 Task: Open a blank sheet, save the file as Childsafetyletter.odt Type the sentence 'The Pyramids of Giza in Egypt are among the Seven Wonders of the Ancient World. Built as tombs for pharaohs, these colossal structures continue to captivate visitors with their mysterious allure and historical significance.'Add formula using equations and charcters after the sentence 'V= s³ _x000D_
 ' Select the formula and highlight with color Pink Change the page Orientation to  Landscape
Action: Mouse moved to (310, 238)
Screenshot: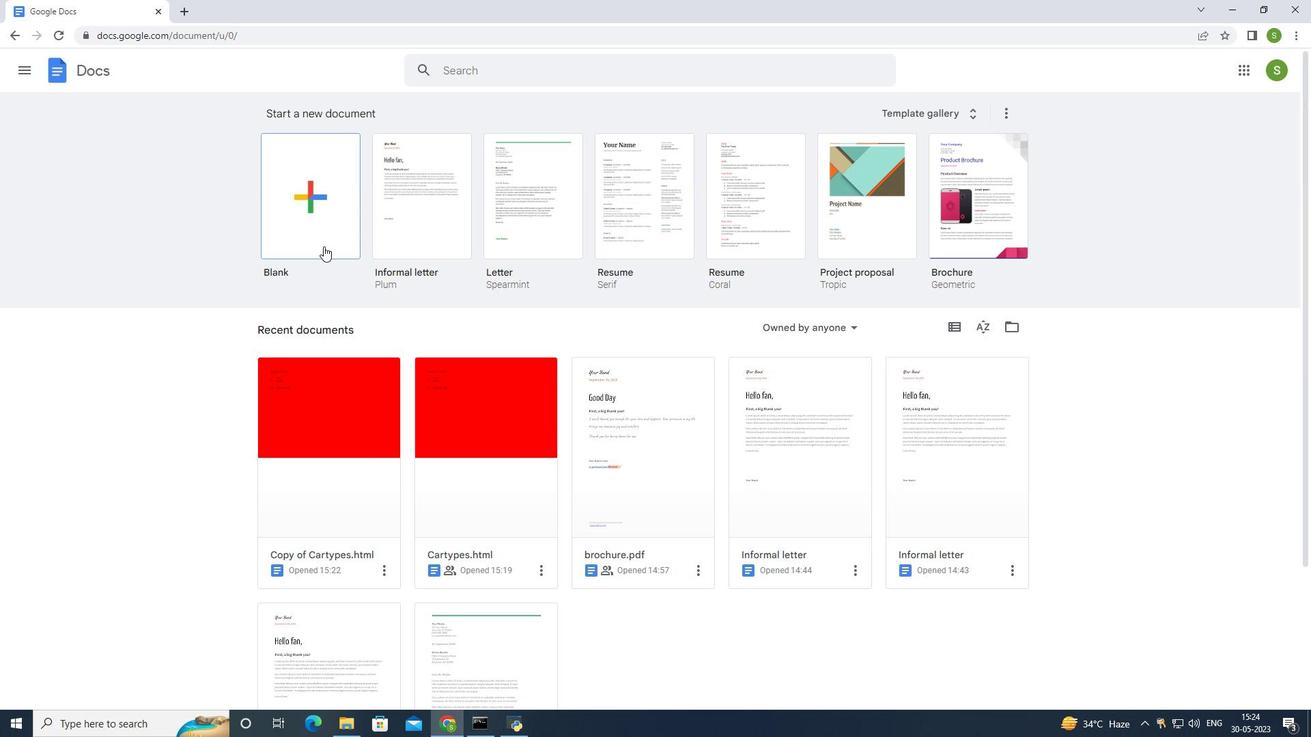 
Action: Mouse pressed left at (310, 238)
Screenshot: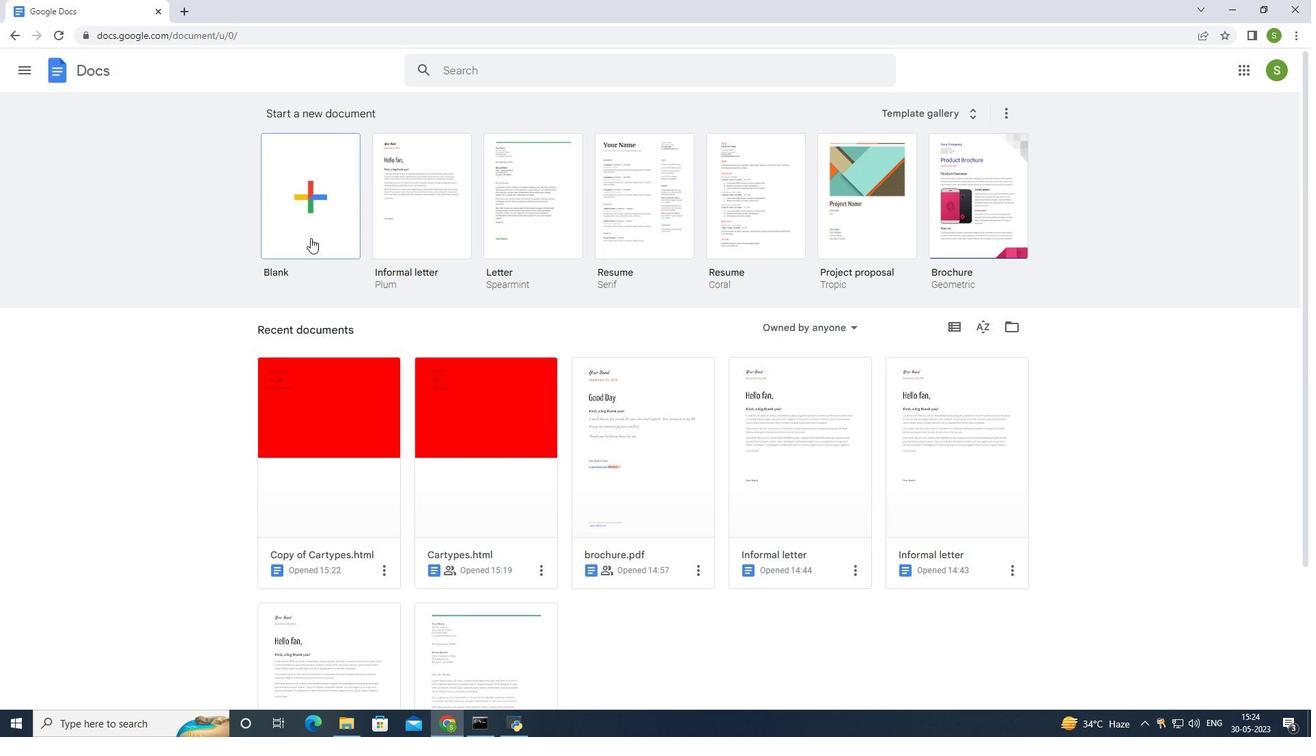
Action: Mouse moved to (127, 60)
Screenshot: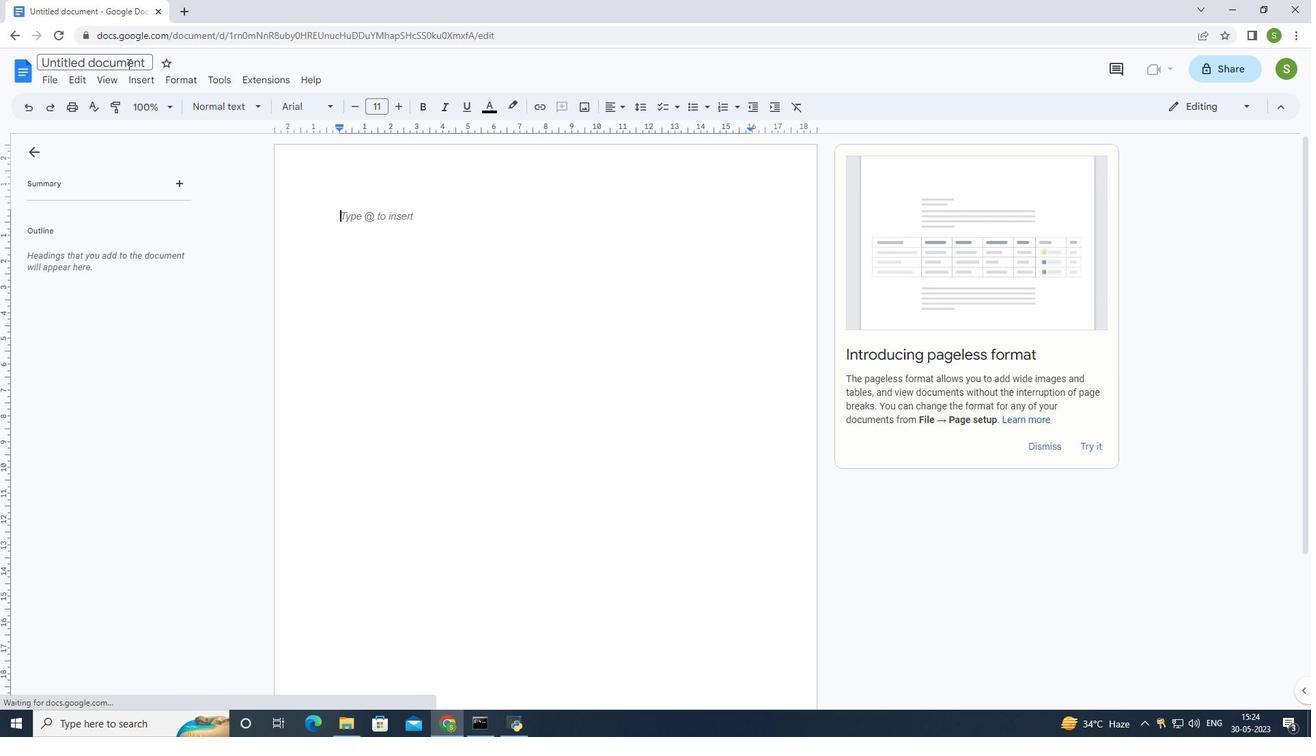 
Action: Mouse pressed left at (127, 60)
Screenshot: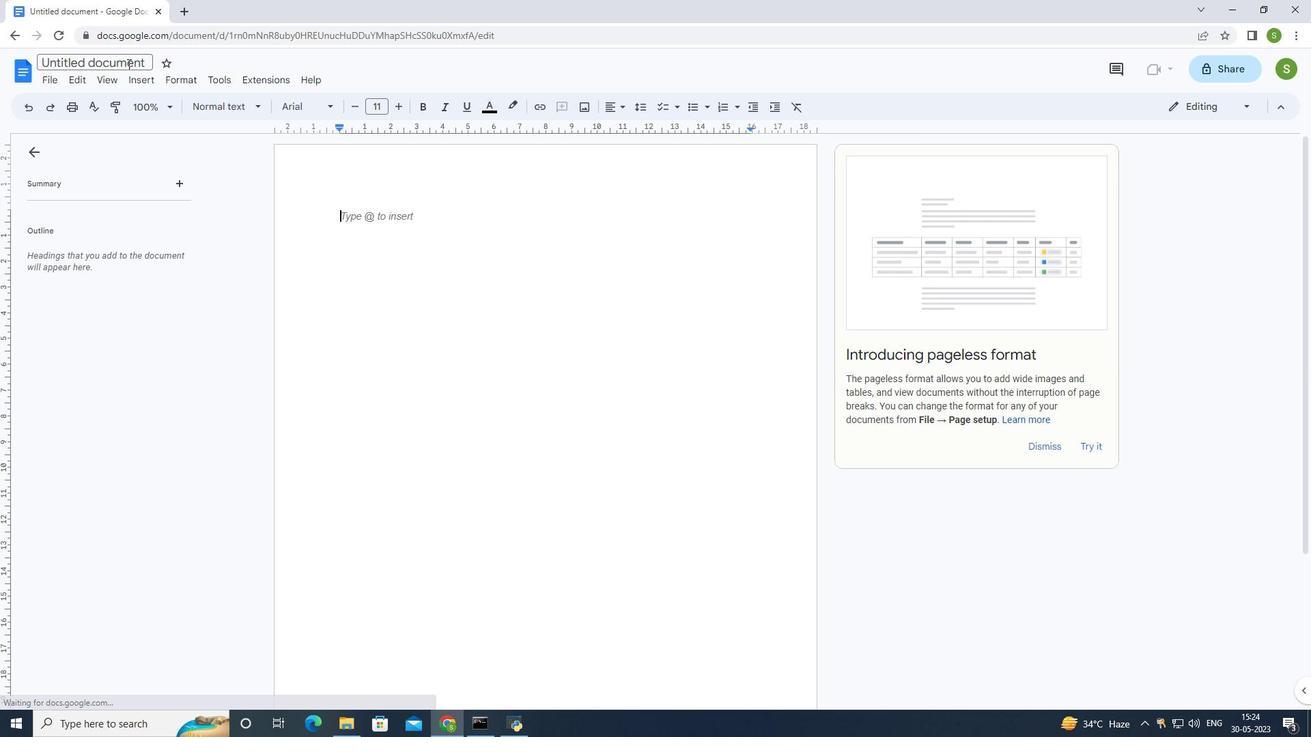 
Action: Mouse moved to (133, 55)
Screenshot: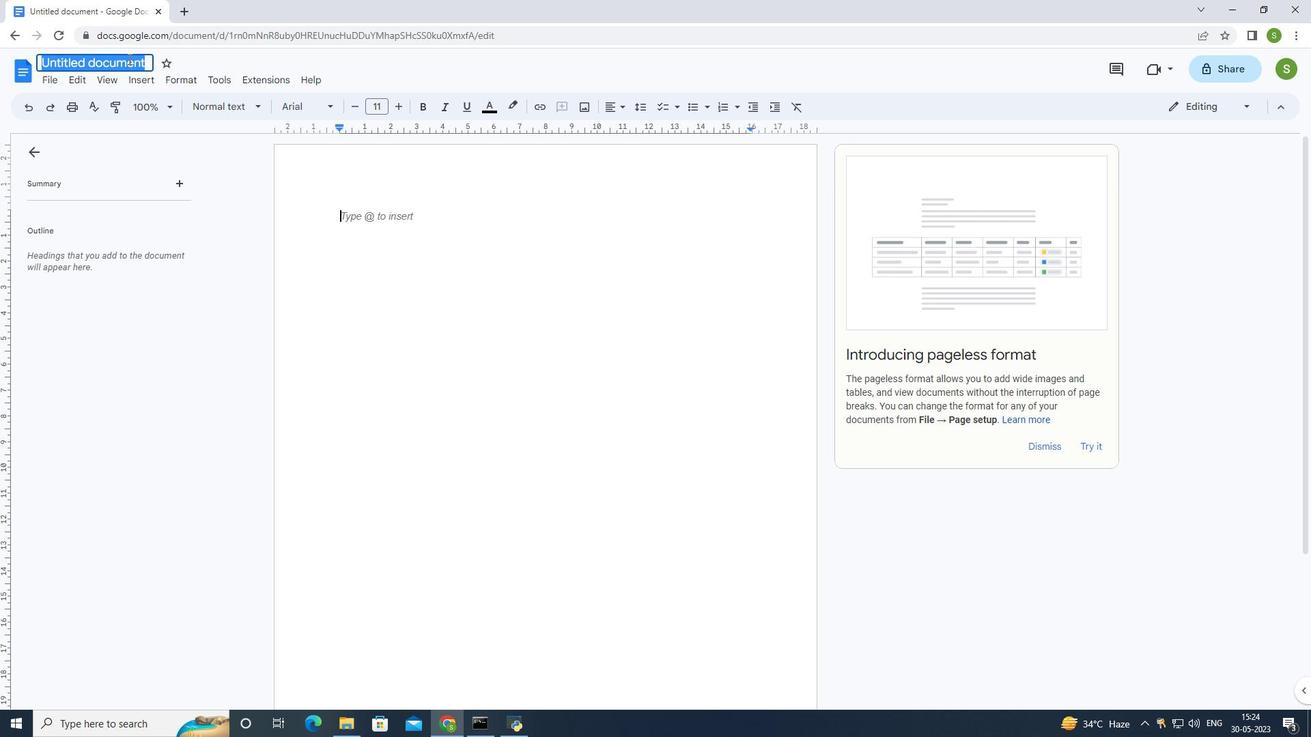 
Action: Key pressed <Key.shift>Childsafetyleyyer.odt<Key.enter>
Screenshot: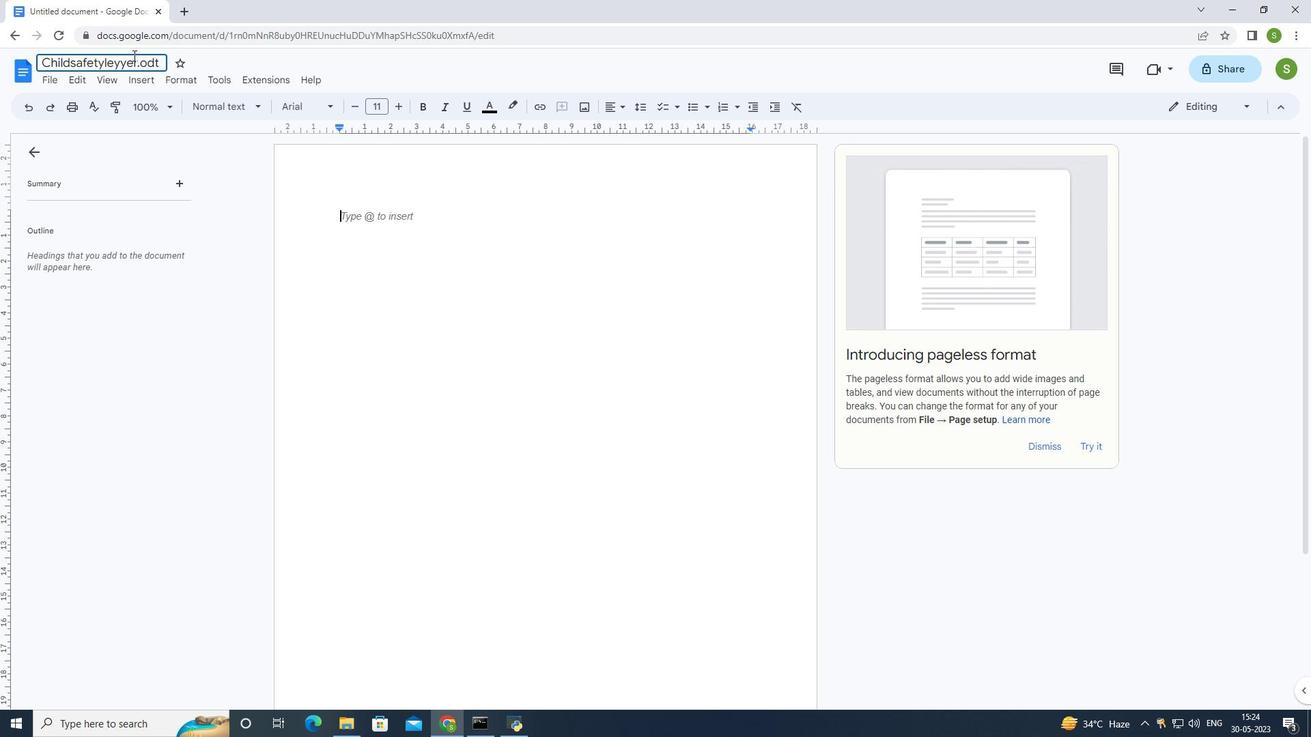 
Action: Mouse moved to (338, 247)
Screenshot: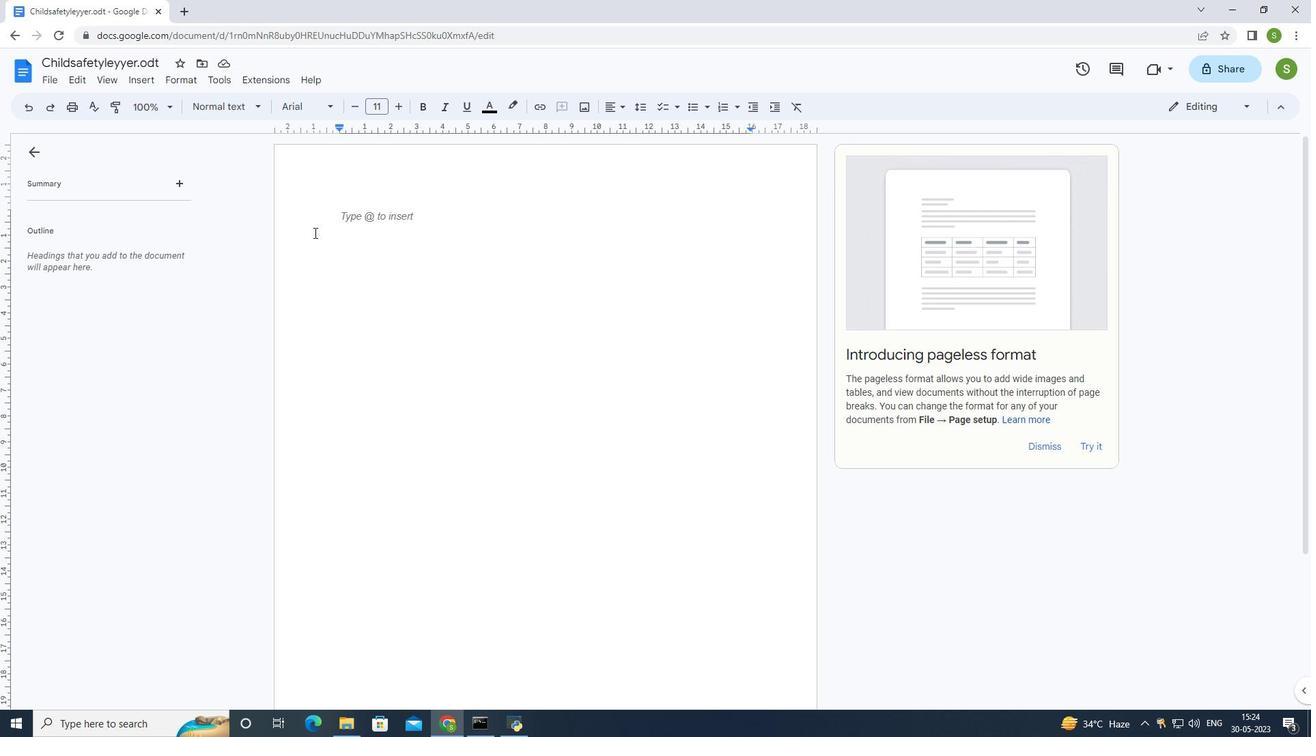 
Action: Mouse pressed left at (338, 247)
Screenshot: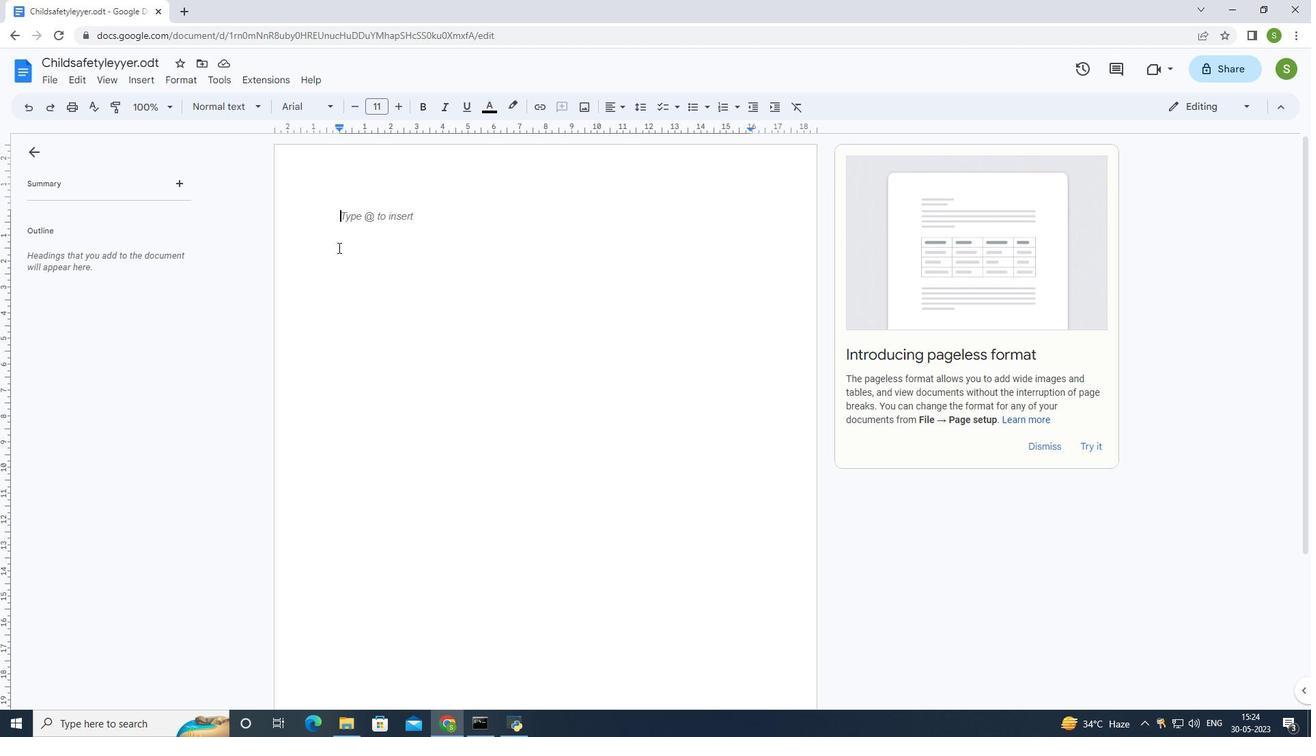 
Action: Mouse moved to (379, 226)
Screenshot: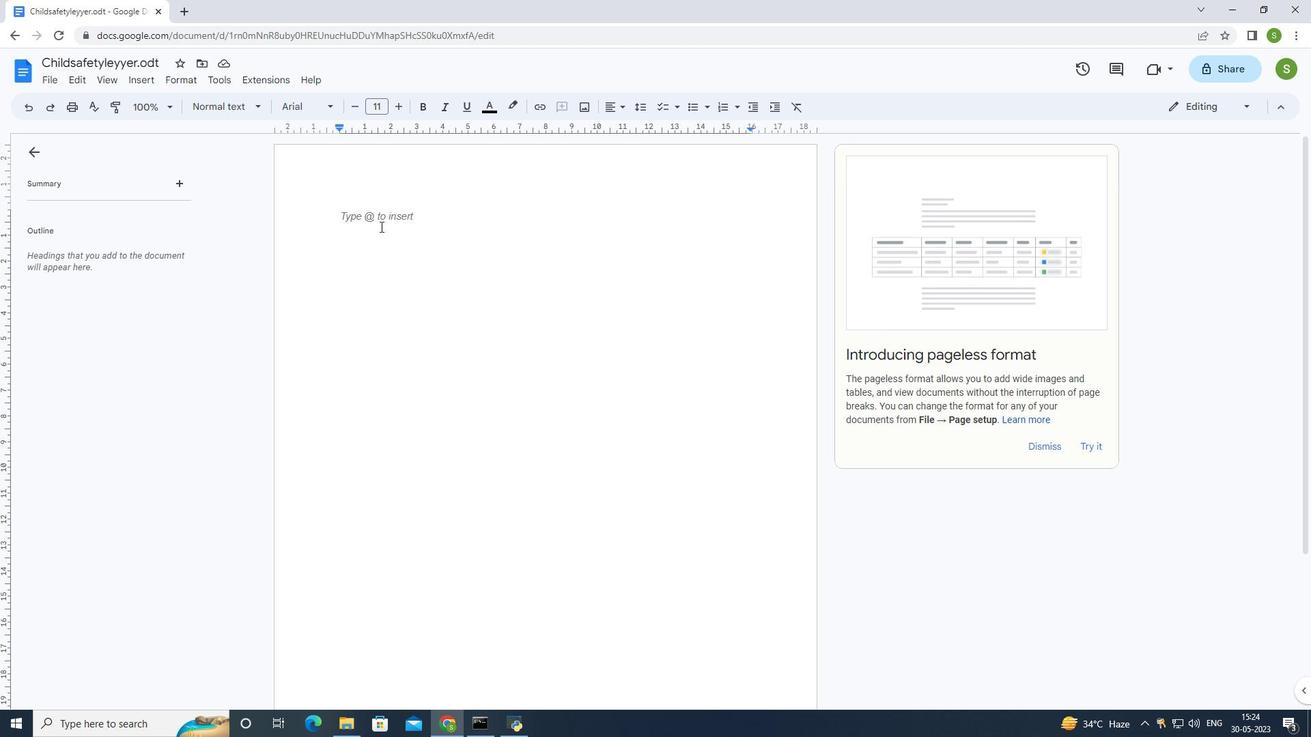 
Action: Key pressed <Key.enter>
Screenshot: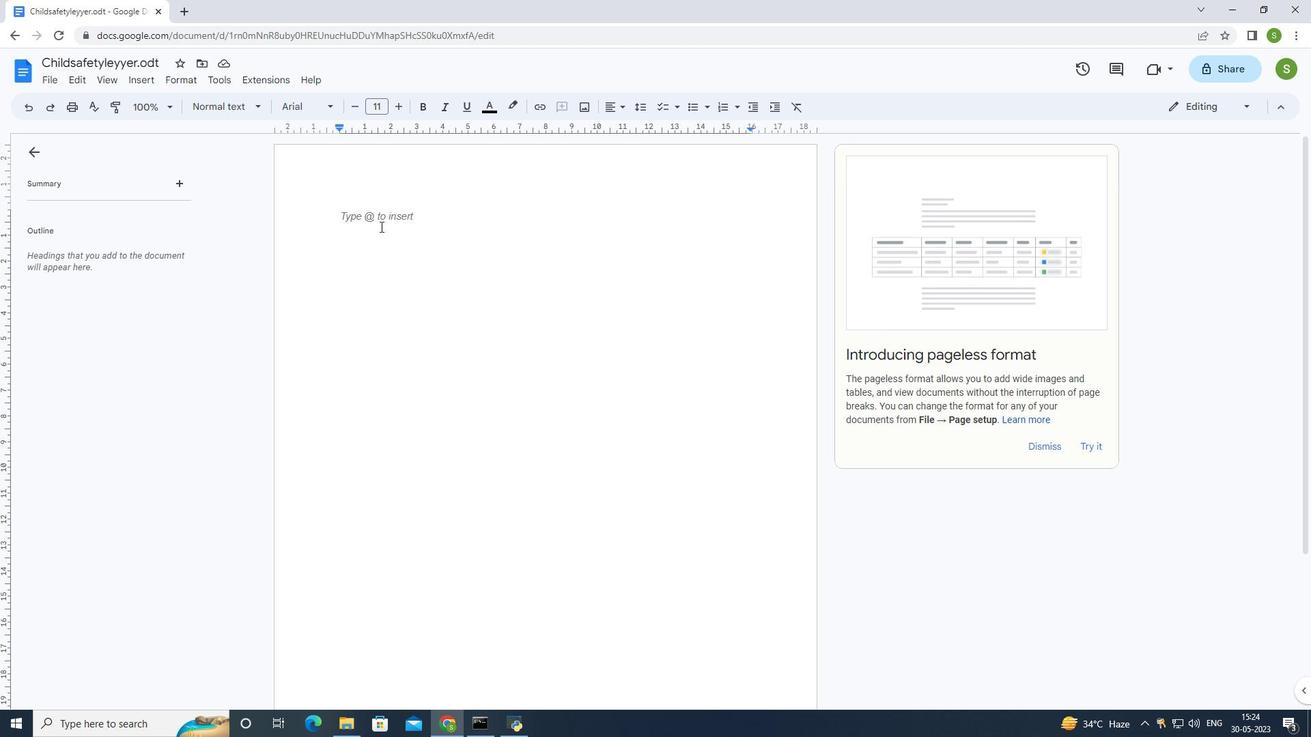 
Action: Mouse moved to (378, 226)
Screenshot: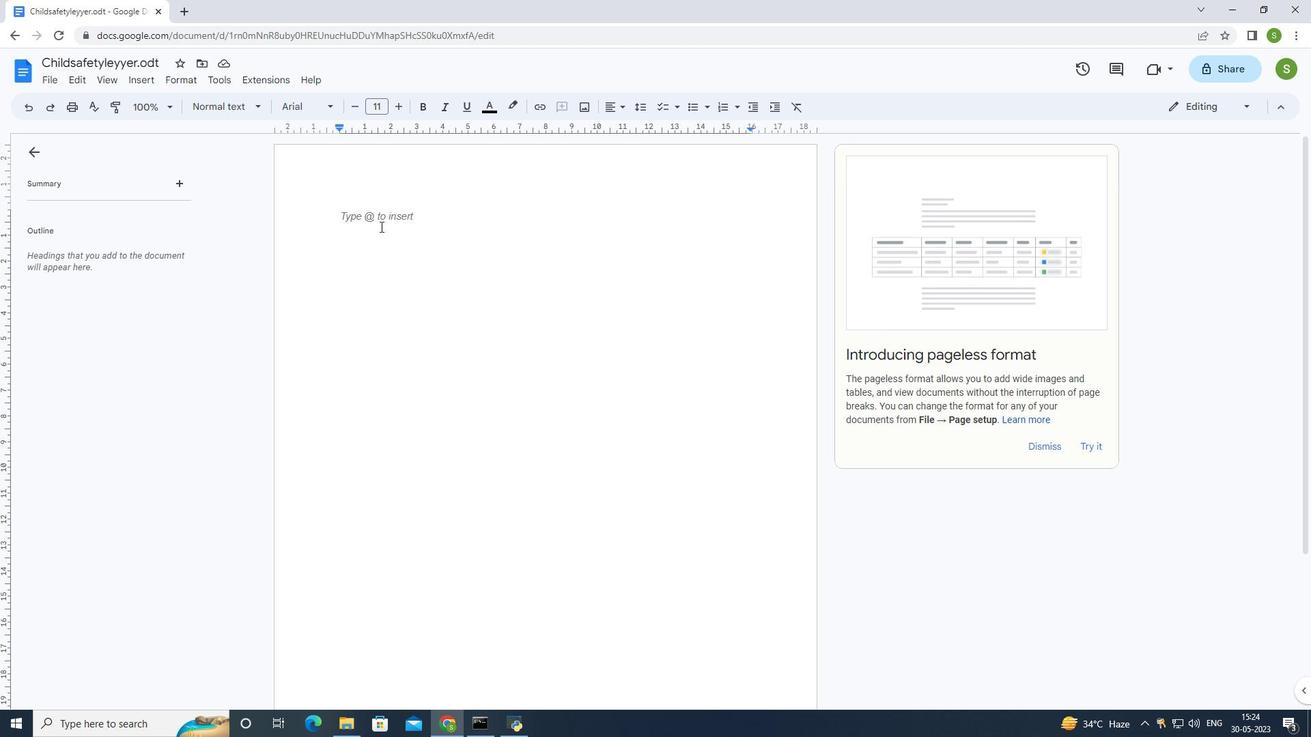 
Action: Key pressed <Key.enter><Key.enter><Key.enter><Key.enter>
Screenshot: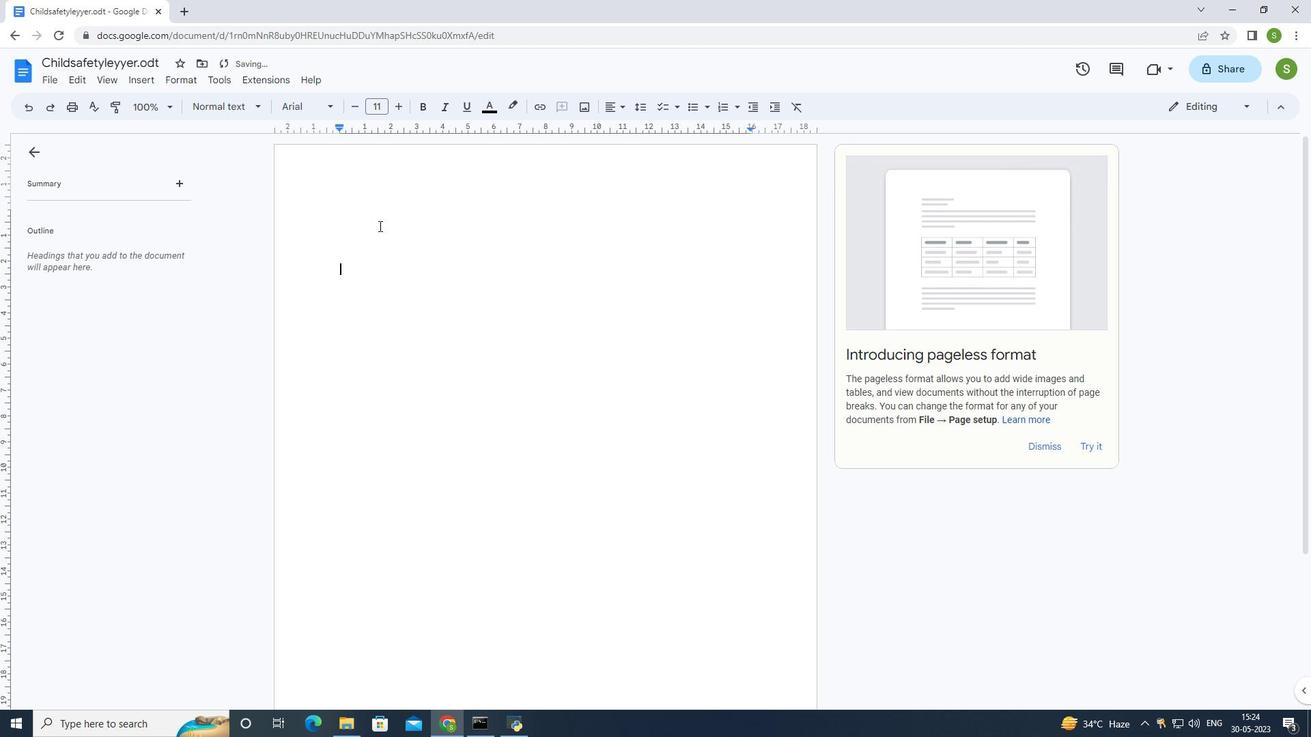 
Action: Mouse moved to (383, 226)
Screenshot: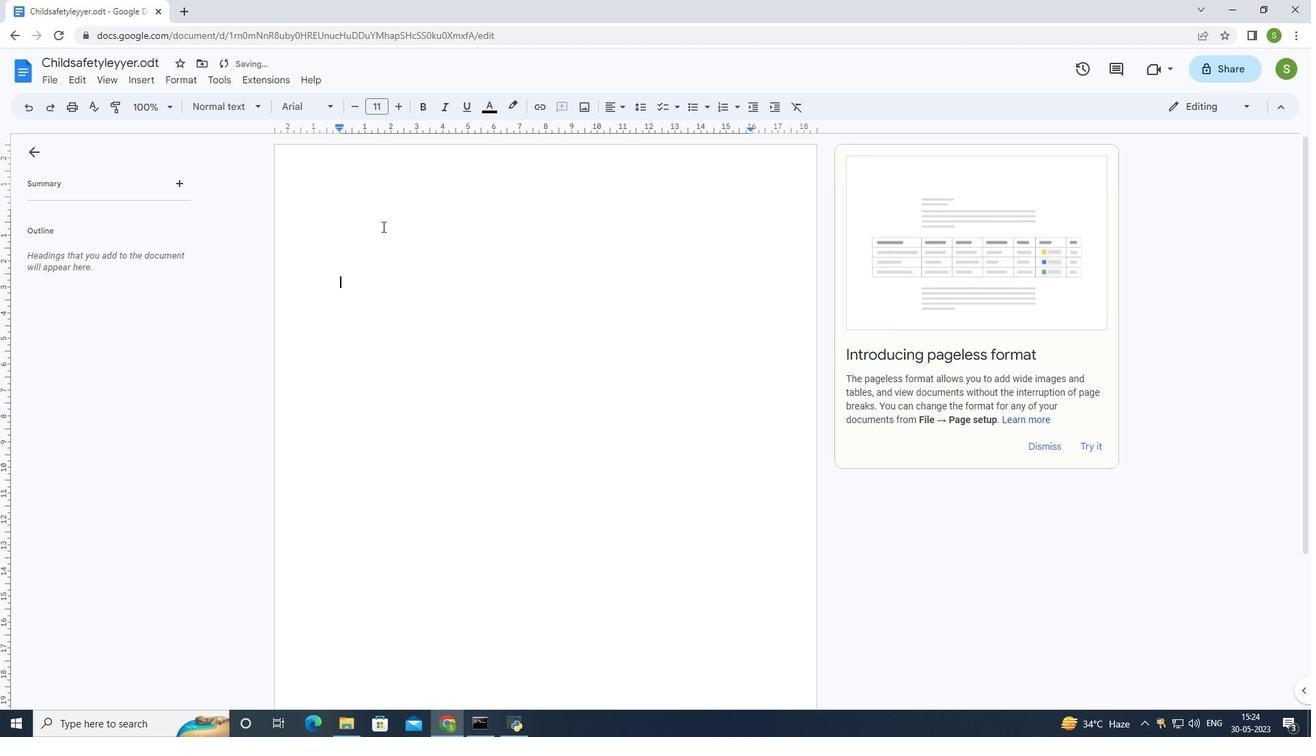 
Action: Key pressed <Key.shift>The<Key.space><Key.shift>Pyramids<Key.space>of<Key.space><Key.shift>Giza<Key.space>in<Key.space><Key.shift>Egypt<Key.space>are<Key.space>among<Key.space>the<Key.space>seven<Key.space><Key.shift>Wonders<Key.space>of<Key.space>the<Key.space><Key.shift>Ancient<Key.space><Key.shift>World.<Key.space><Key.shift>Built<Key.space>as<Key.space>tombs<Key.space>for<Key.space>pharaohs,<Key.space>these<Key.space>colossal<Key.space>structurees<Key.space>continue<Key.space>to<Key.space>captive<Key.backspace>ate<Key.space>visitors<Key.space>with<Key.space>their<Key.space>mysterious<Key.space>allure<Key.space>and<Key.space>historical<Key.space>significance
Screenshot: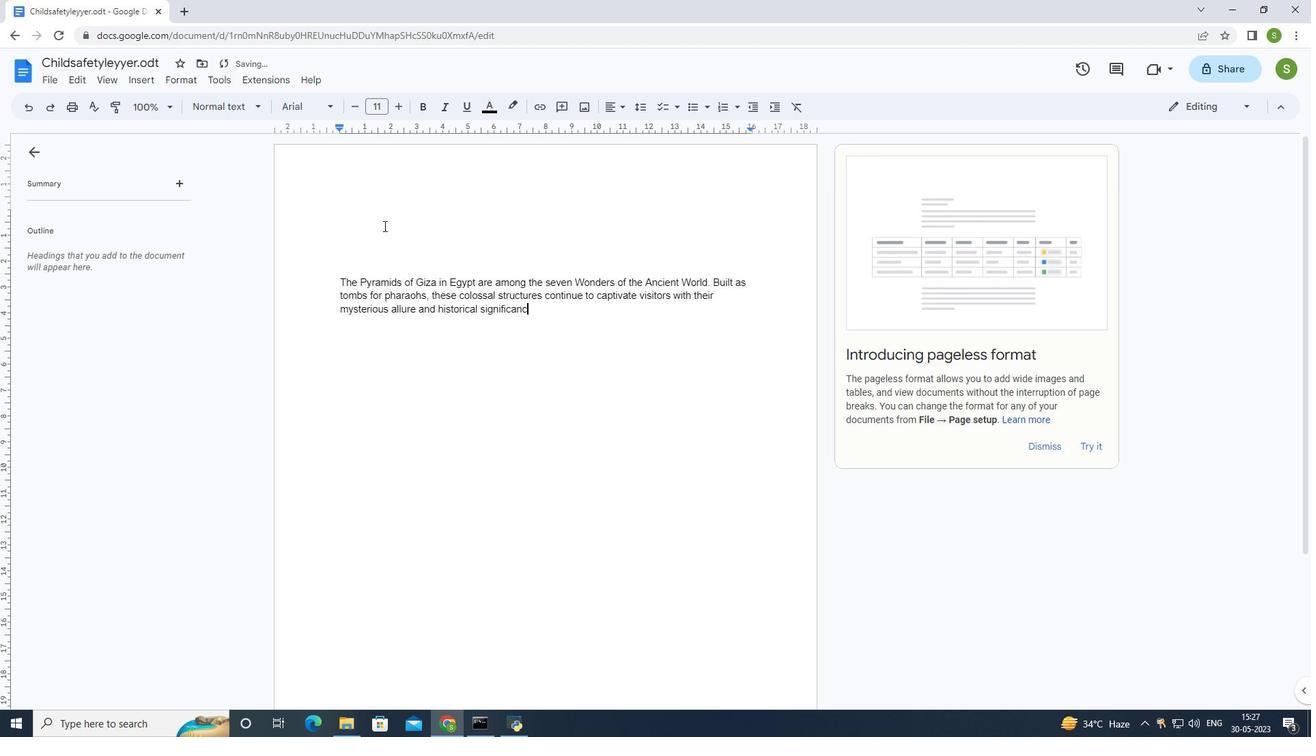 
Action: Mouse moved to (76, 85)
Screenshot: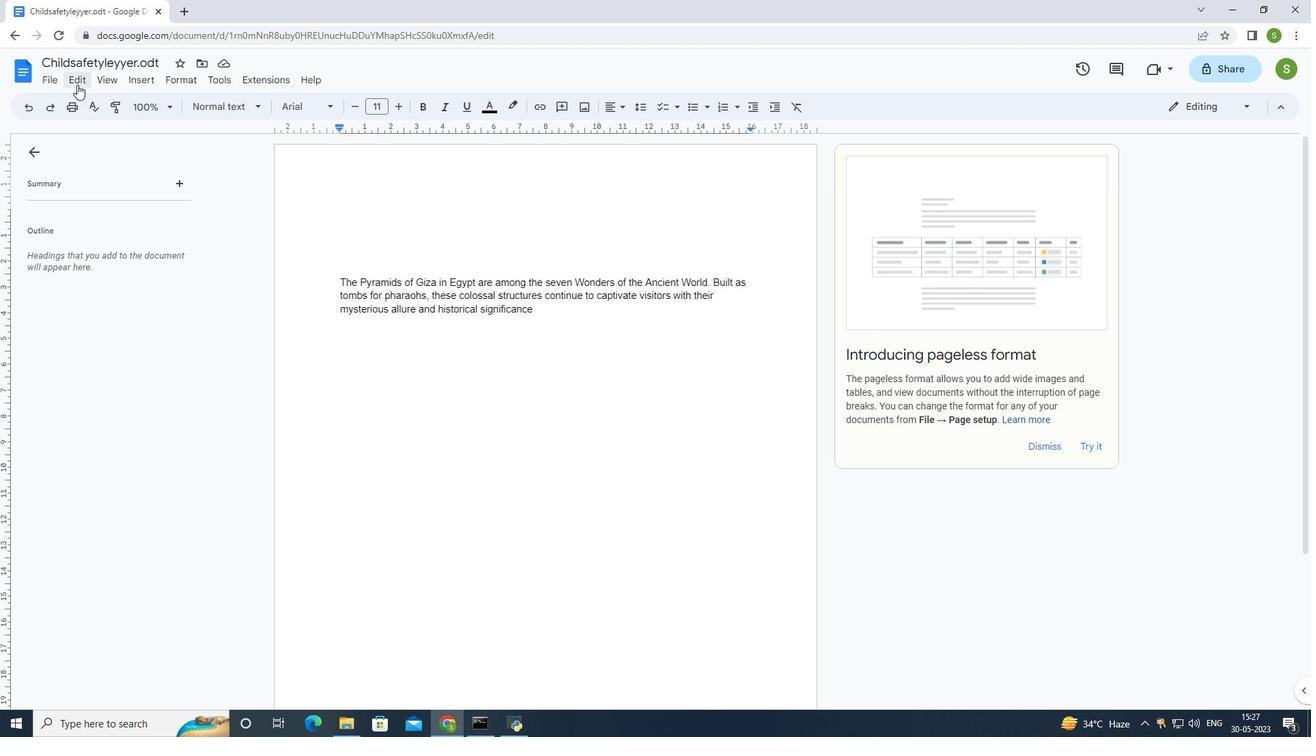 
Action: Mouse pressed left at (76, 85)
Screenshot: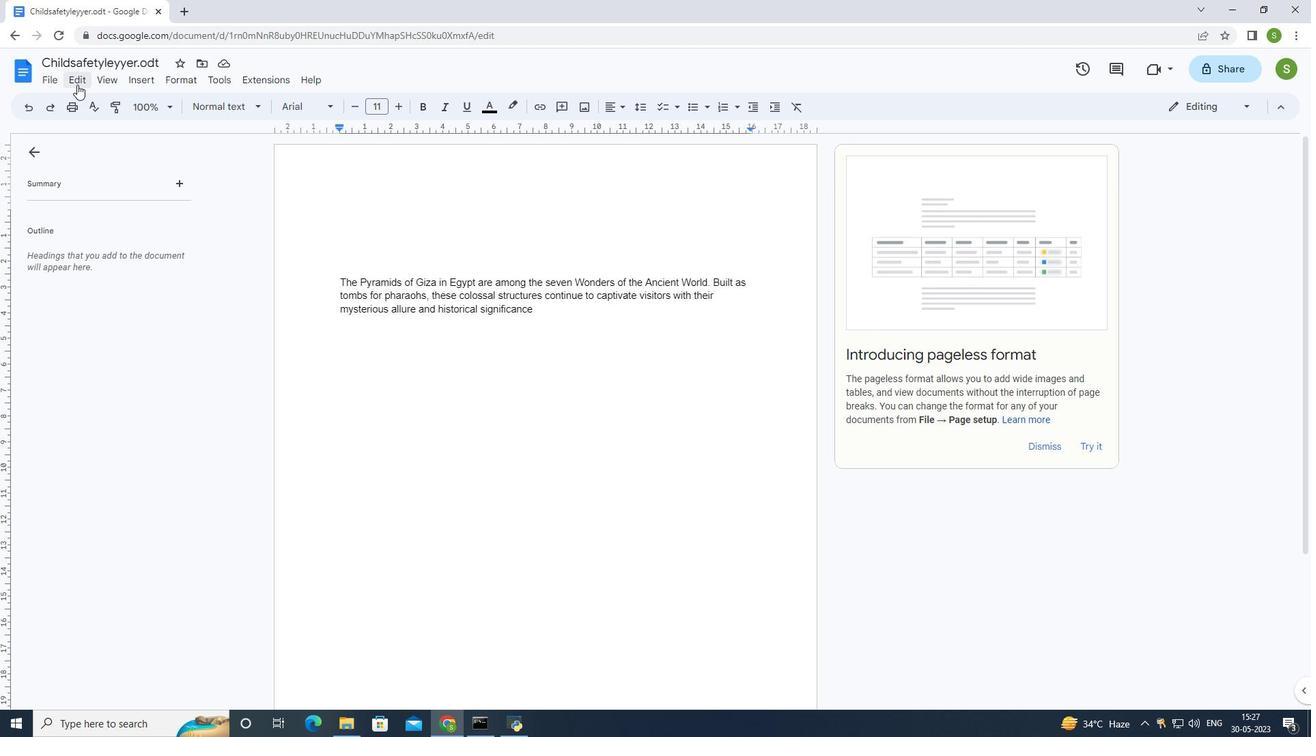 
Action: Mouse moved to (104, 79)
Screenshot: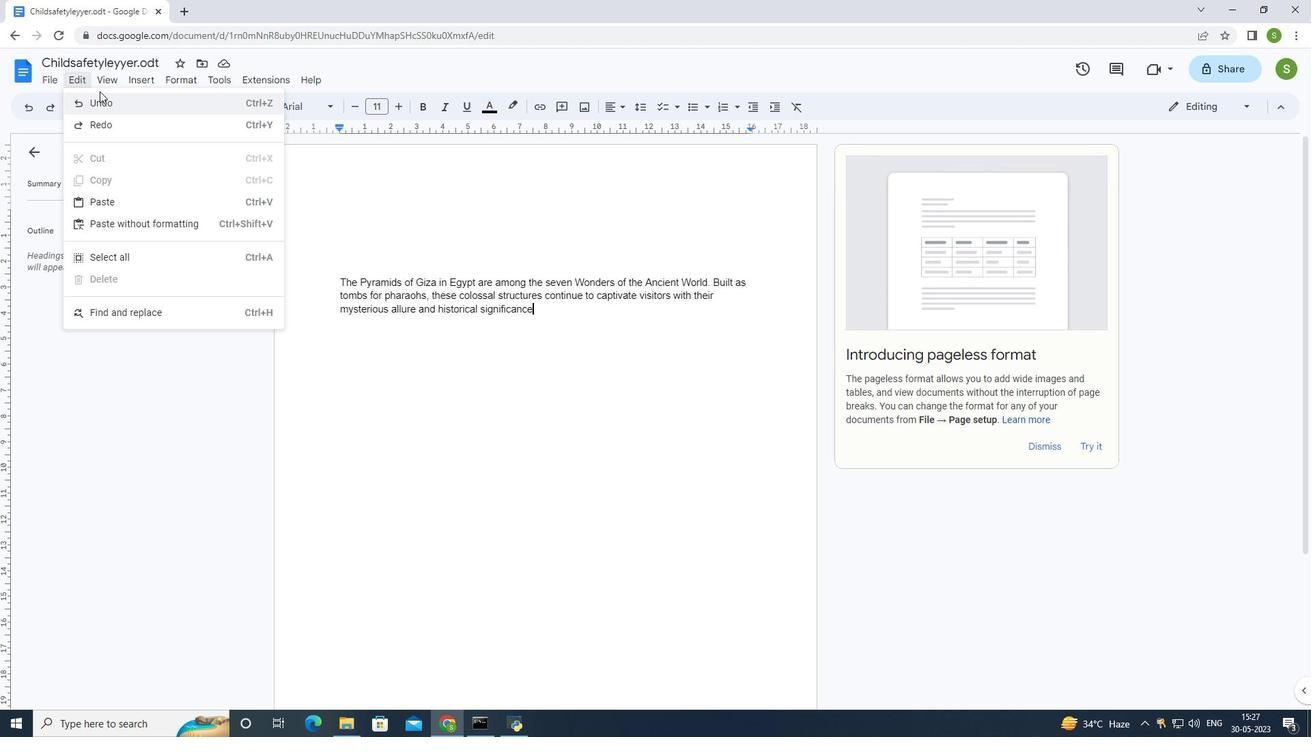 
Action: Mouse pressed left at (104, 79)
Screenshot: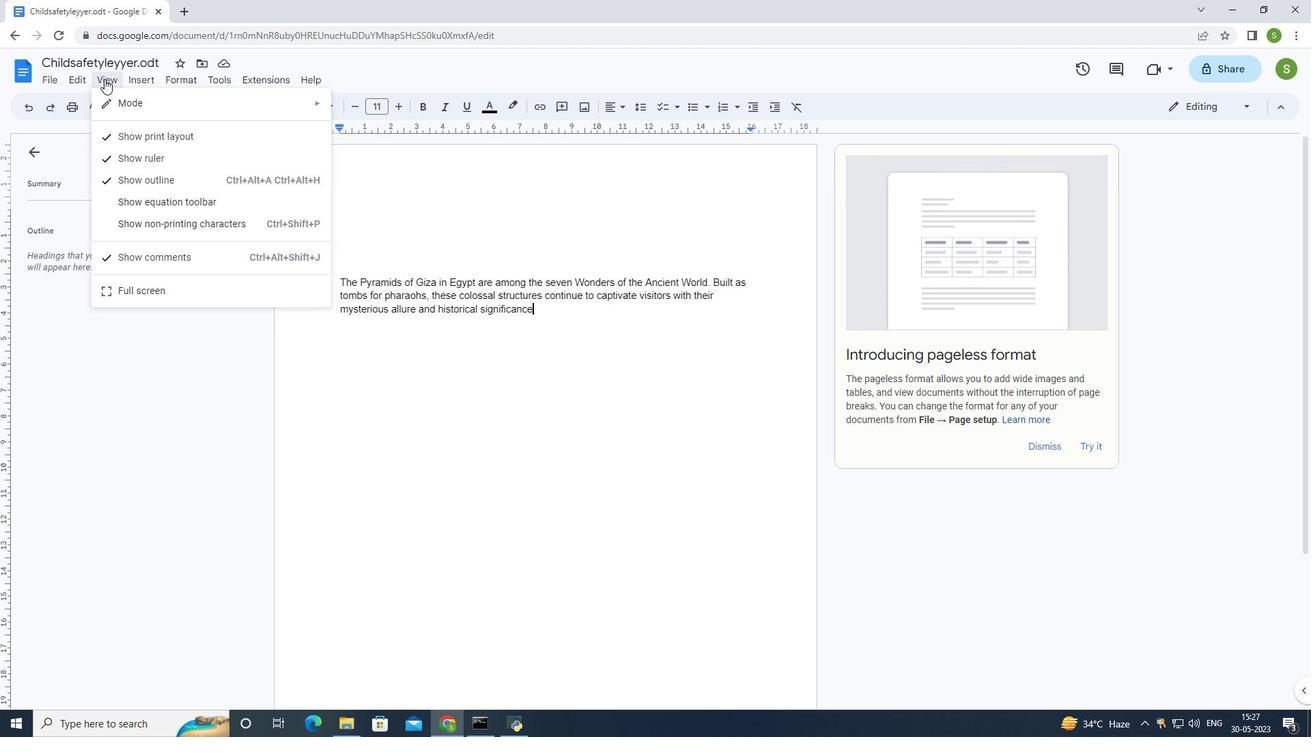 
Action: Mouse moved to (137, 79)
Screenshot: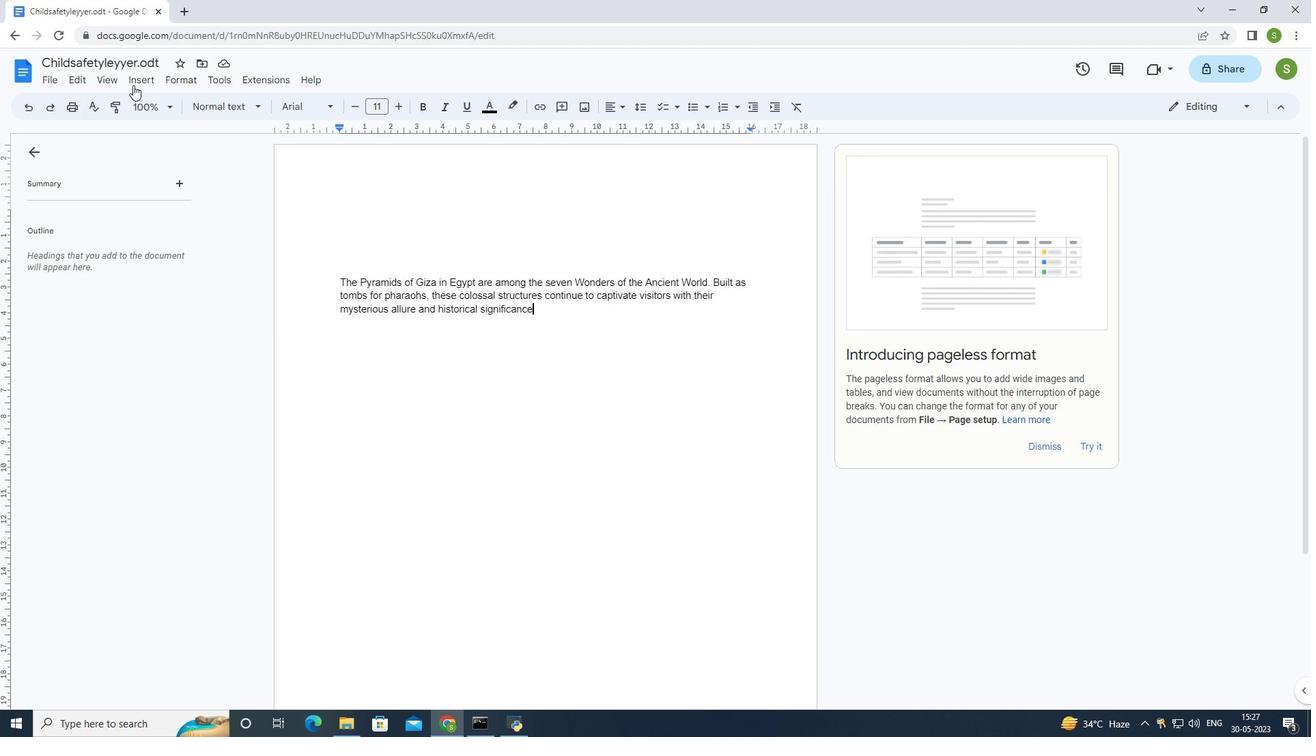 
Action: Mouse pressed left at (137, 79)
Screenshot: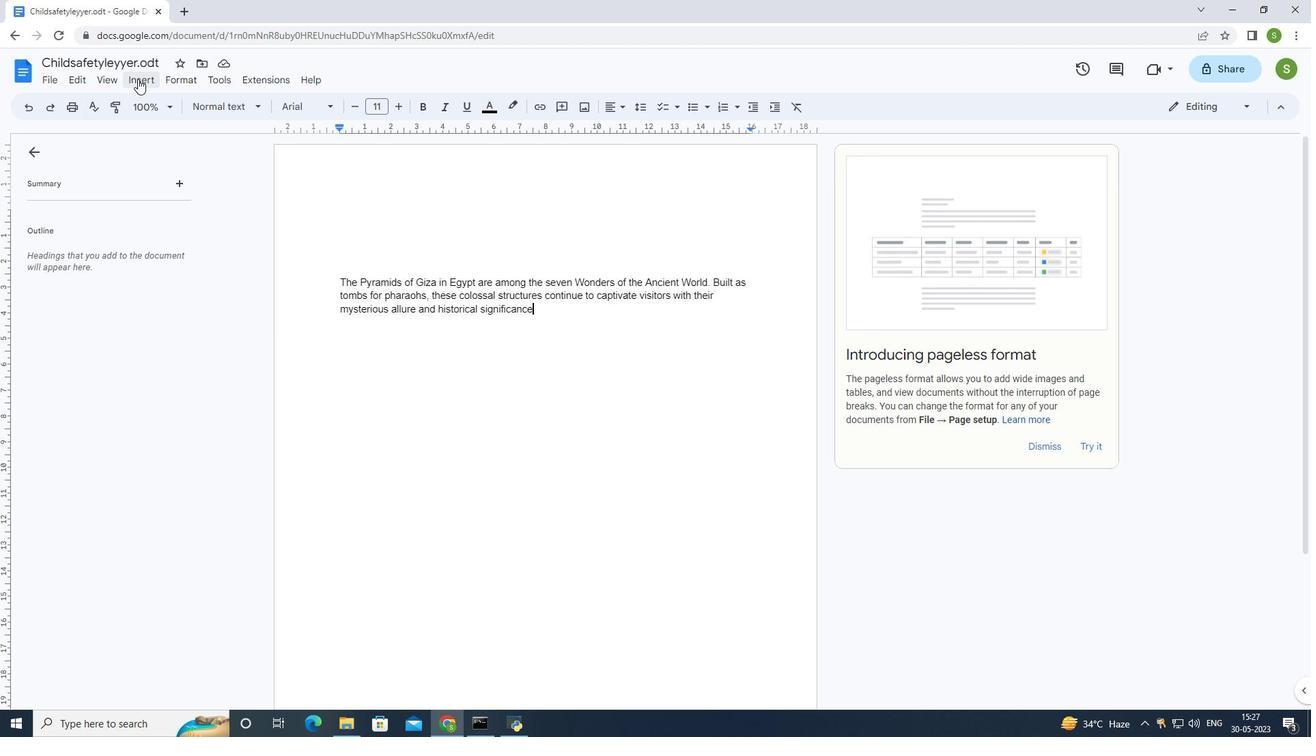 
Action: Mouse moved to (179, 70)
Screenshot: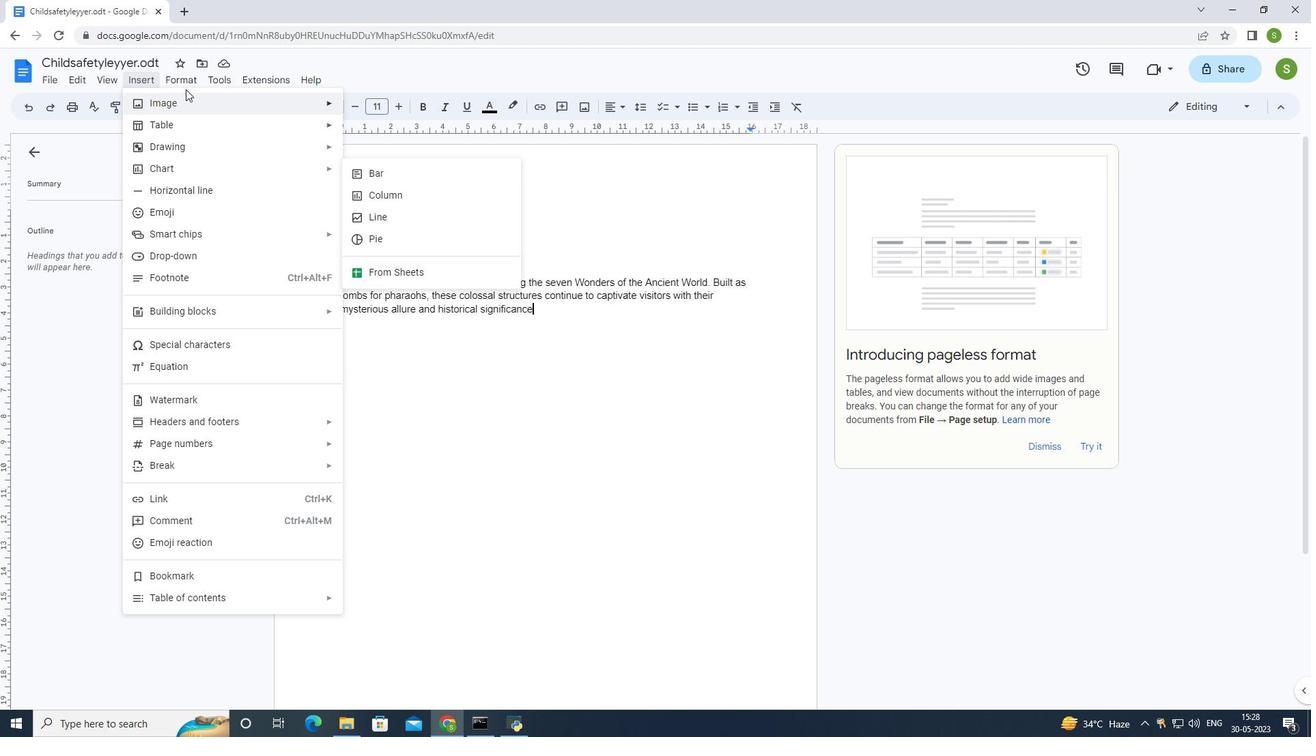 
Action: Mouse pressed left at (179, 70)
Screenshot: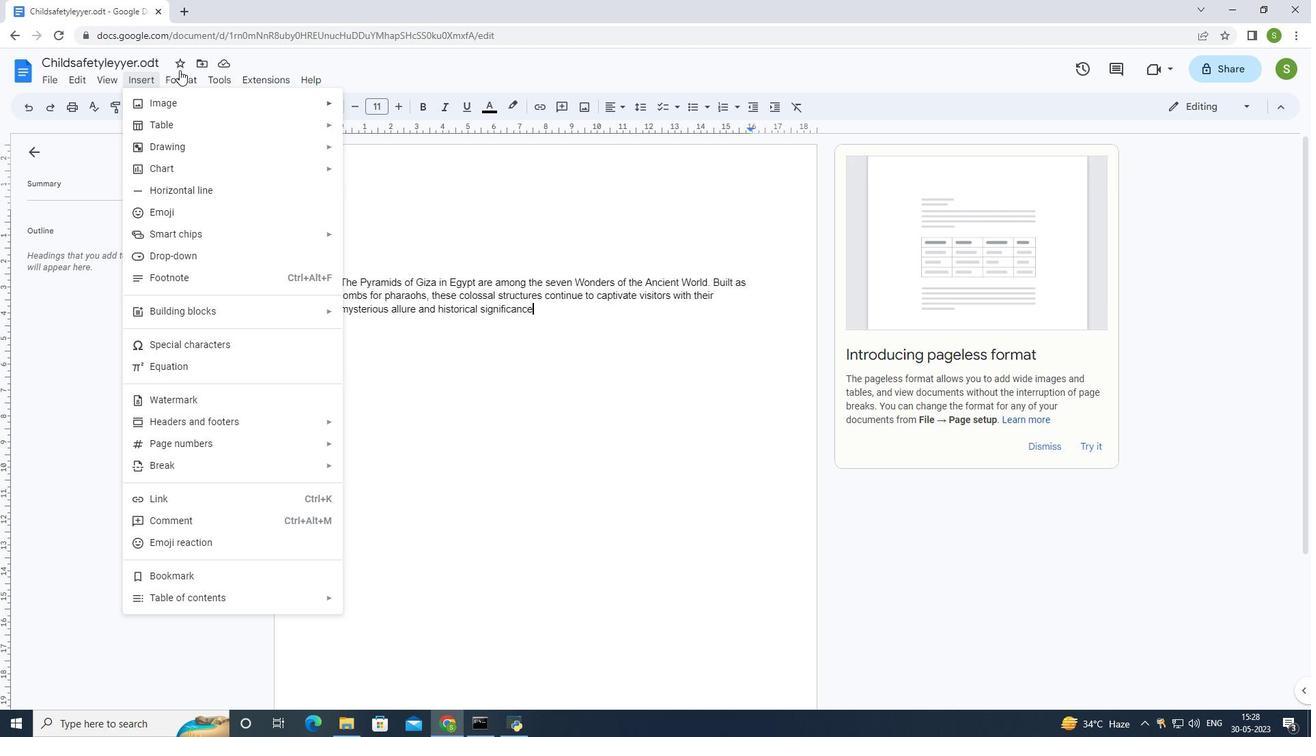 
Action: Mouse moved to (183, 79)
Screenshot: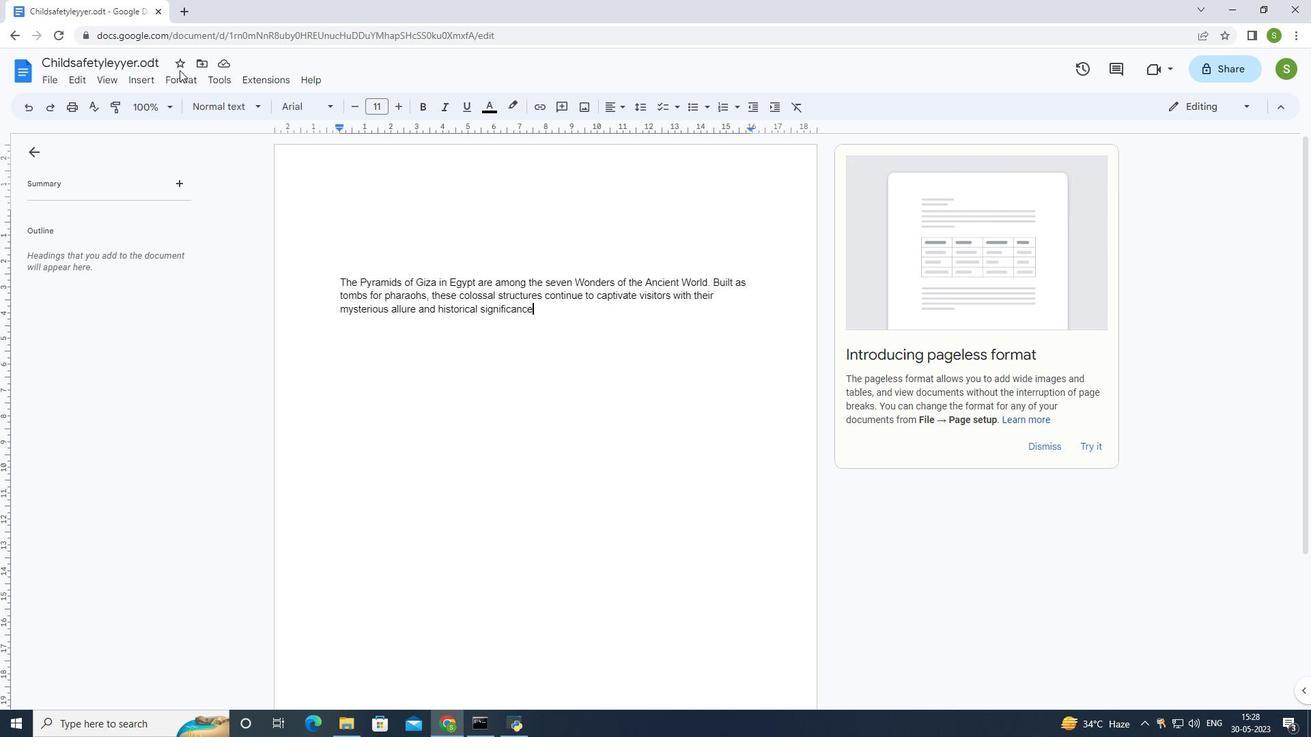 
Action: Mouse pressed left at (183, 79)
Screenshot: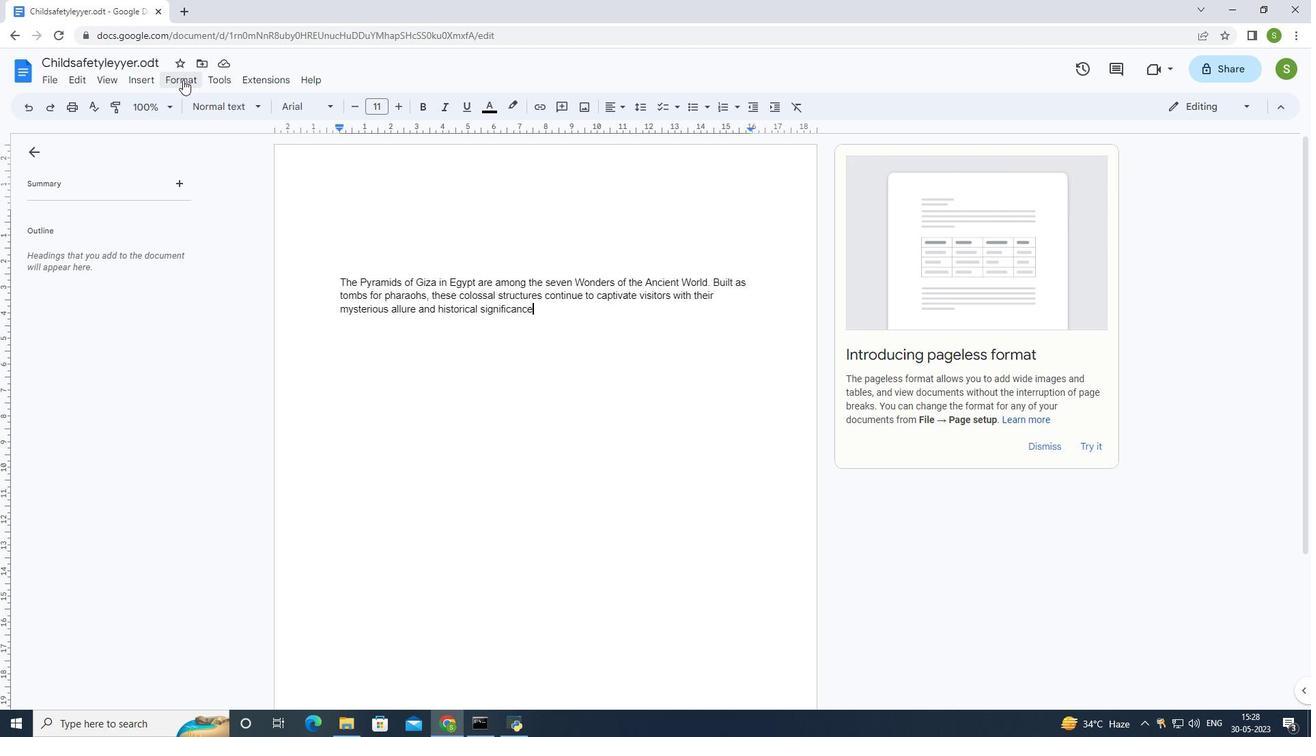 
Action: Mouse moved to (214, 79)
Screenshot: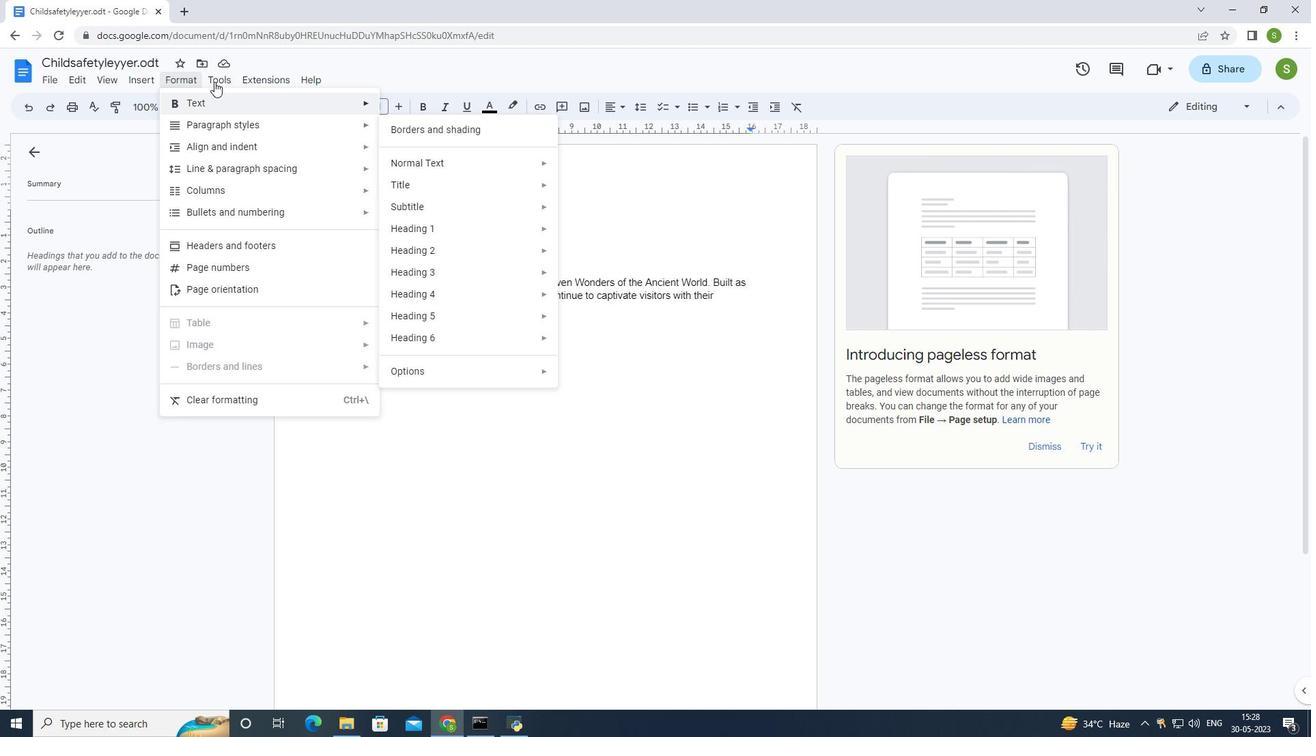 
Action: Mouse pressed left at (214, 79)
Screenshot: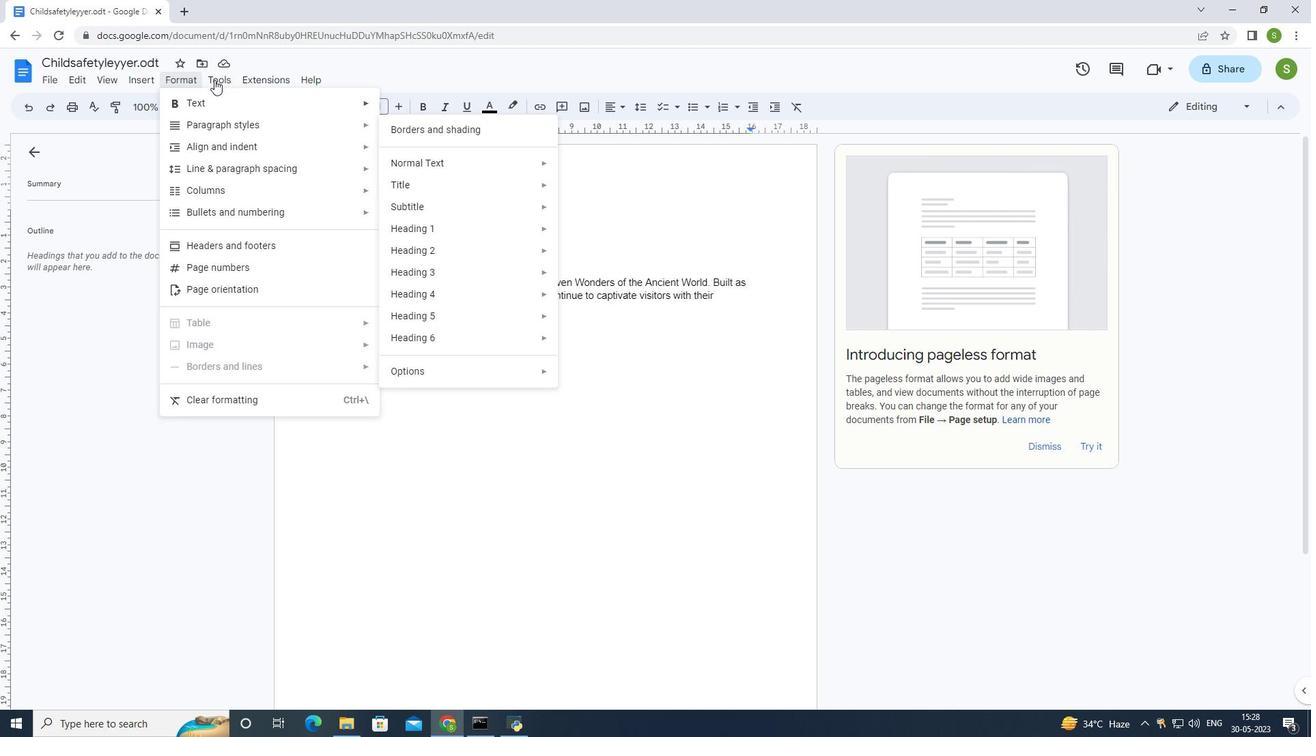 
Action: Mouse moved to (211, 79)
Screenshot: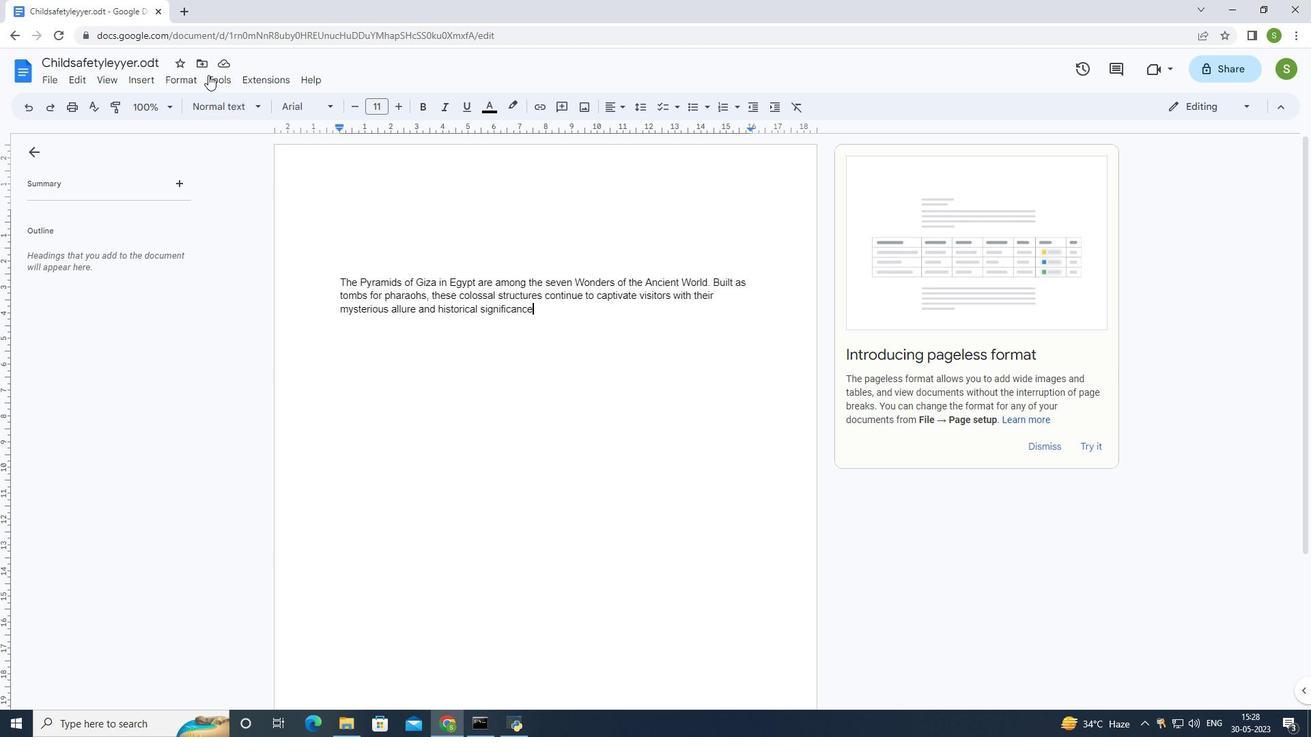 
Action: Mouse pressed left at (211, 79)
Screenshot: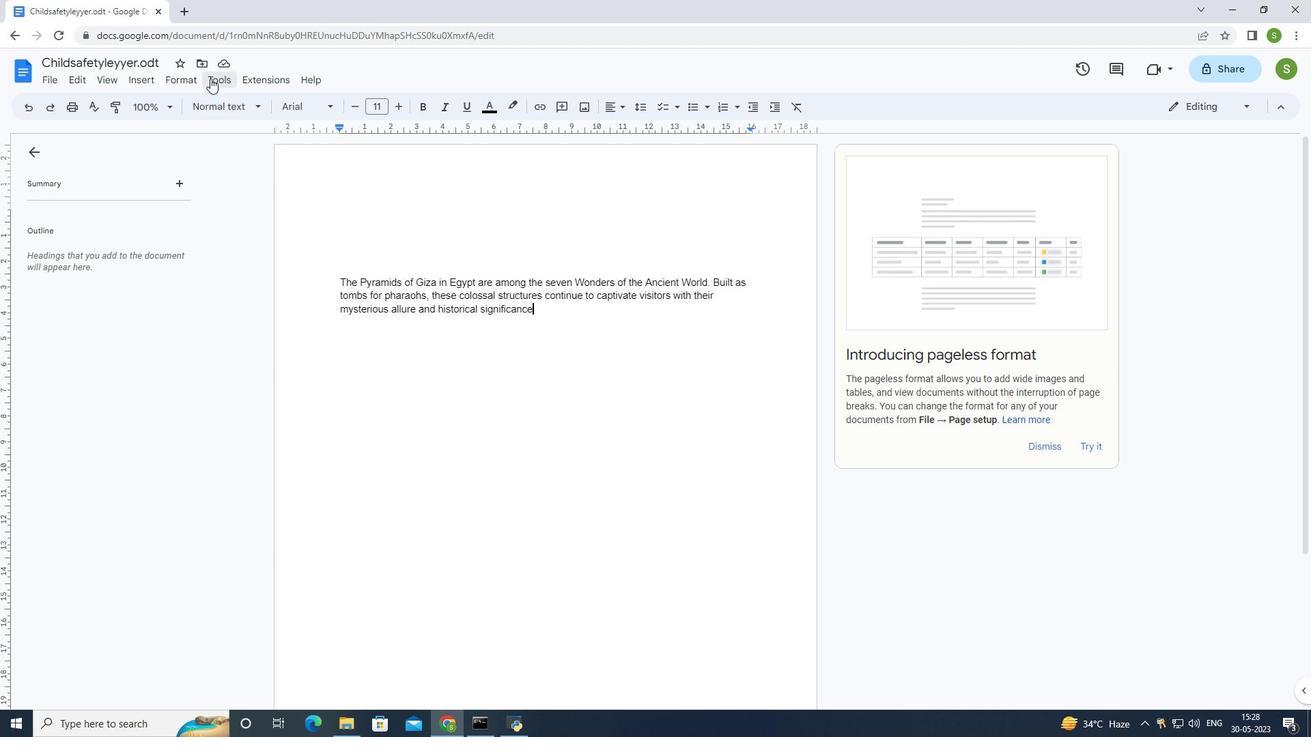 
Action: Mouse moved to (44, 78)
Screenshot: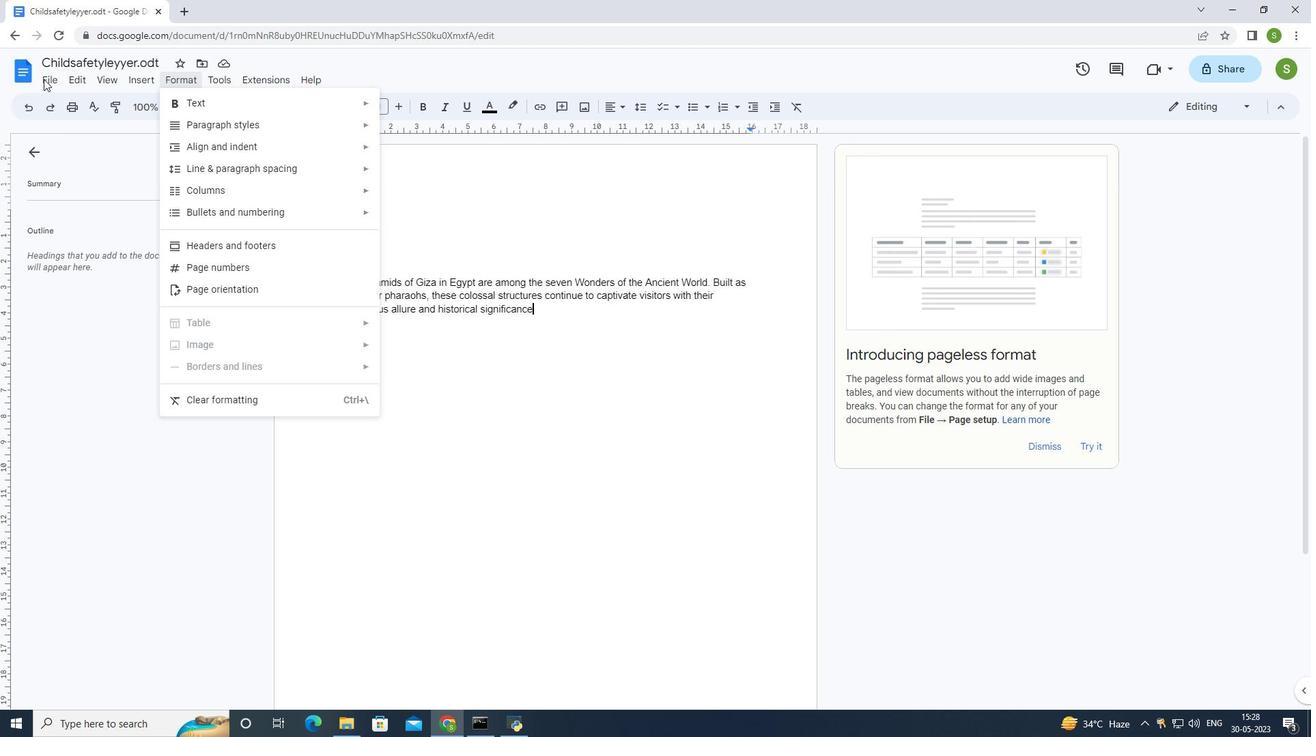 
Action: Mouse pressed left at (44, 78)
Screenshot: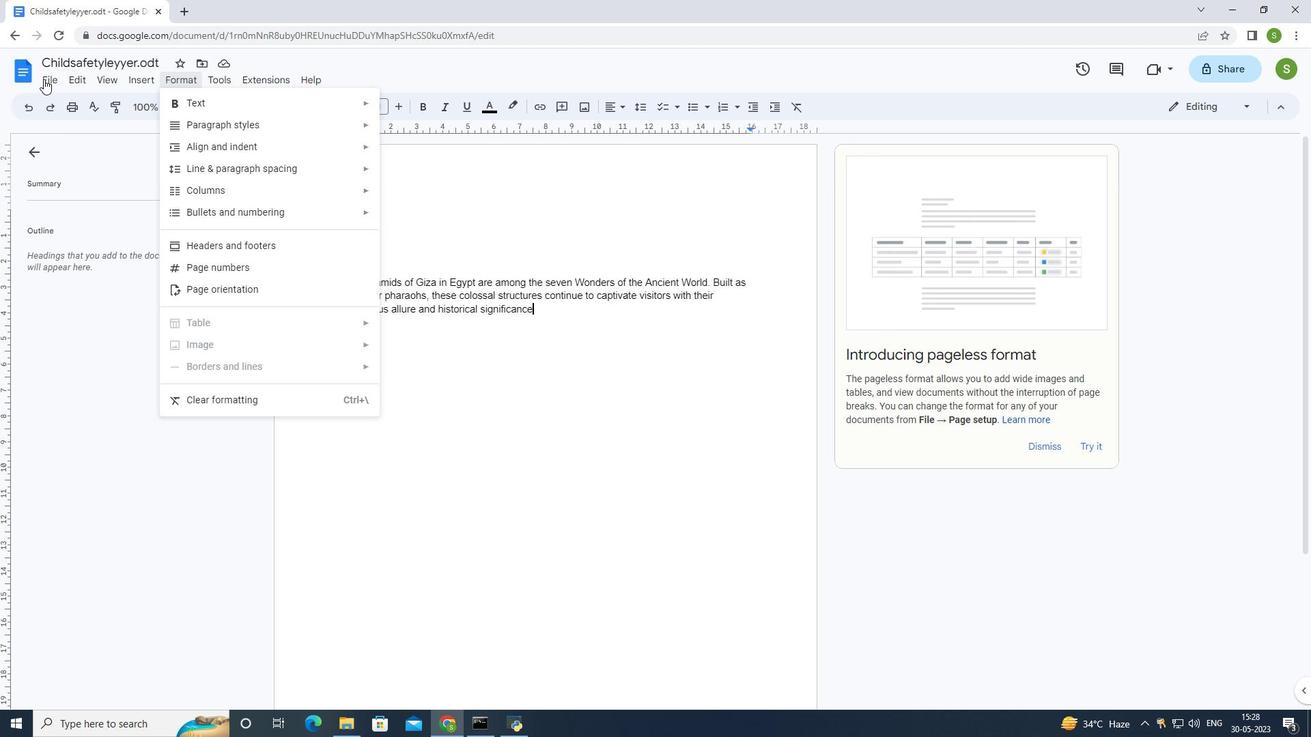 
Action: Mouse pressed left at (44, 78)
Screenshot: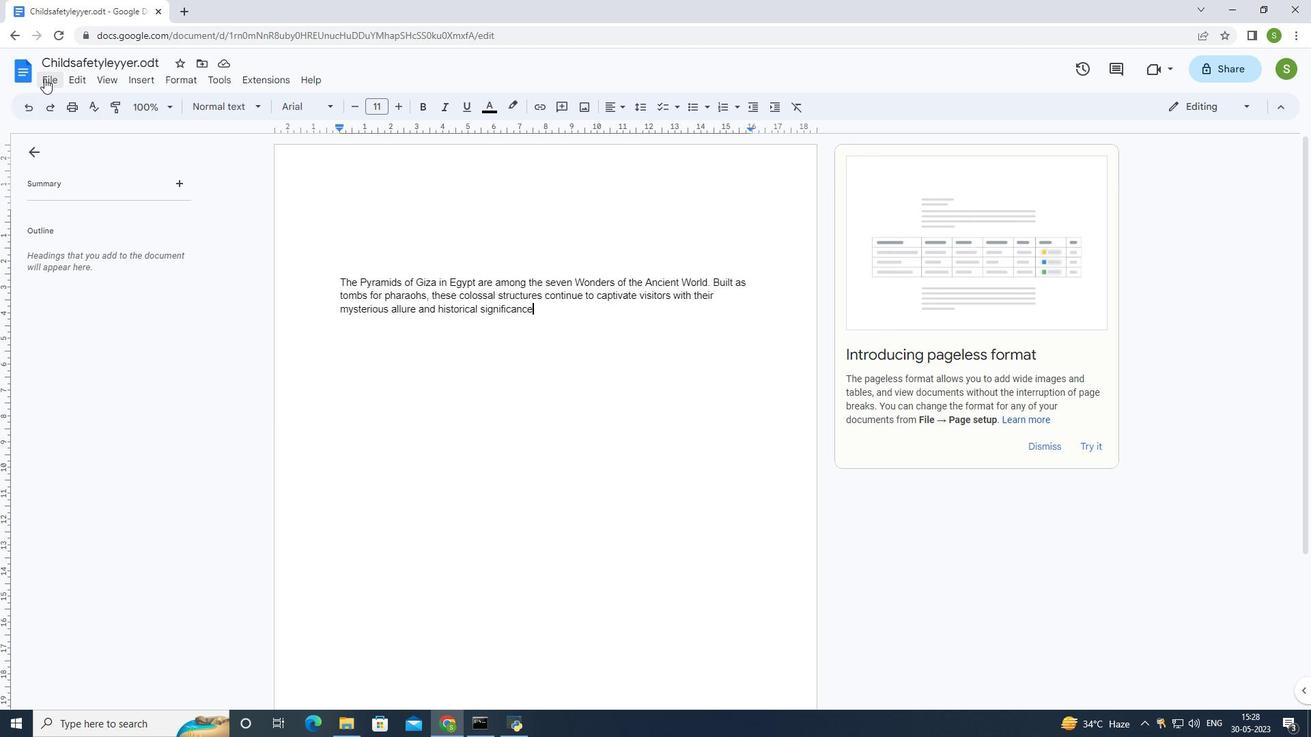 
Action: Mouse moved to (1244, 109)
Screenshot: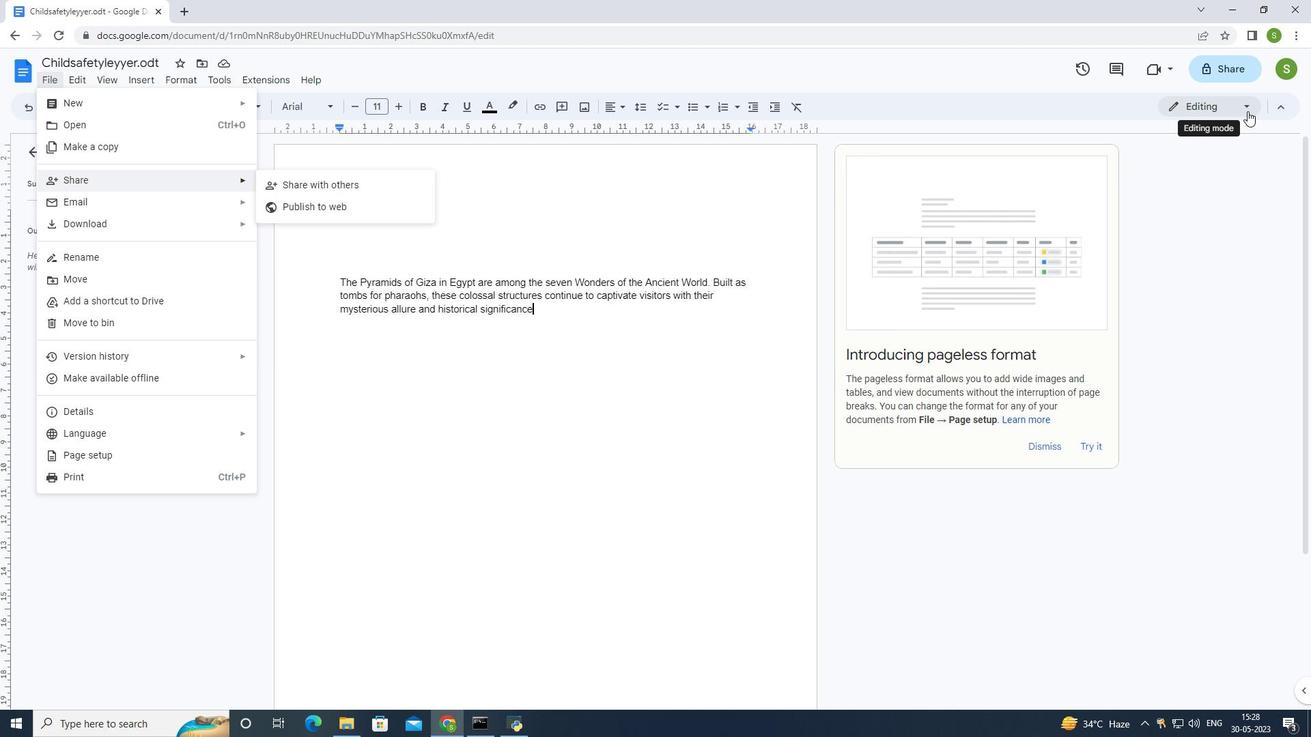 
Action: Mouse pressed left at (1244, 109)
Screenshot: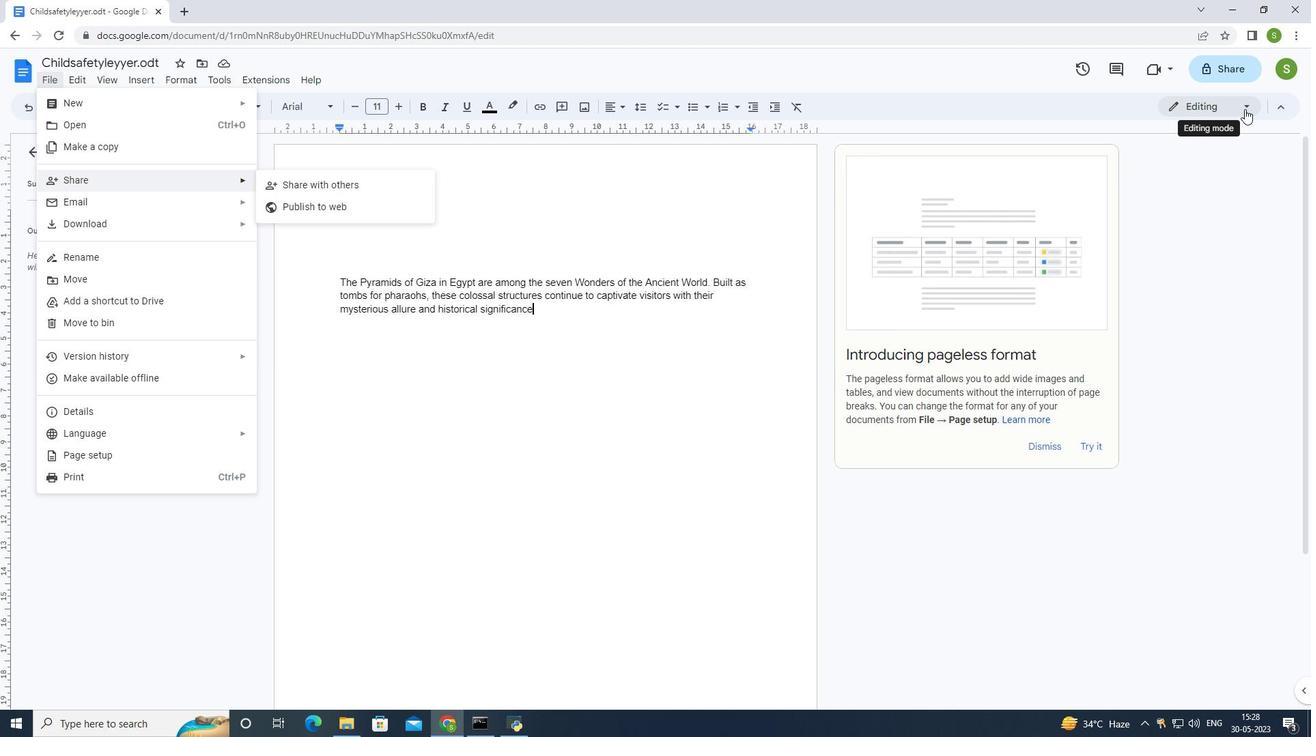 
Action: Mouse moved to (219, 81)
Screenshot: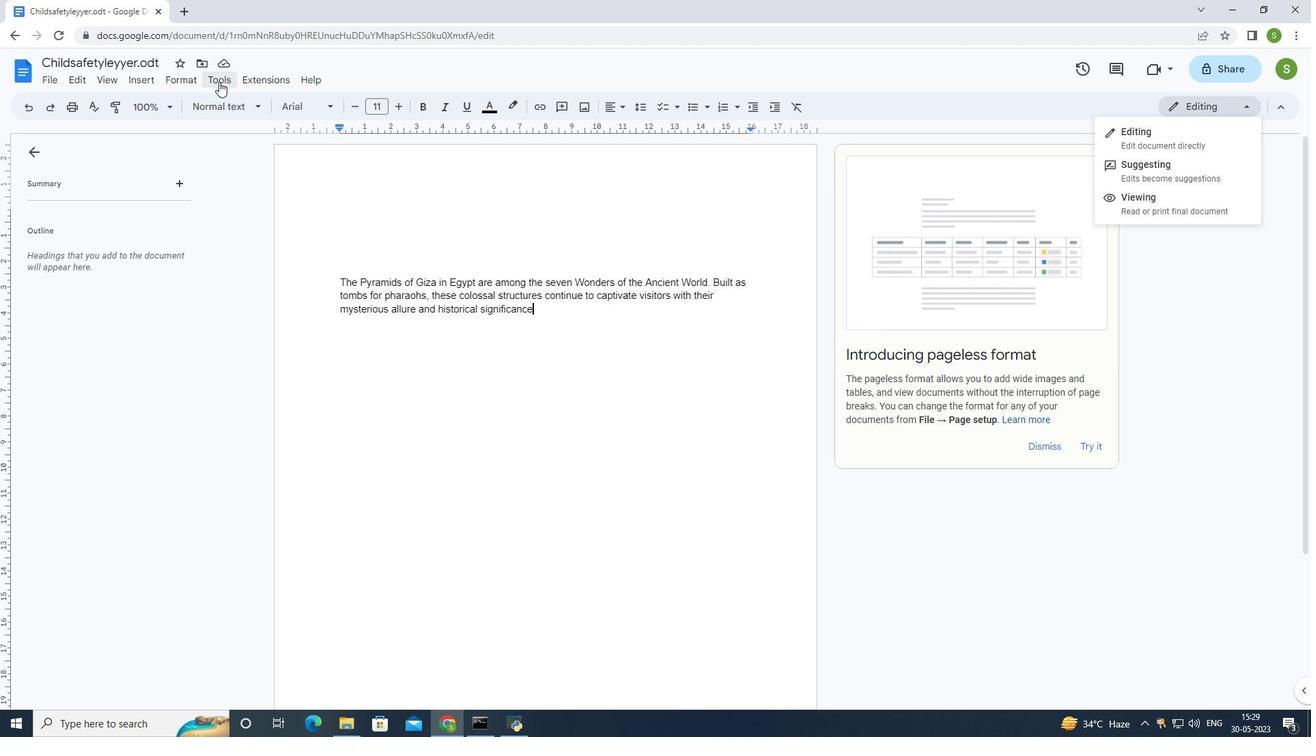 
Action: Mouse pressed left at (219, 81)
Screenshot: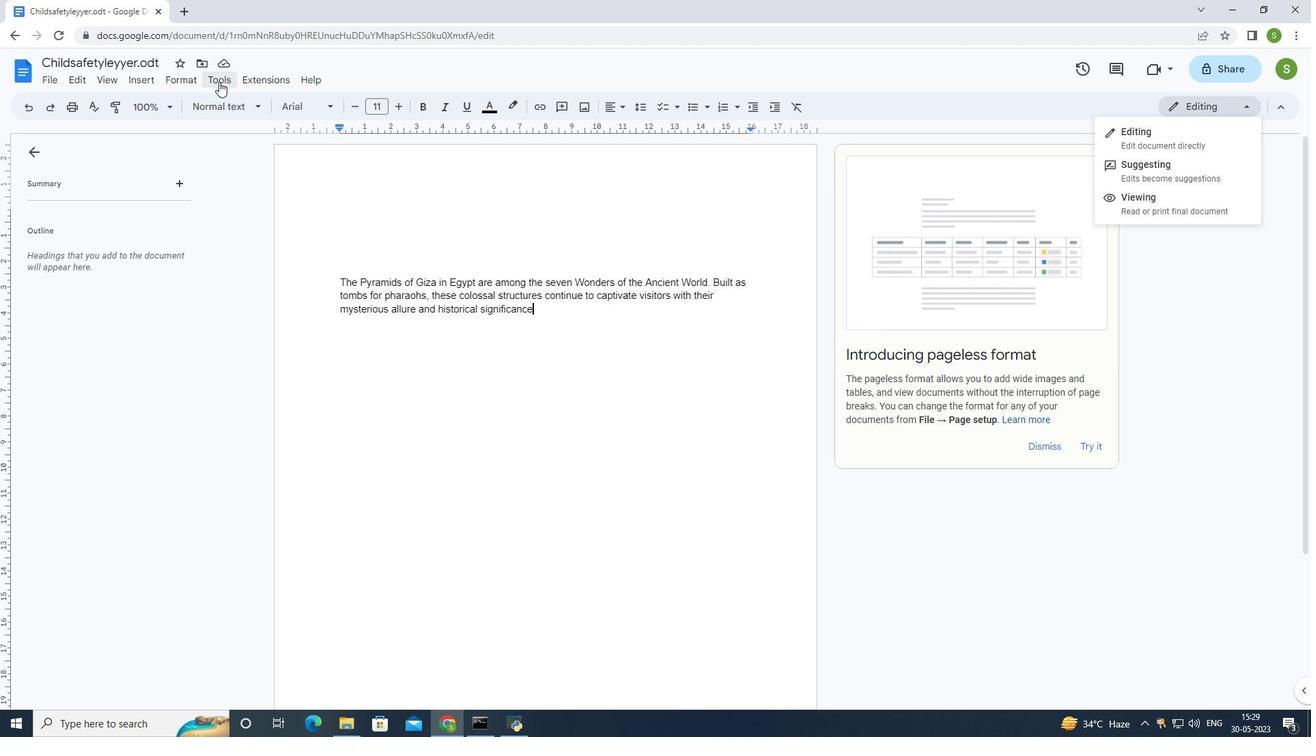 
Action: Mouse moved to (574, 323)
Screenshot: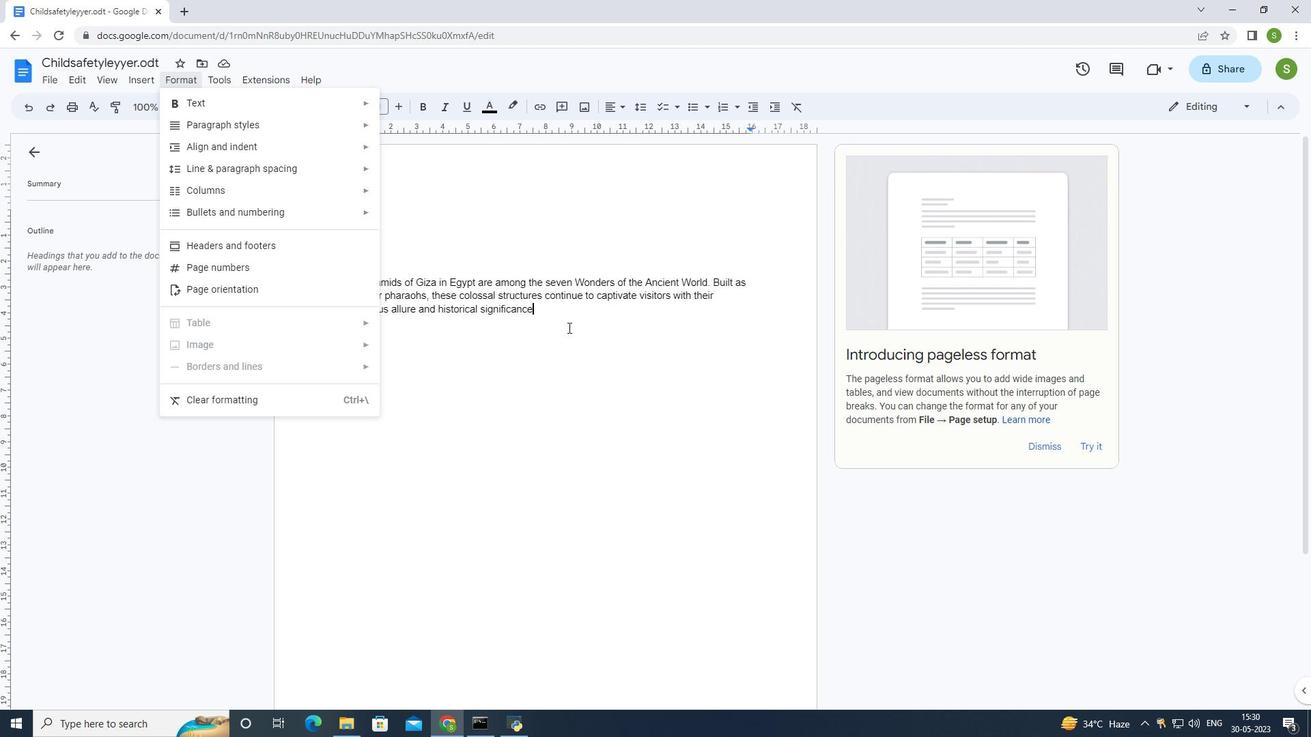 
Action: Key pressed <Key.space>
Screenshot: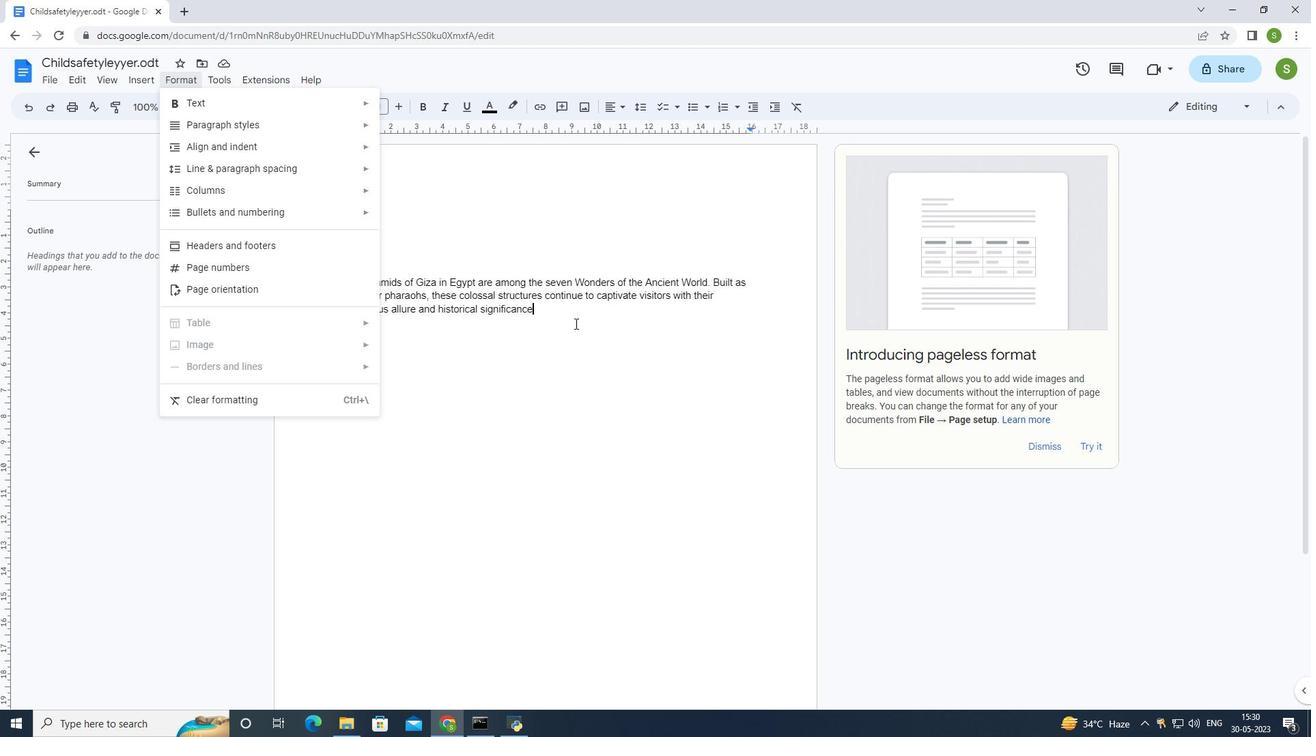 
Action: Mouse moved to (576, 323)
Screenshot: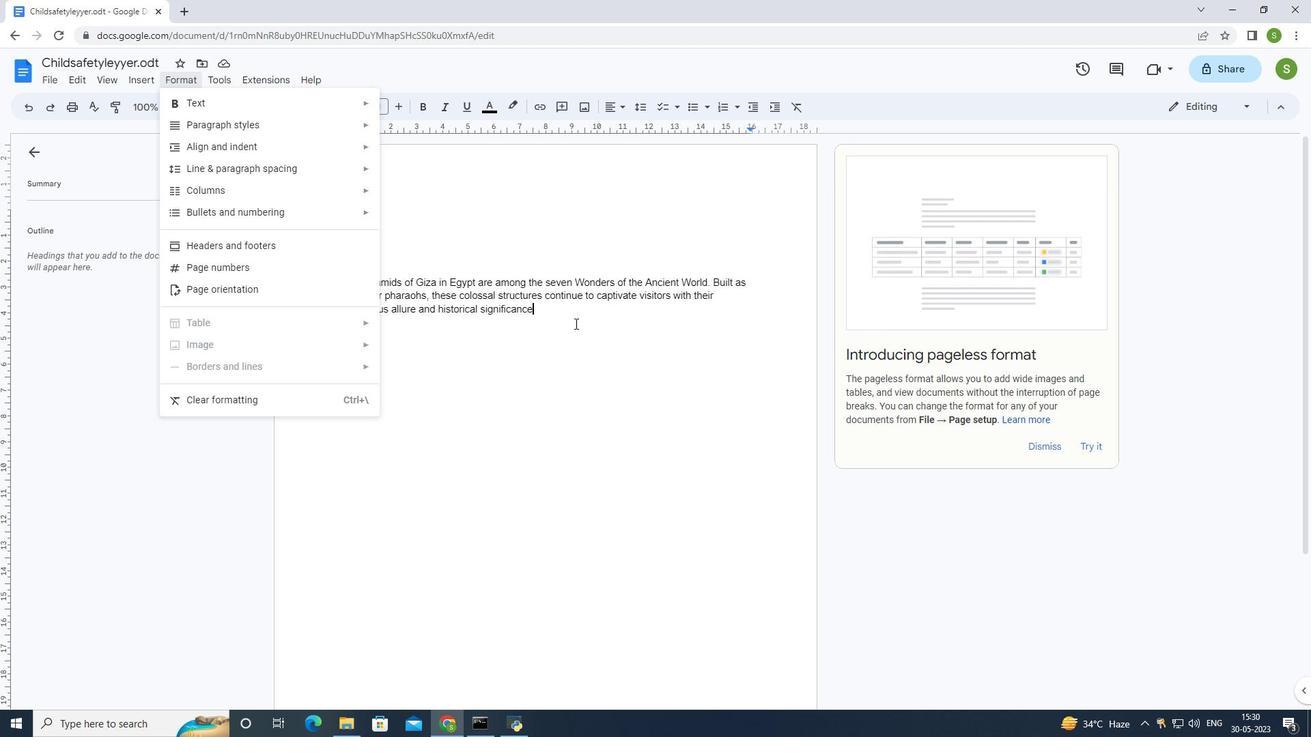 
Action: Mouse pressed left at (576, 323)
Screenshot: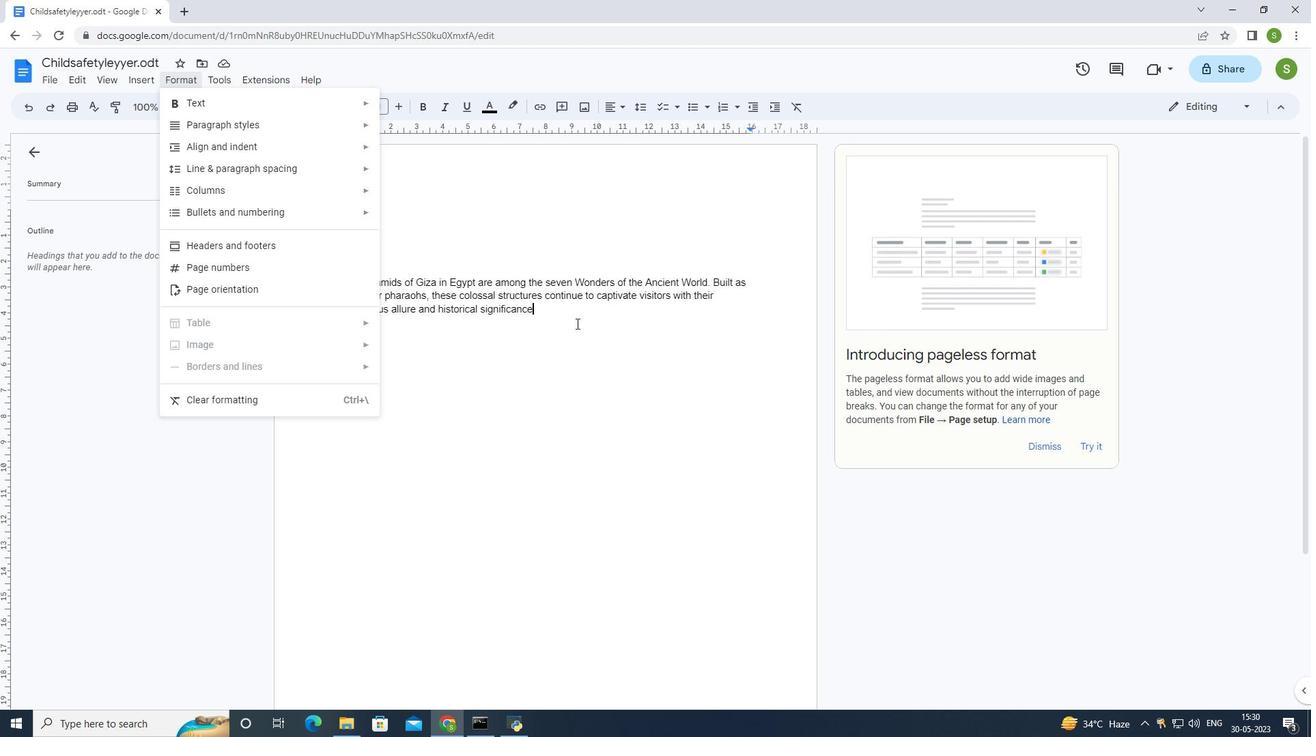 
Action: Mouse pressed left at (576, 323)
Screenshot: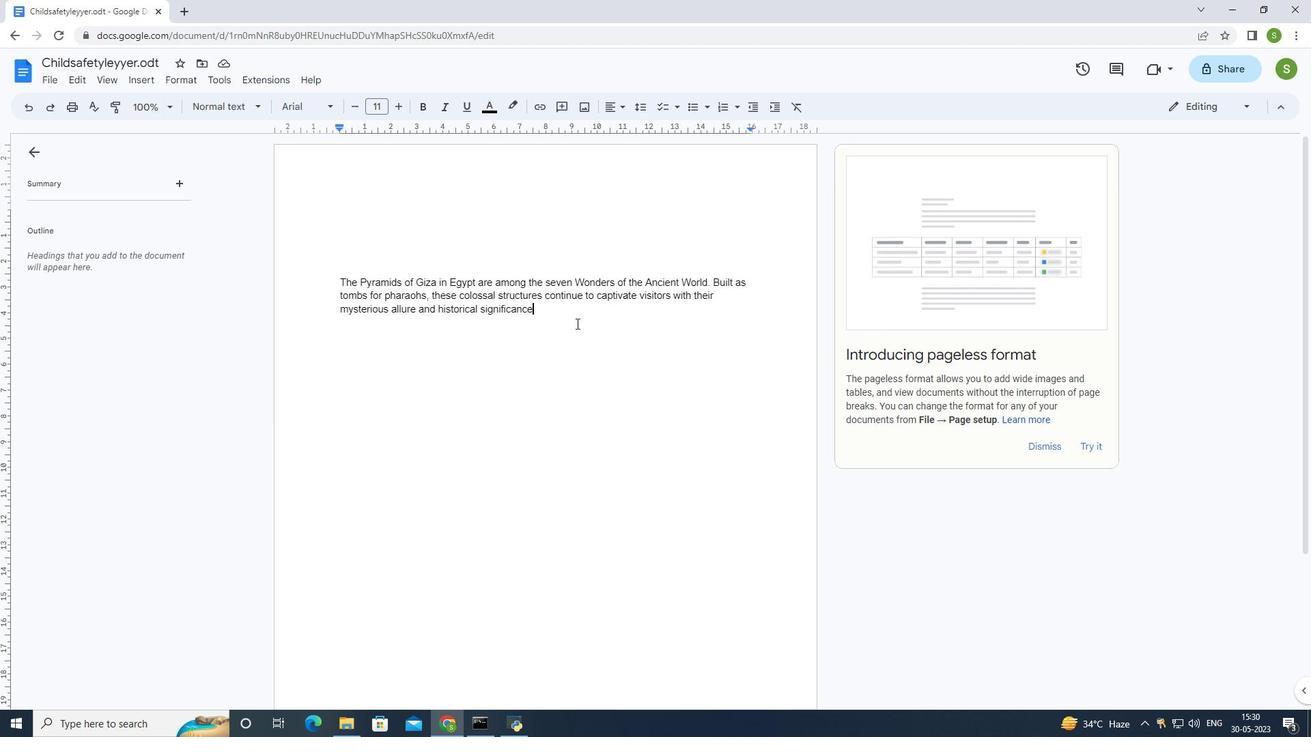 
Action: Key pressed <Key.space><Key.shift><Key.shift><Key.shift><Key.shift><Key.shift><Key.shift>V=s
Screenshot: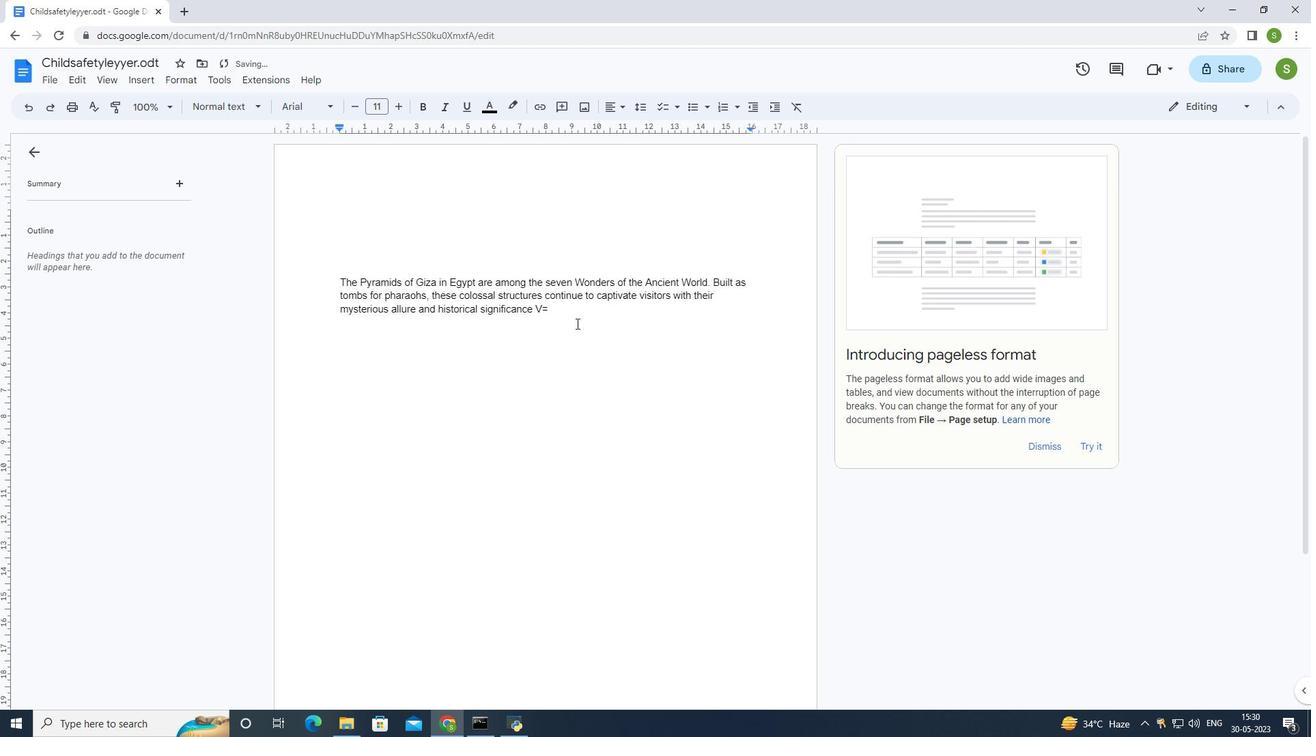 
Action: Mouse moved to (753, 111)
Screenshot: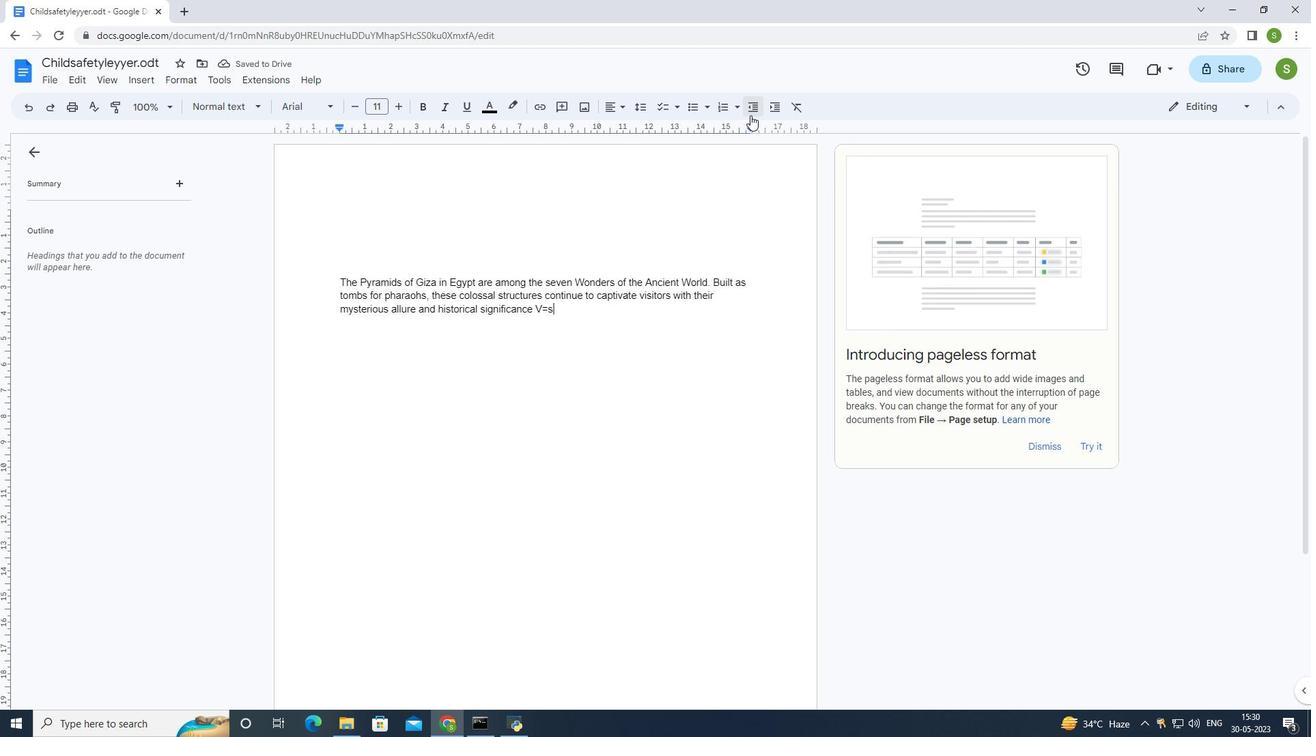 
Action: Mouse pressed left at (753, 111)
Screenshot: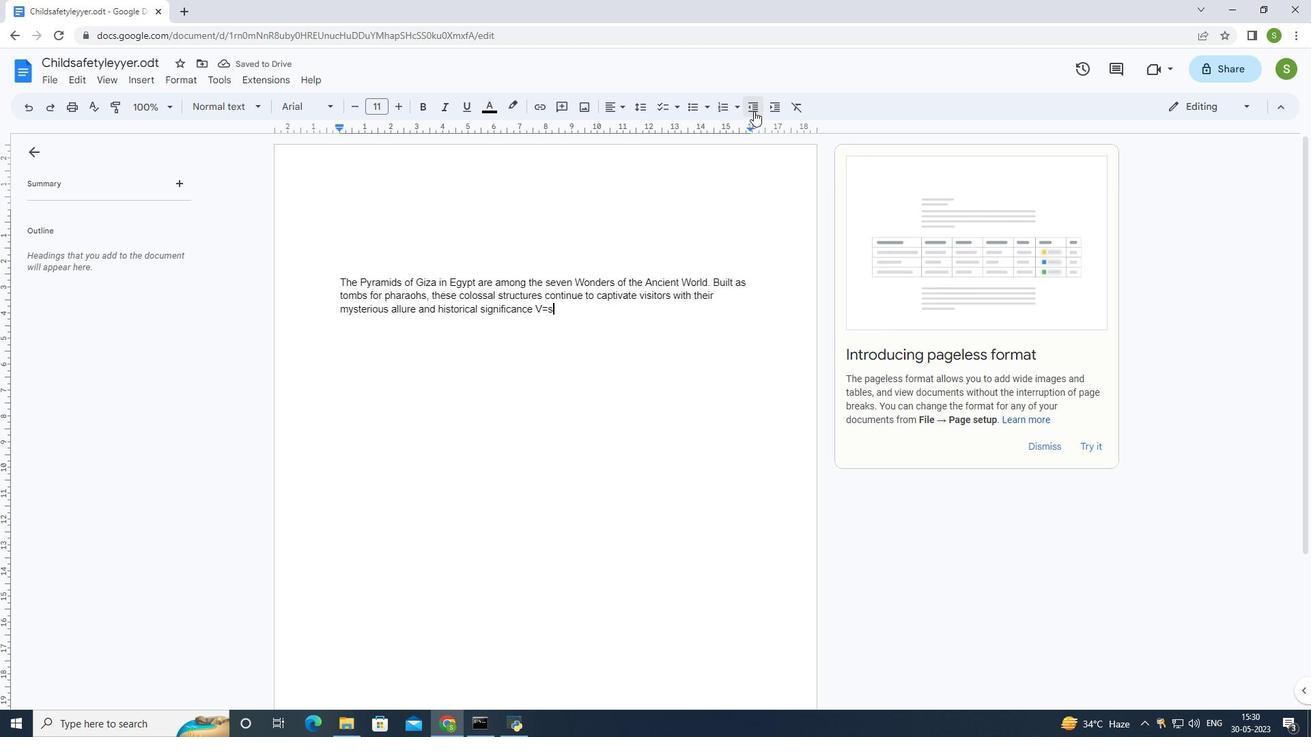 
Action: Mouse moved to (771, 109)
Screenshot: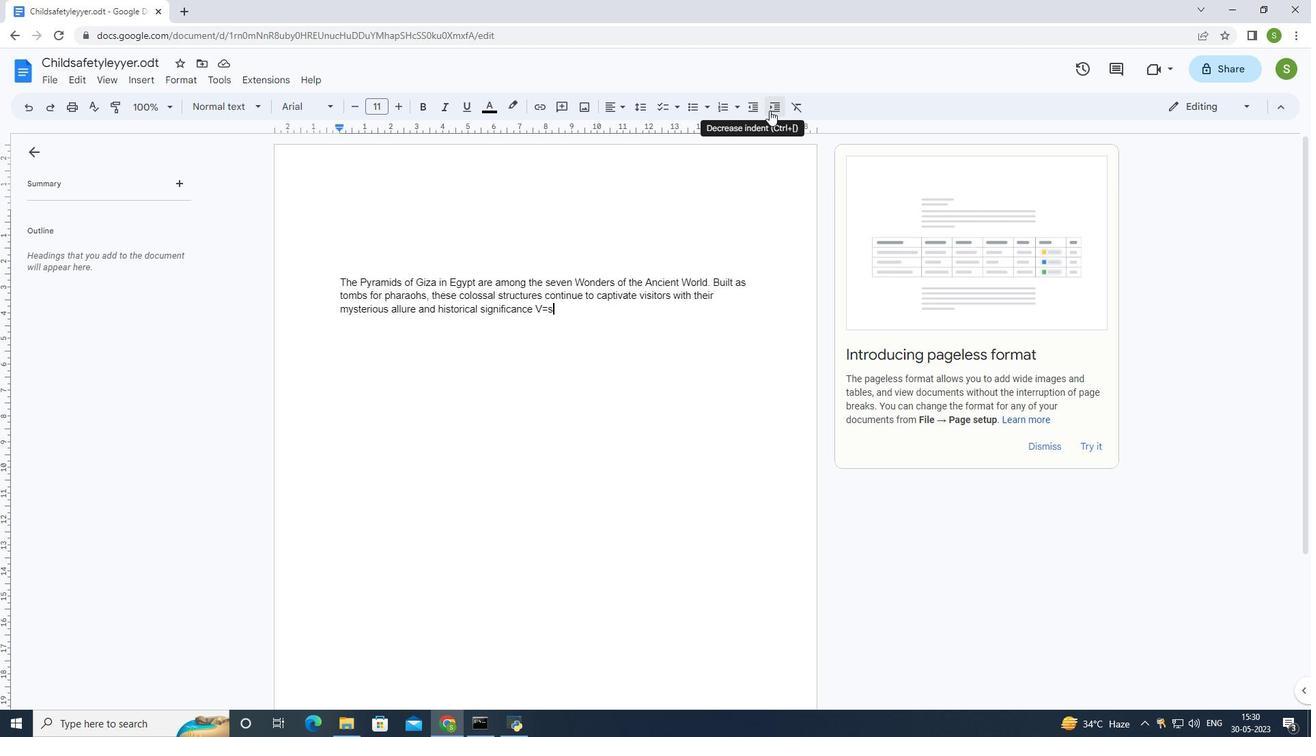 
Action: Mouse pressed left at (771, 109)
Screenshot: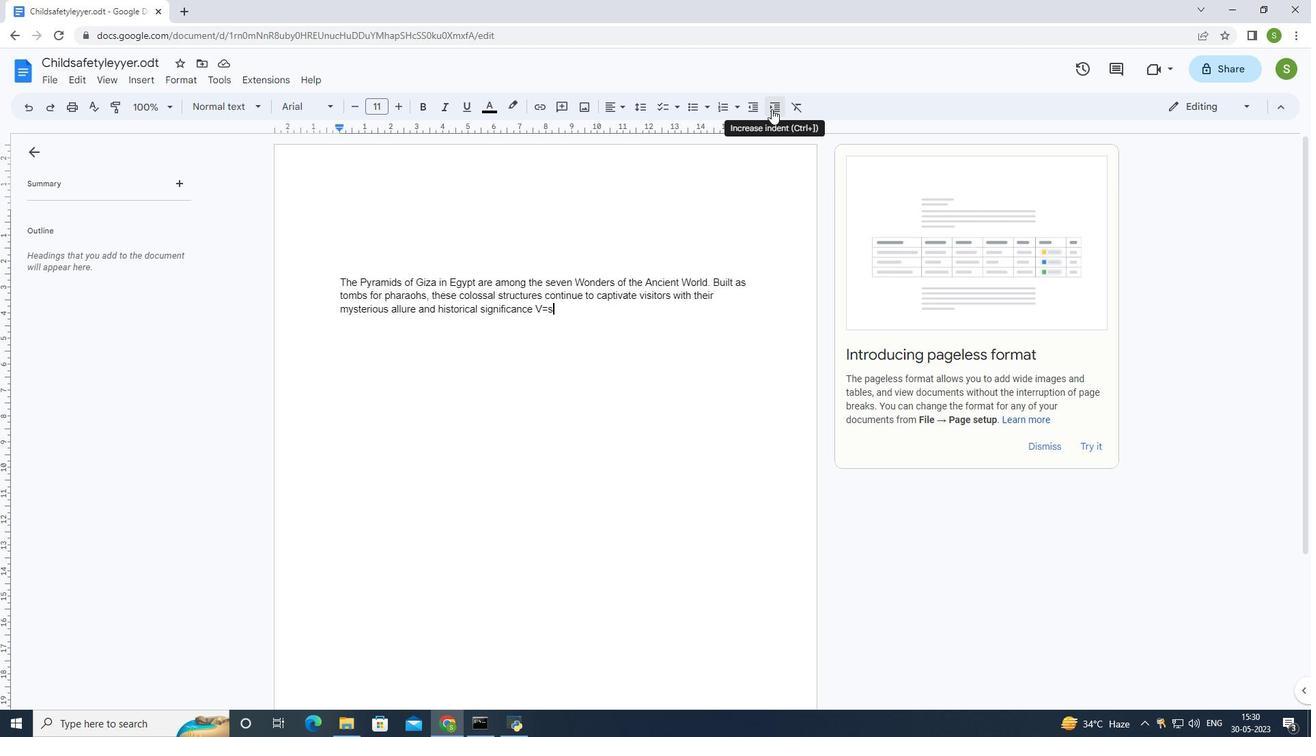 
Action: Mouse moved to (746, 106)
Screenshot: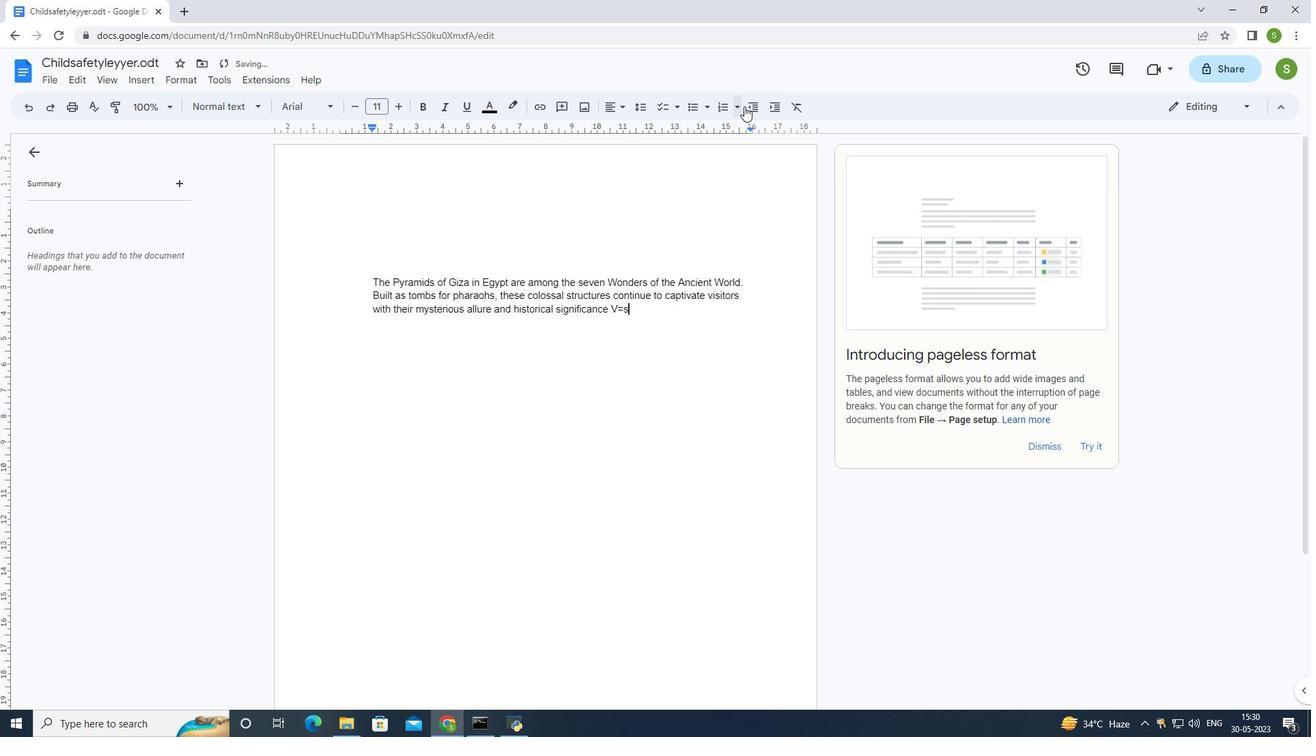 
Action: Mouse pressed left at (746, 106)
Screenshot: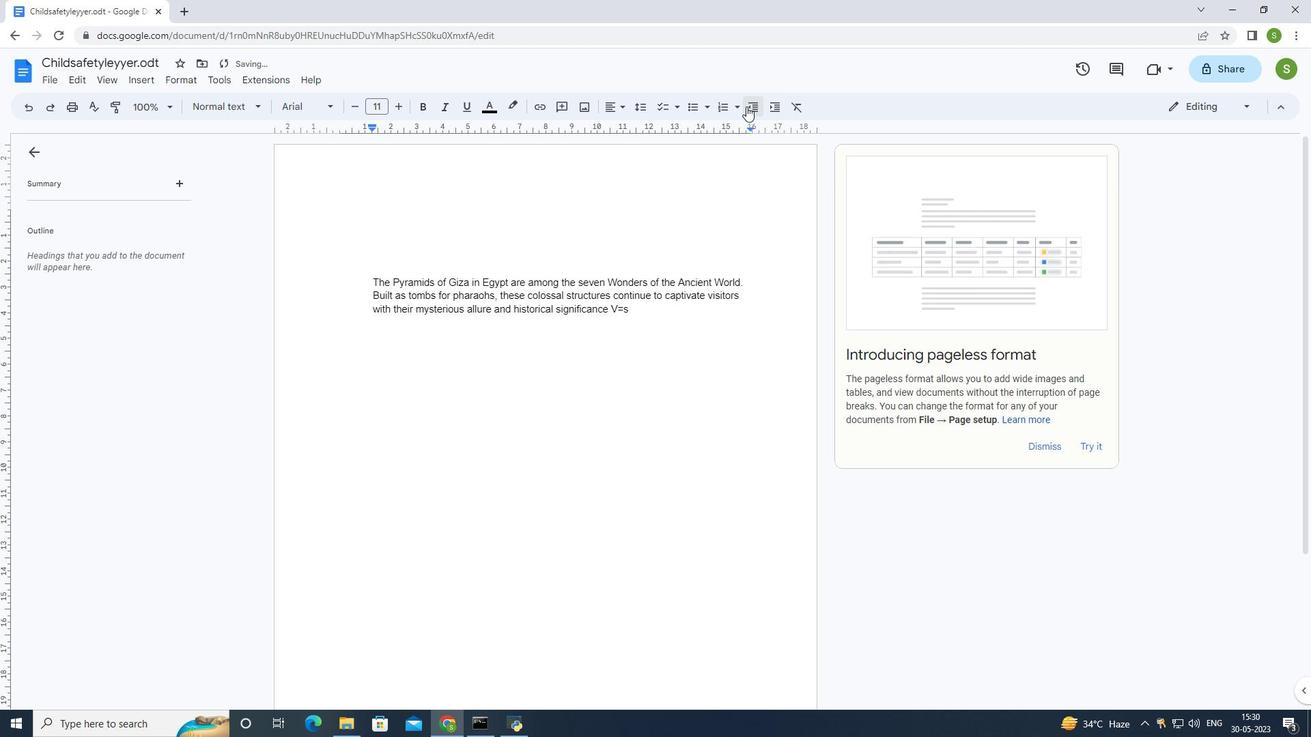 
Action: Mouse moved to (133, 82)
Screenshot: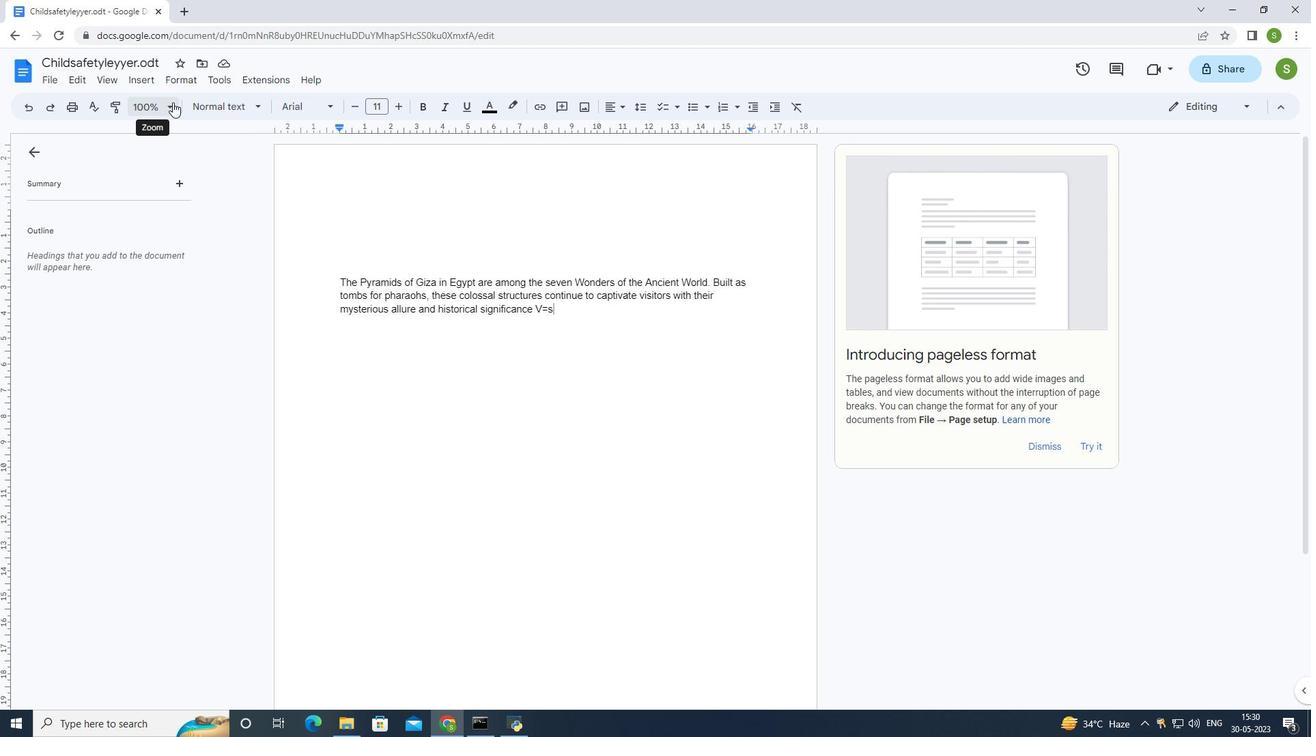 
Action: Mouse pressed left at (133, 82)
Screenshot: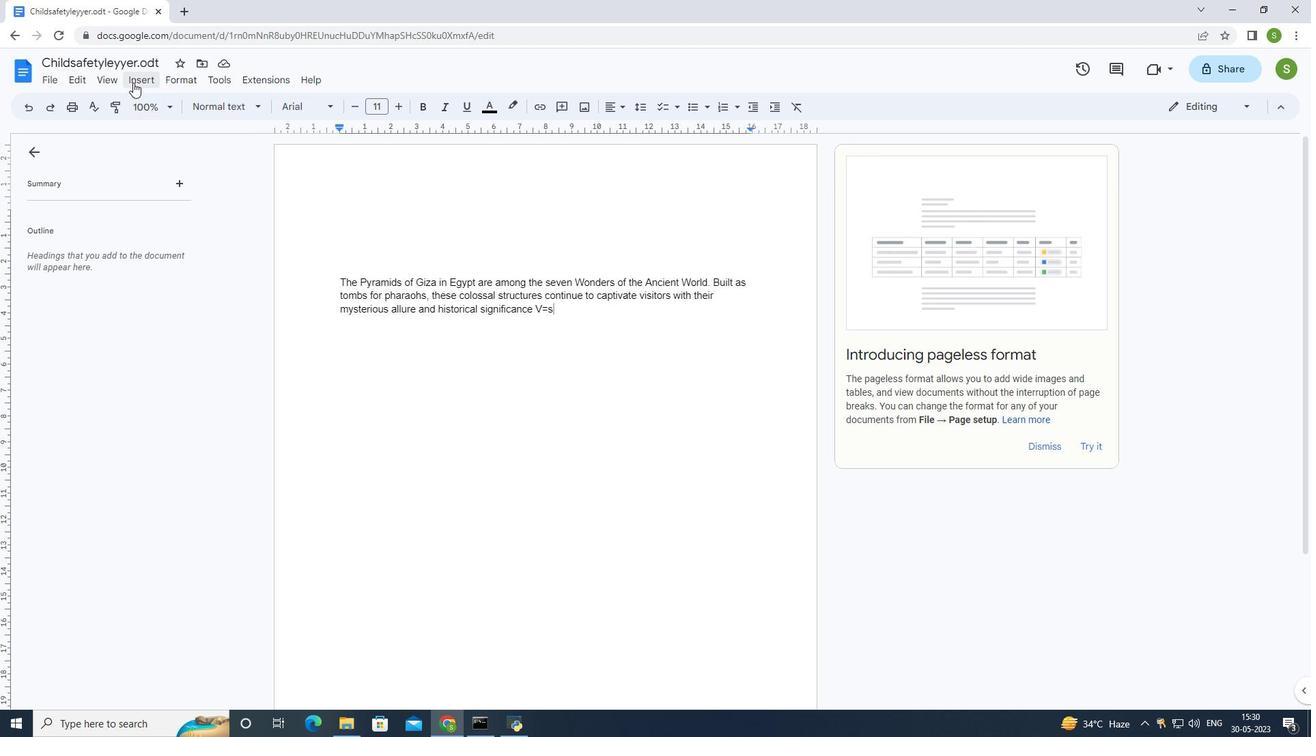 
Action: Mouse moved to (269, 345)
Screenshot: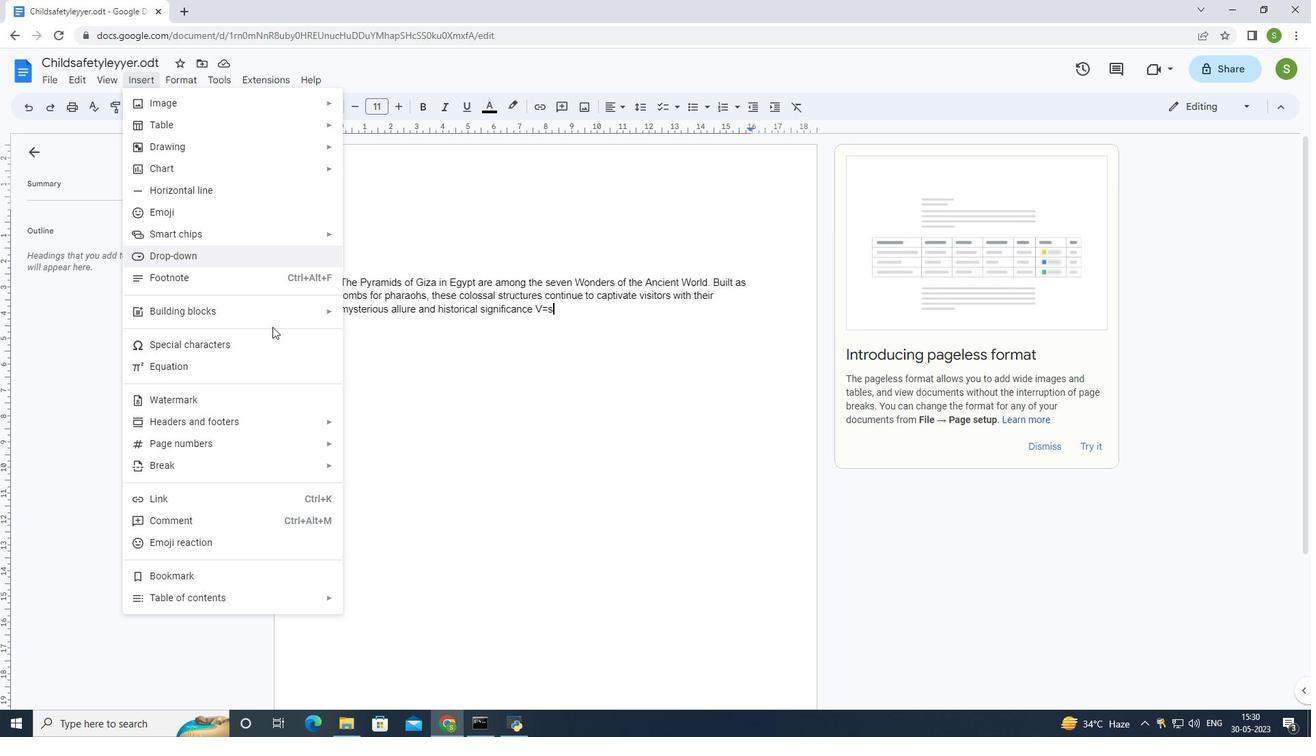 
Action: Mouse pressed left at (269, 345)
Screenshot: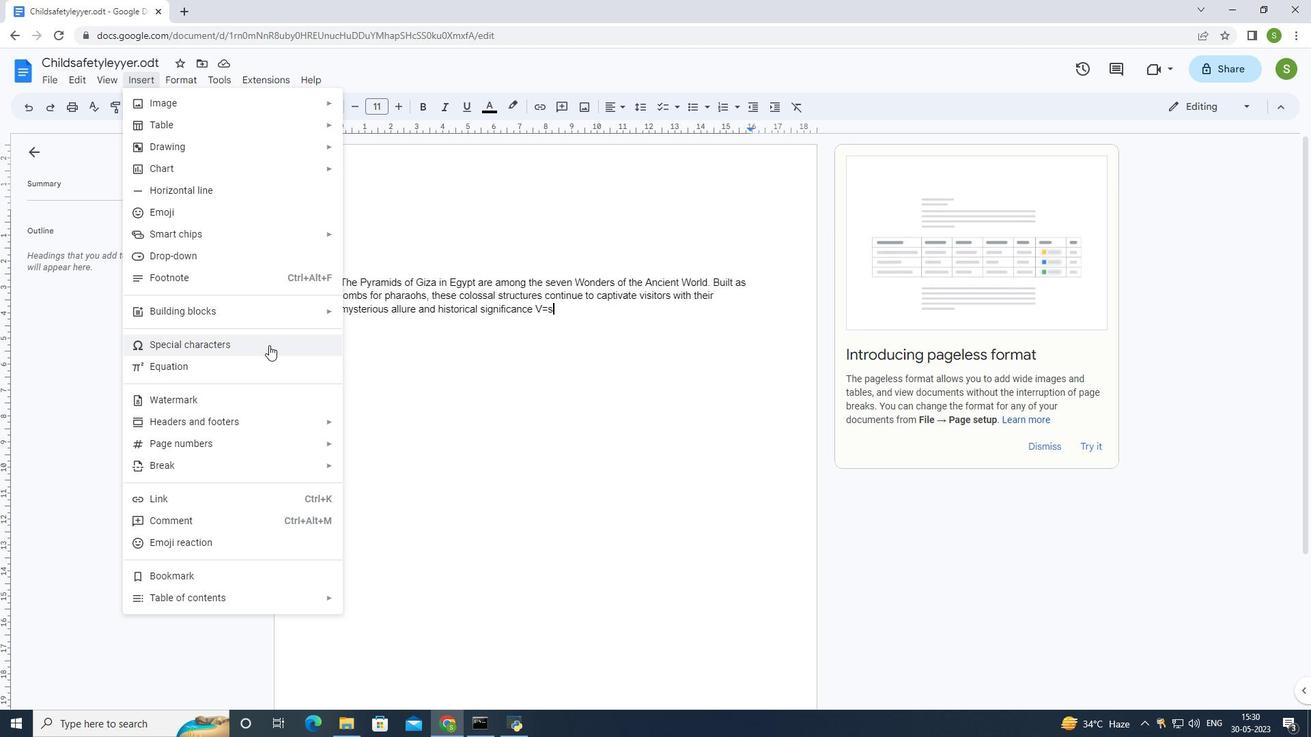 
Action: Mouse moved to (549, 574)
Screenshot: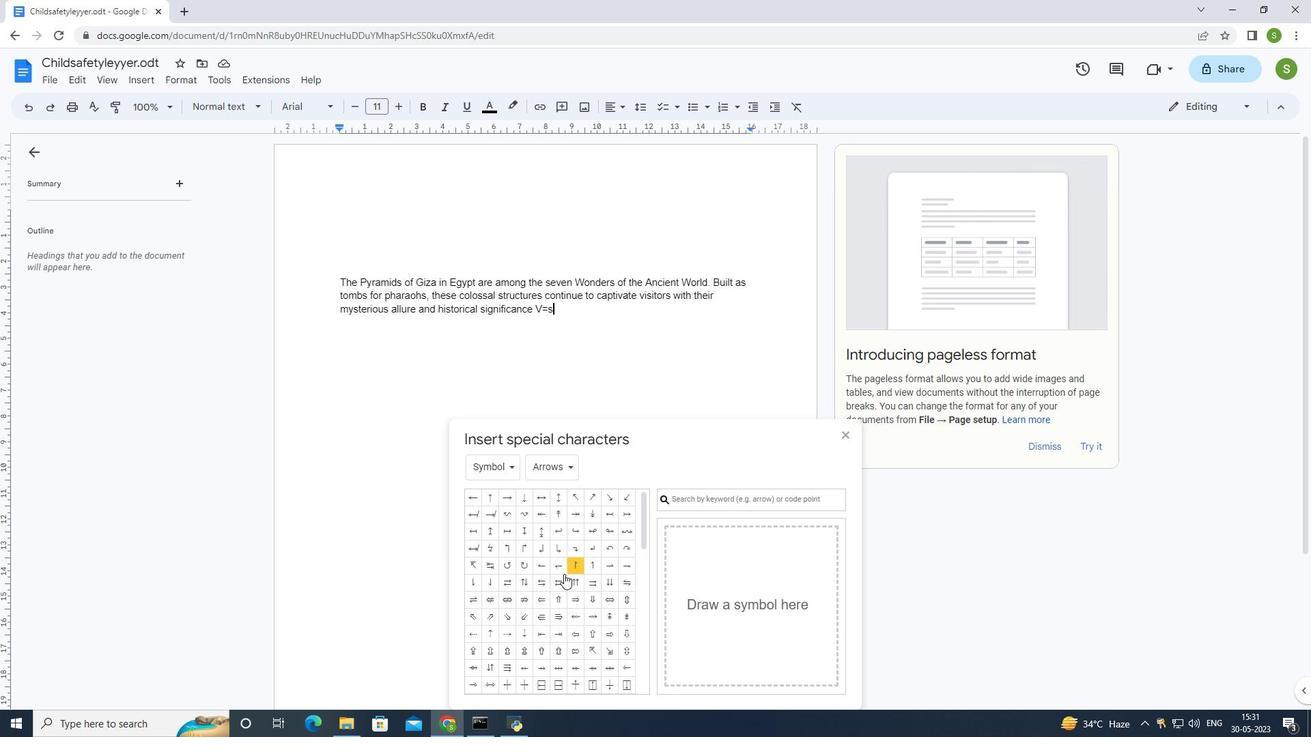 
Action: Mouse scrolled (549, 574) with delta (0, 0)
Screenshot: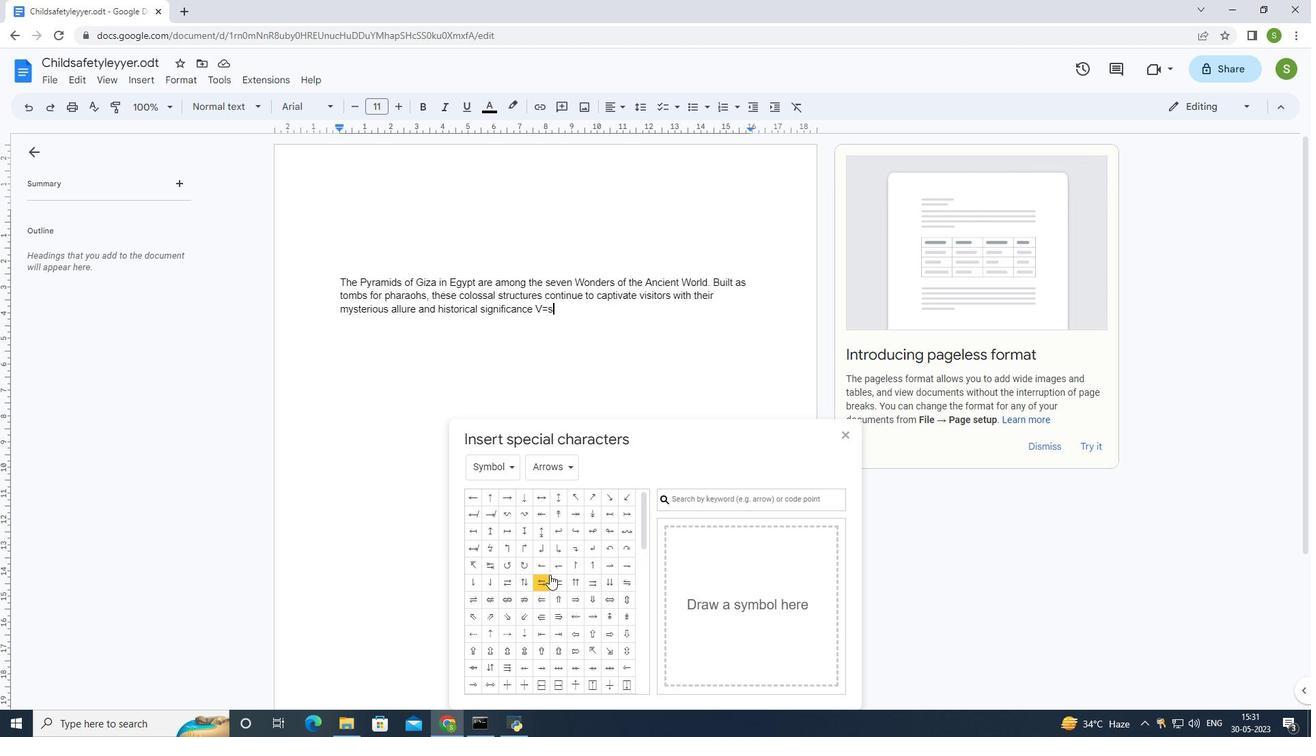
Action: Mouse scrolled (549, 574) with delta (0, 0)
Screenshot: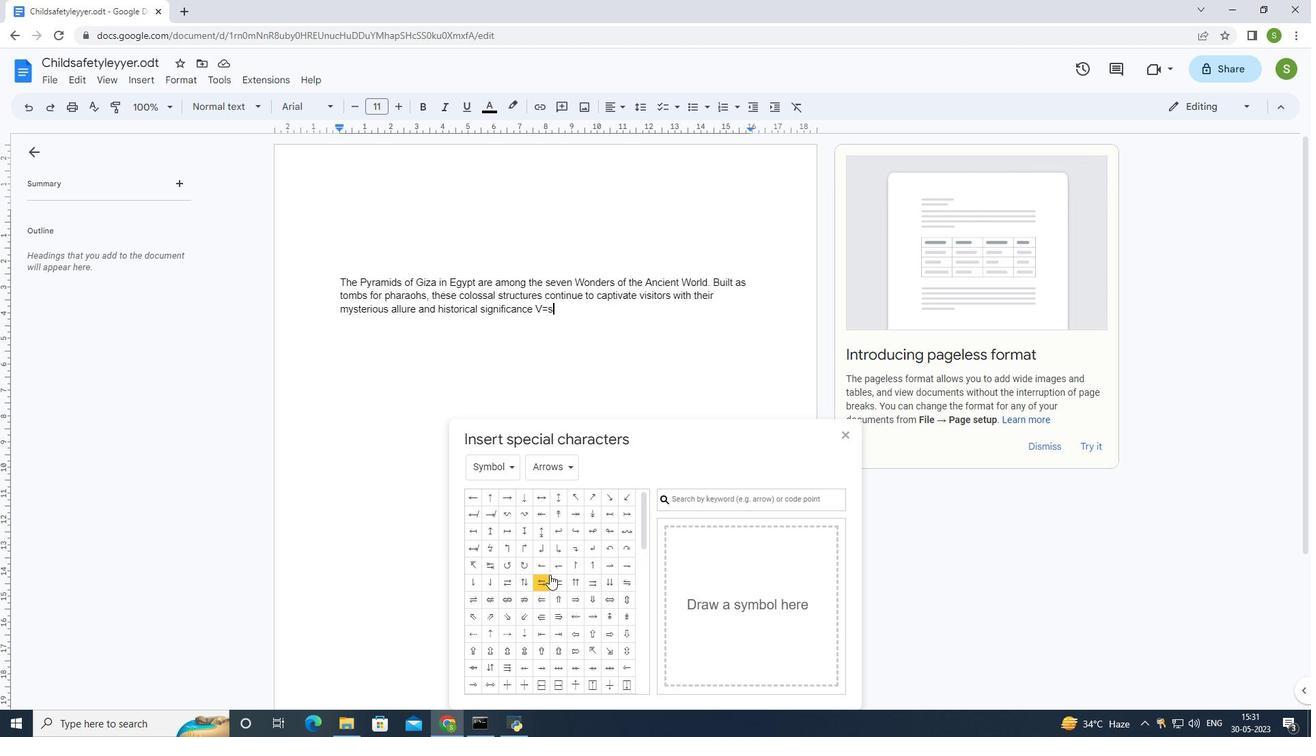 
Action: Mouse scrolled (549, 574) with delta (0, 0)
Screenshot: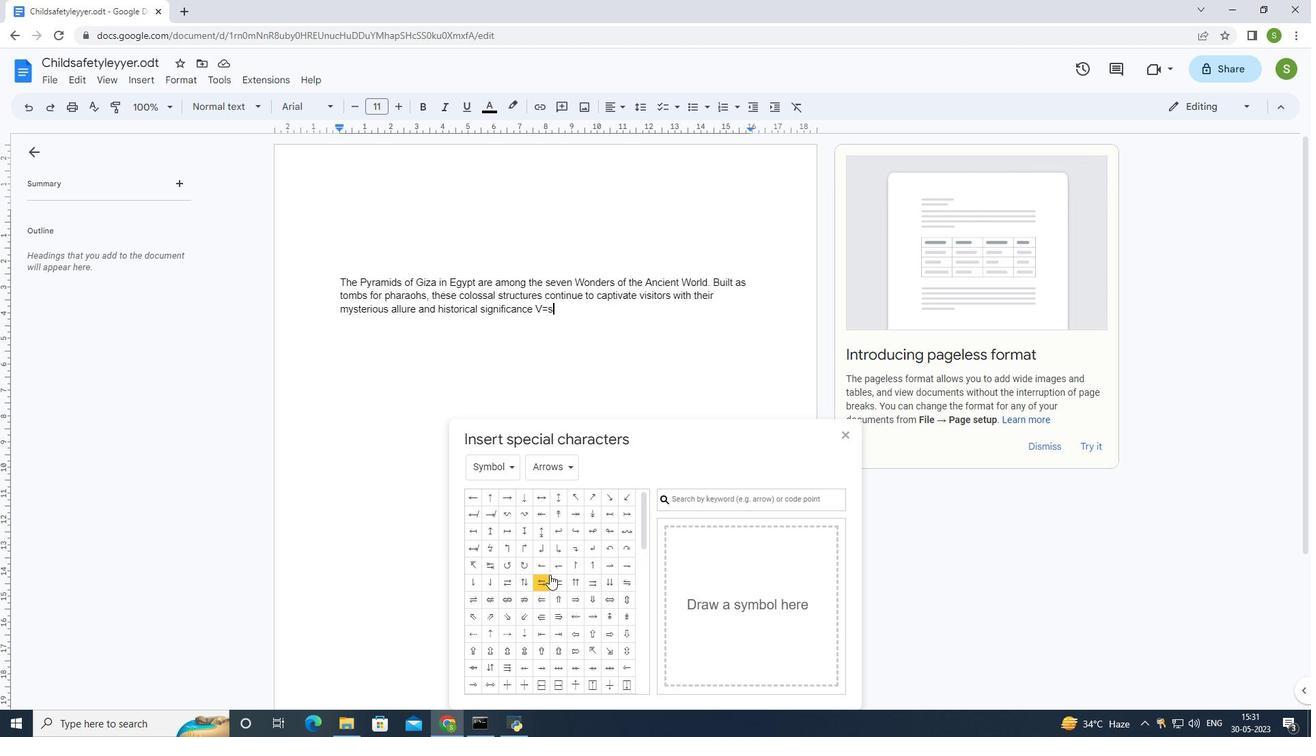 
Action: Mouse moved to (549, 574)
Screenshot: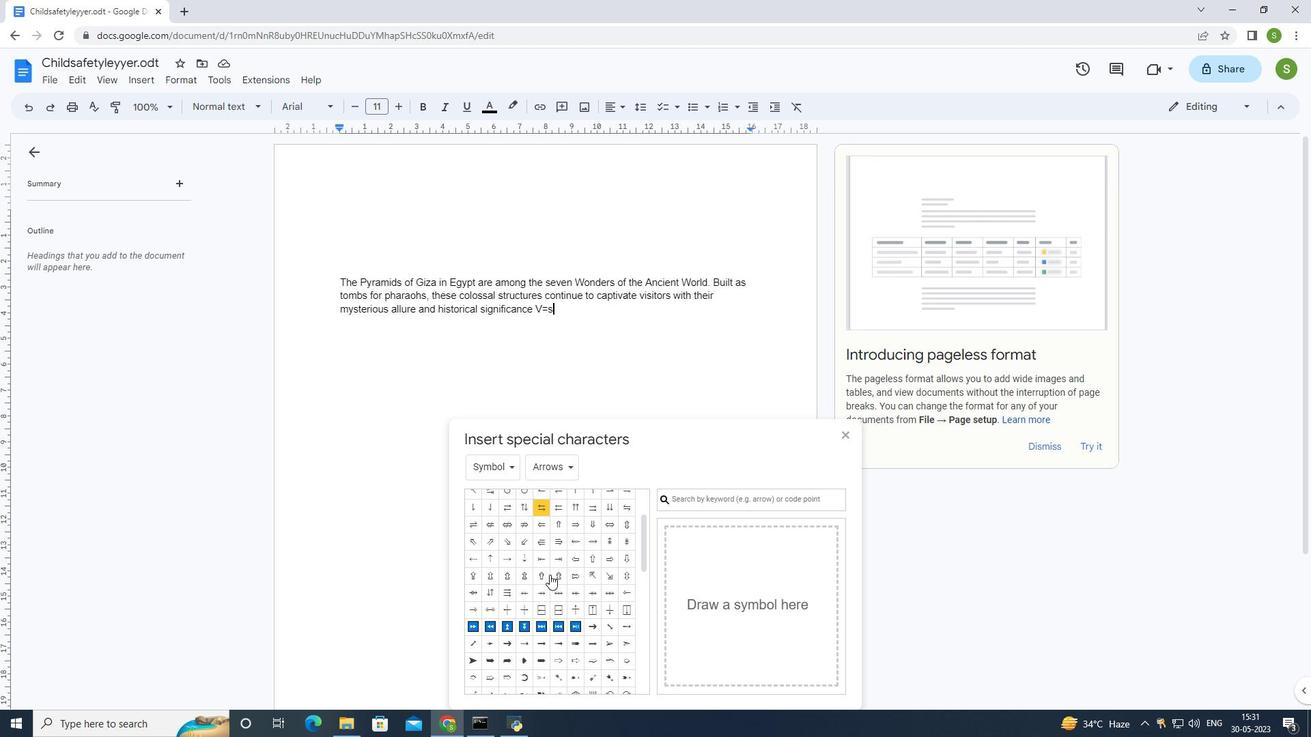 
Action: Mouse scrolled (549, 574) with delta (0, 0)
Screenshot: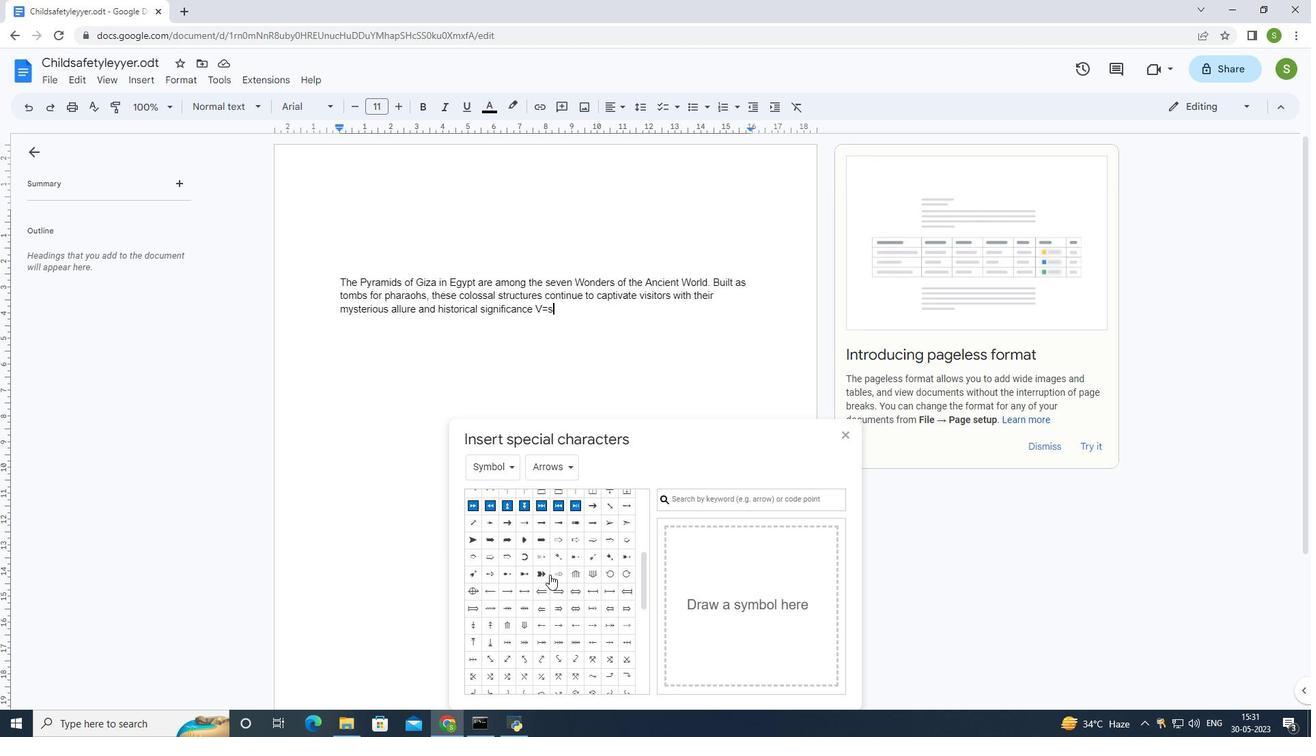 
Action: Mouse scrolled (549, 574) with delta (0, 0)
Screenshot: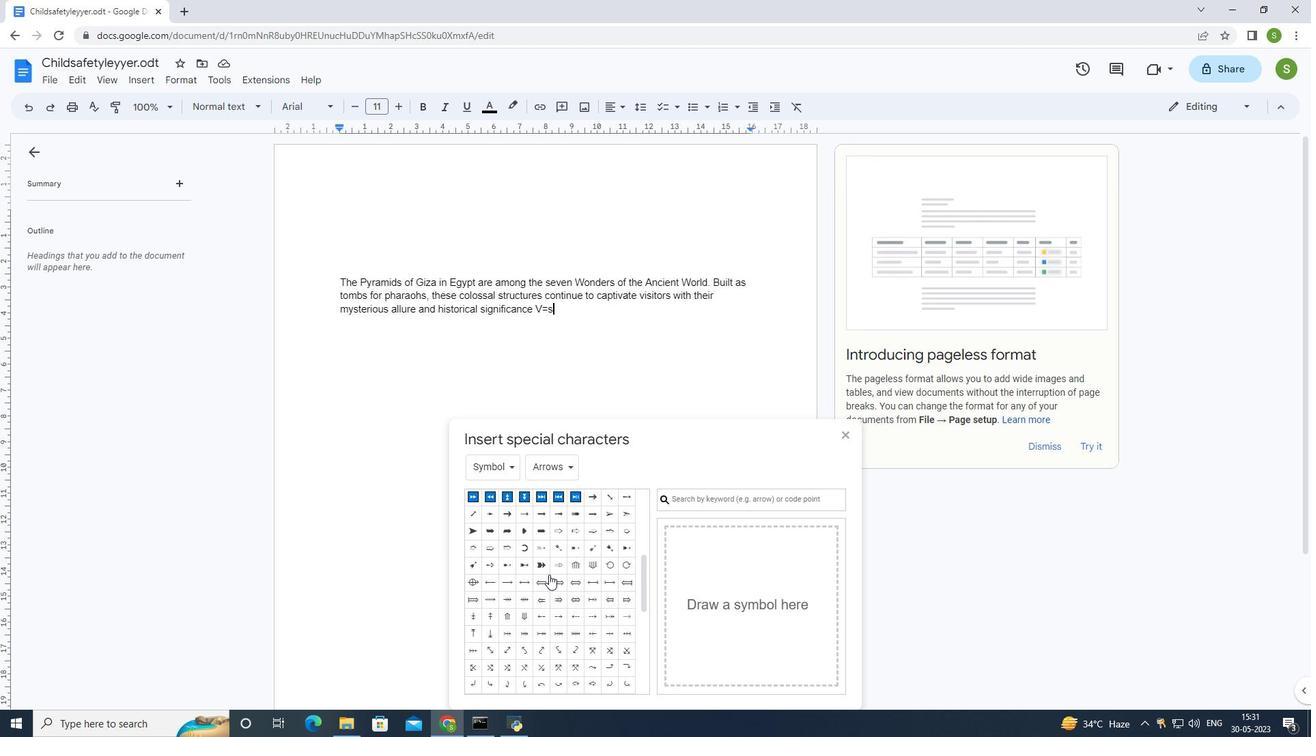 
Action: Mouse scrolled (549, 574) with delta (0, 0)
Screenshot: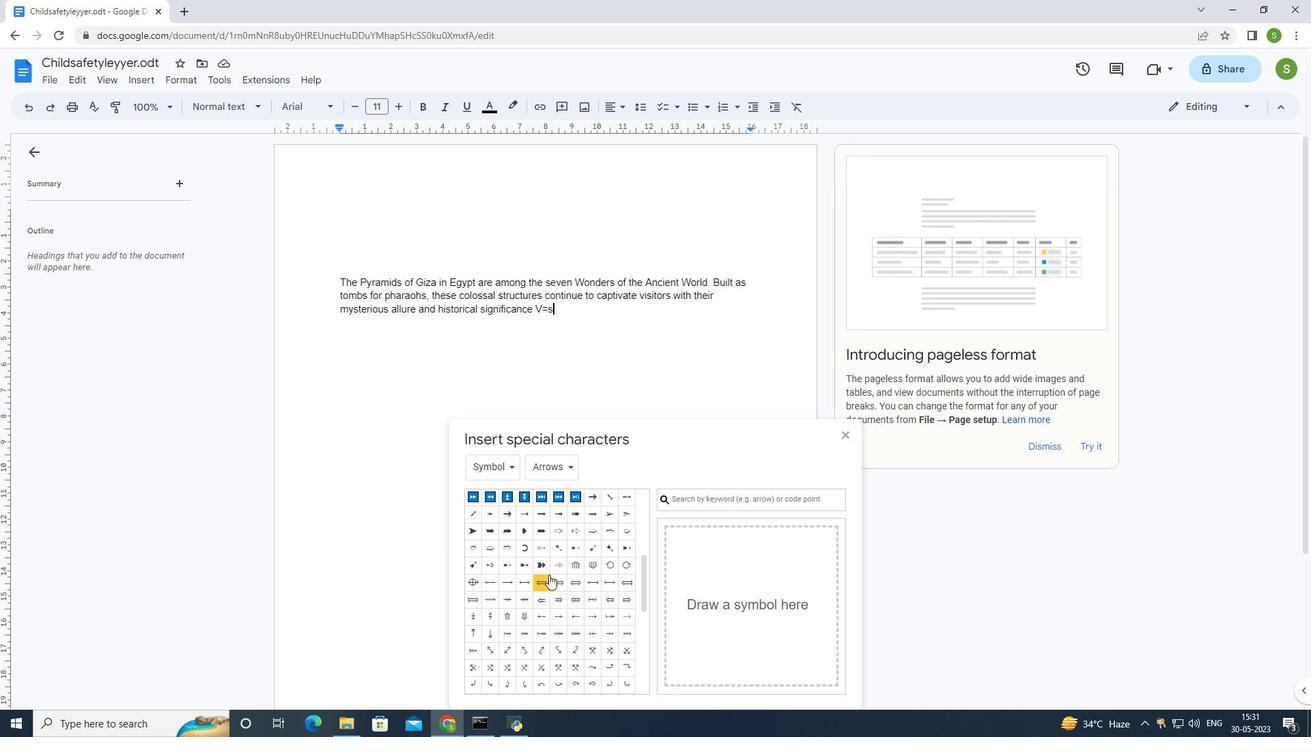 
Action: Mouse scrolled (549, 574) with delta (0, 0)
Screenshot: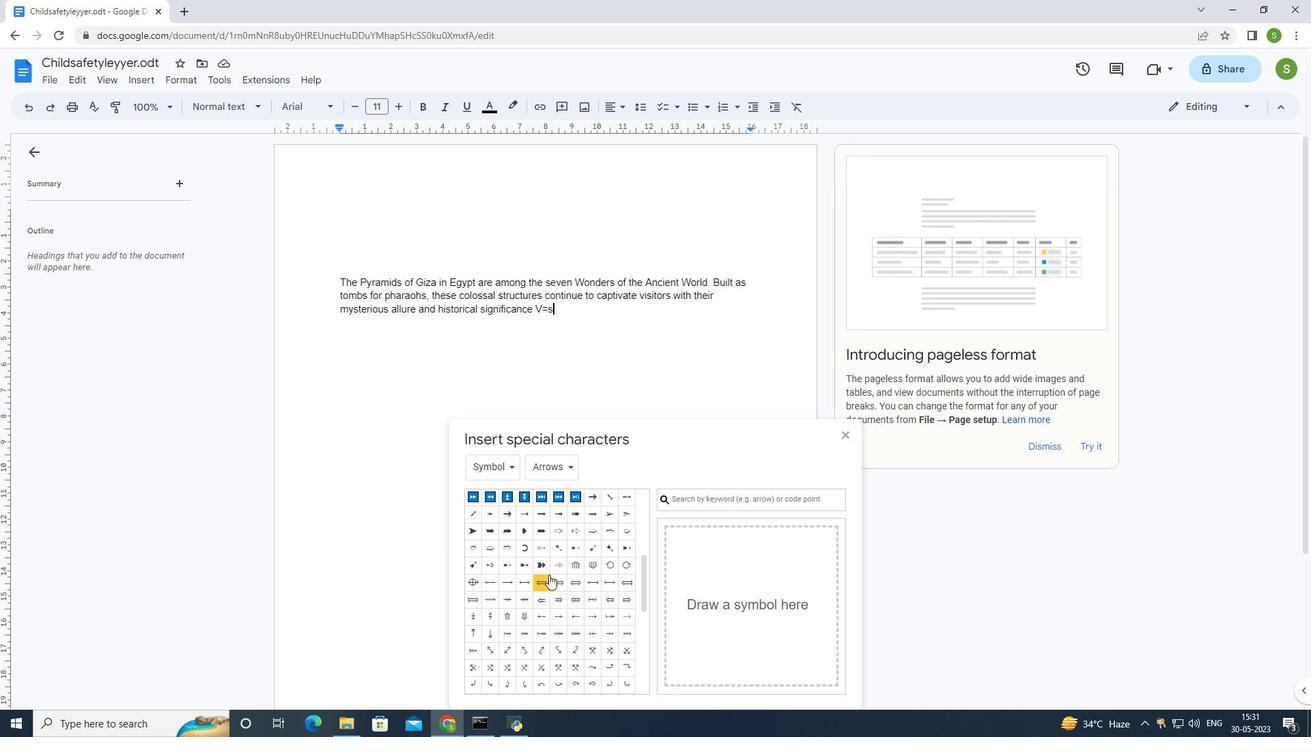 
Action: Mouse moved to (548, 572)
Screenshot: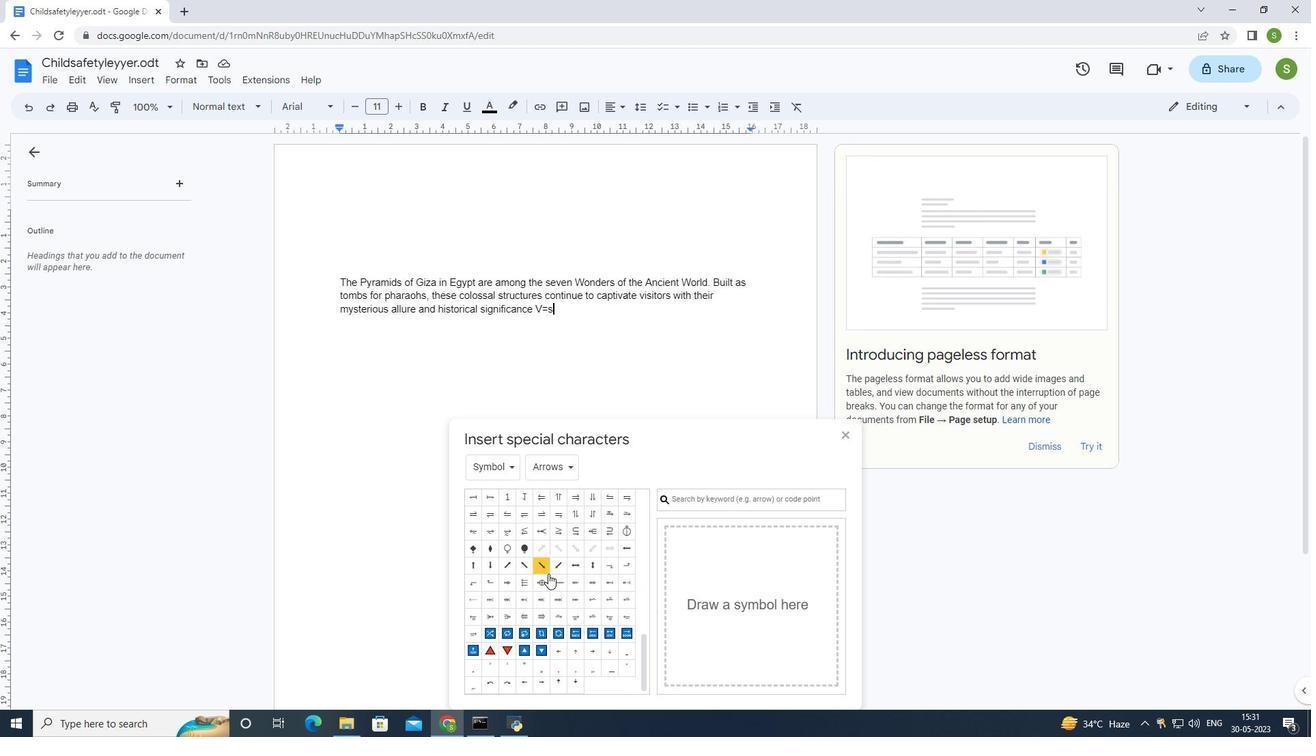 
Action: Mouse scrolled (548, 572) with delta (0, 0)
Screenshot: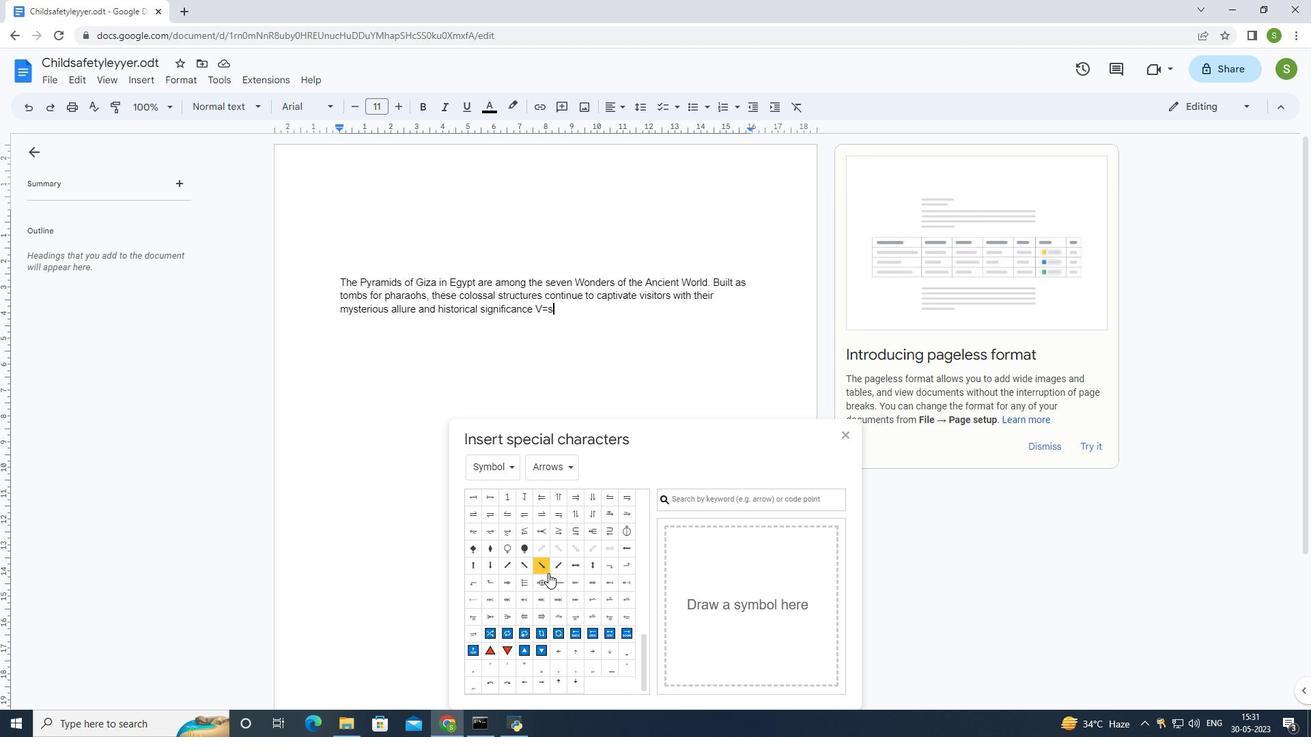 
Action: Mouse scrolled (548, 572) with delta (0, 0)
Screenshot: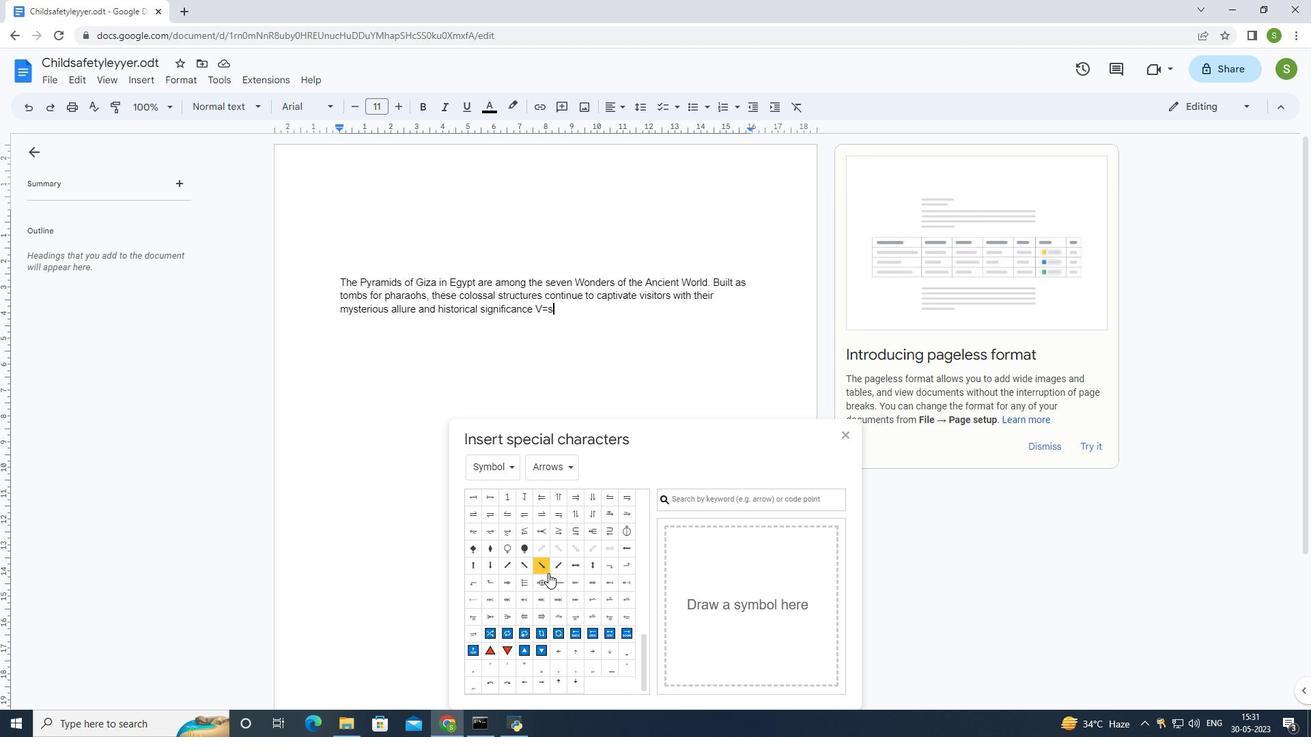 
Action: Mouse scrolled (548, 572) with delta (0, 0)
Screenshot: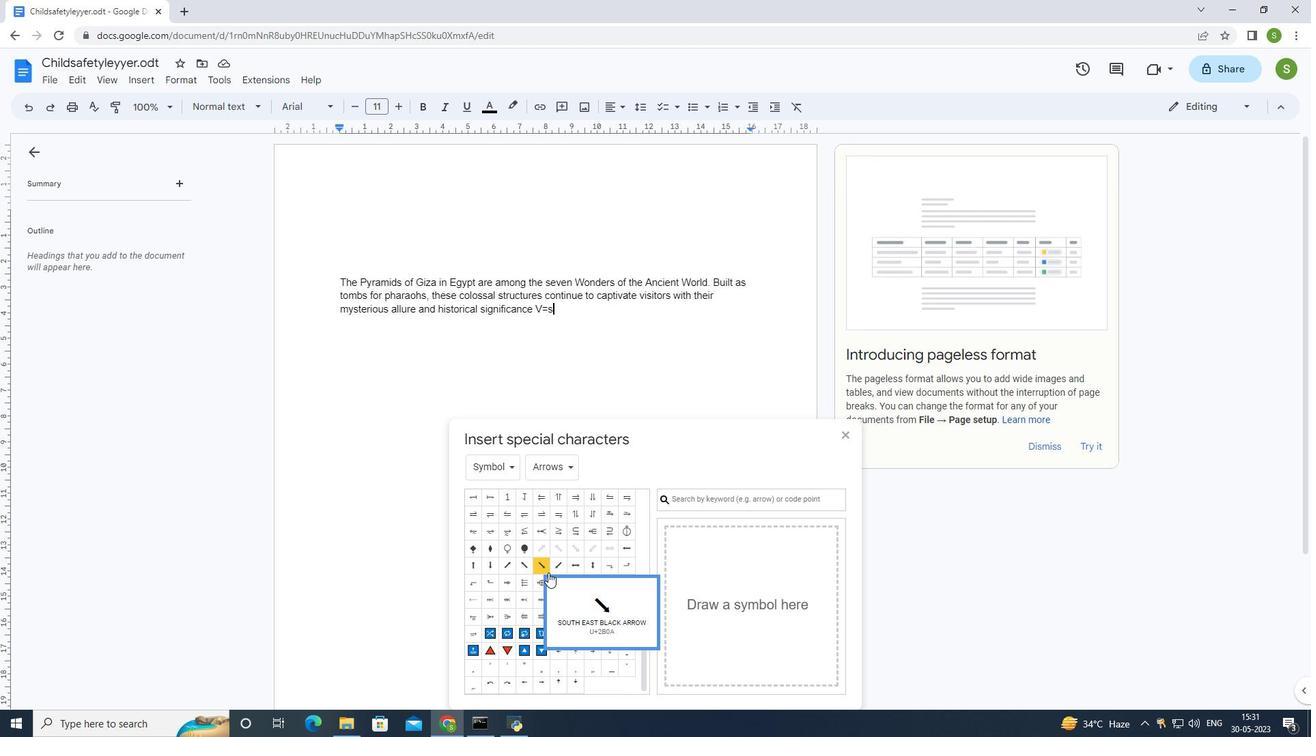 
Action: Mouse moved to (548, 571)
Screenshot: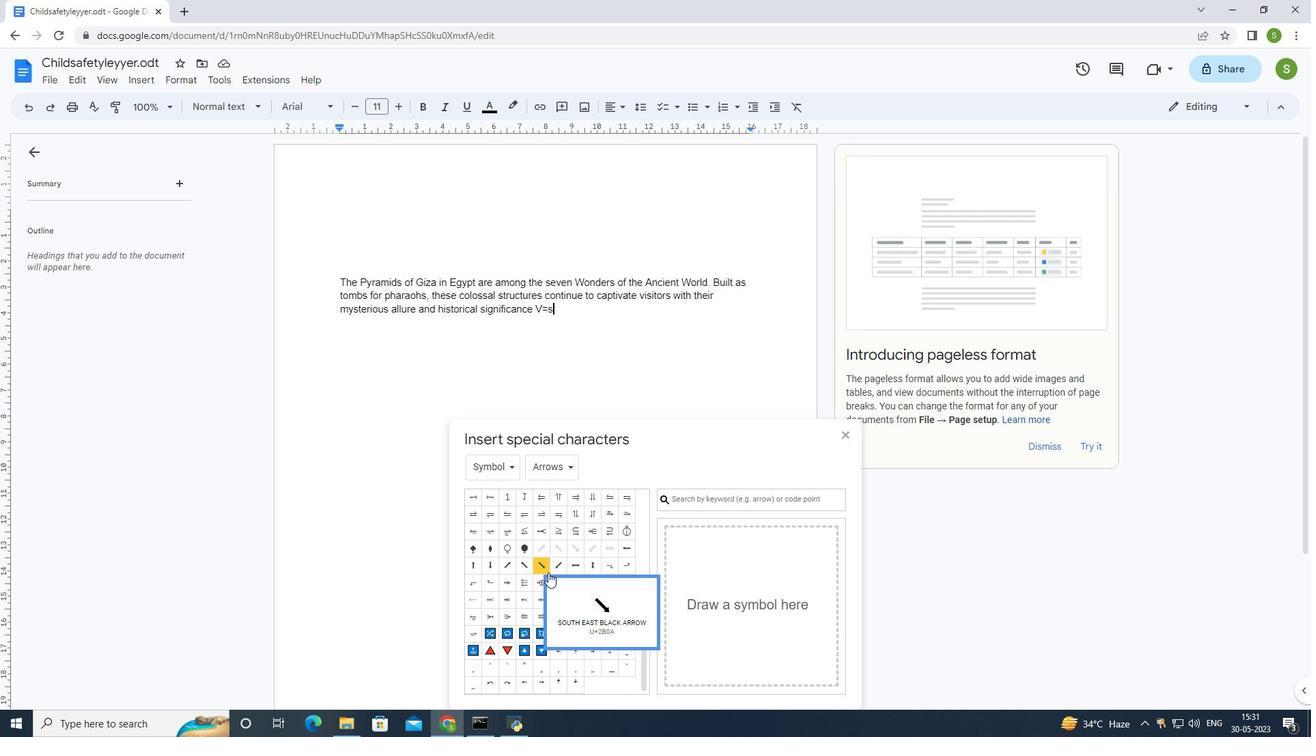 
Action: Mouse scrolled (548, 570) with delta (0, 0)
Screenshot: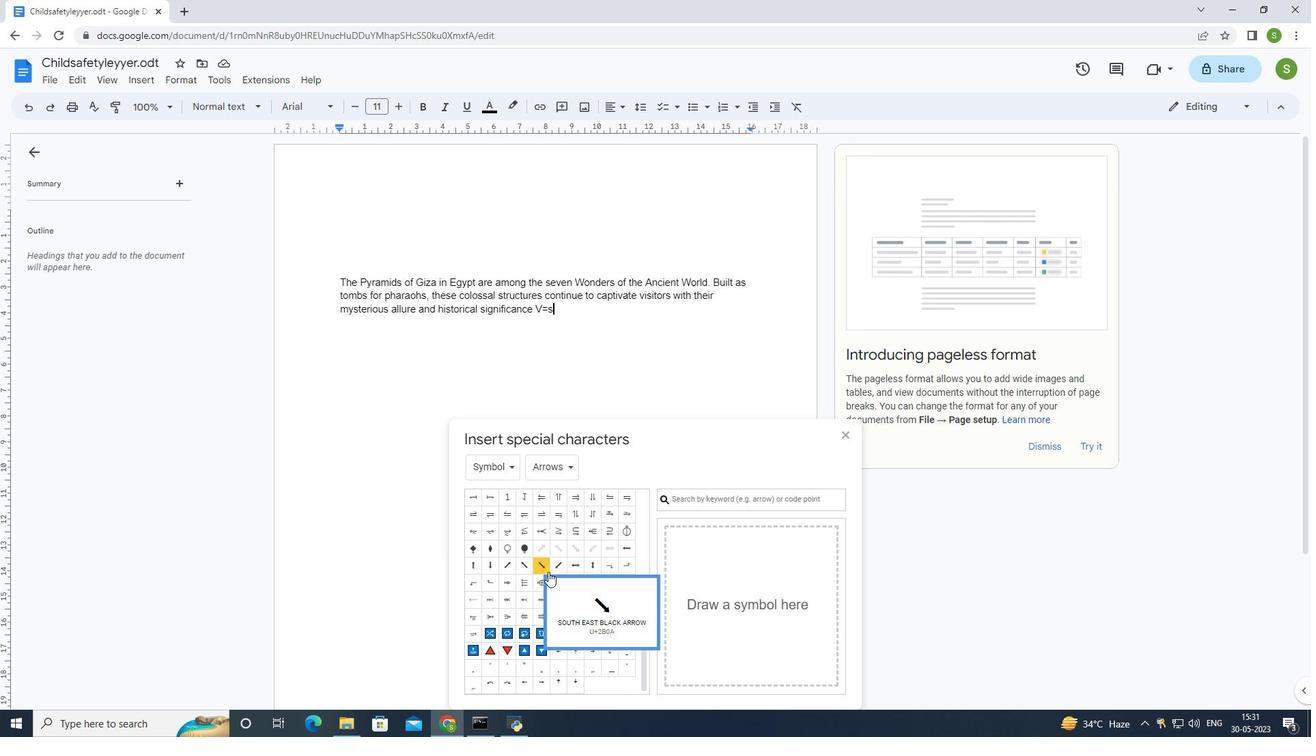 
Action: Mouse scrolled (548, 570) with delta (0, 0)
Screenshot: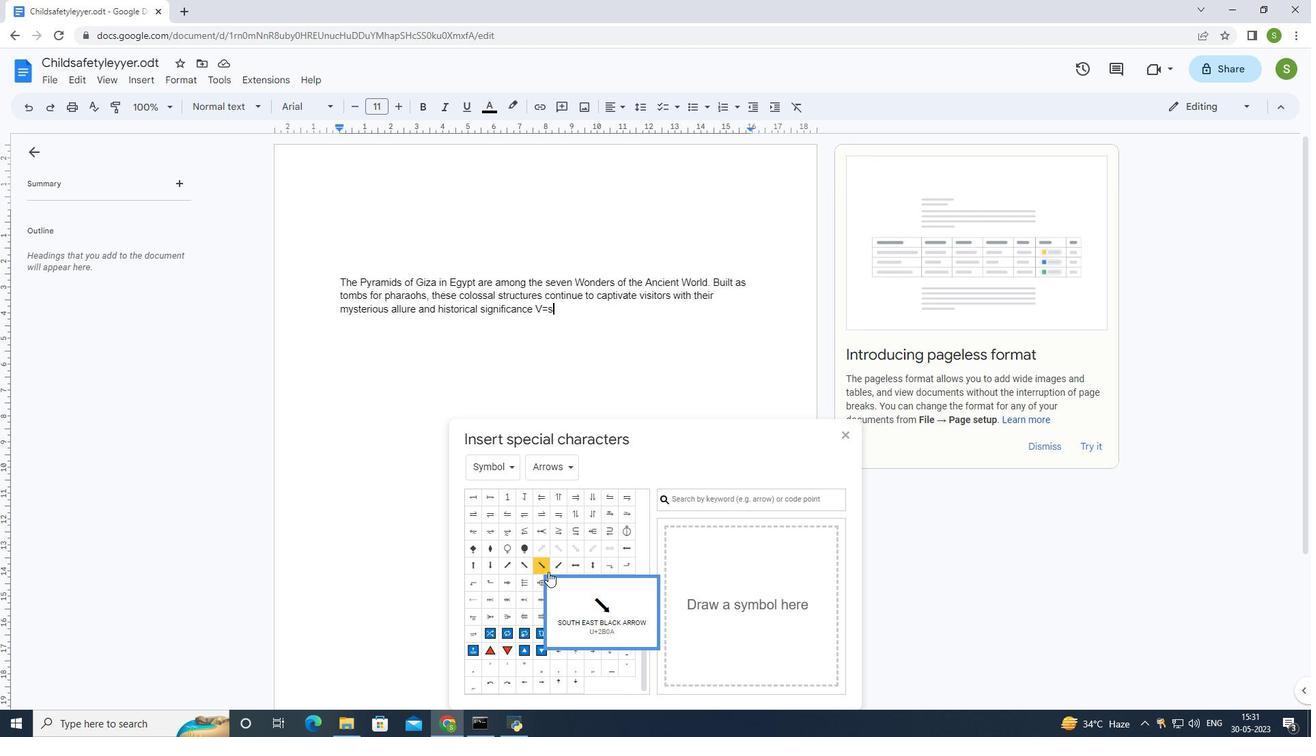 
Action: Mouse scrolled (548, 570) with delta (0, 0)
Screenshot: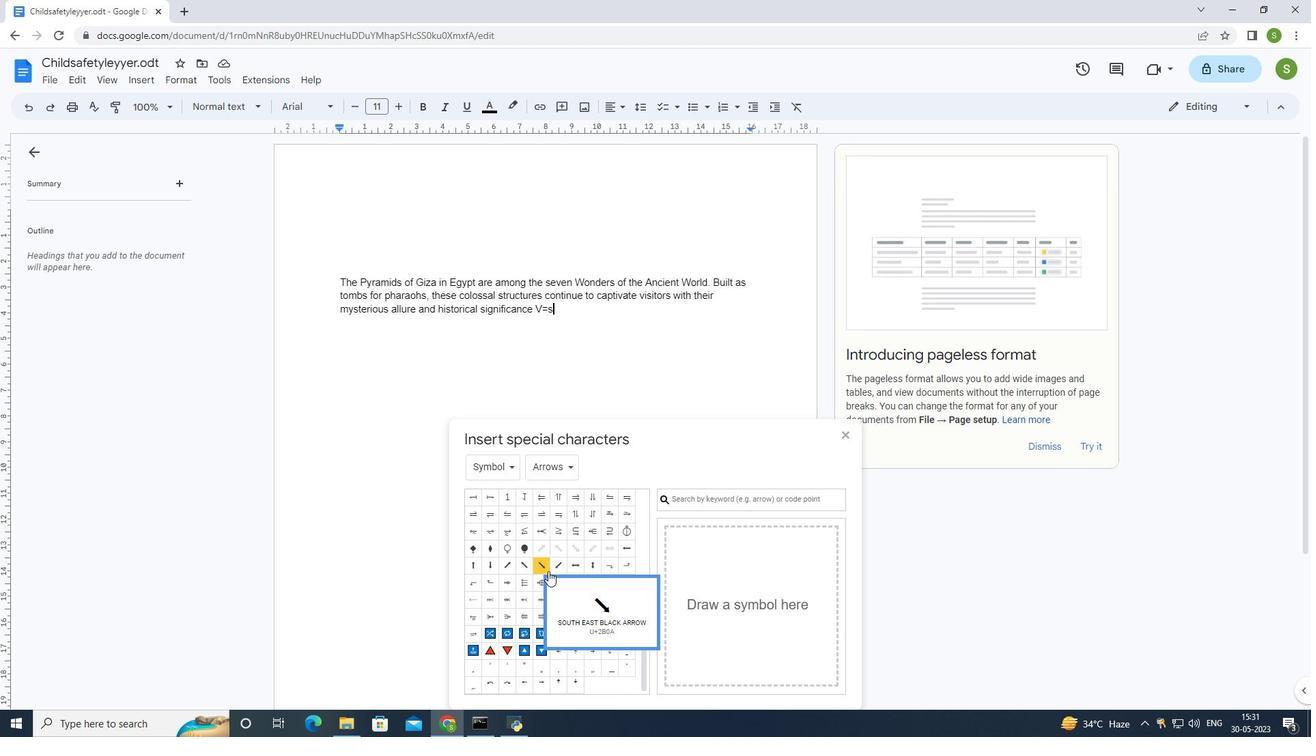 
Action: Mouse moved to (549, 568)
Screenshot: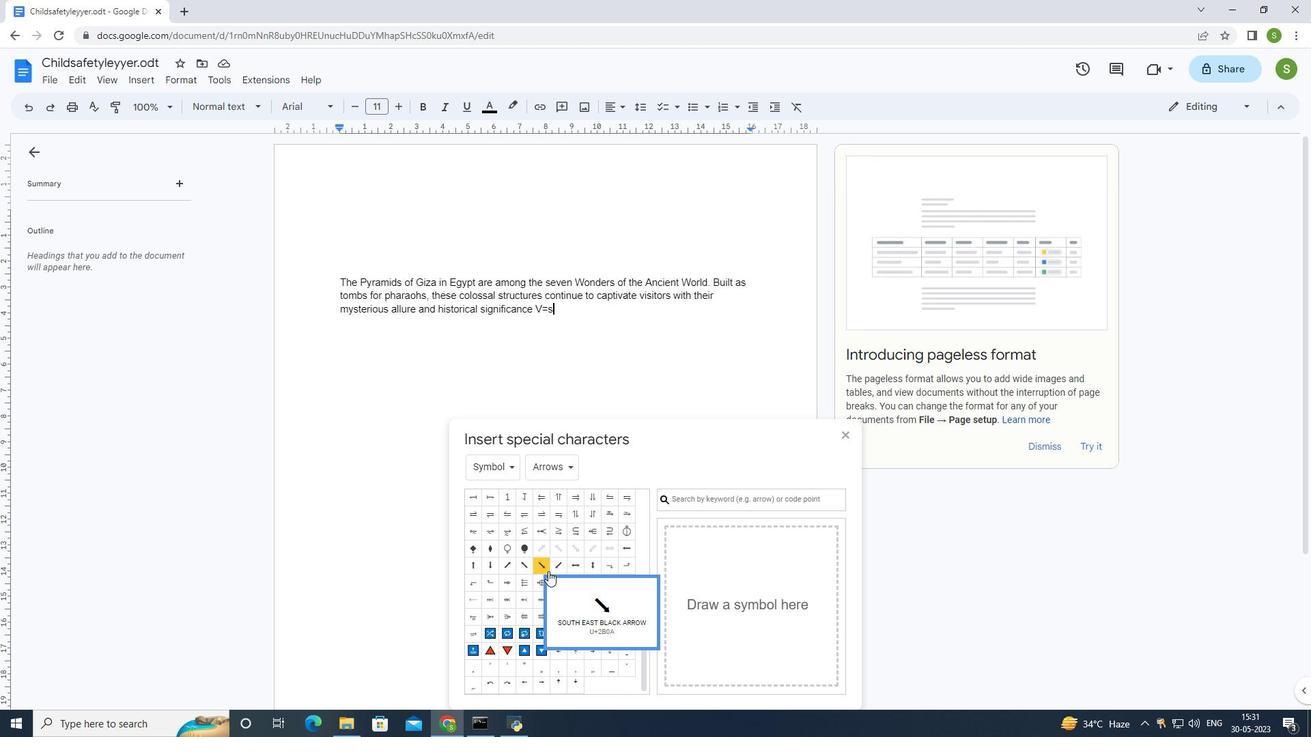 
Action: Mouse scrolled (549, 569) with delta (0, 0)
Screenshot: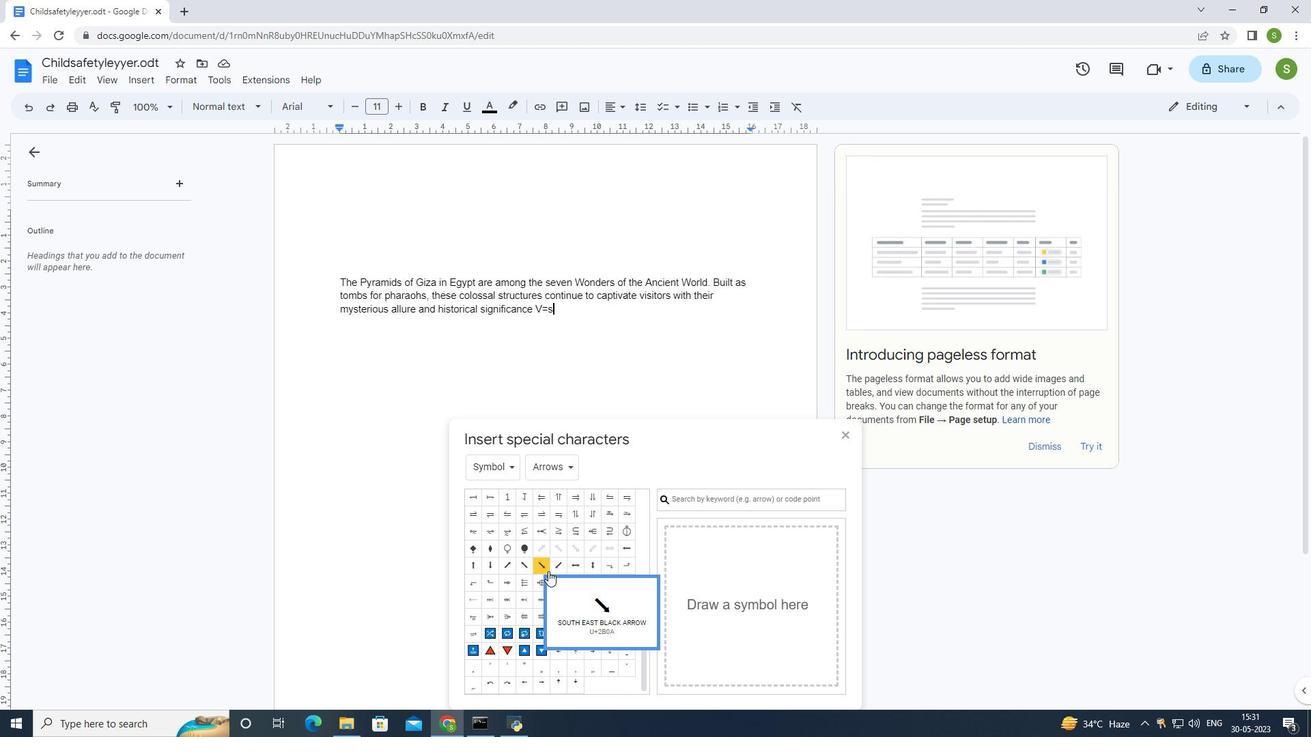 
Action: Mouse moved to (549, 568)
Screenshot: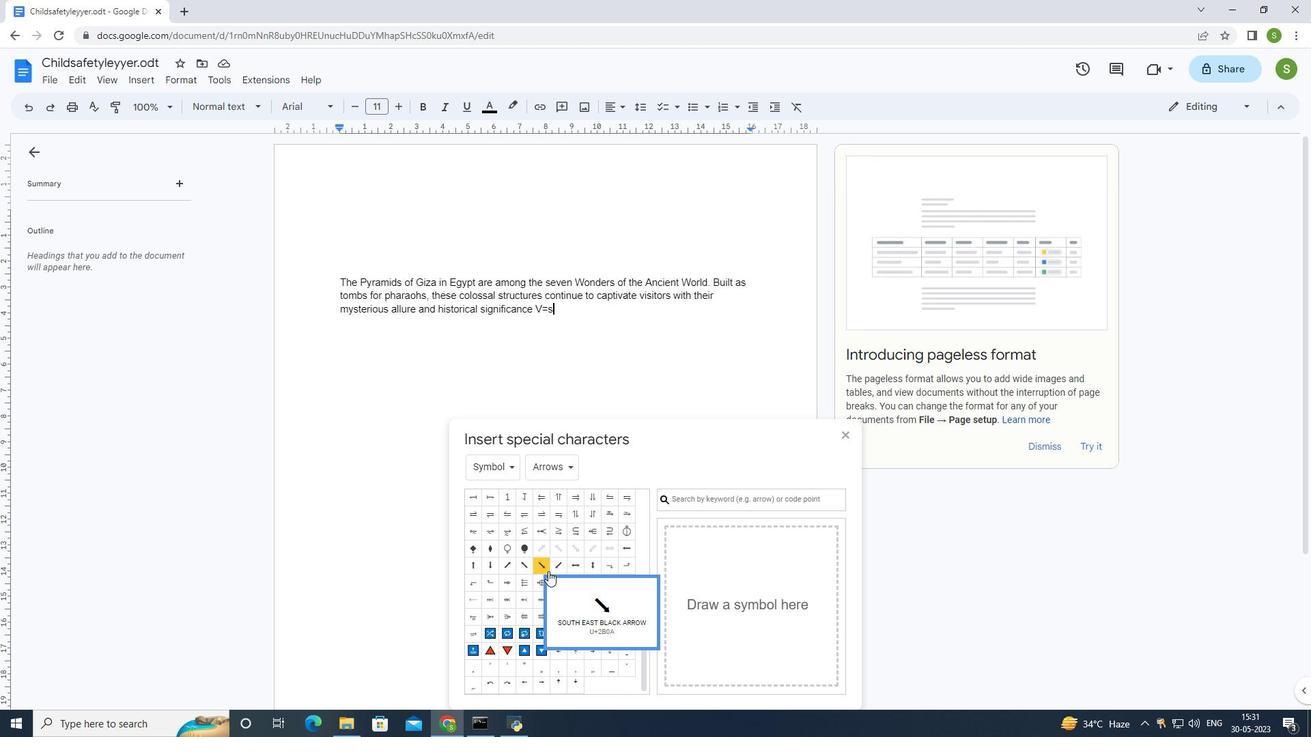 
Action: Mouse scrolled (549, 568) with delta (0, 0)
Screenshot: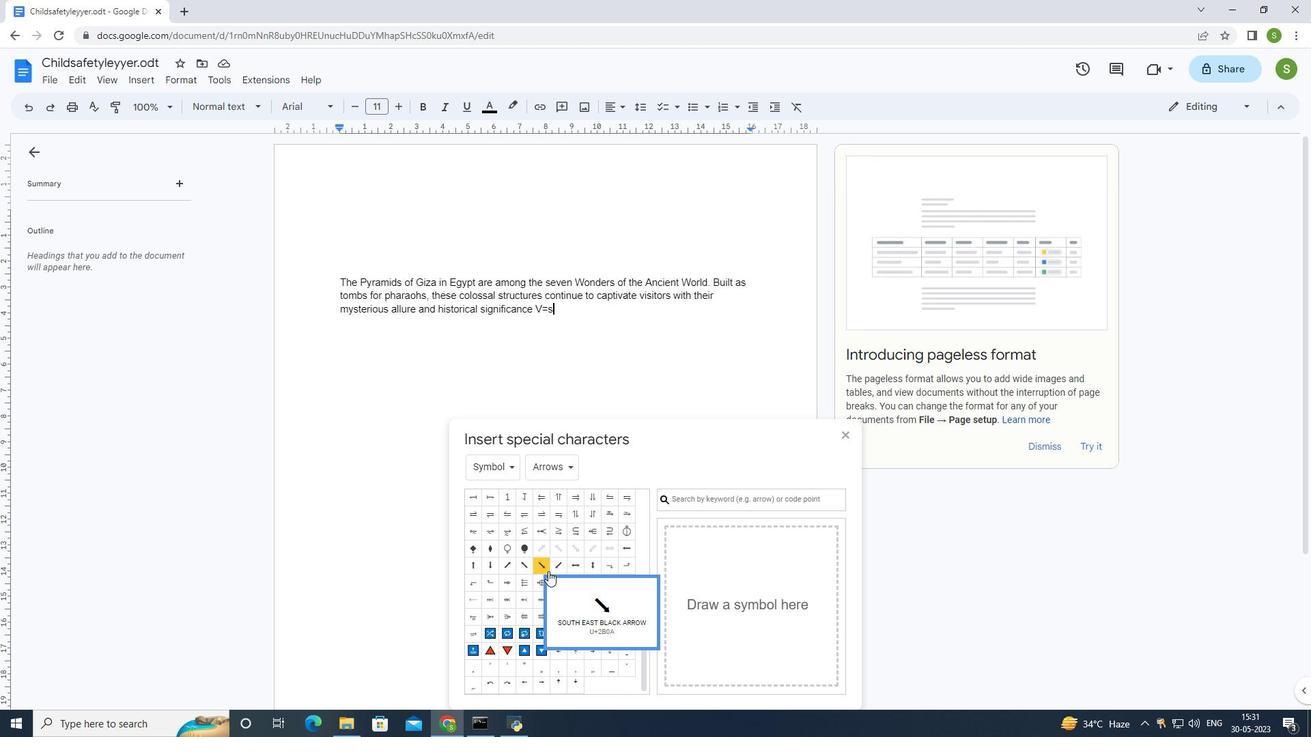 
Action: Mouse moved to (549, 567)
Screenshot: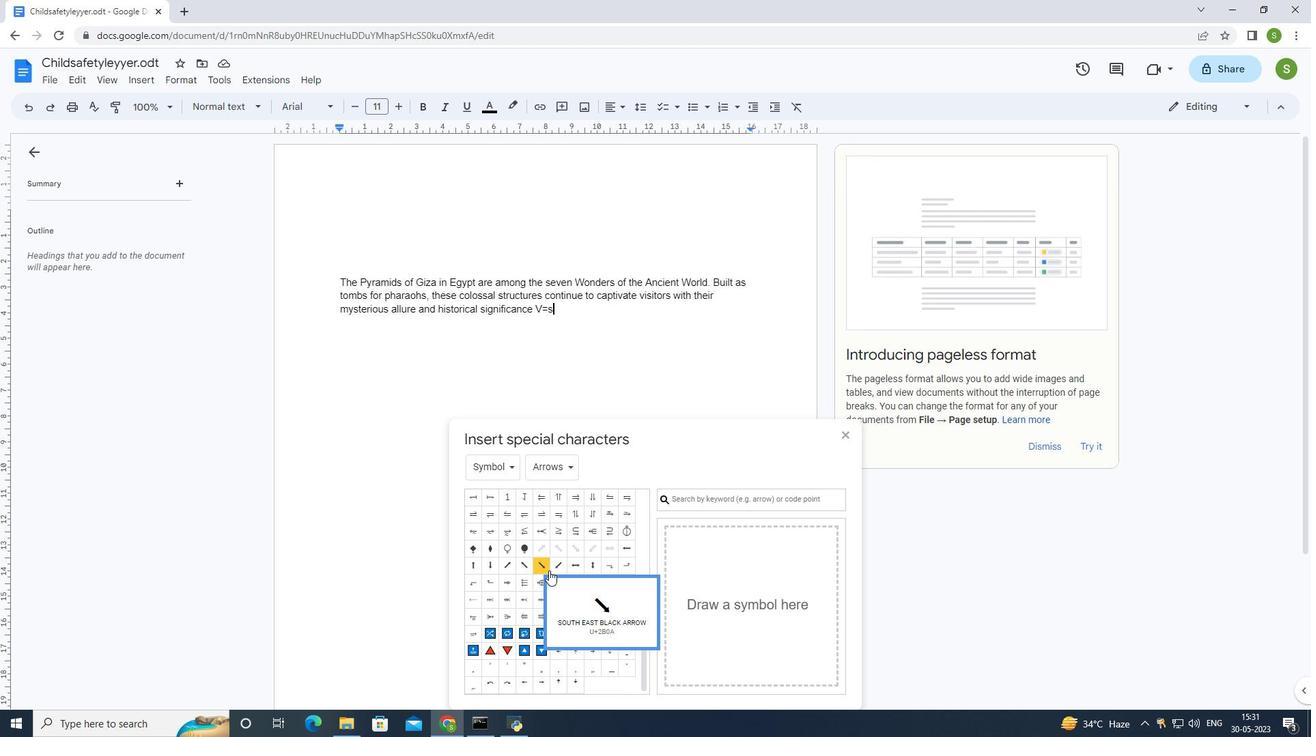 
Action: Mouse scrolled (549, 568) with delta (0, 0)
Screenshot: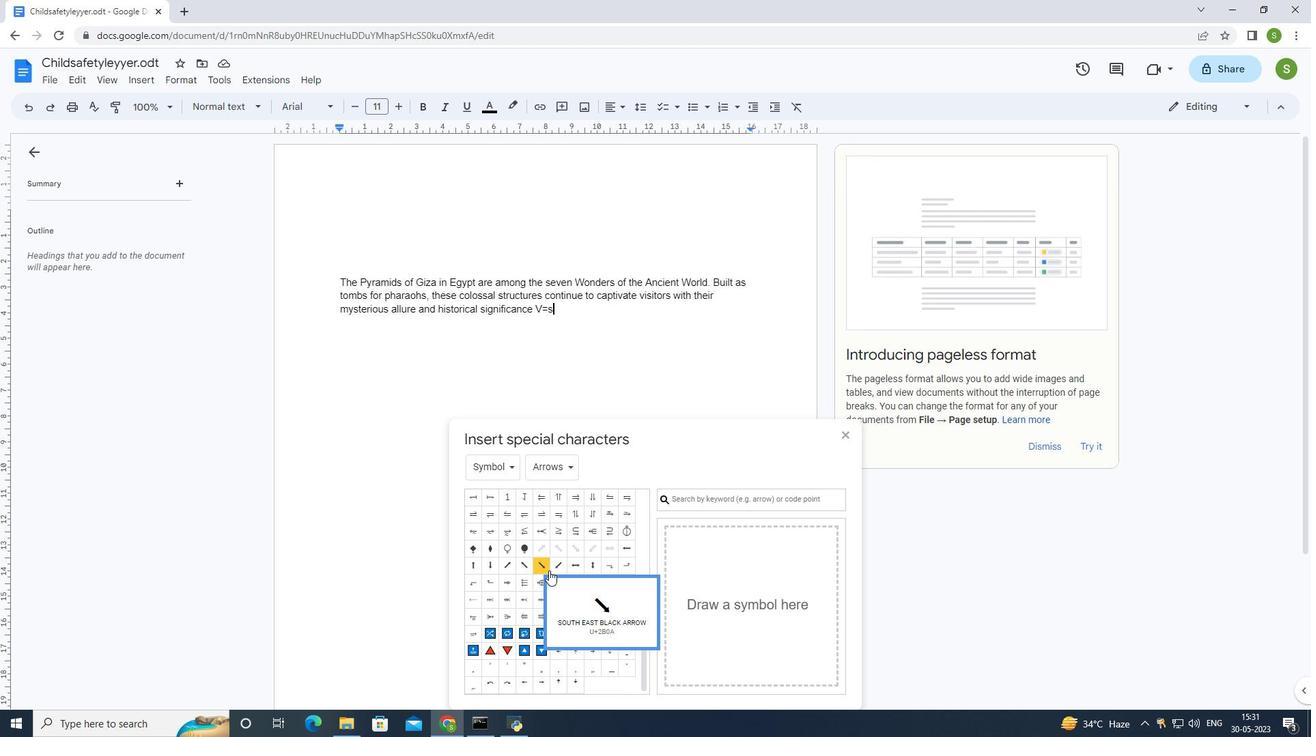 
Action: Mouse moved to (551, 565)
Screenshot: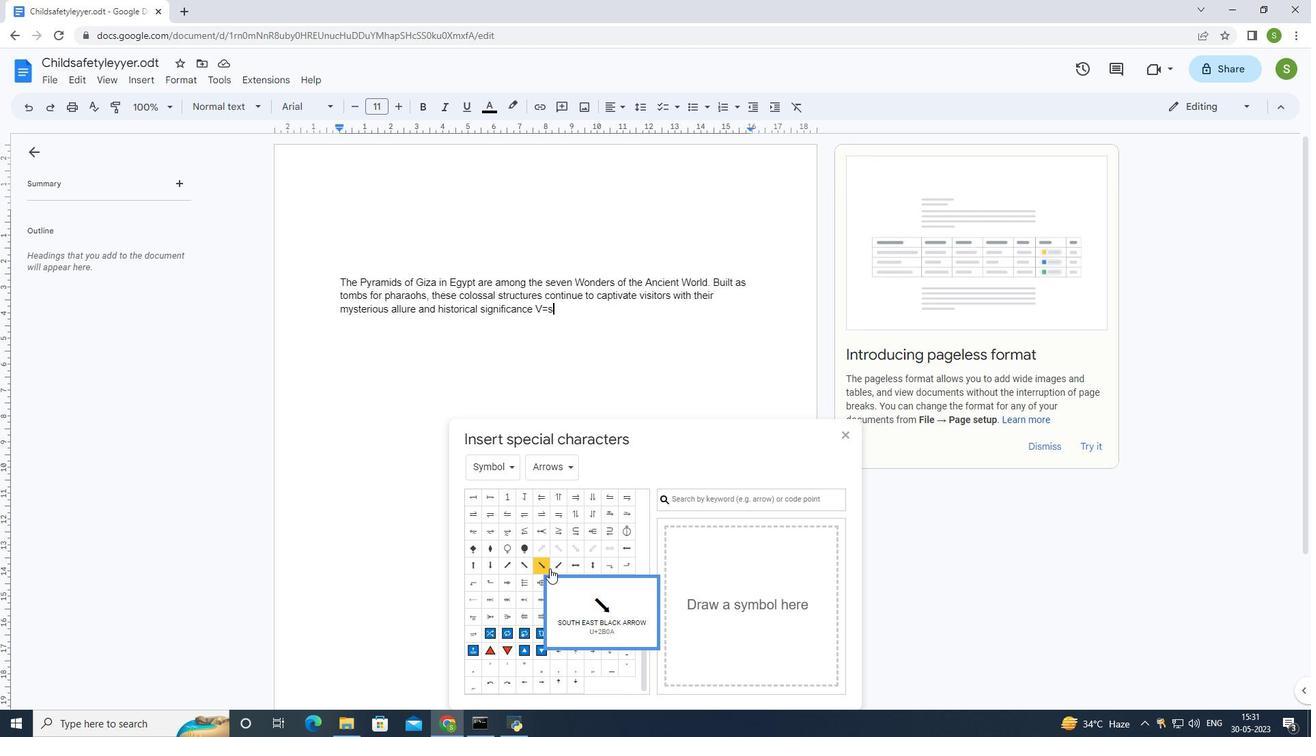 
Action: Mouse scrolled (551, 566) with delta (0, 0)
Screenshot: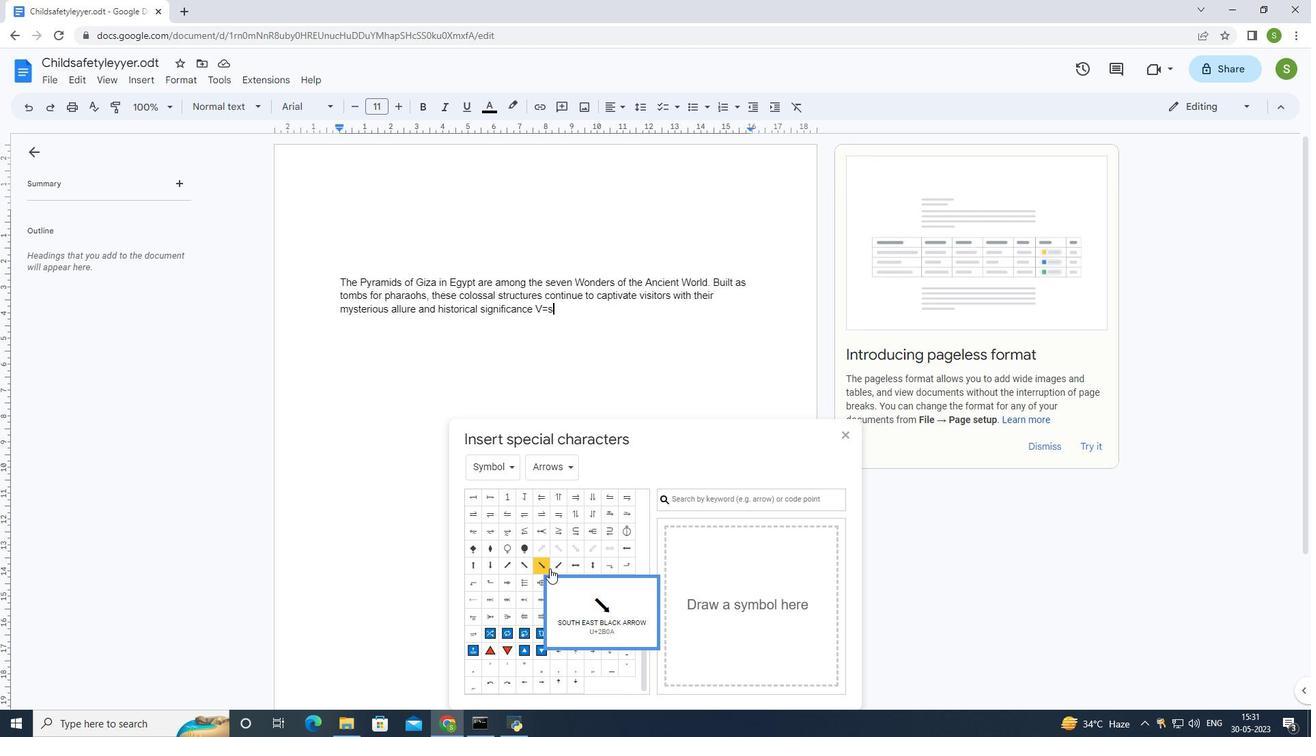 
Action: Mouse moved to (551, 561)
Screenshot: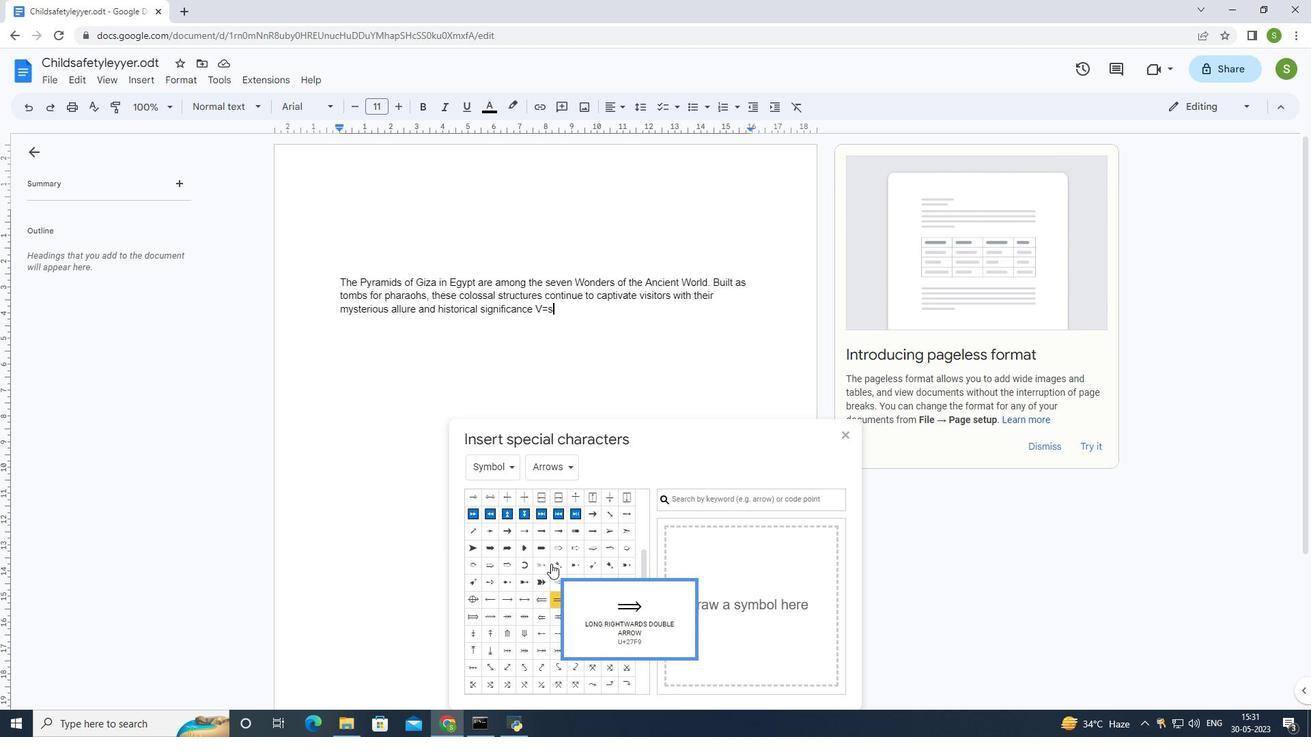 
Action: Mouse scrolled (551, 561) with delta (0, 0)
Screenshot: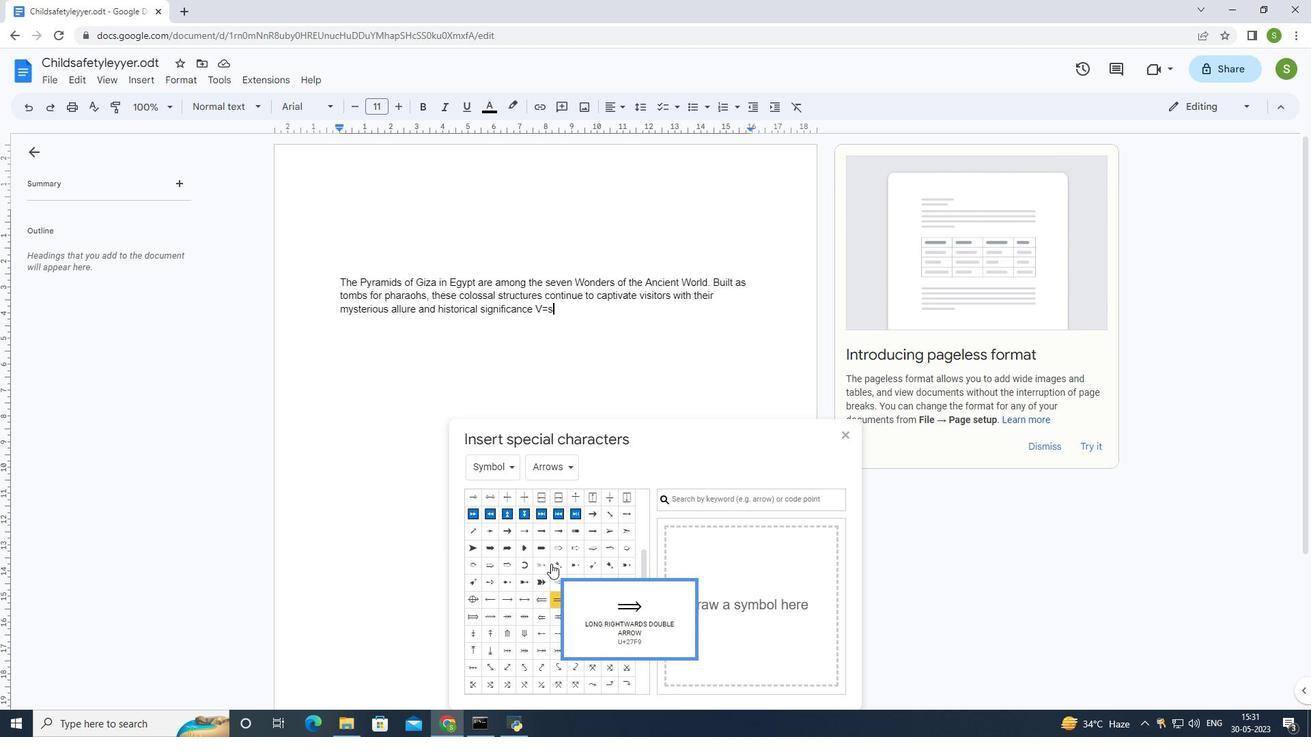 
Action: Mouse moved to (551, 559)
Screenshot: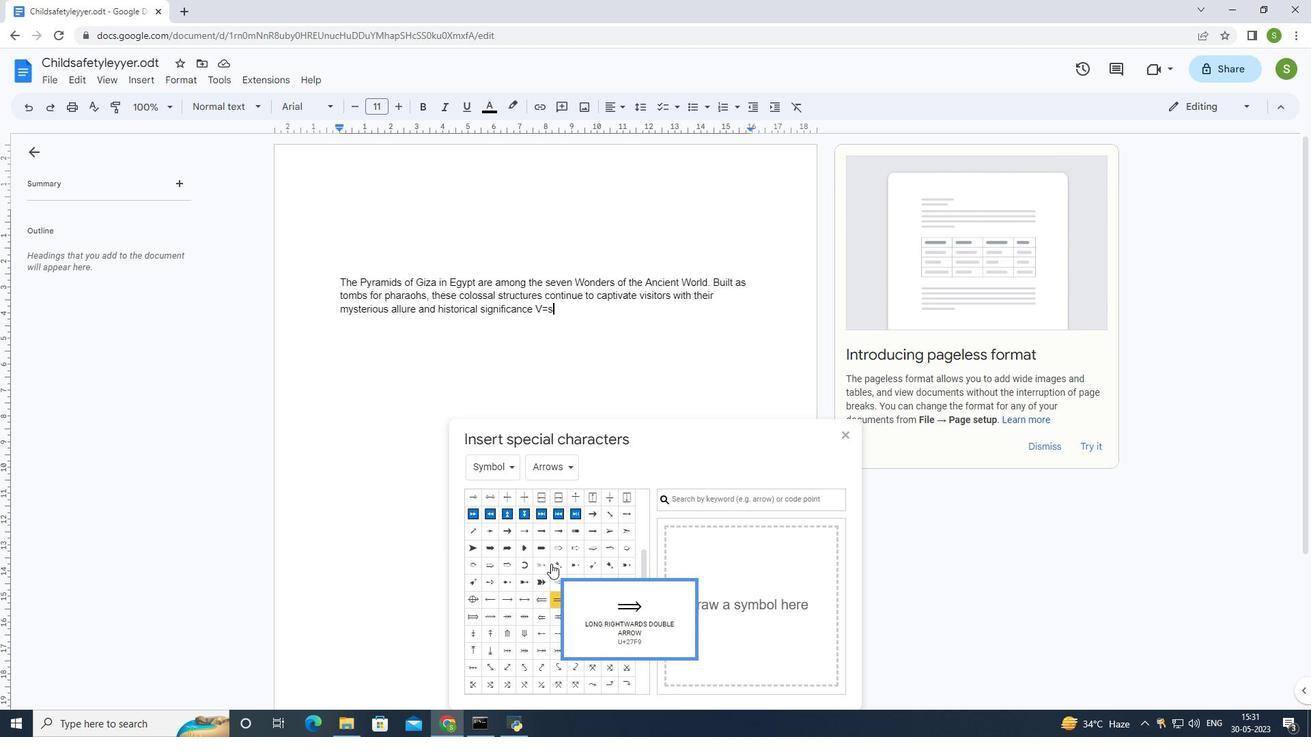 
Action: Mouse scrolled (551, 560) with delta (0, 0)
Screenshot: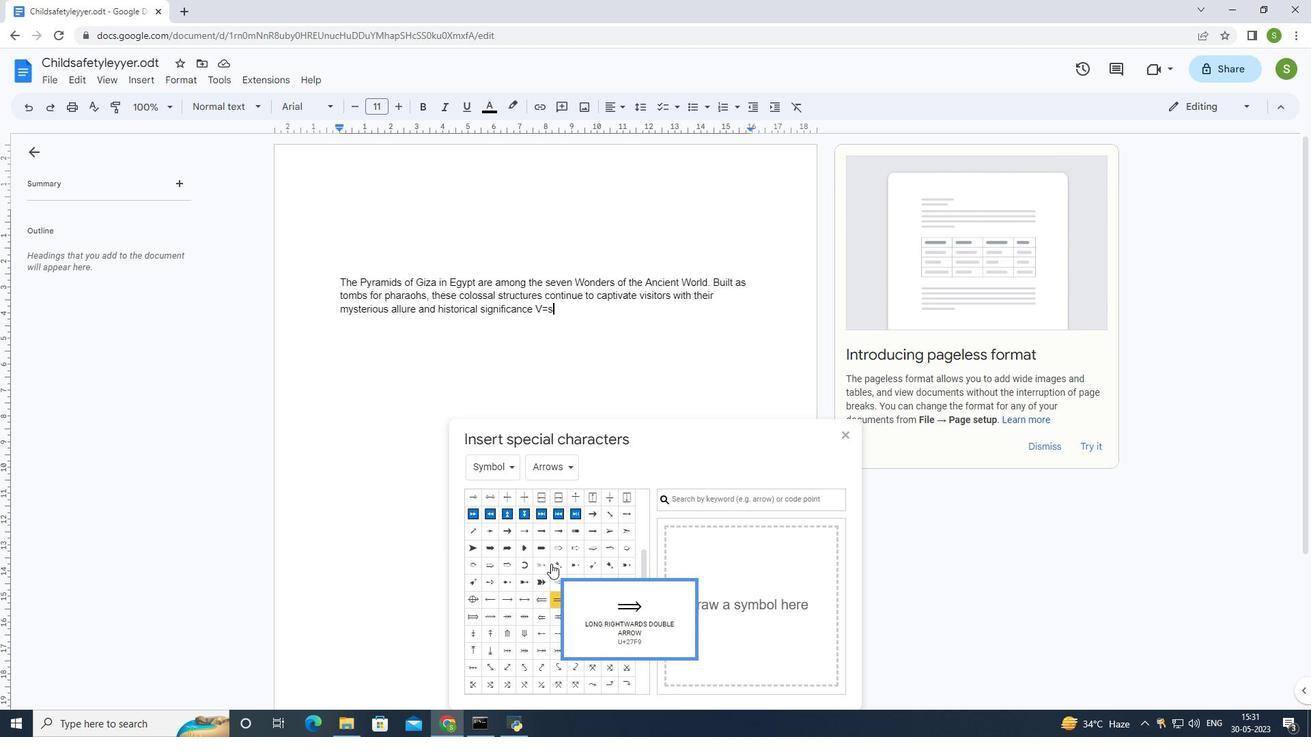 
Action: Mouse moved to (552, 557)
Screenshot: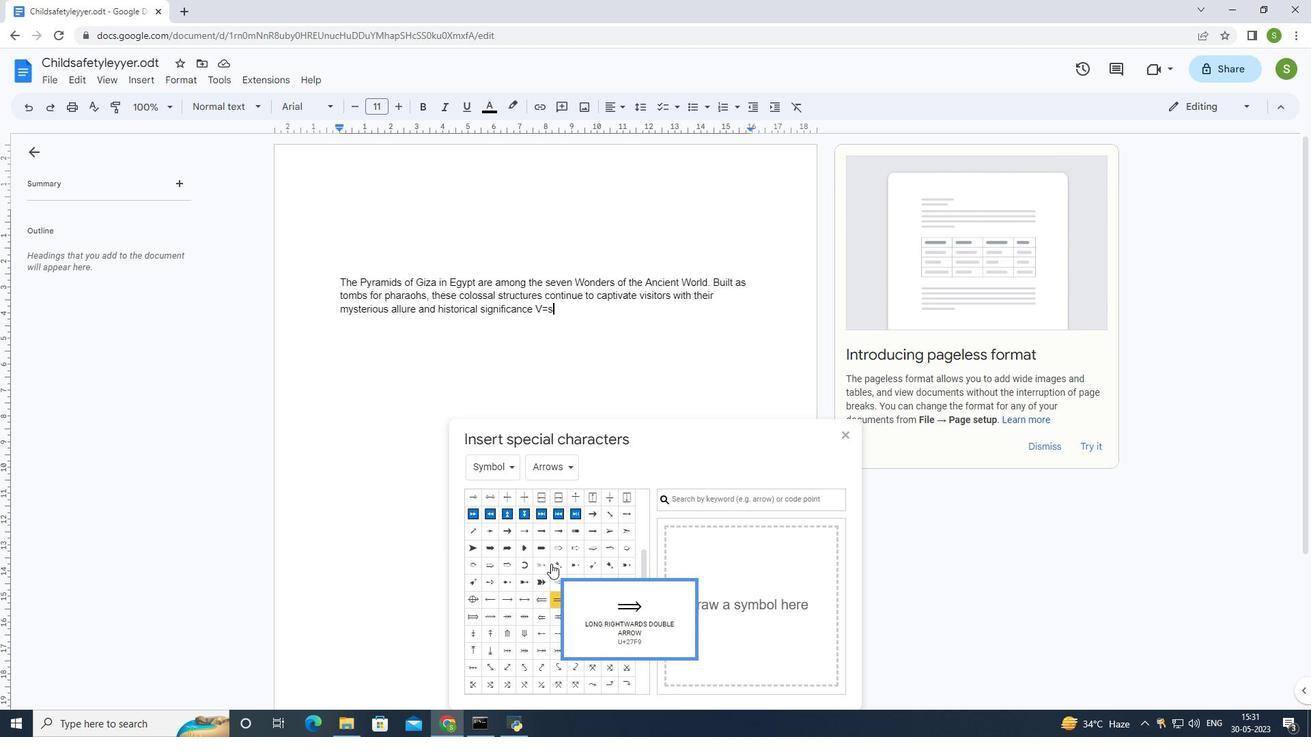 
Action: Mouse scrolled (552, 557) with delta (0, 0)
Screenshot: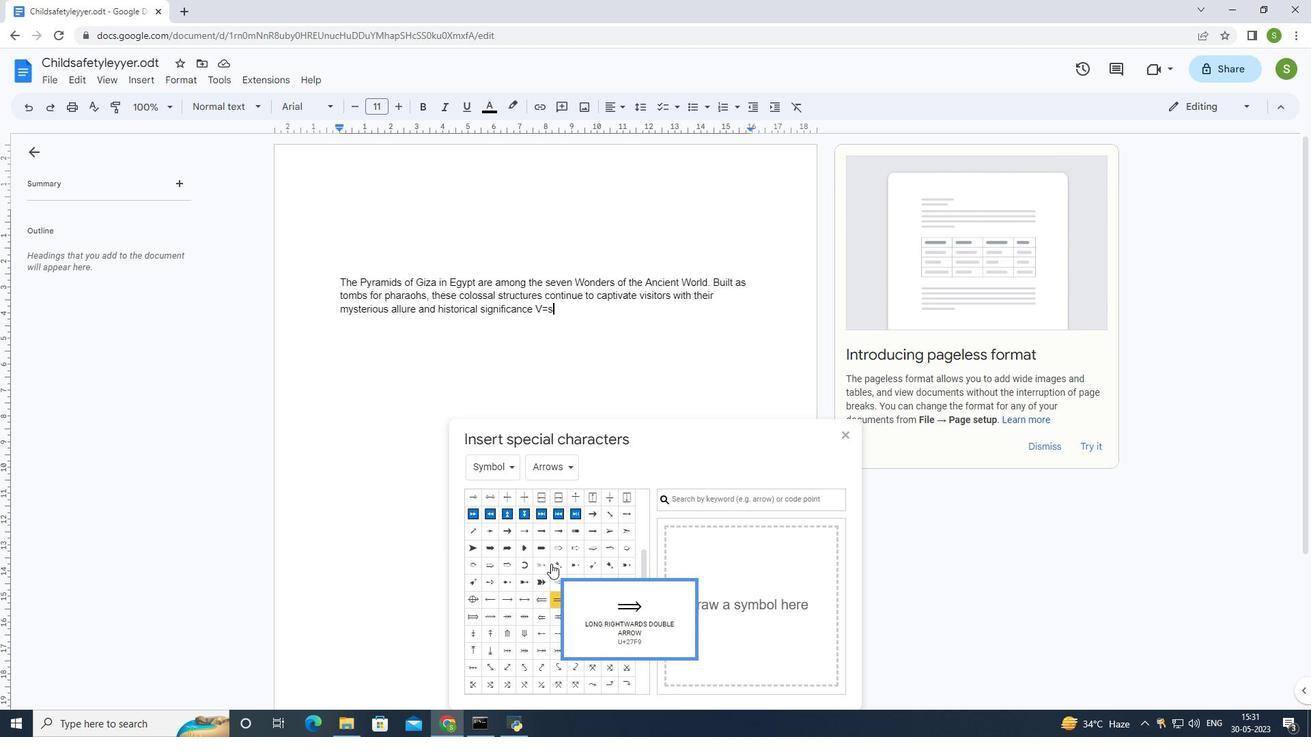 
Action: Mouse moved to (553, 555)
Screenshot: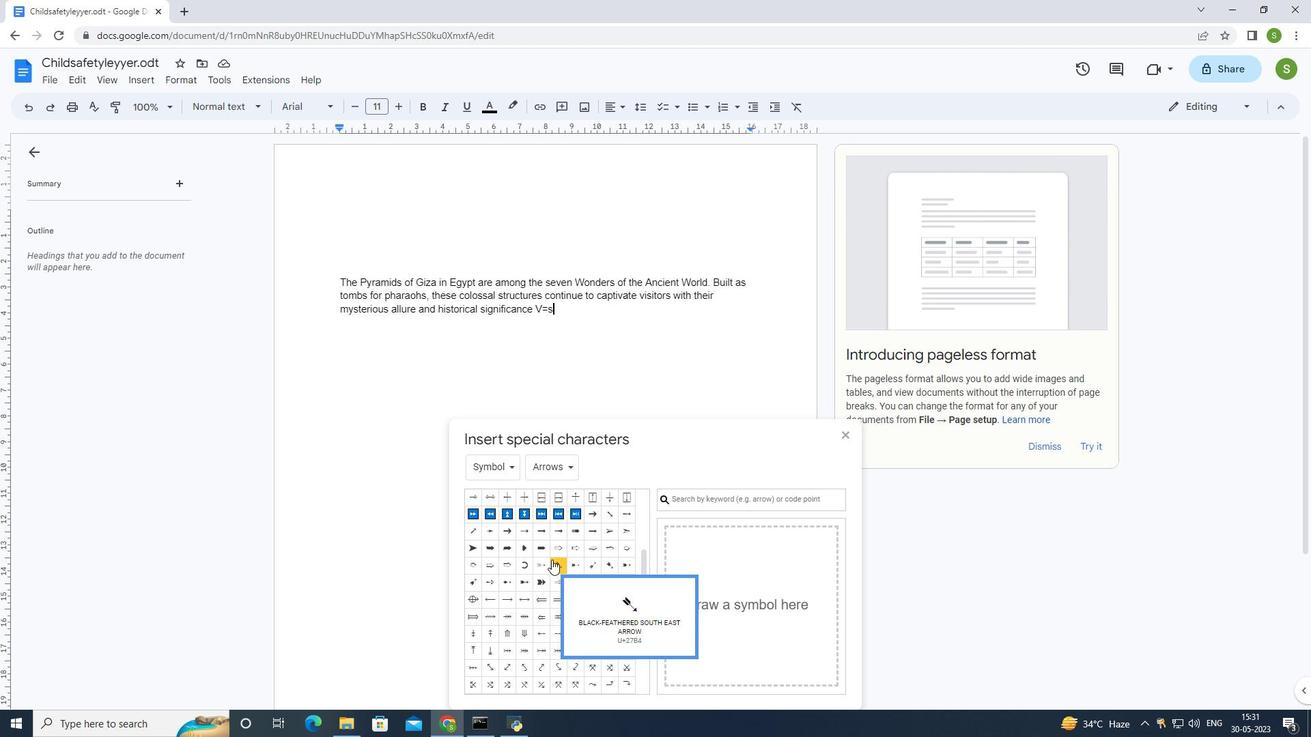 
Action: Mouse scrolled (553, 555) with delta (0, 0)
Screenshot: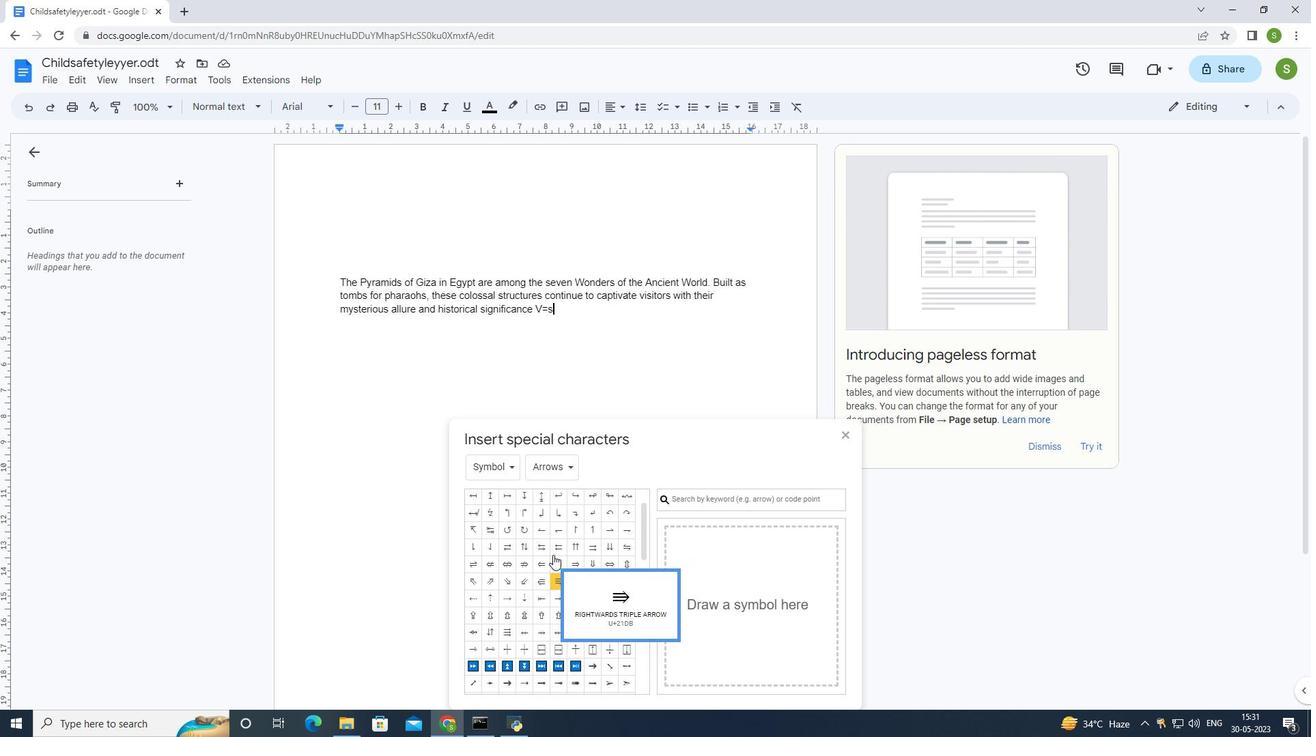 
Action: Mouse moved to (553, 554)
Screenshot: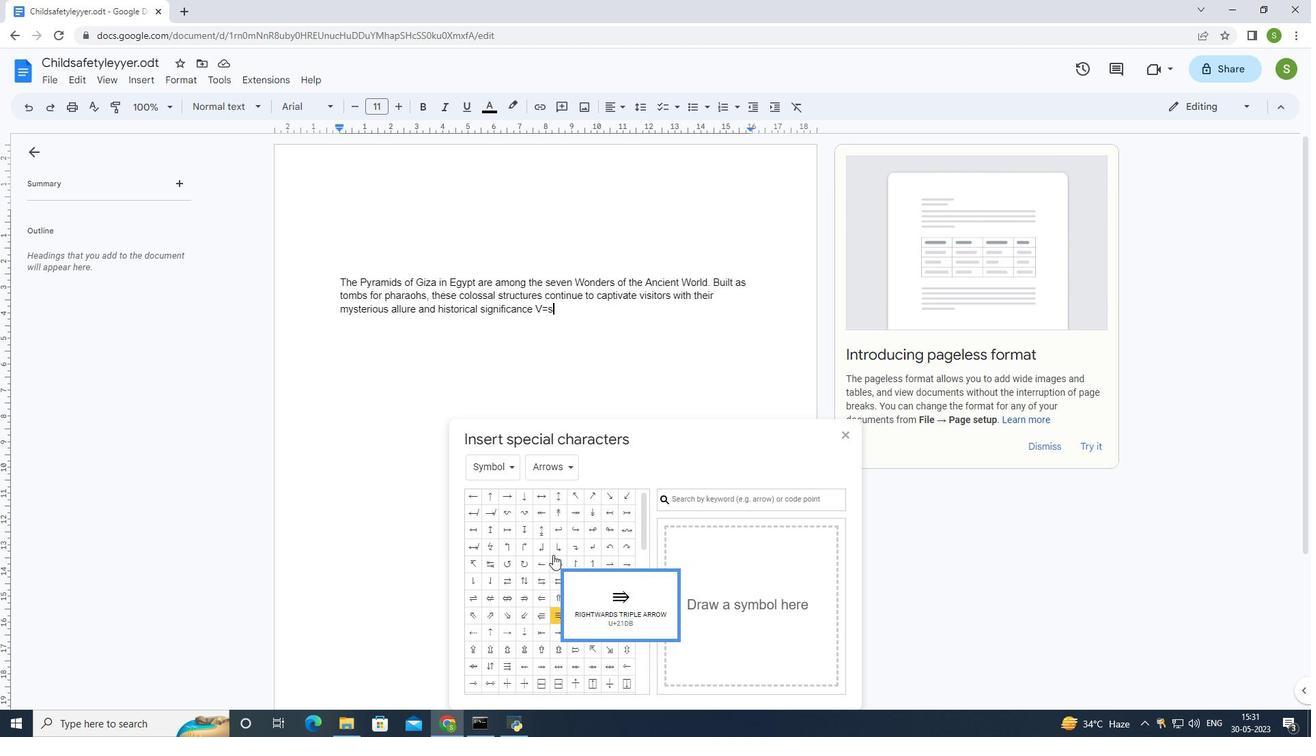 
Action: Mouse scrolled (553, 555) with delta (0, 0)
Screenshot: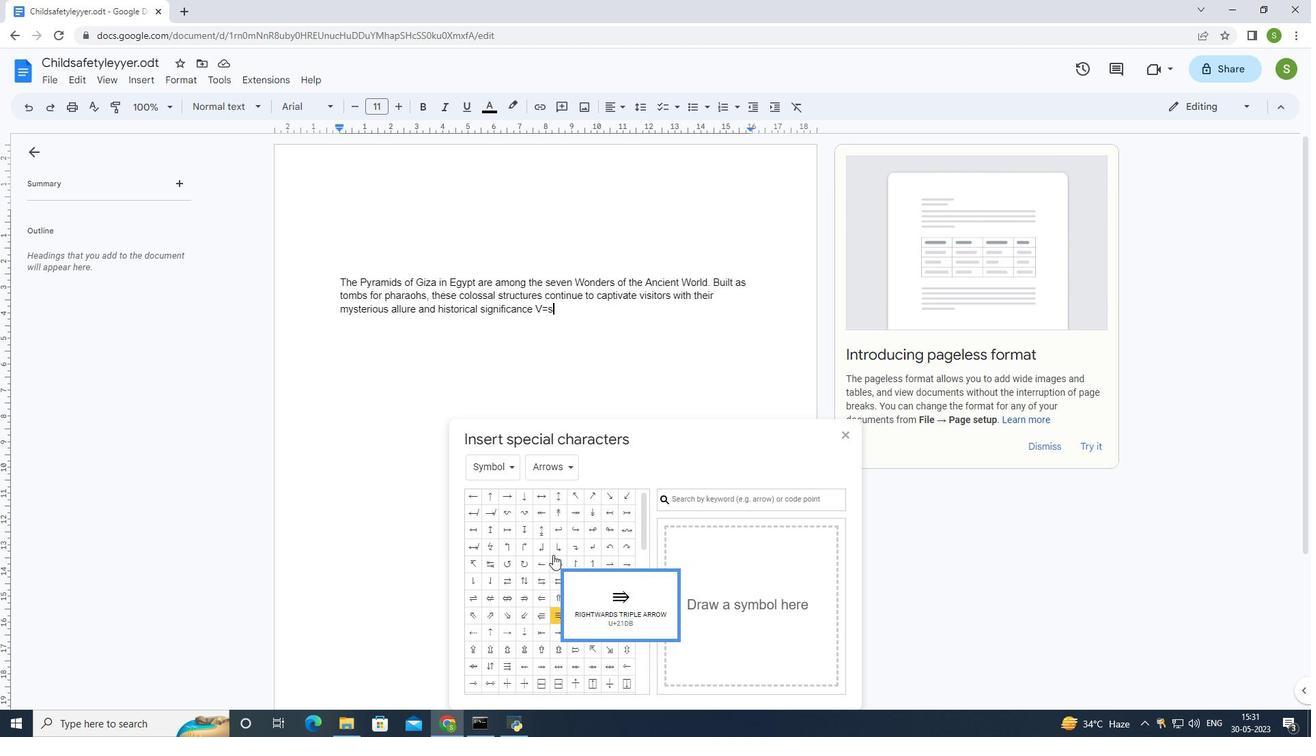 
Action: Mouse moved to (553, 553)
Screenshot: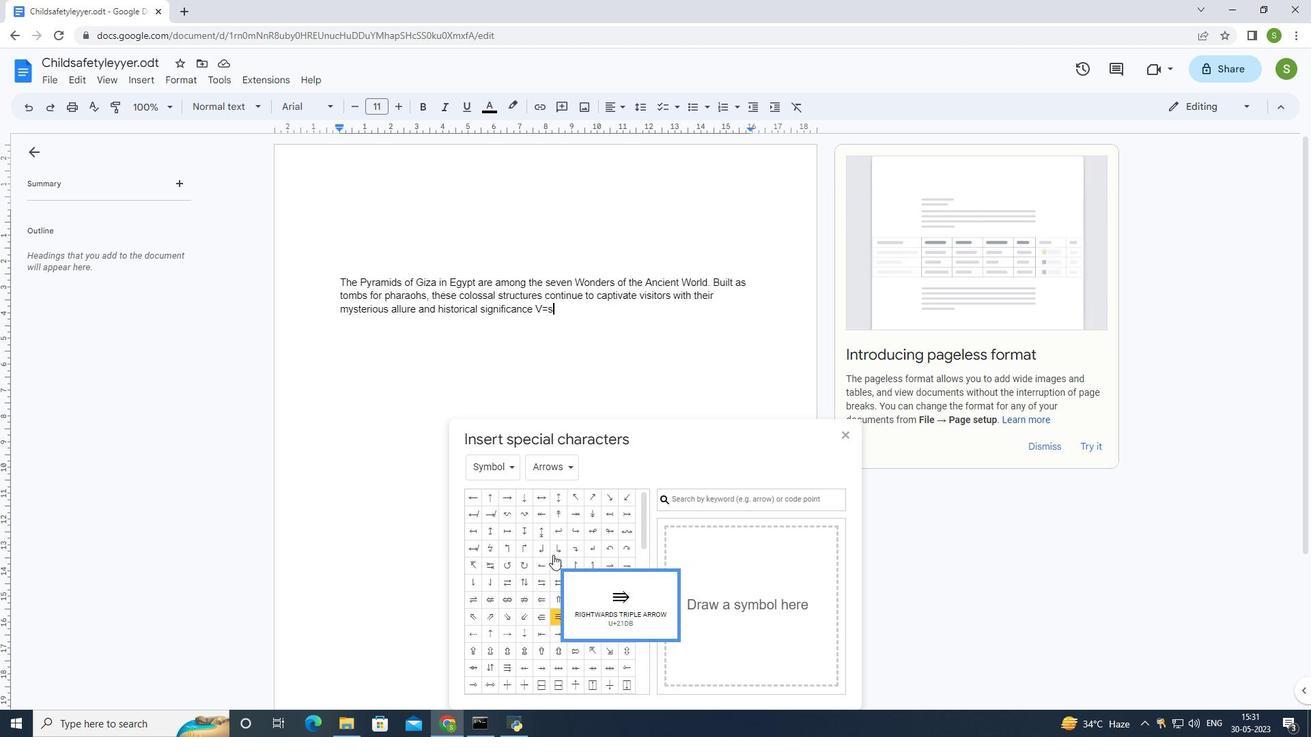 
Action: Mouse scrolled (553, 553) with delta (0, 0)
Screenshot: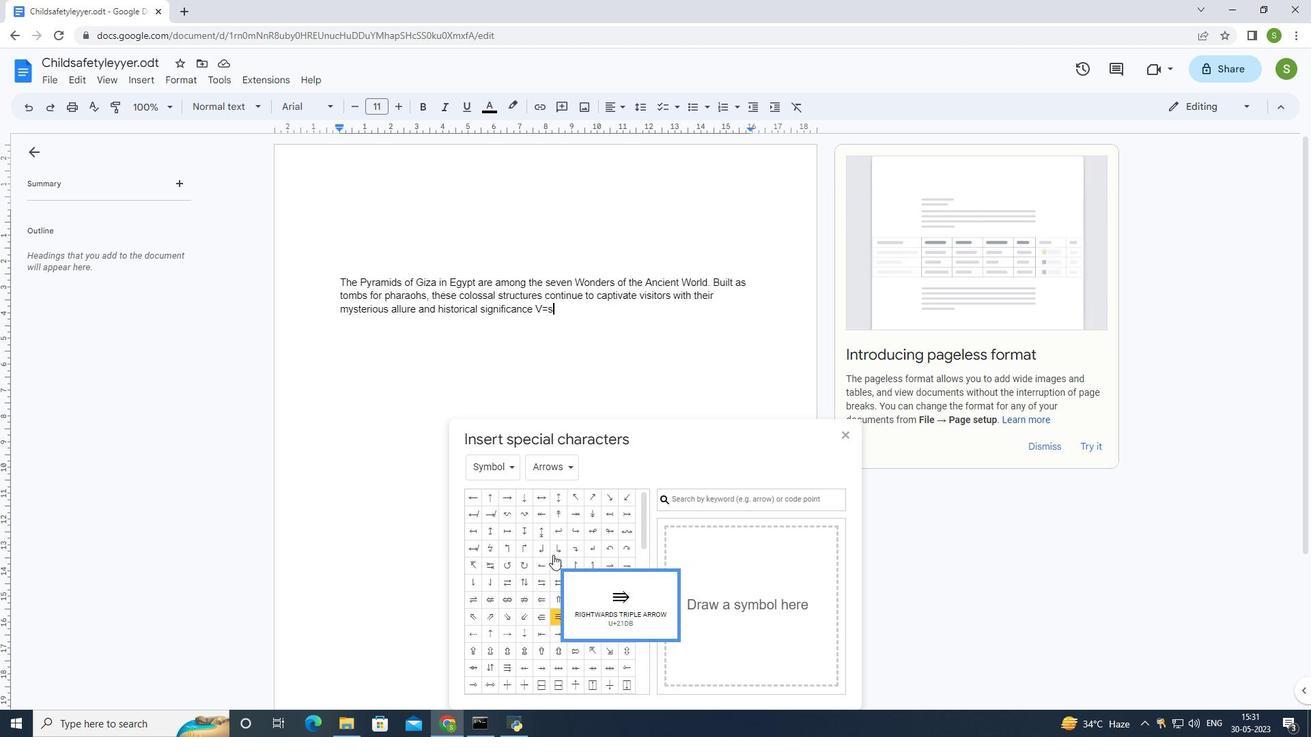 
Action: Mouse moved to (553, 551)
Screenshot: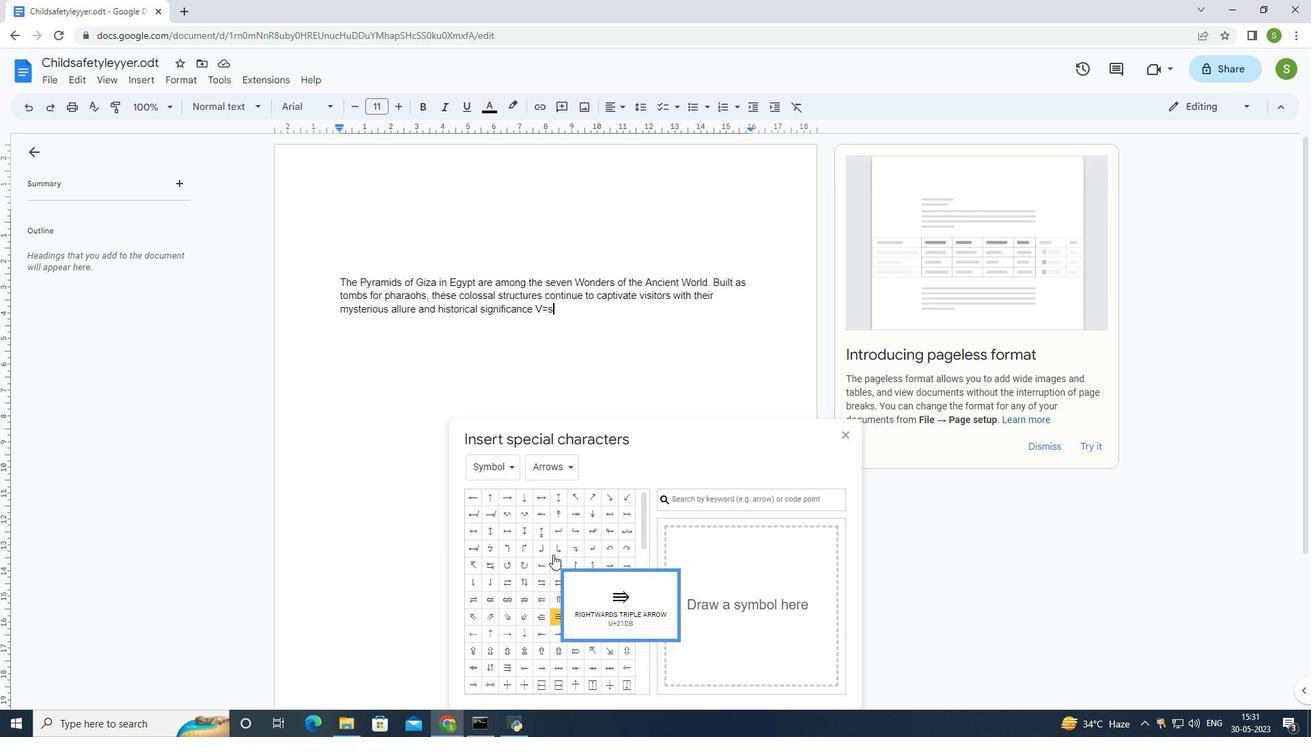 
Action: Mouse scrolled (553, 551) with delta (0, 0)
Screenshot: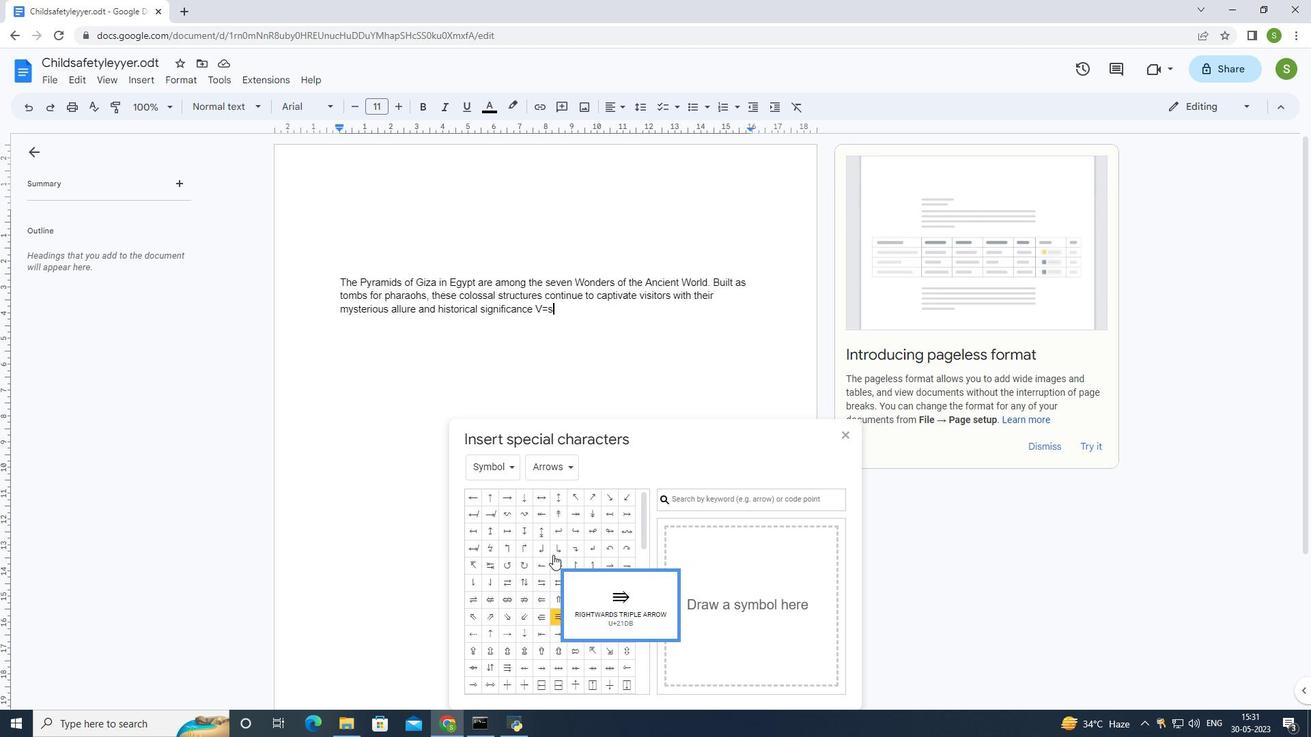 
Action: Mouse moved to (566, 461)
Screenshot: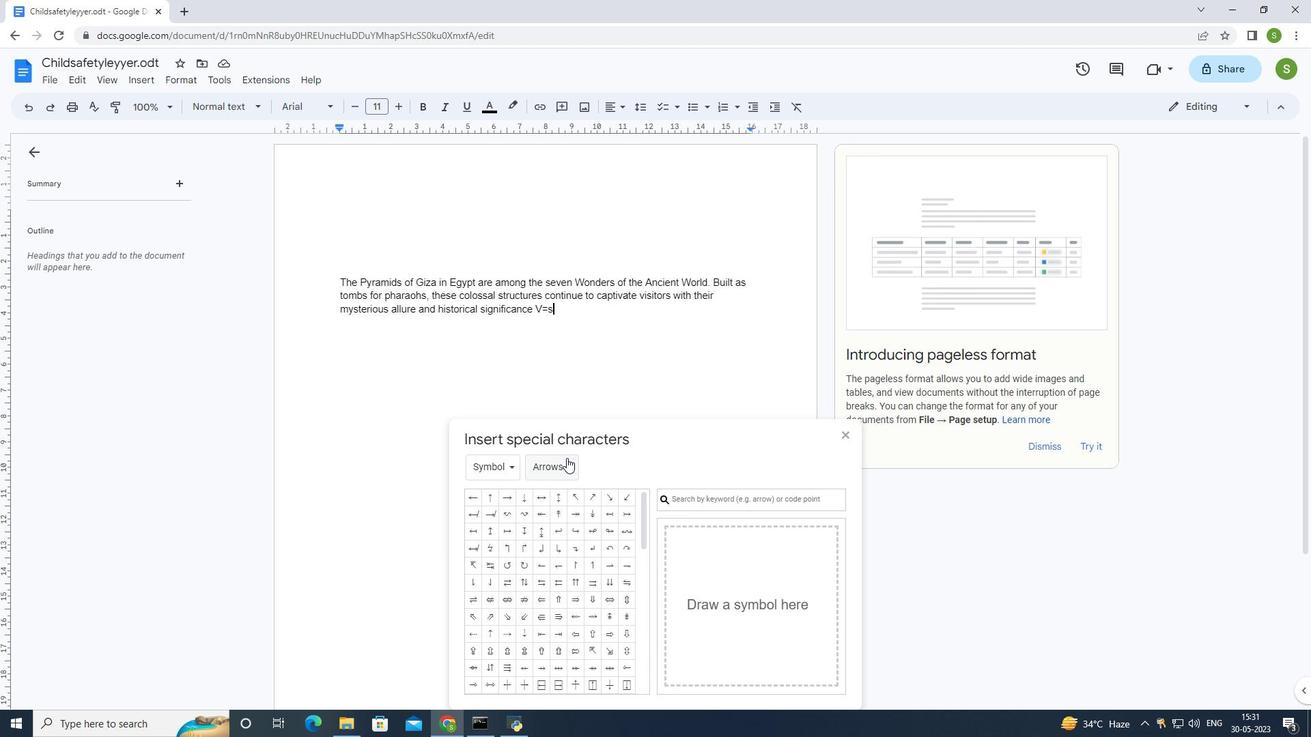 
Action: Mouse pressed left at (566, 461)
Screenshot: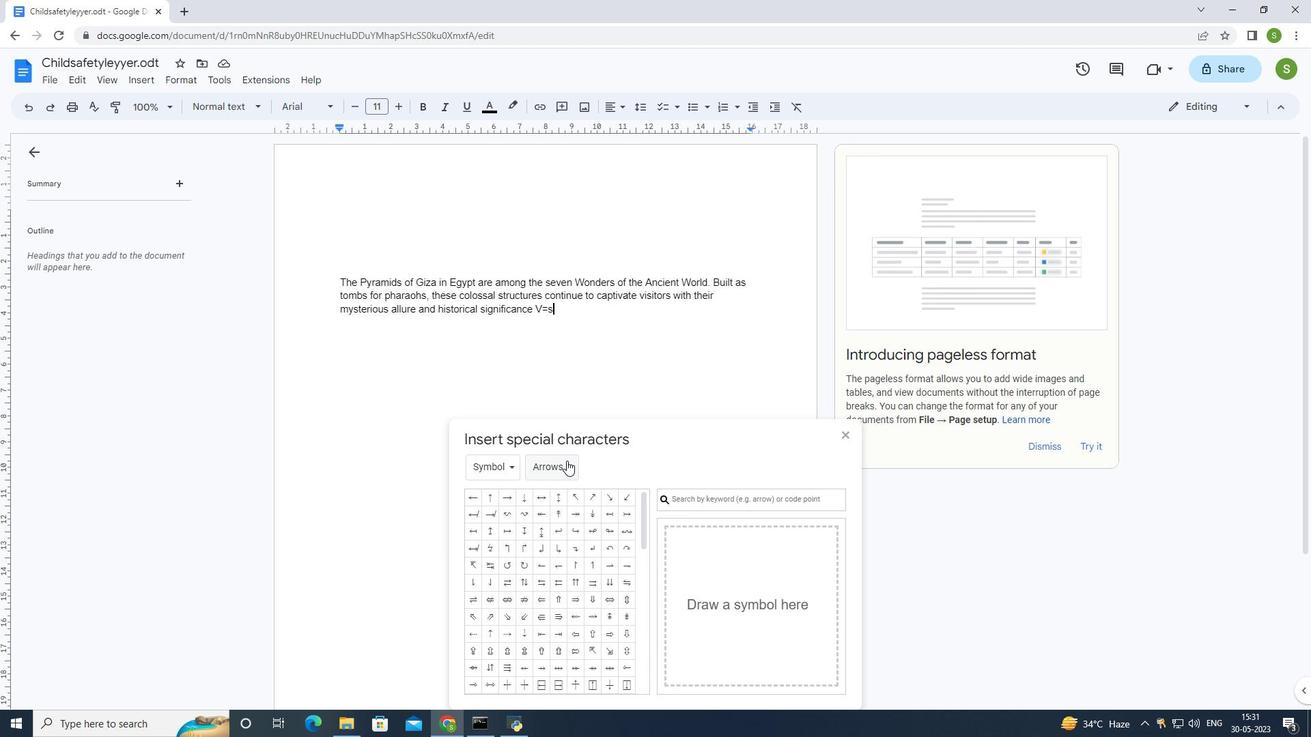 
Action: Mouse moved to (599, 566)
Screenshot: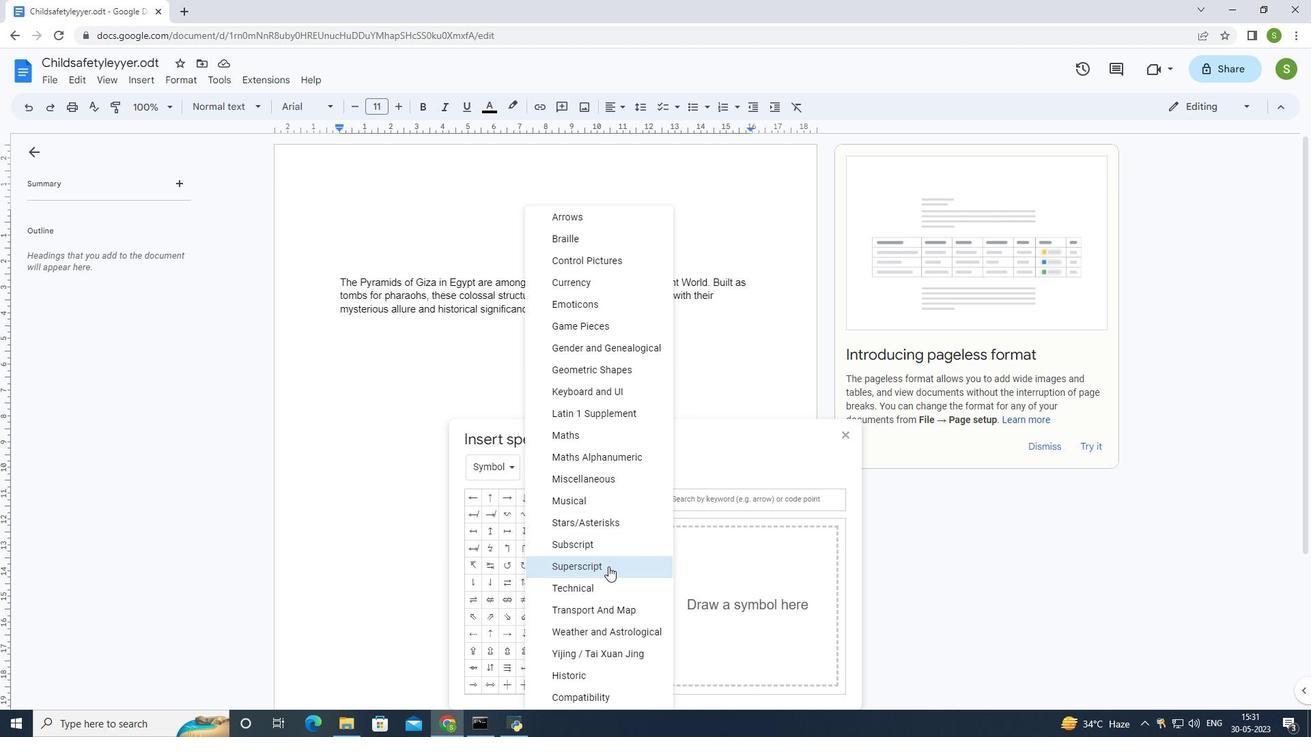 
Action: Mouse scrolled (599, 566) with delta (0, 0)
Screenshot: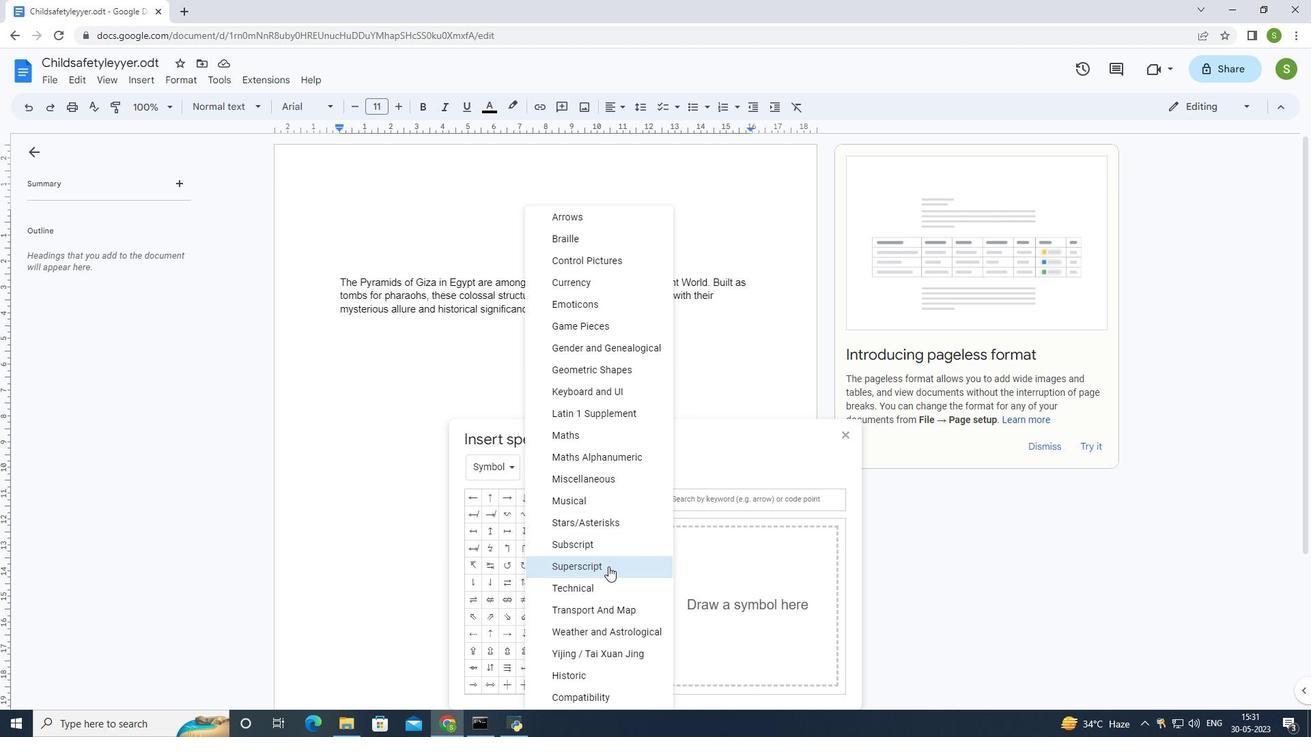 
Action: Mouse scrolled (599, 566) with delta (0, 0)
Screenshot: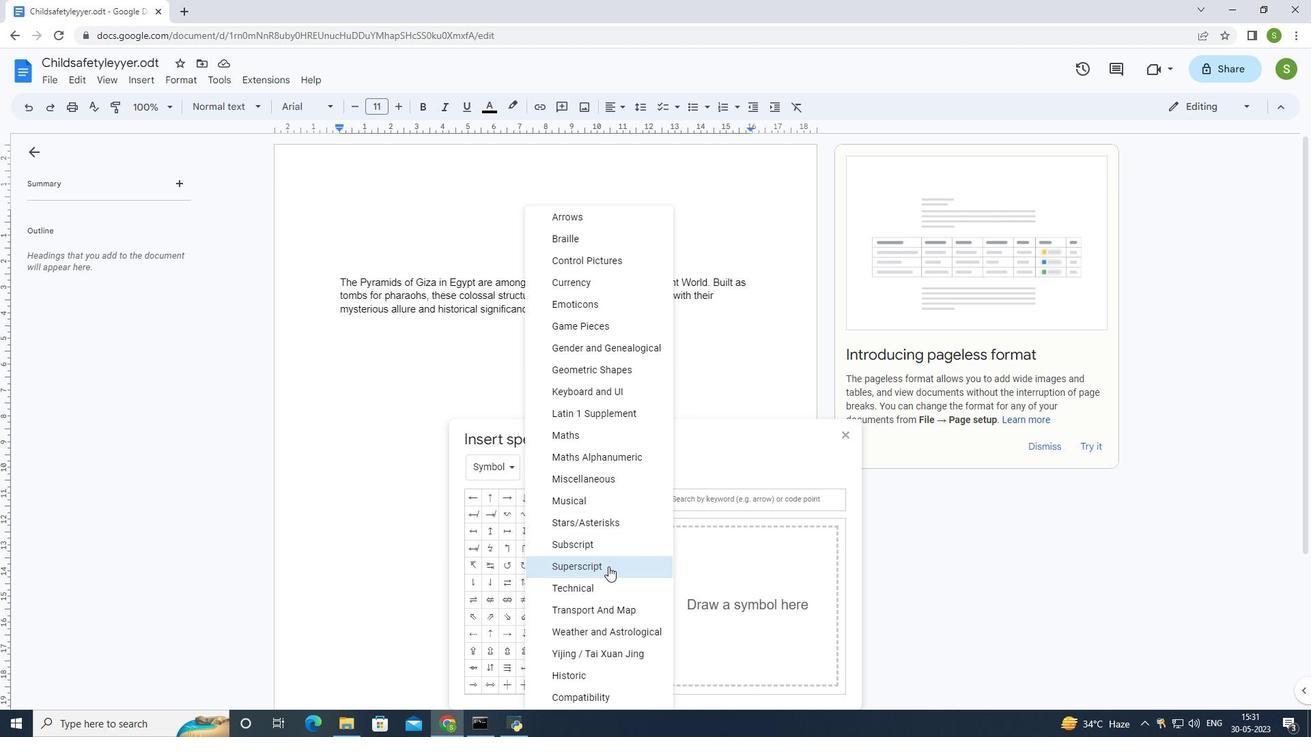 
Action: Mouse scrolled (599, 566) with delta (0, 0)
Screenshot: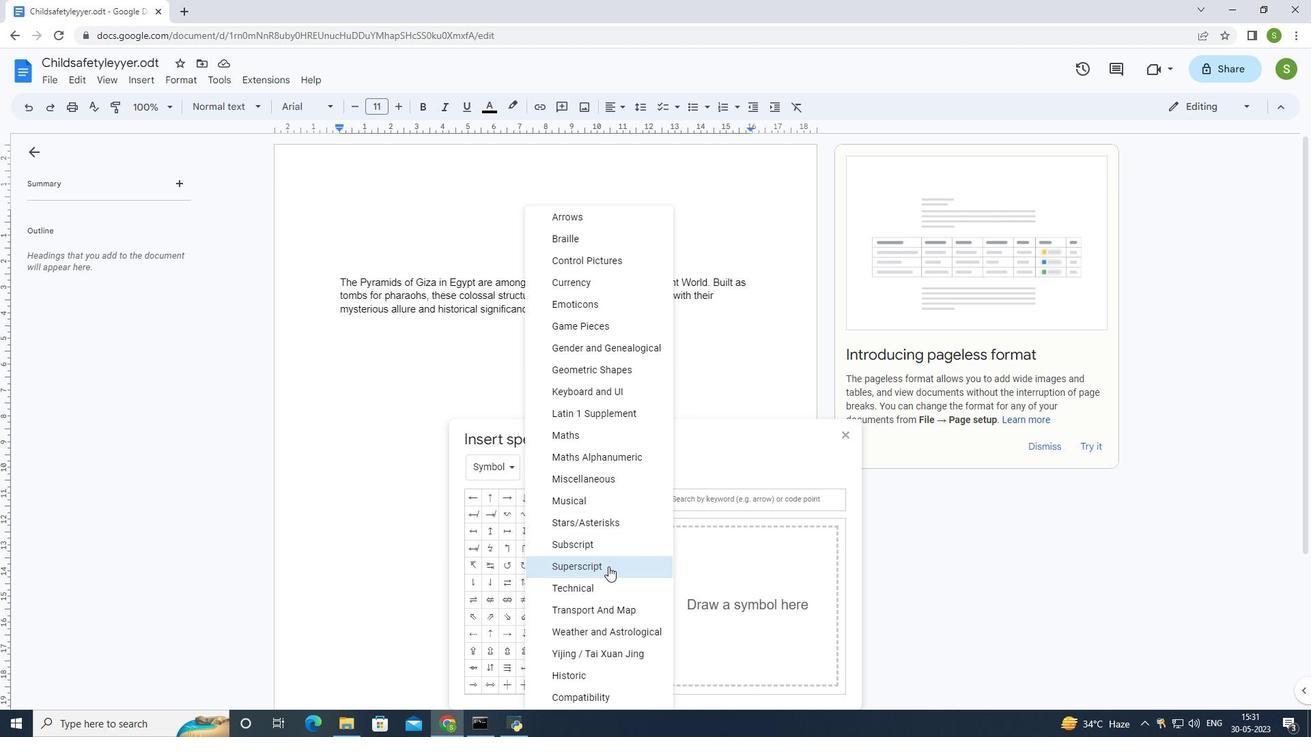 
Action: Mouse scrolled (599, 566) with delta (0, 0)
Screenshot: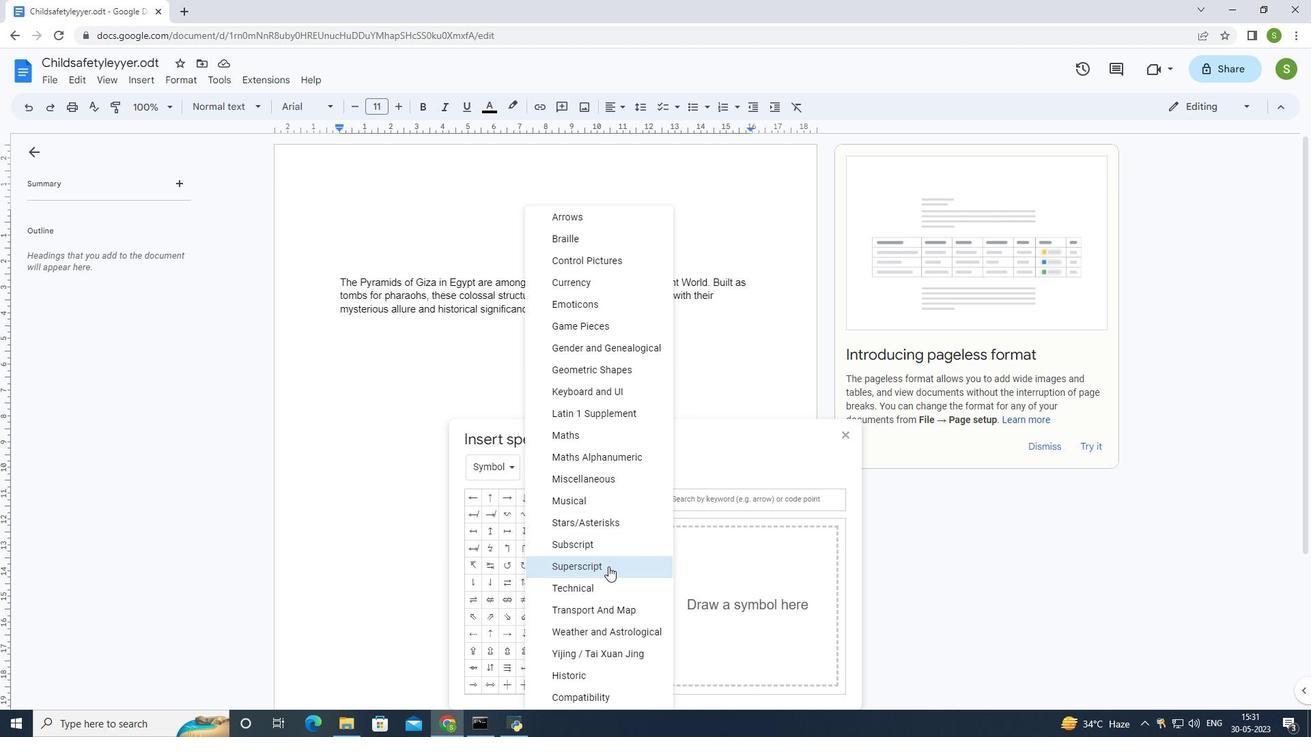 
Action: Mouse moved to (598, 565)
Screenshot: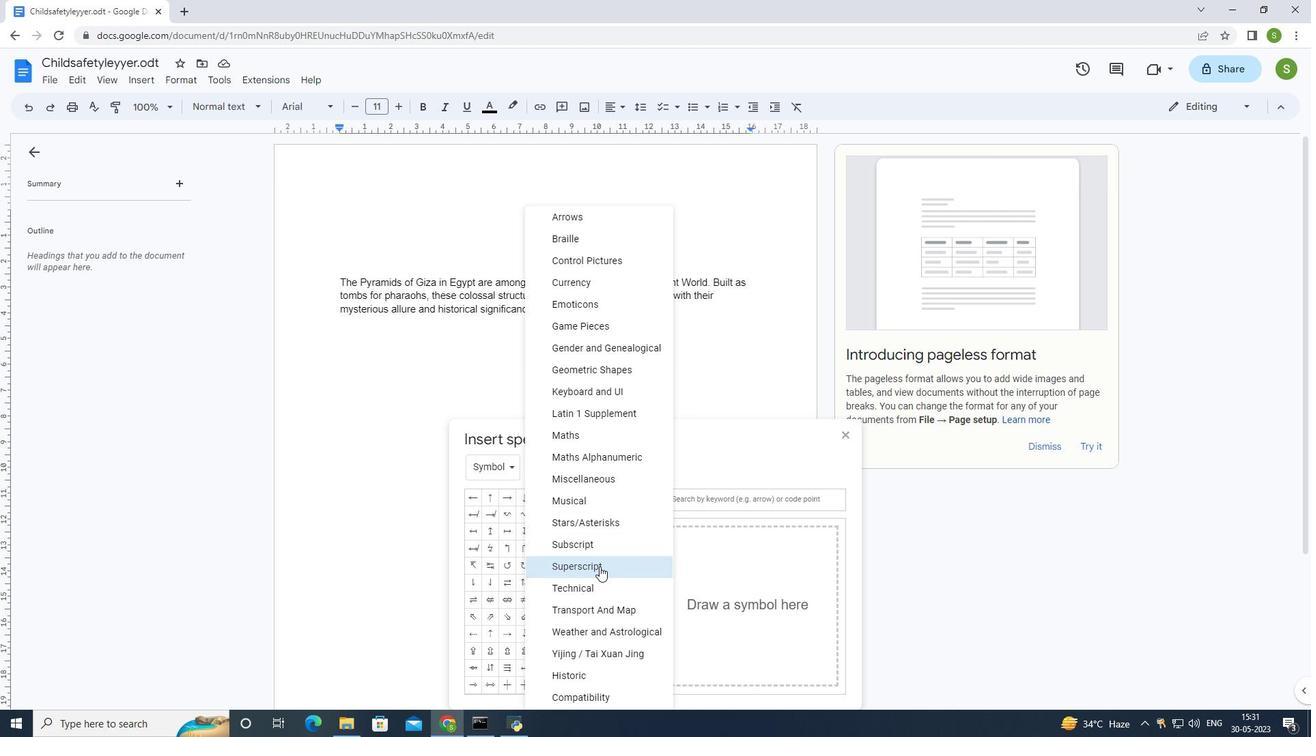 
Action: Mouse scrolled (598, 564) with delta (0, 0)
Screenshot: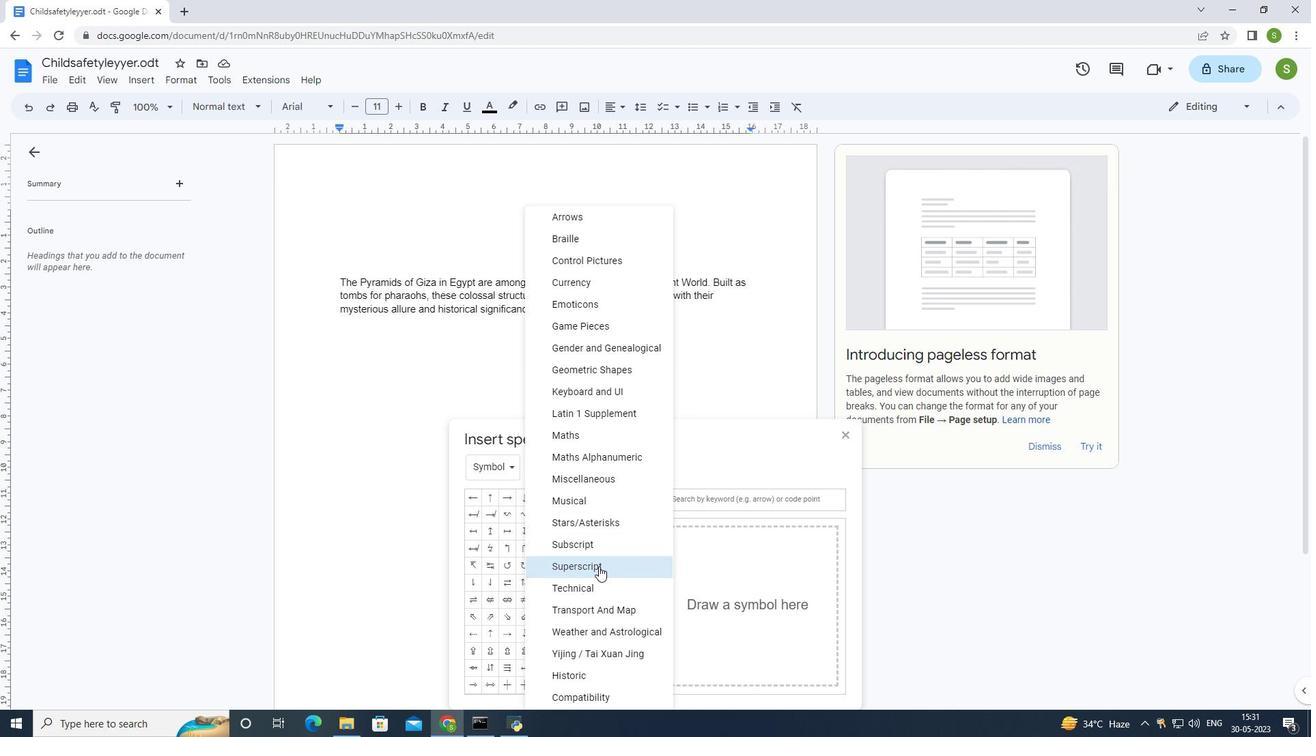 
Action: Mouse scrolled (598, 564) with delta (0, 0)
Screenshot: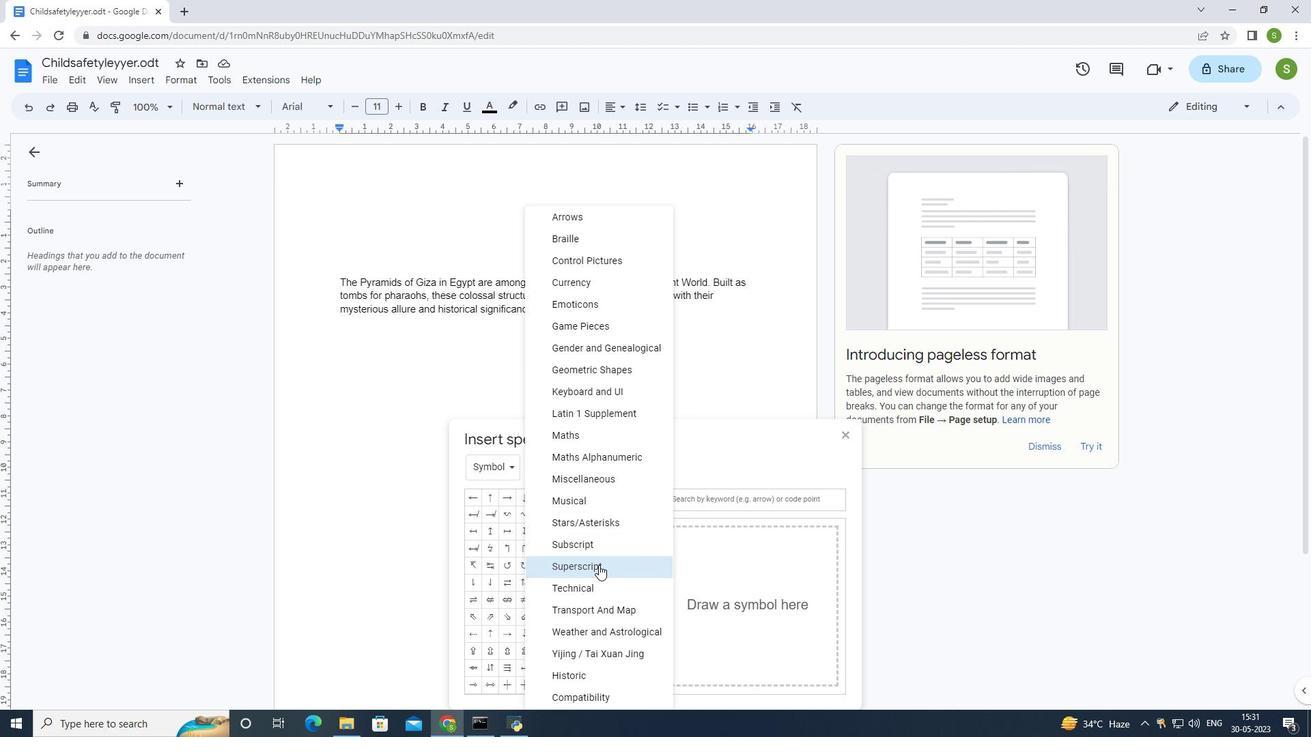 
Action: Mouse scrolled (598, 564) with delta (0, 0)
Screenshot: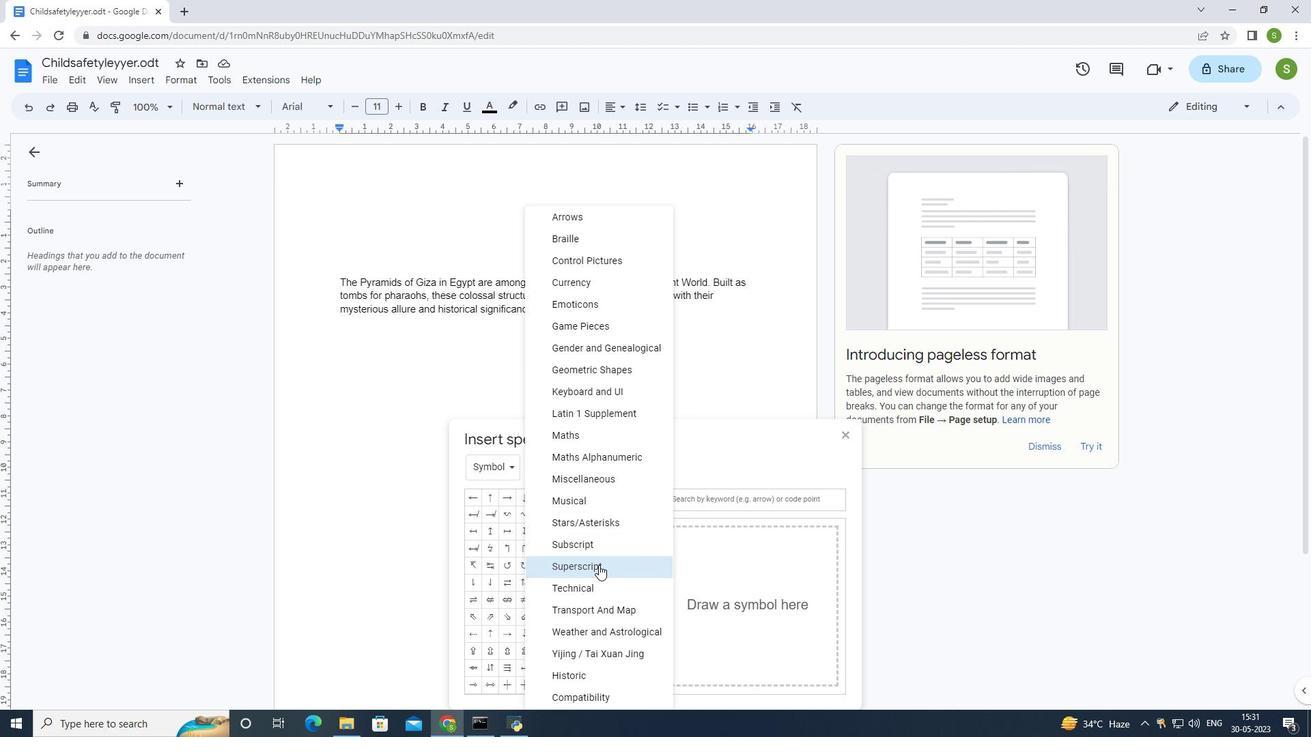 
Action: Mouse scrolled (598, 564) with delta (0, 0)
Screenshot: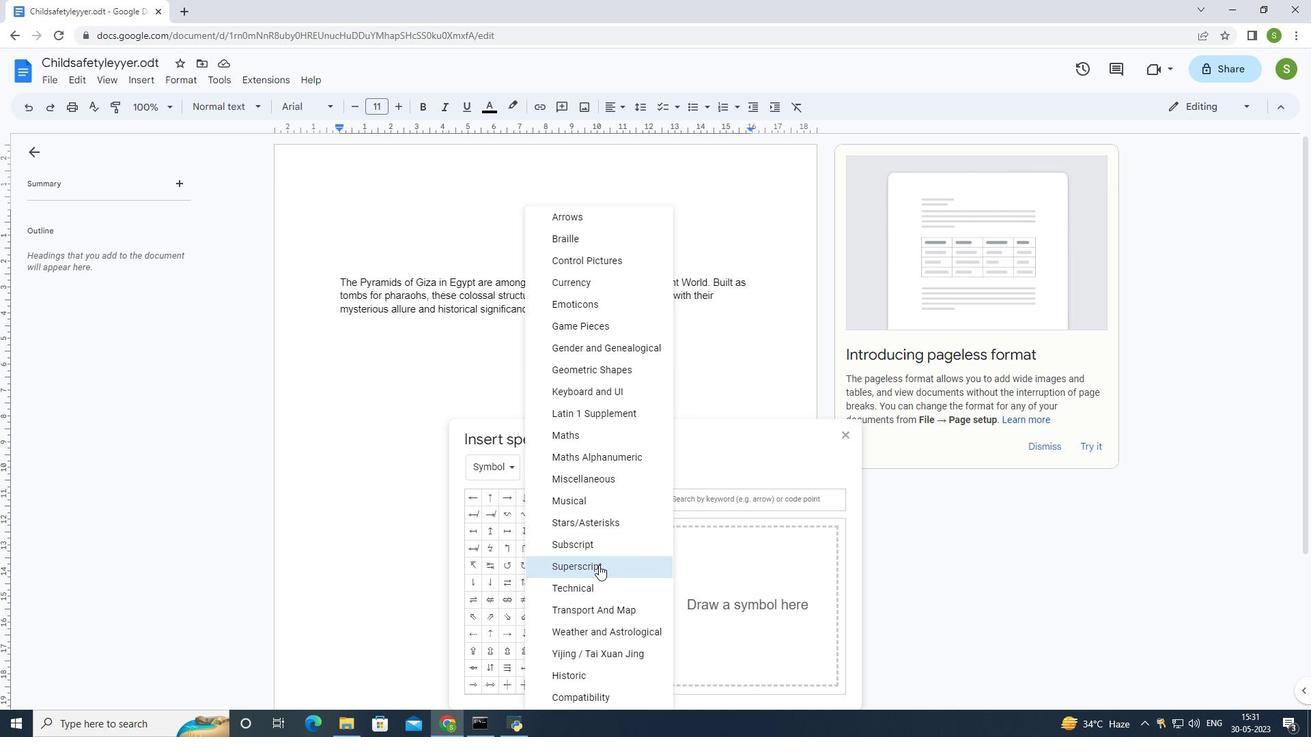 
Action: Mouse scrolled (598, 564) with delta (0, 0)
Screenshot: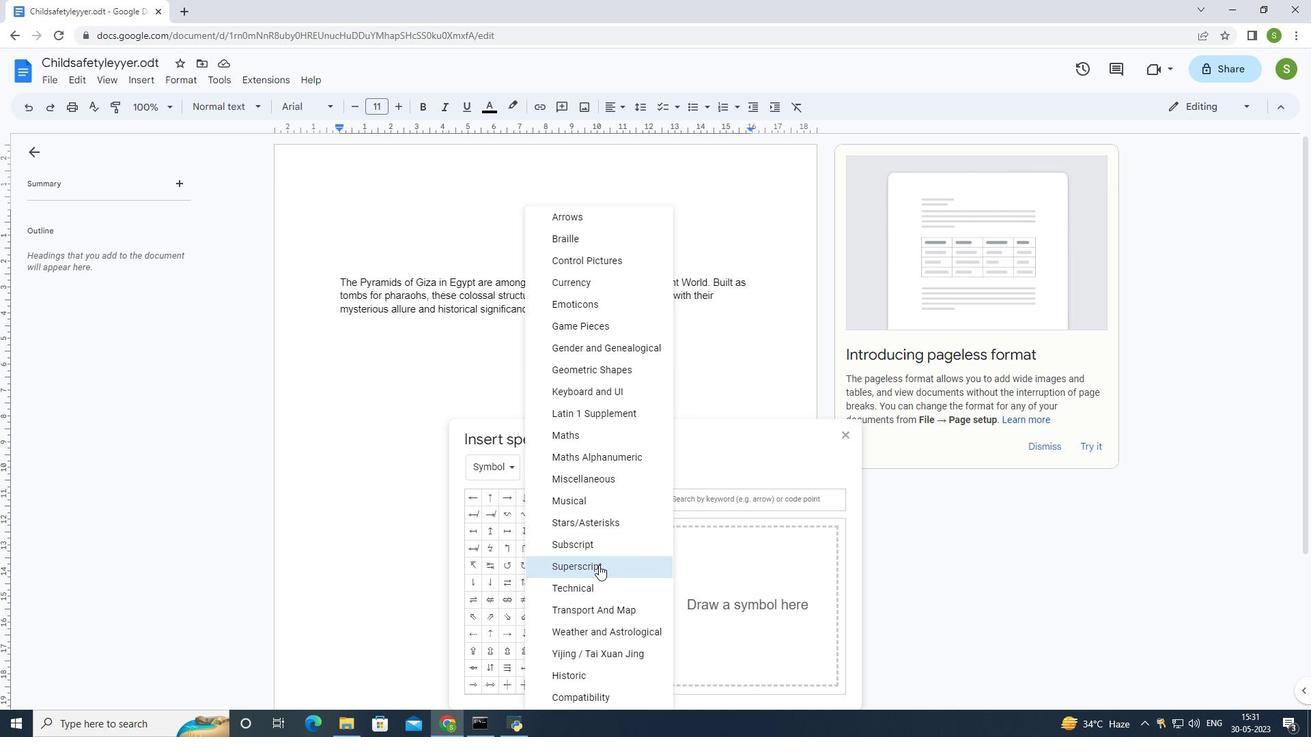 
Action: Mouse scrolled (598, 564) with delta (0, 0)
Screenshot: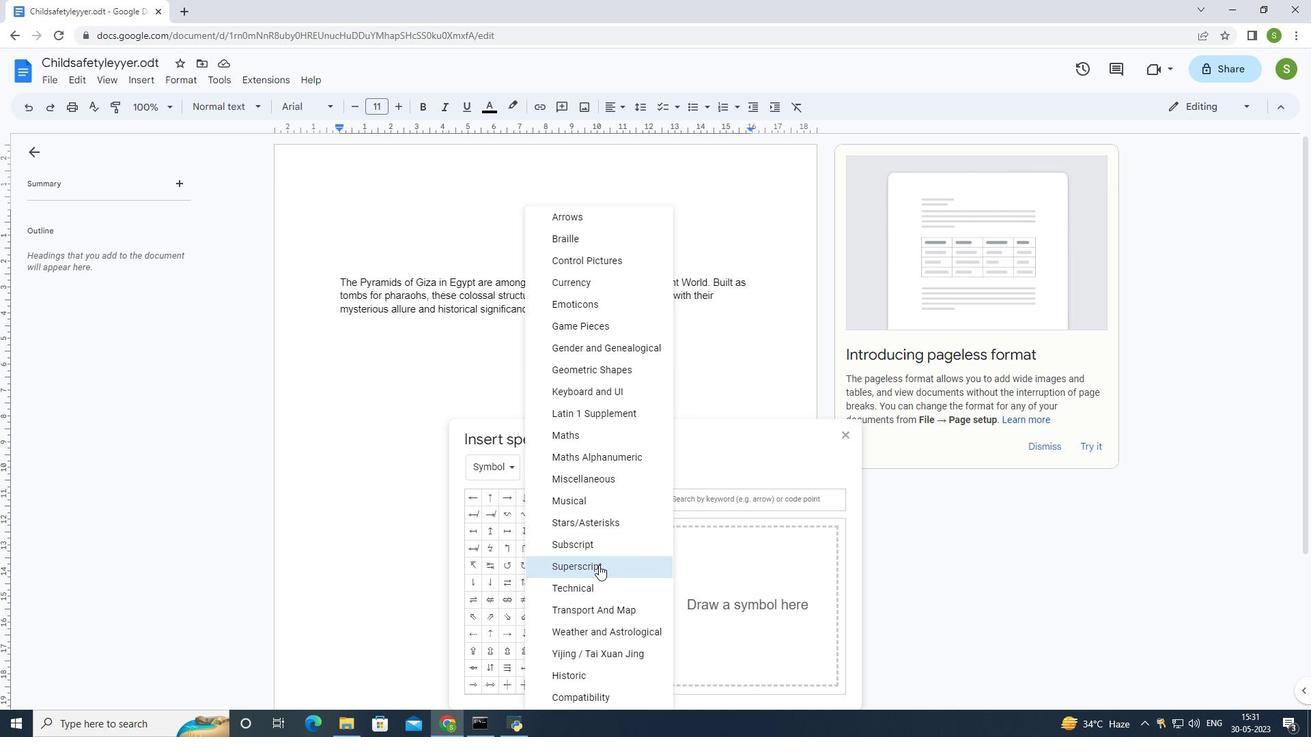 
Action: Mouse scrolled (598, 564) with delta (0, 0)
Screenshot: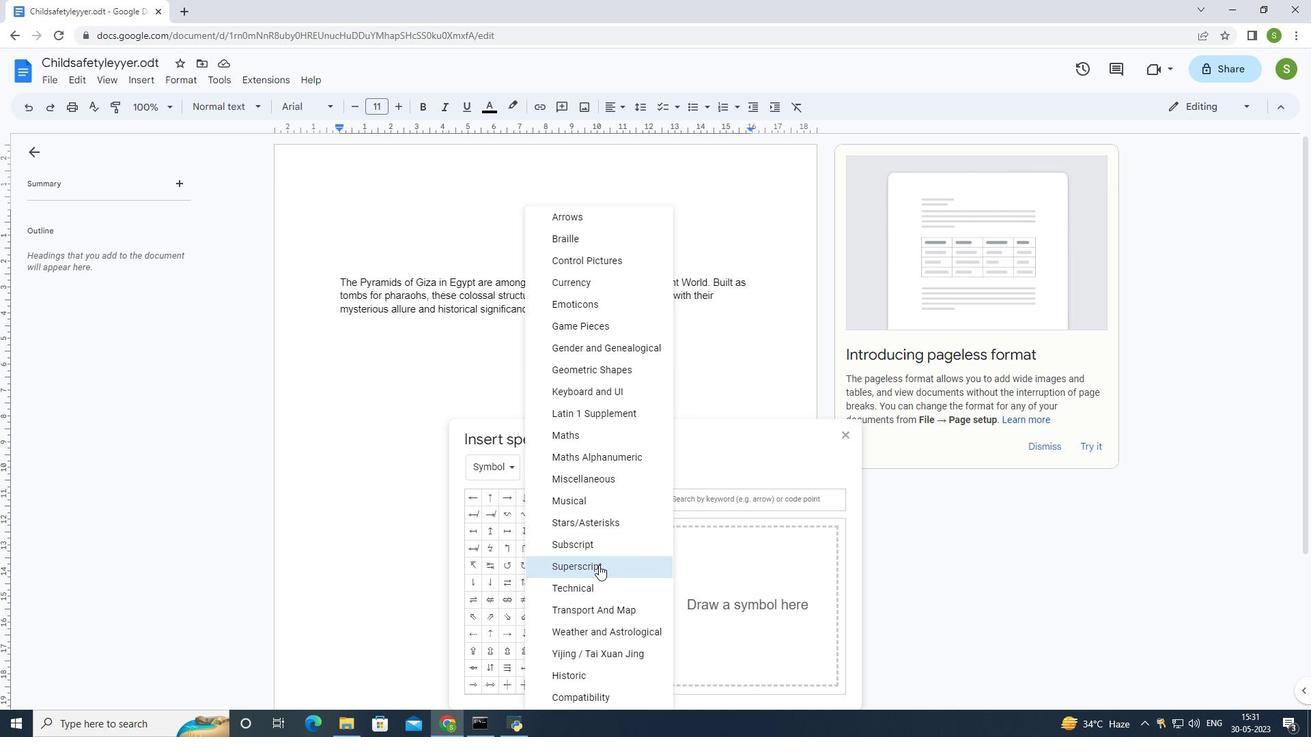 
Action: Mouse moved to (598, 564)
Screenshot: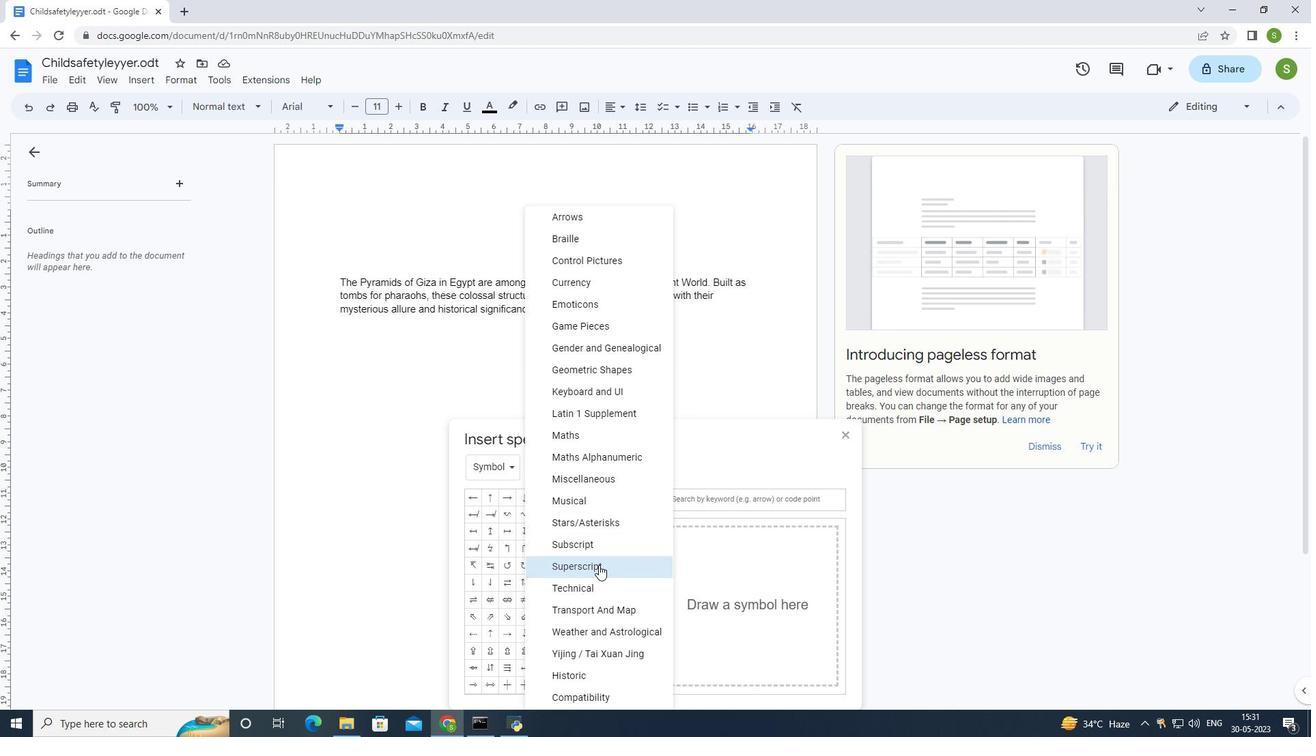
Action: Mouse scrolled (598, 565) with delta (0, 0)
Screenshot: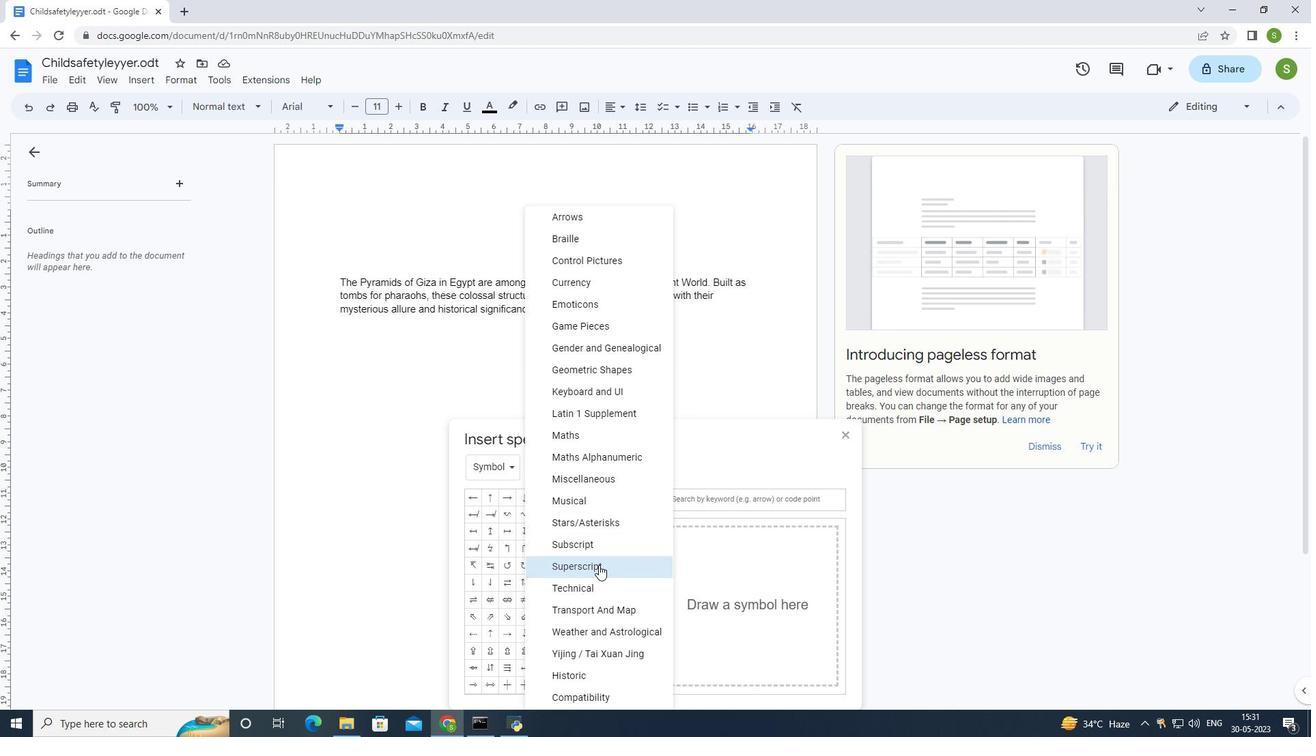 
Action: Mouse moved to (599, 560)
Screenshot: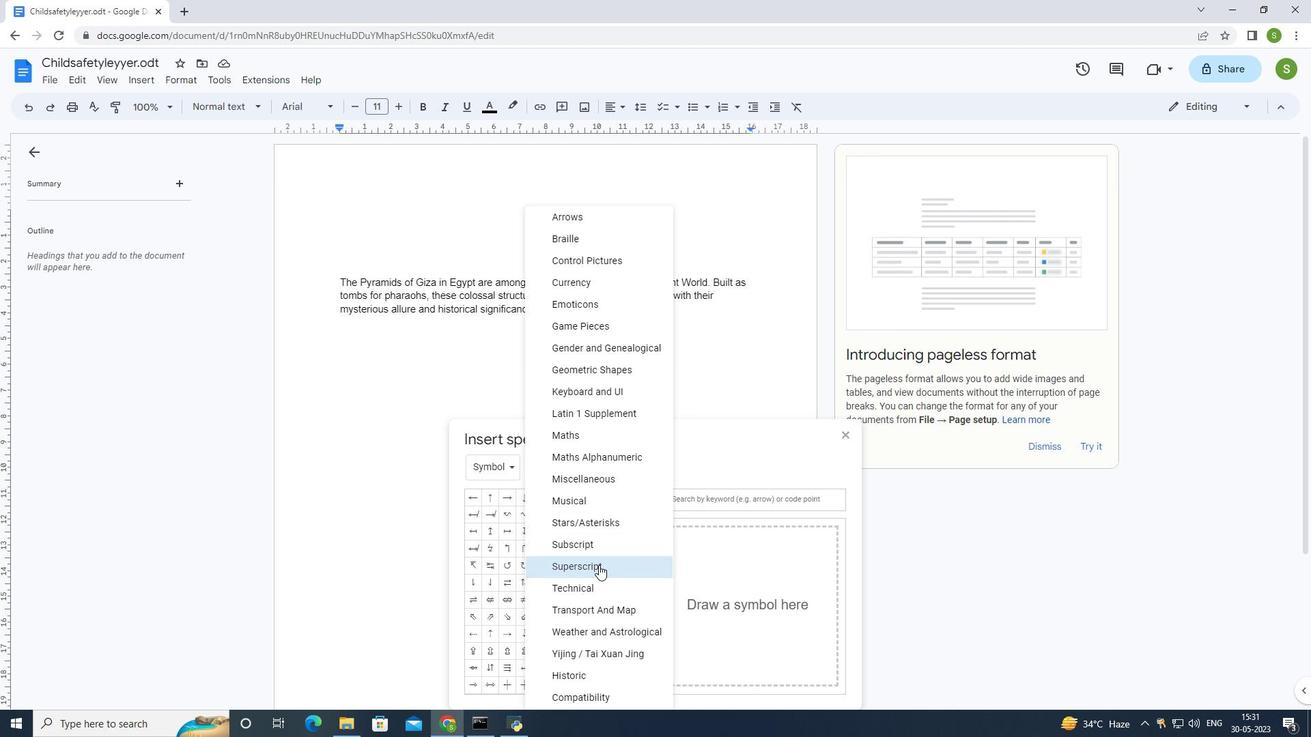 
Action: Mouse scrolled (599, 561) with delta (0, 0)
Screenshot: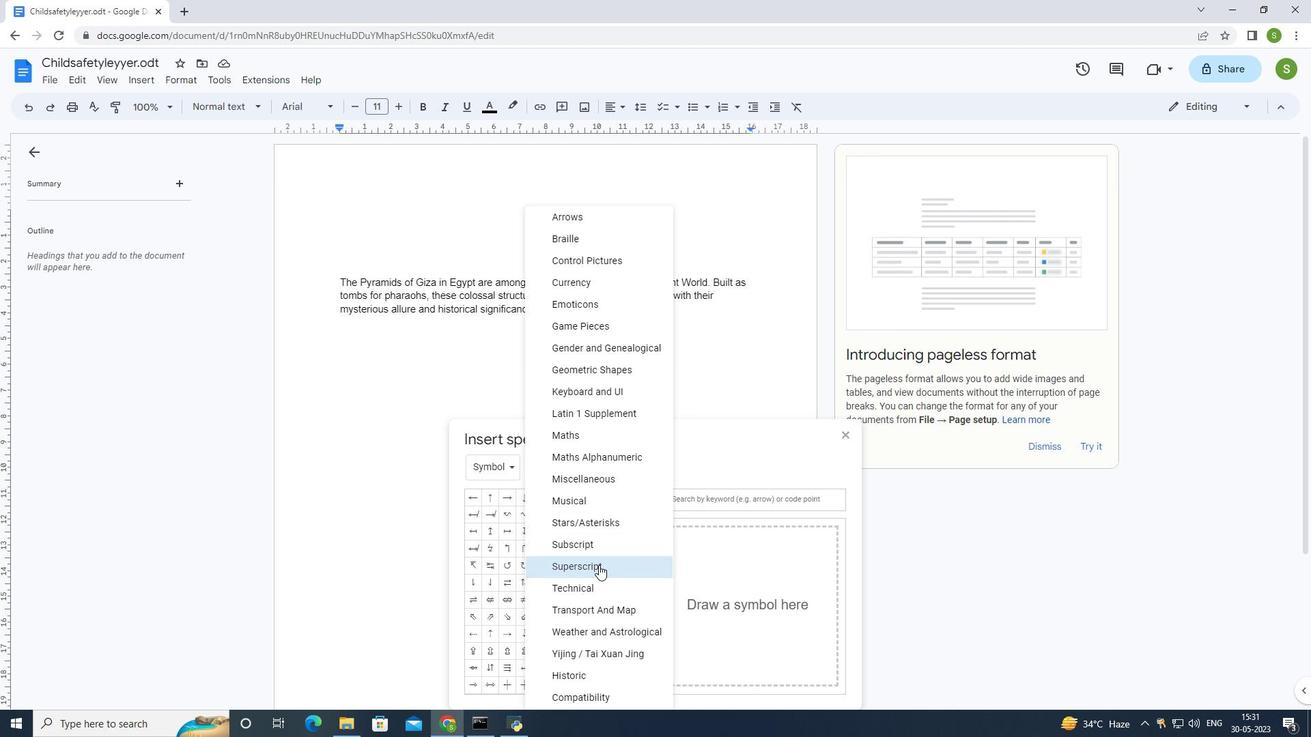 
Action: Mouse moved to (599, 557)
Screenshot: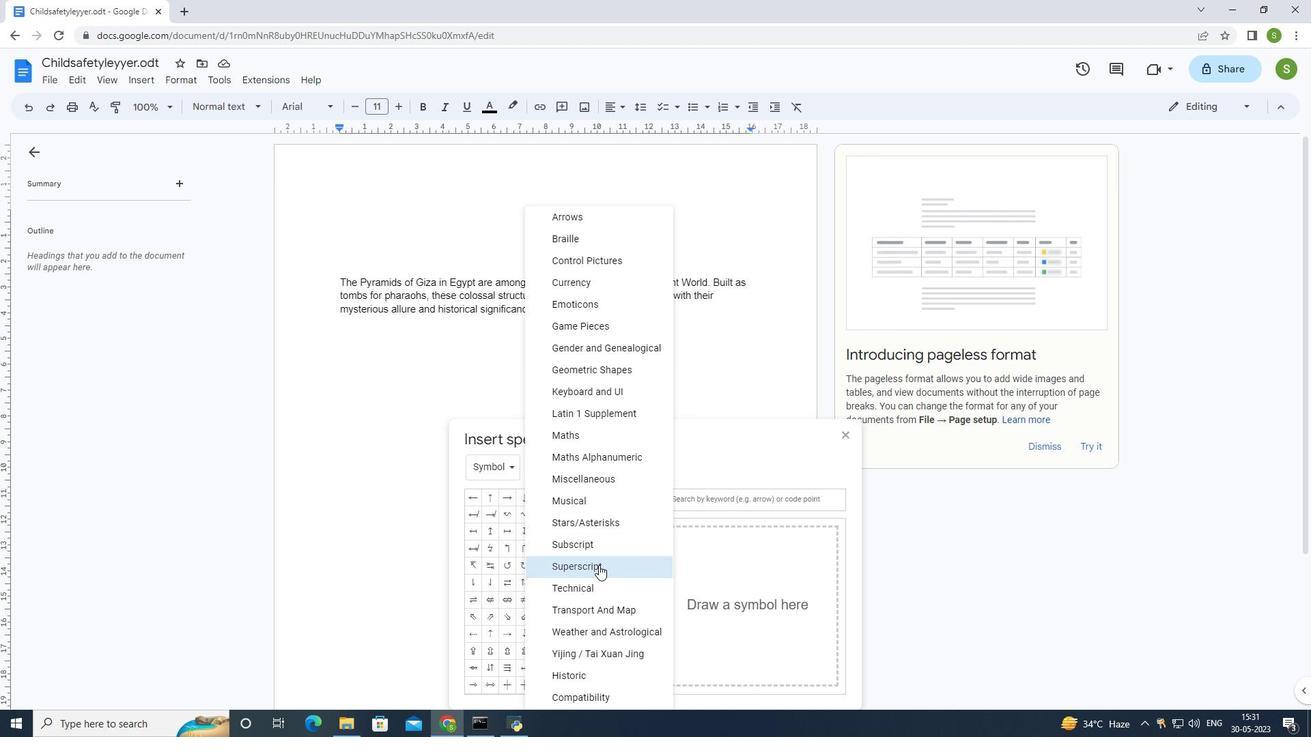 
Action: Mouse scrolled (599, 558) with delta (0, 0)
Screenshot: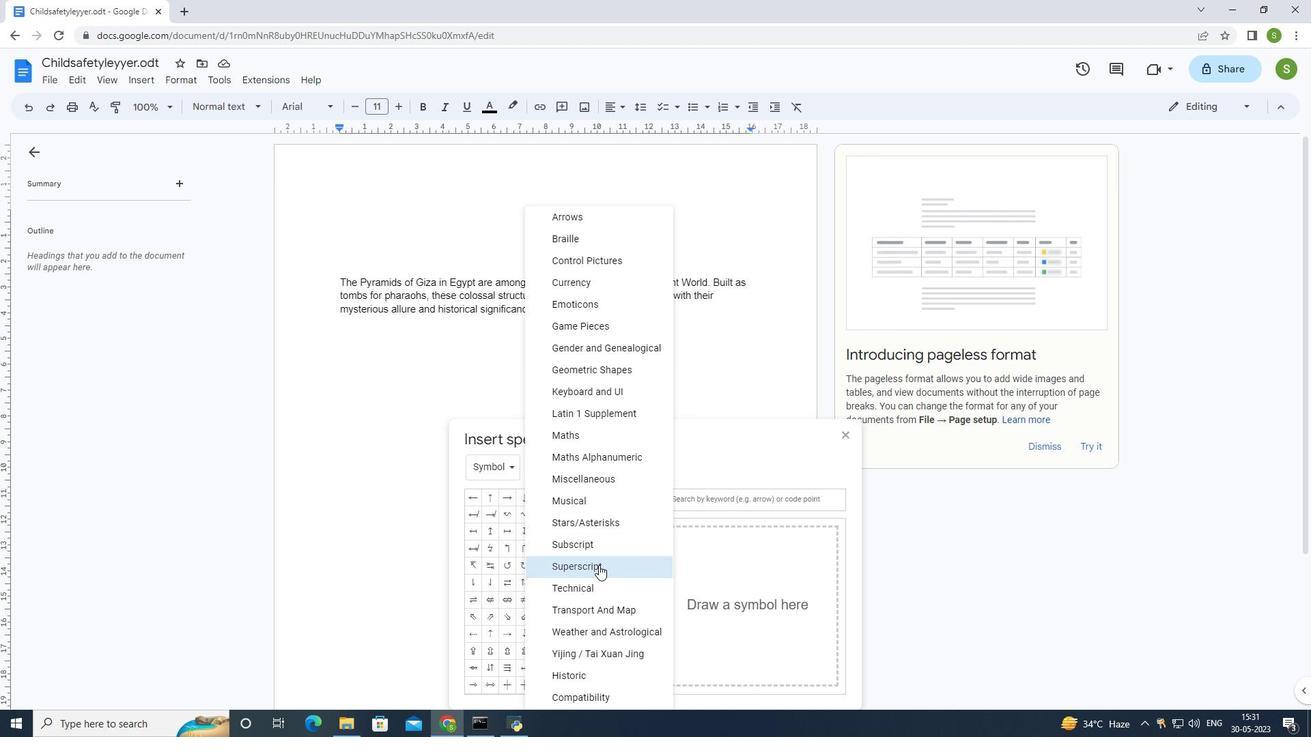 
Action: Mouse moved to (600, 553)
Screenshot: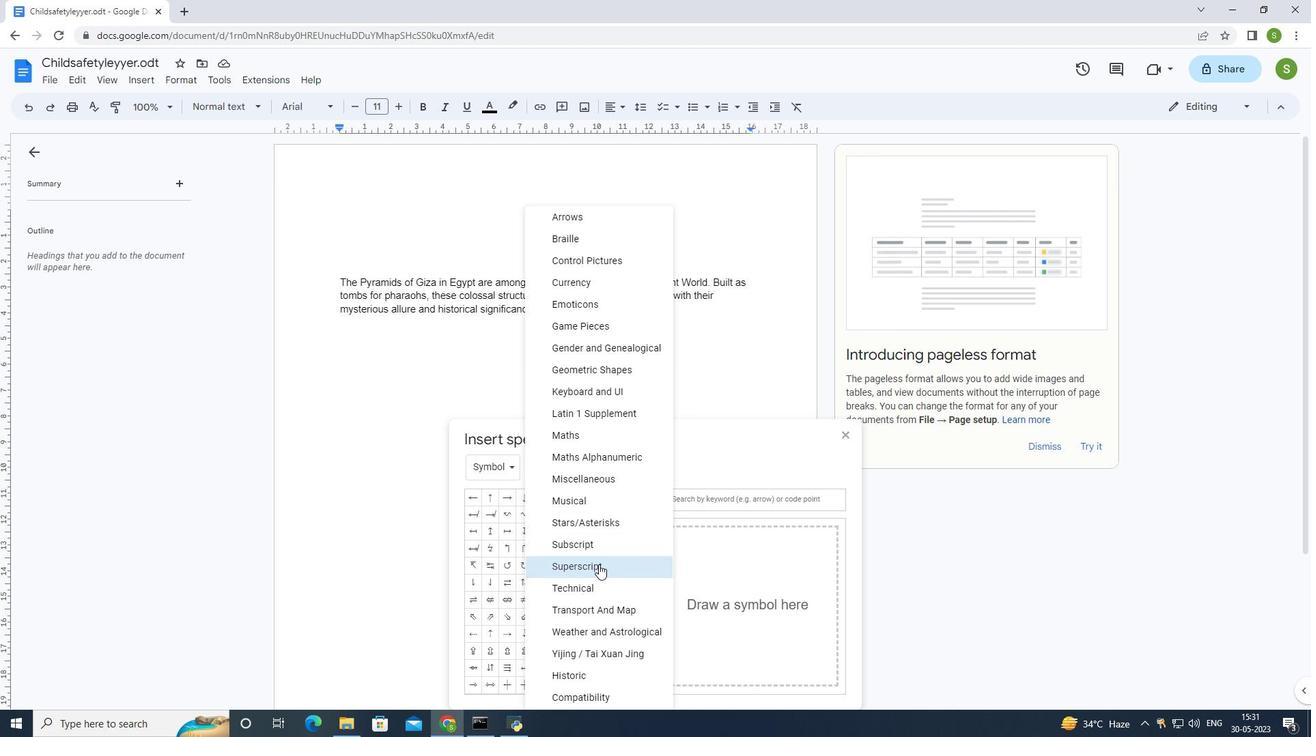 
Action: Mouse scrolled (600, 554) with delta (0, 0)
Screenshot: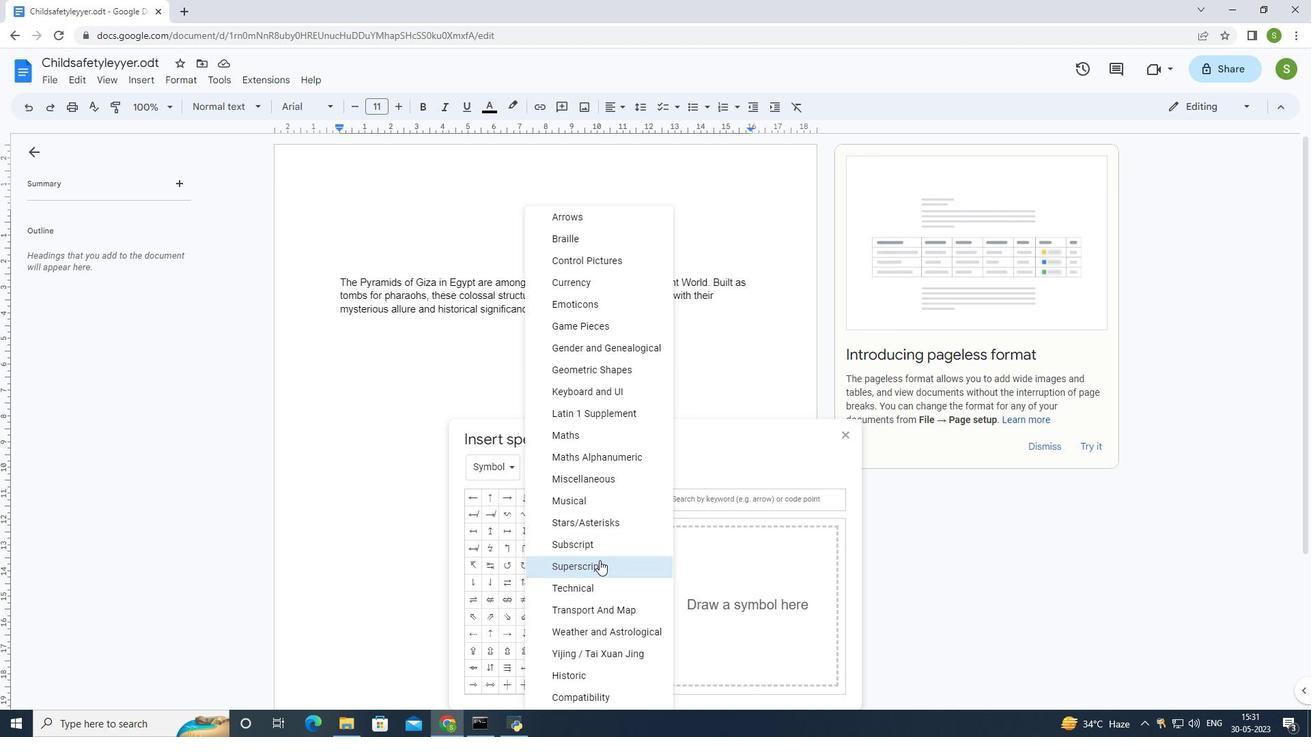 
Action: Mouse moved to (600, 551)
Screenshot: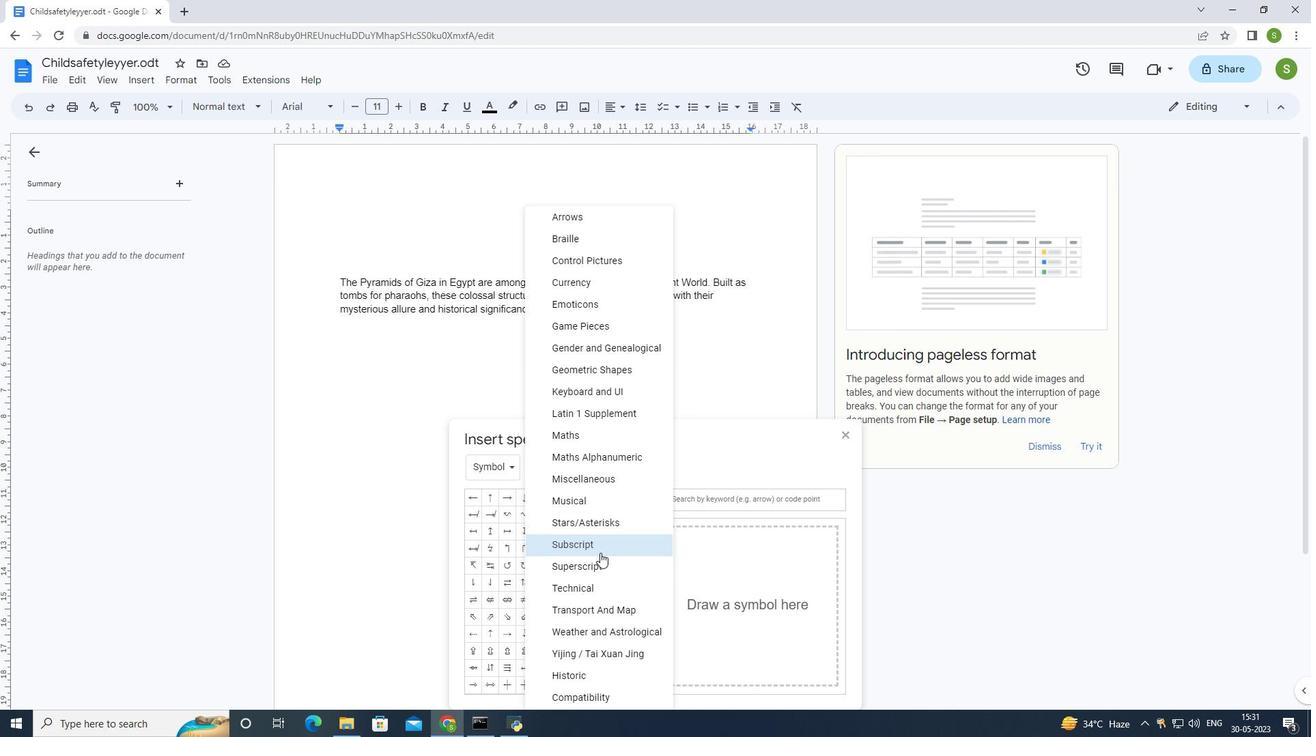 
Action: Mouse scrolled (600, 551) with delta (0, 0)
Screenshot: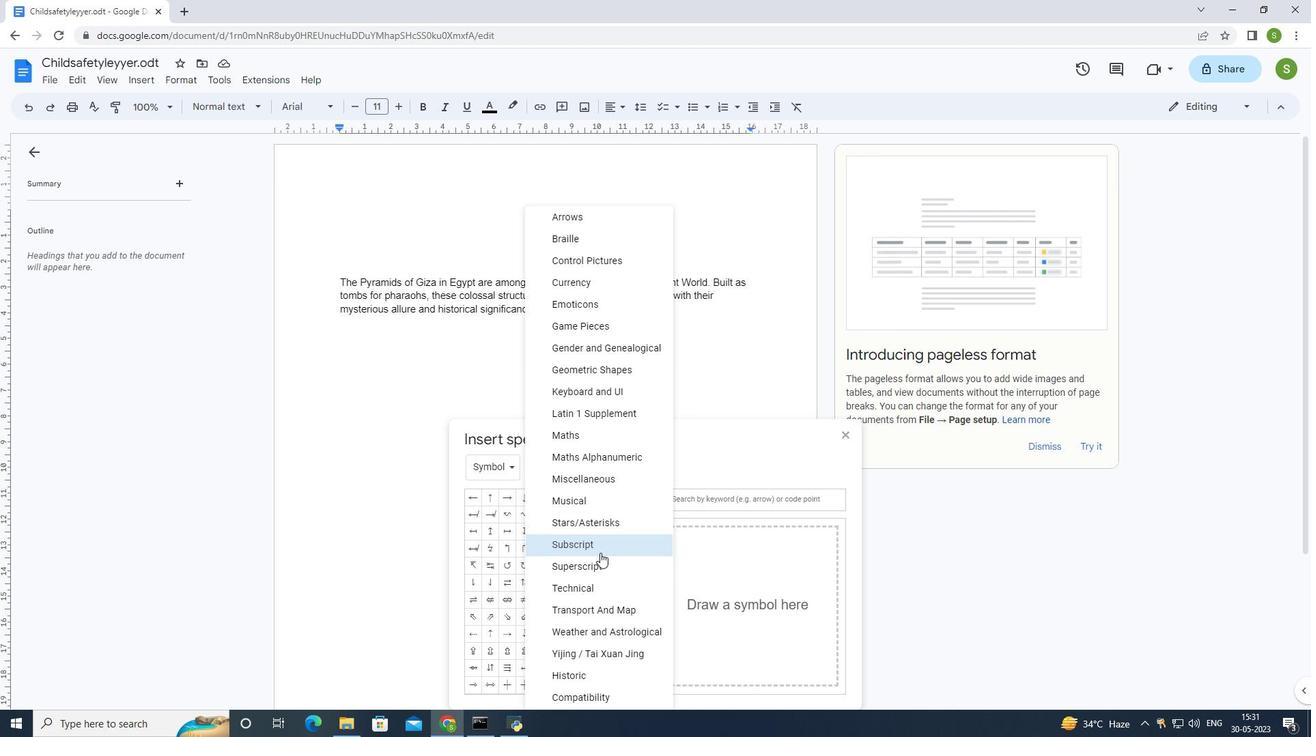 
Action: Mouse moved to (569, 566)
Screenshot: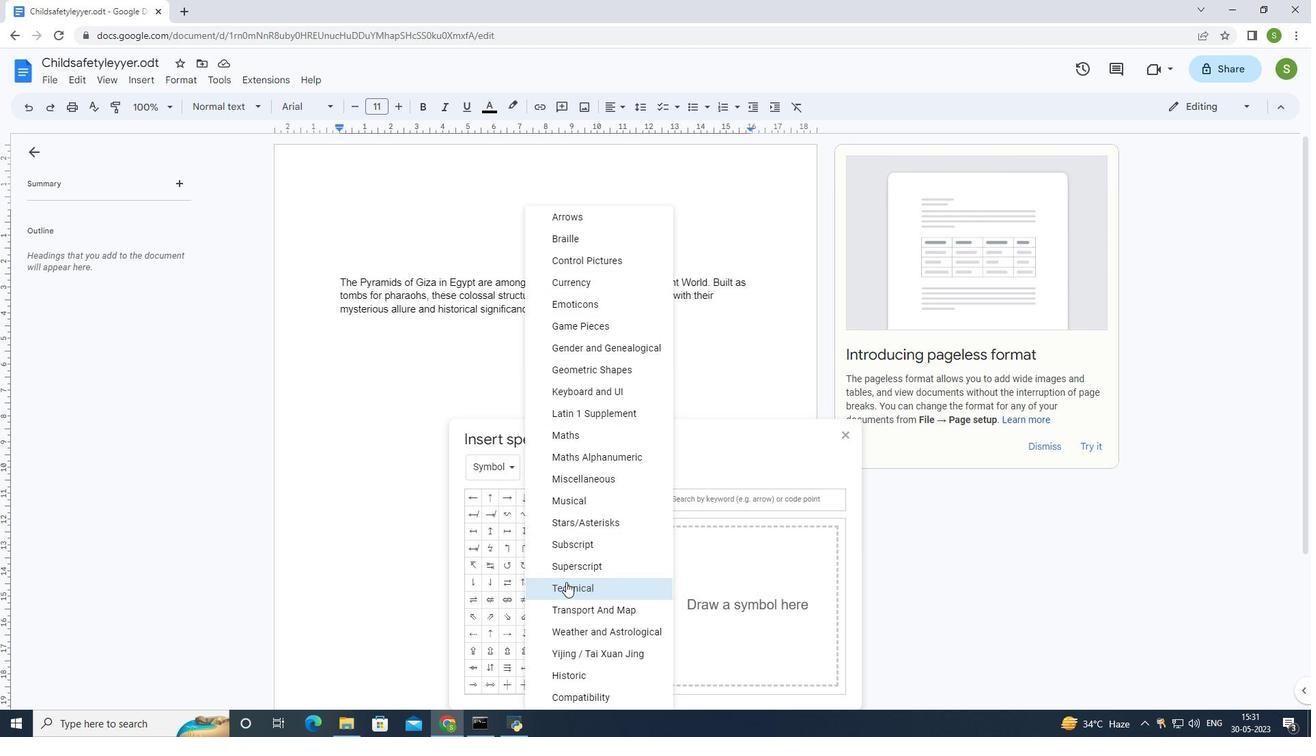 
Action: Mouse scrolled (568, 572) with delta (0, 0)
Screenshot: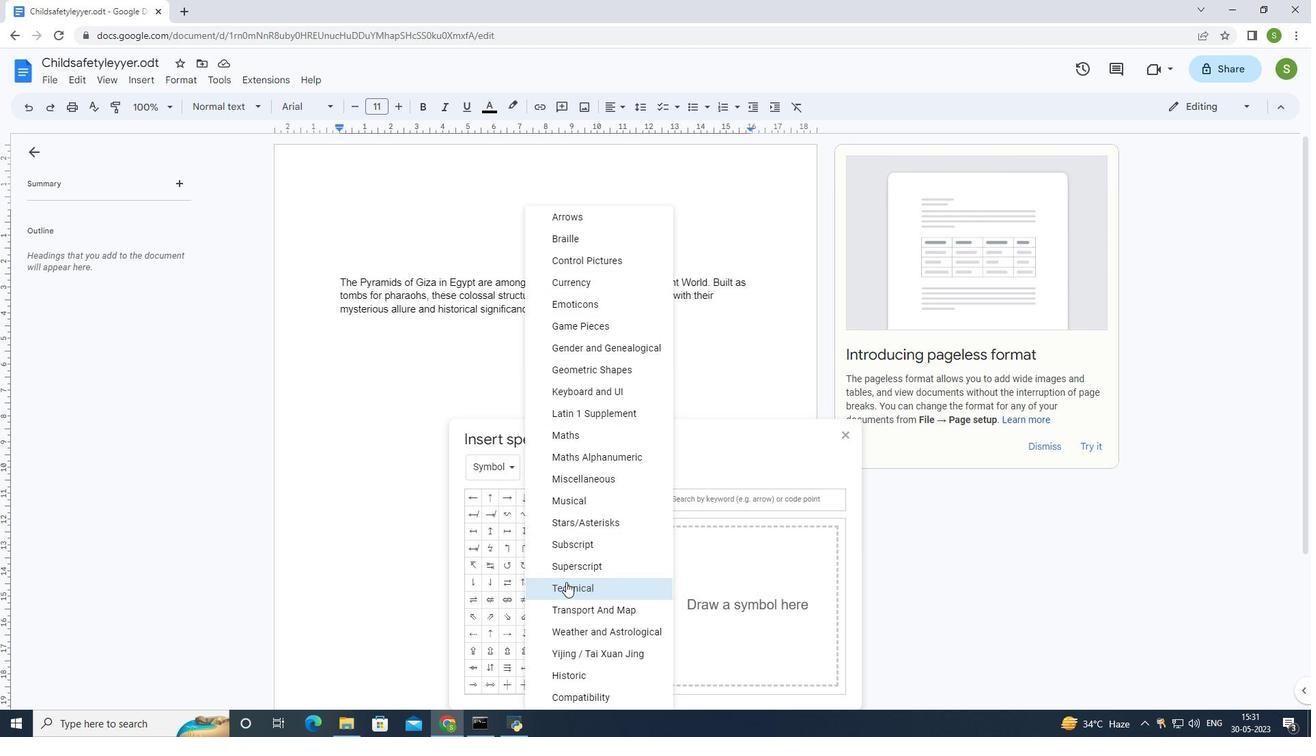 
Action: Mouse moved to (570, 565)
Screenshot: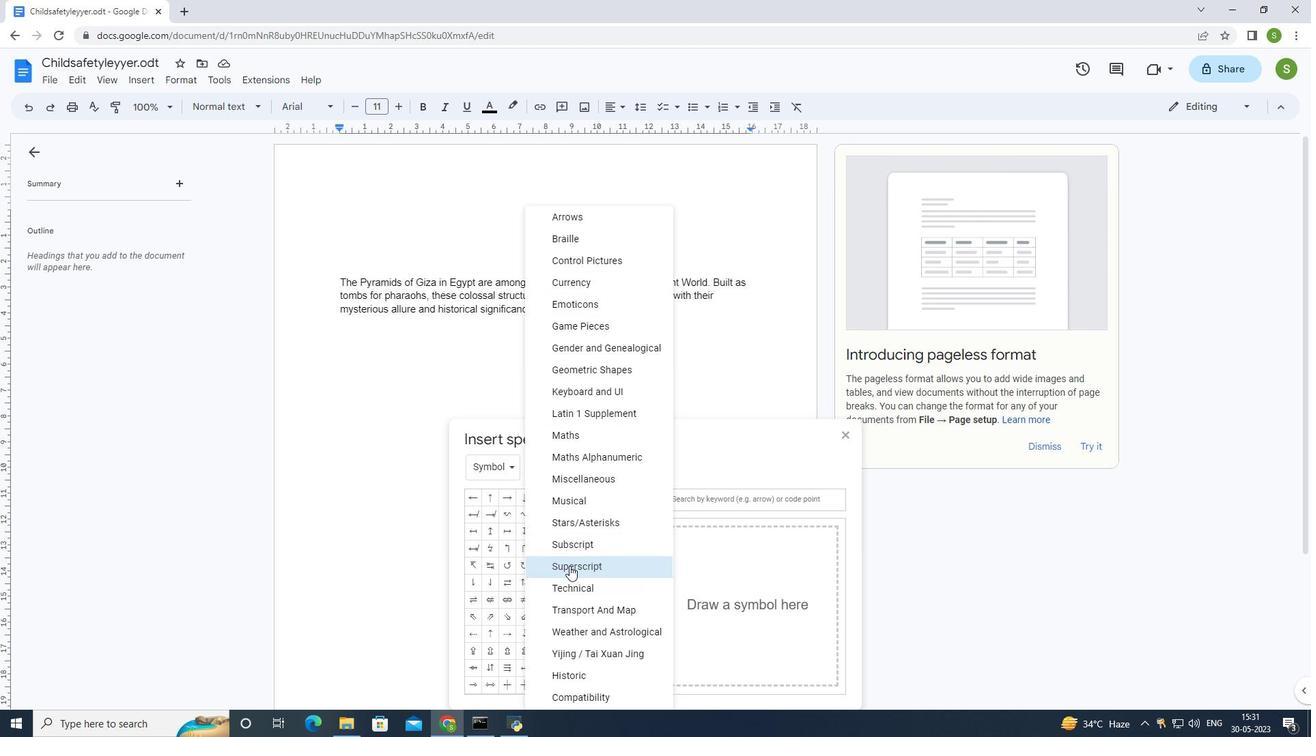 
Action: Mouse scrolled (570, 564) with delta (0, 0)
Screenshot: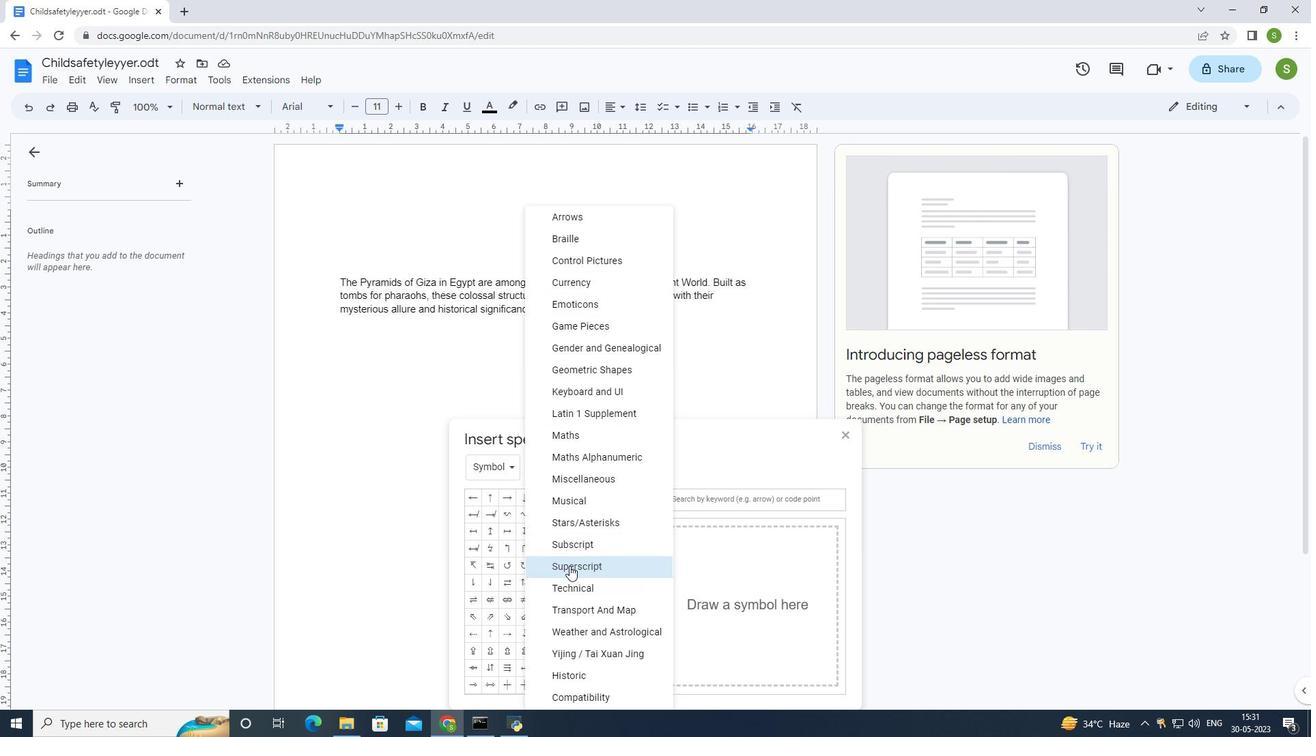 
Action: Mouse scrolled (570, 564) with delta (0, 0)
Screenshot: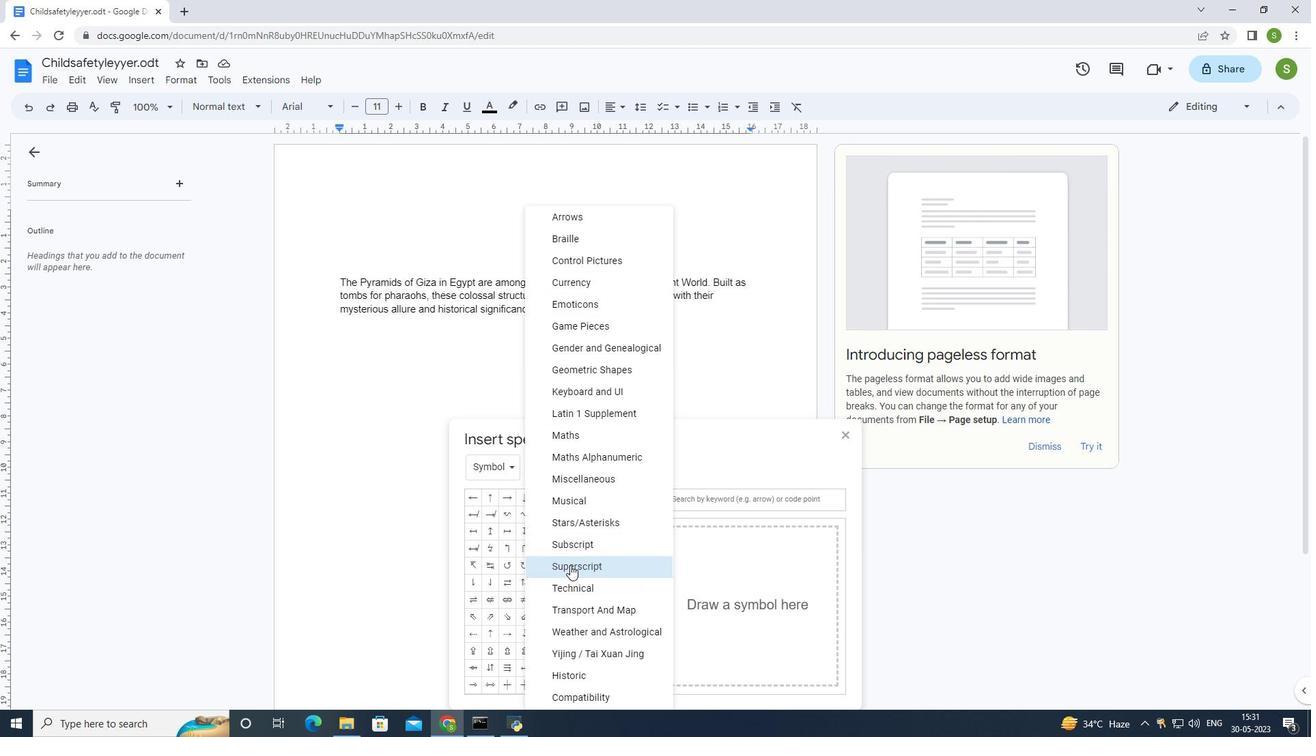 
Action: Mouse scrolled (570, 564) with delta (0, 0)
Screenshot: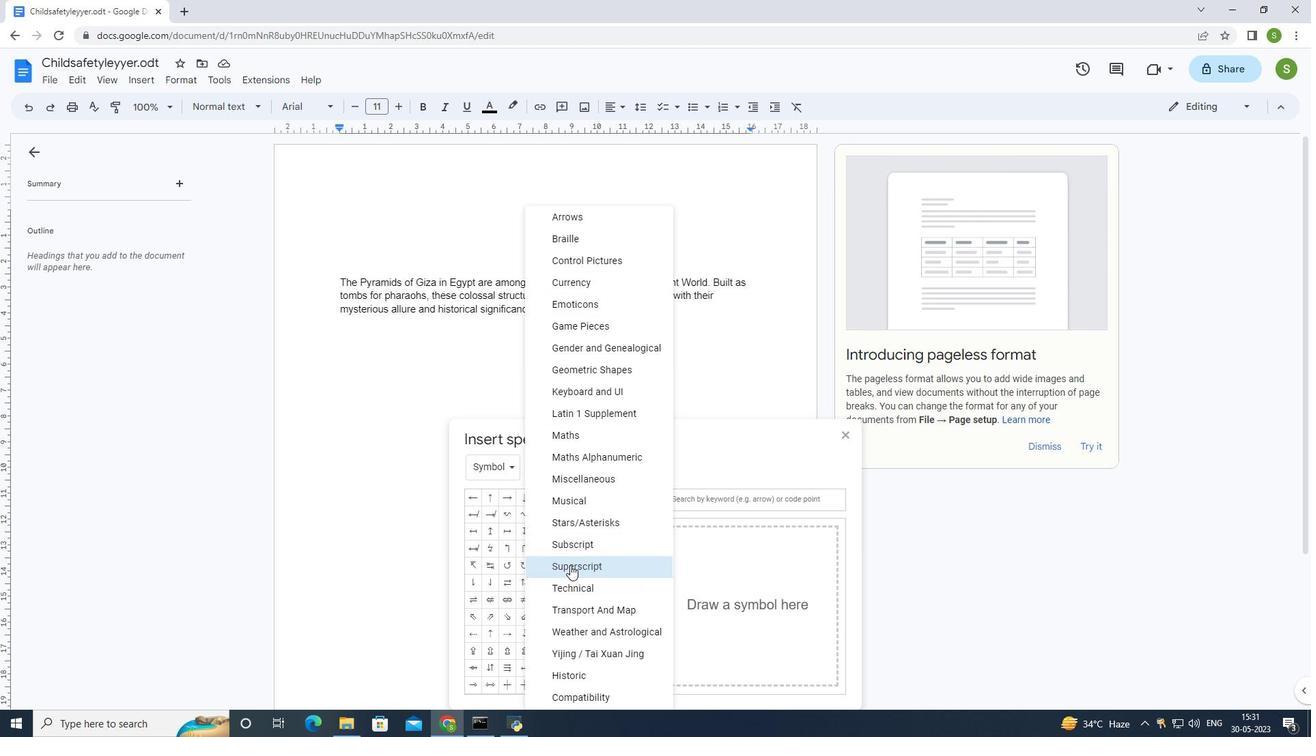 
Action: Mouse moved to (574, 564)
Screenshot: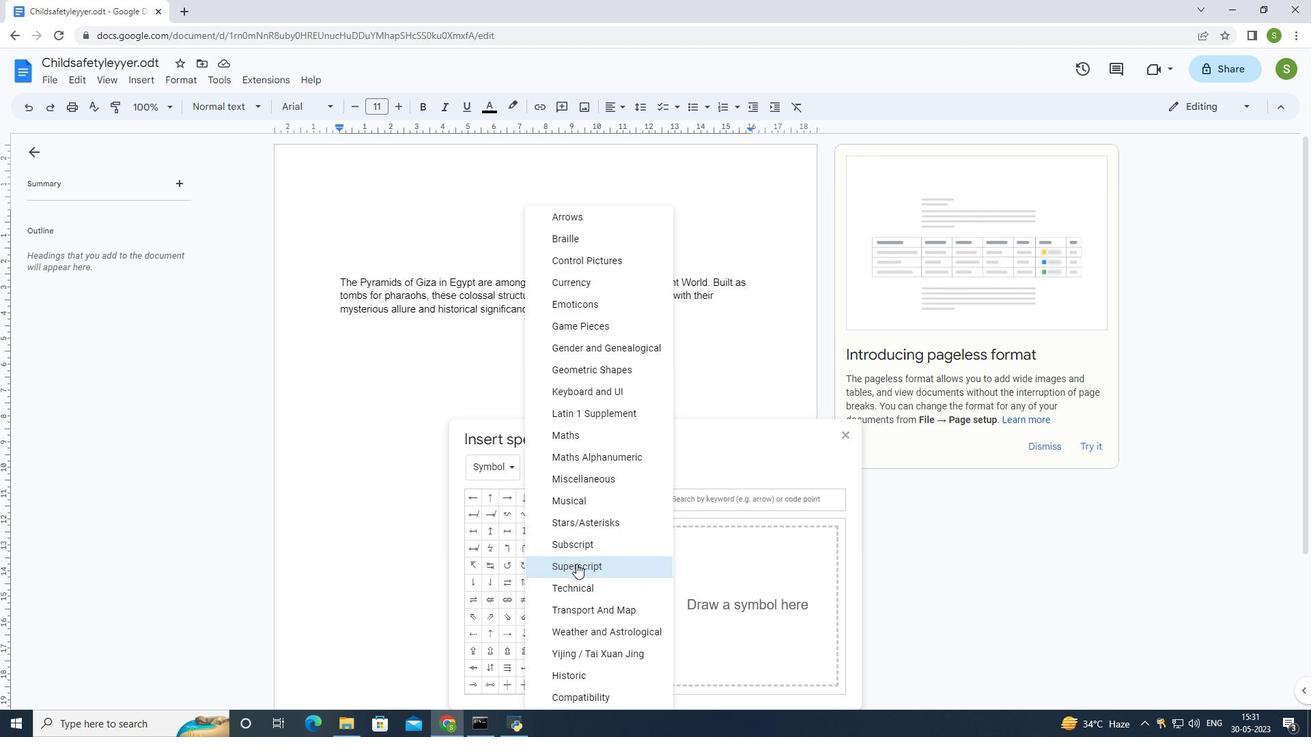 
Action: Mouse scrolled (574, 563) with delta (0, 0)
Screenshot: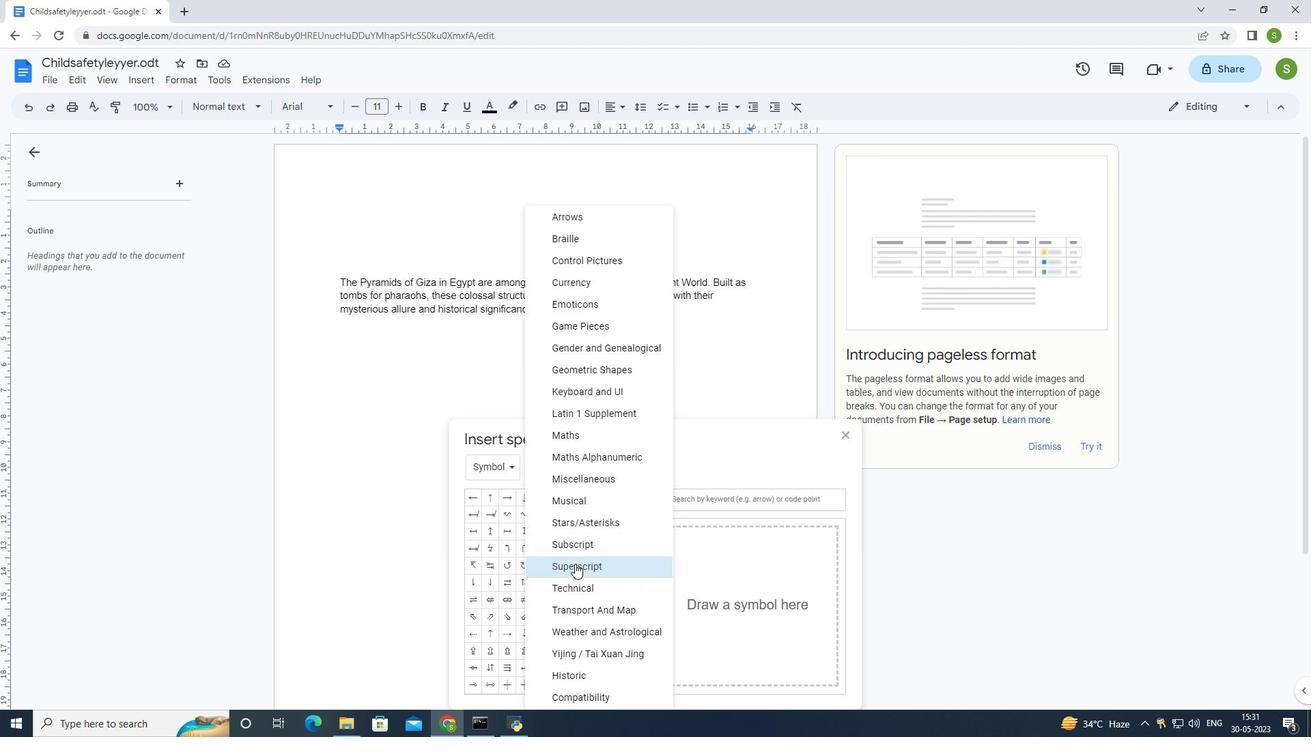 
Action: Mouse scrolled (574, 563) with delta (0, 0)
Screenshot: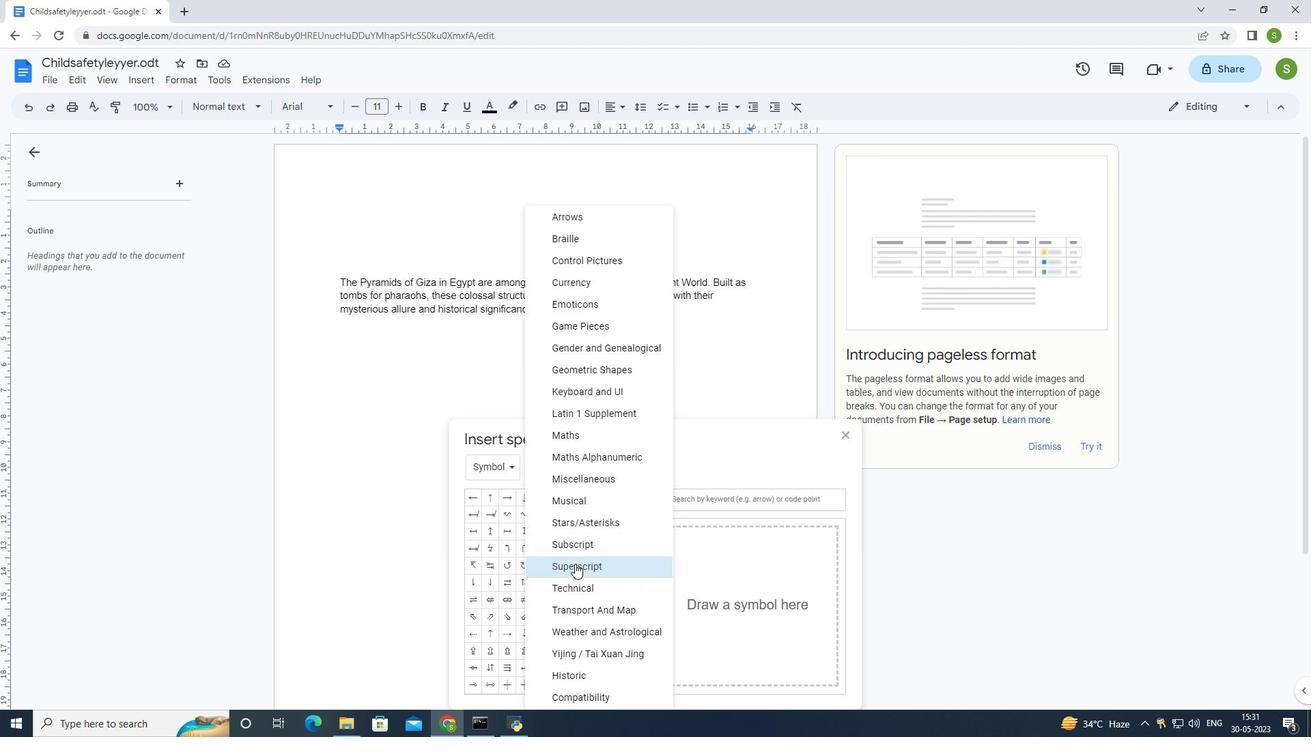 
Action: Mouse scrolled (574, 563) with delta (0, 0)
Screenshot: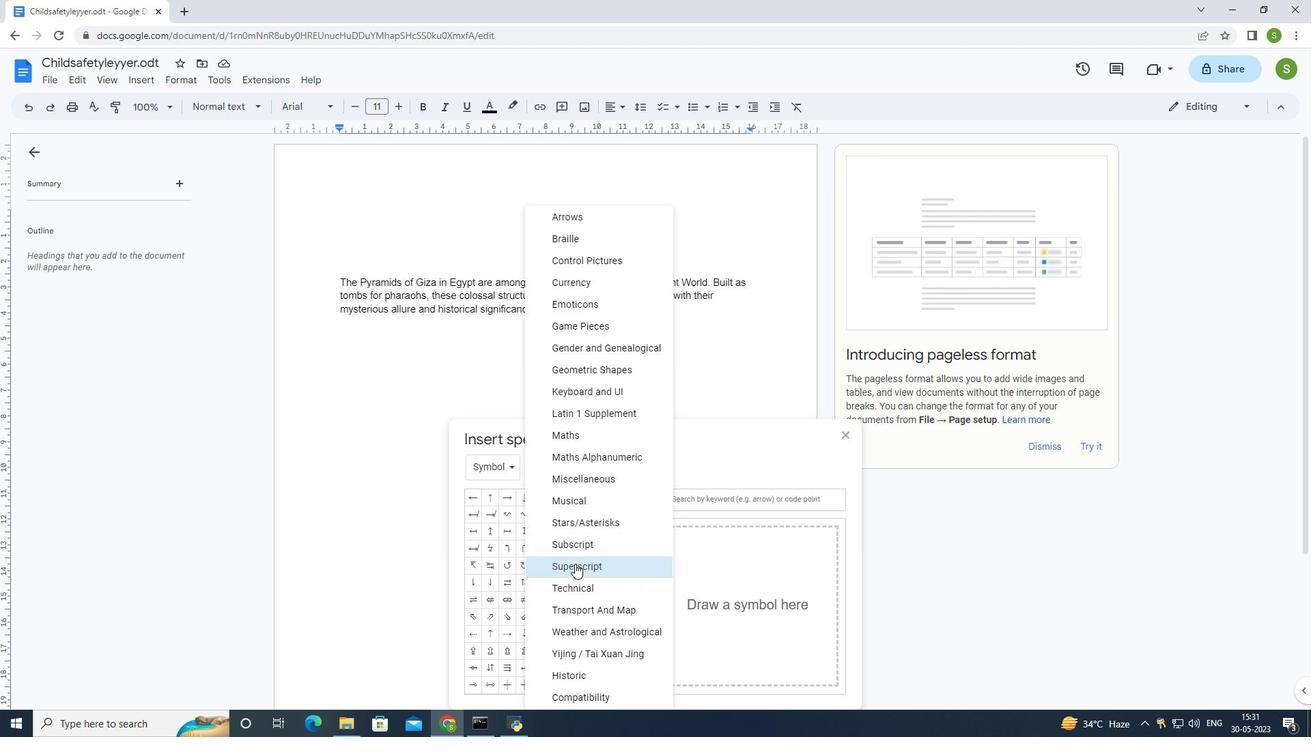 
Action: Mouse scrolled (574, 563) with delta (0, 0)
Screenshot: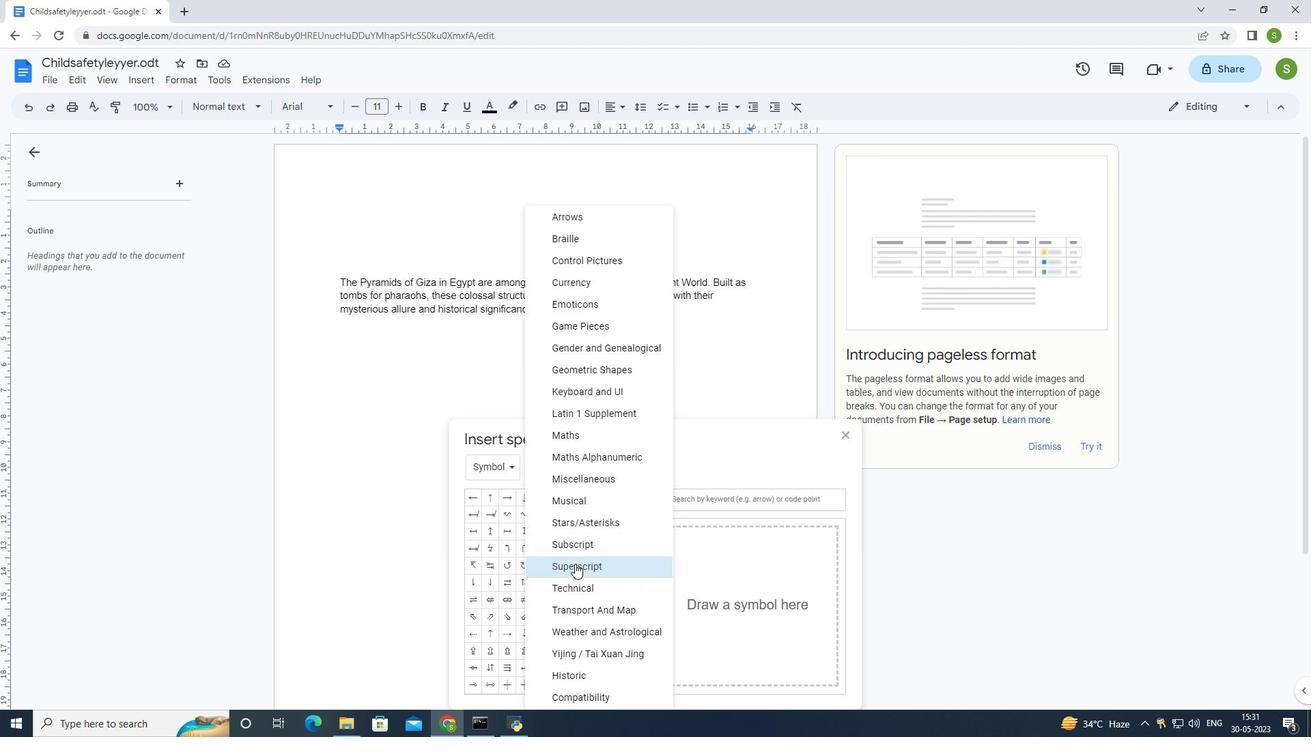 
Action: Mouse scrolled (574, 563) with delta (0, 0)
Screenshot: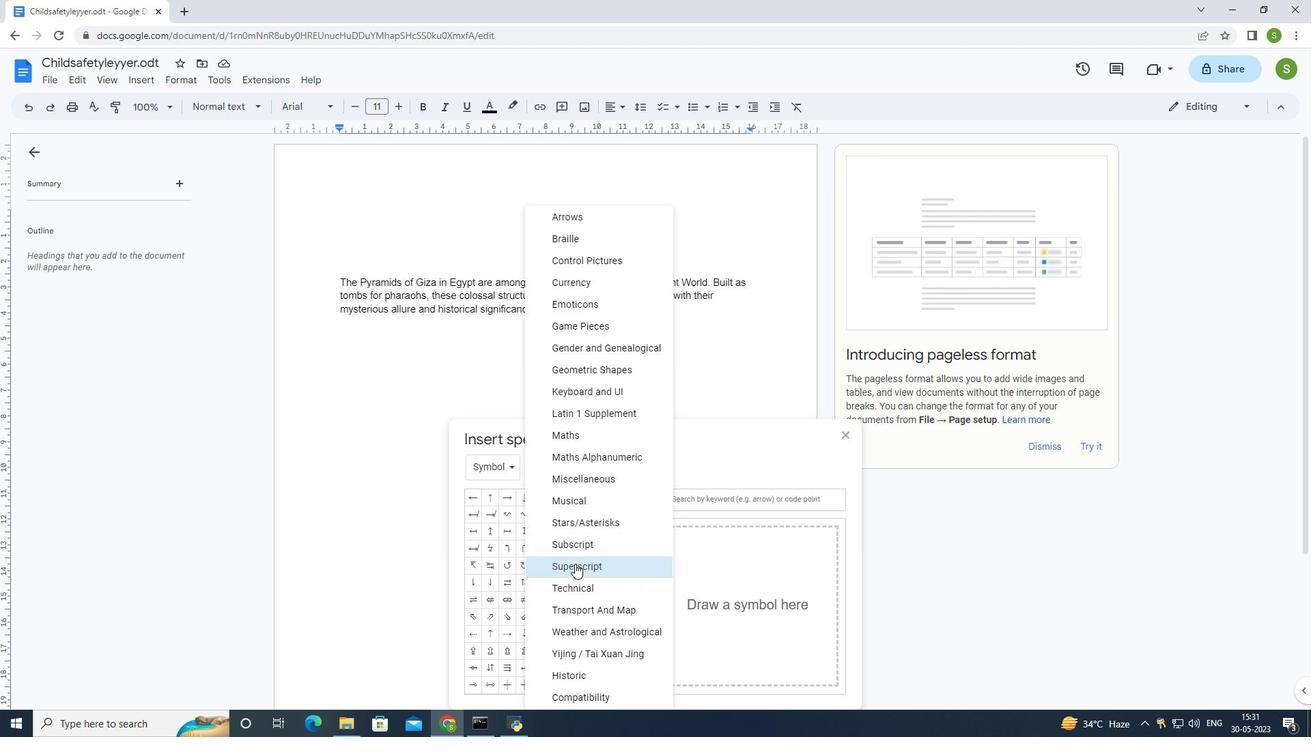 
Action: Mouse moved to (501, 467)
Screenshot: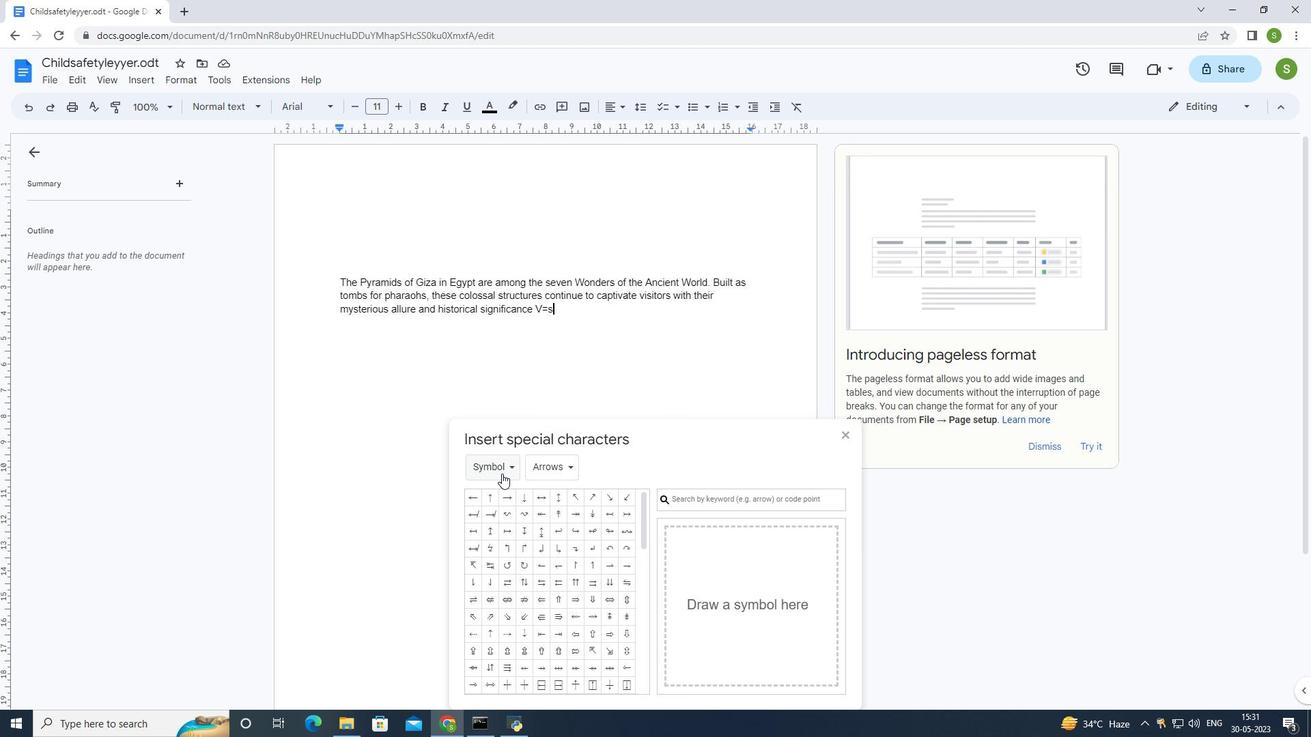 
Action: Mouse pressed left at (501, 467)
Screenshot: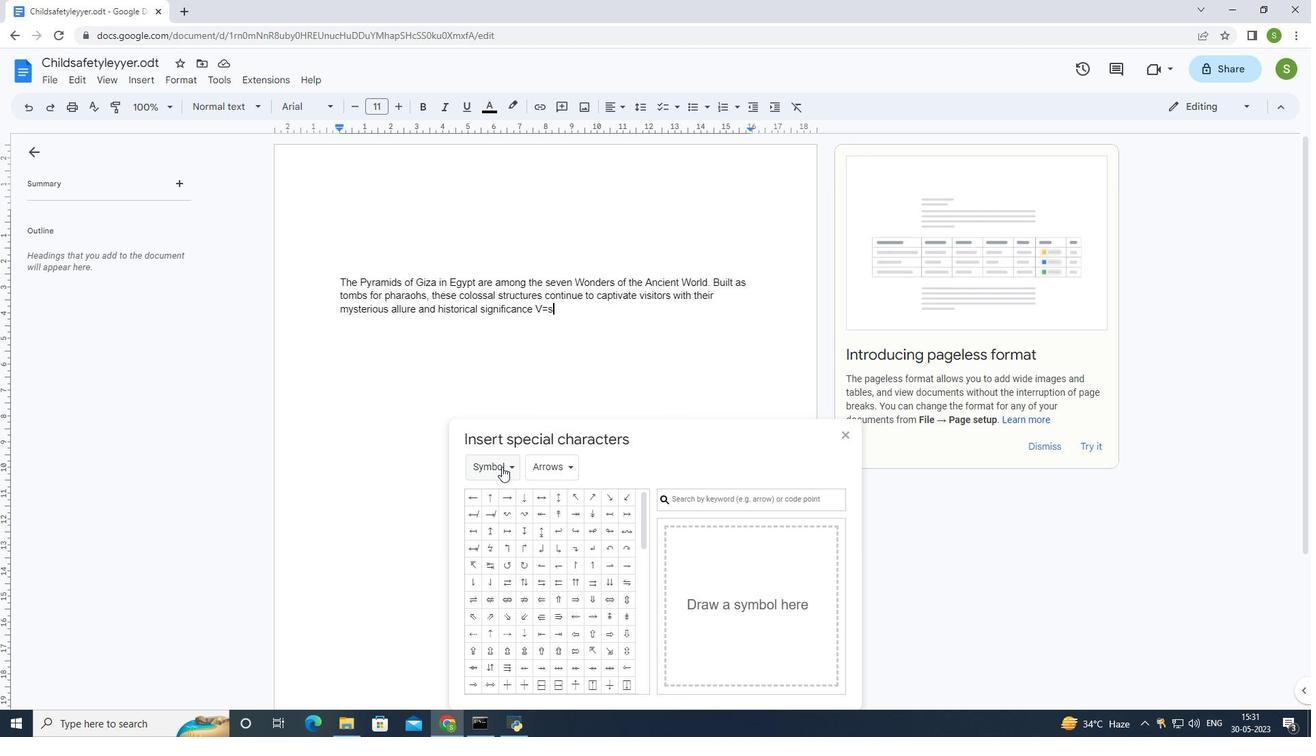 
Action: Mouse moved to (549, 407)
Screenshot: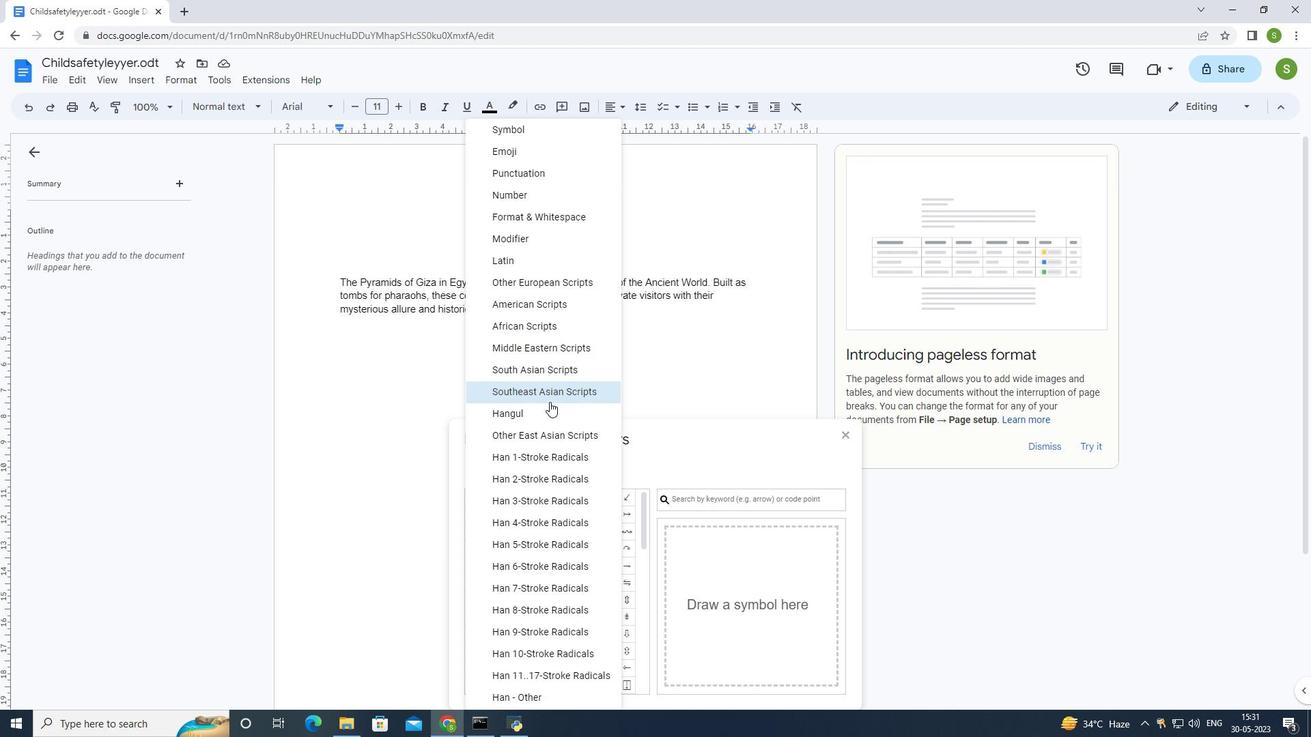 
Action: Mouse scrolled (549, 406) with delta (0, 0)
Screenshot: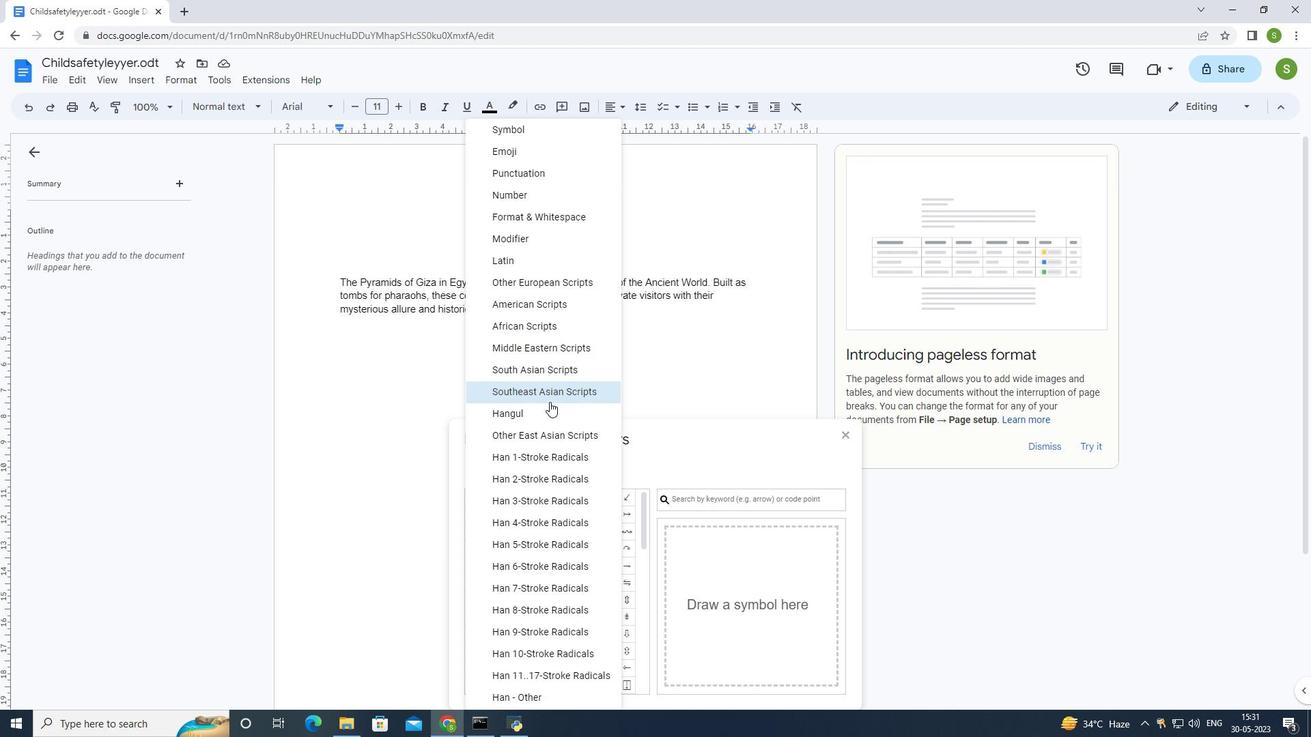 
Action: Mouse moved to (548, 410)
Screenshot: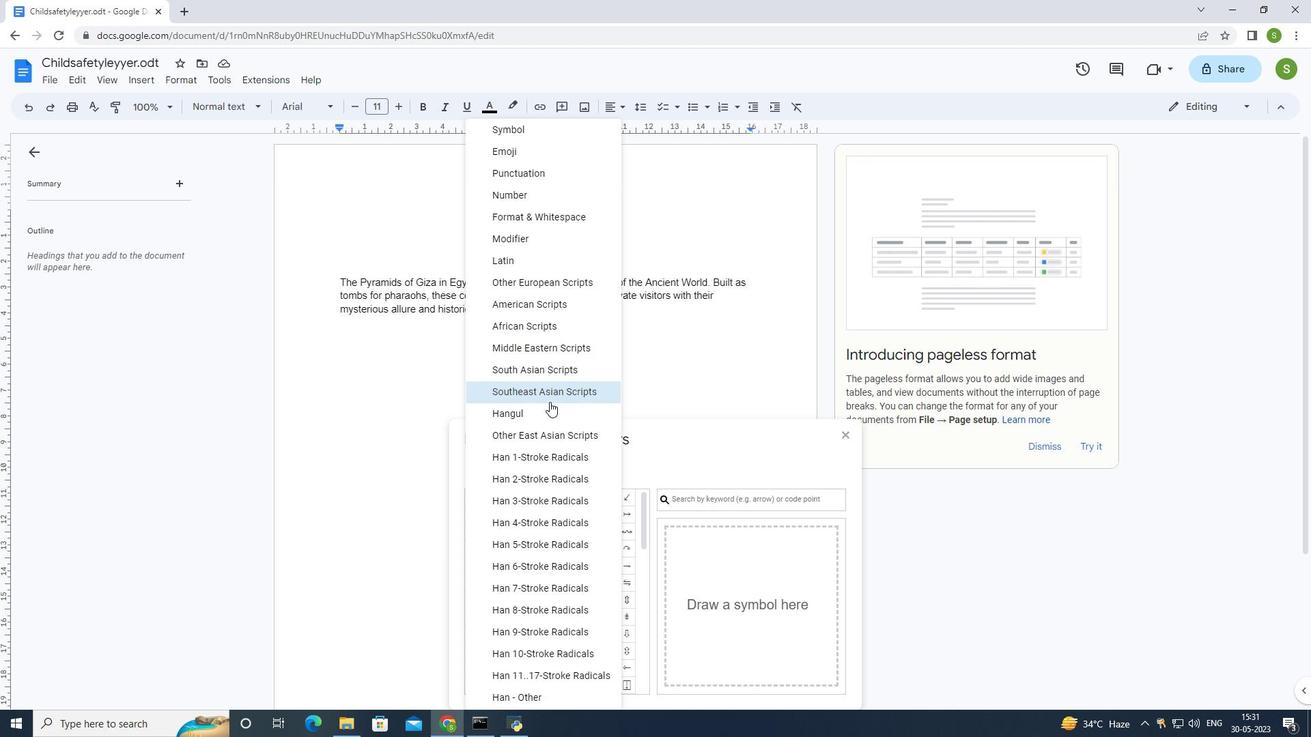 
Action: Mouse scrolled (548, 409) with delta (0, 0)
Screenshot: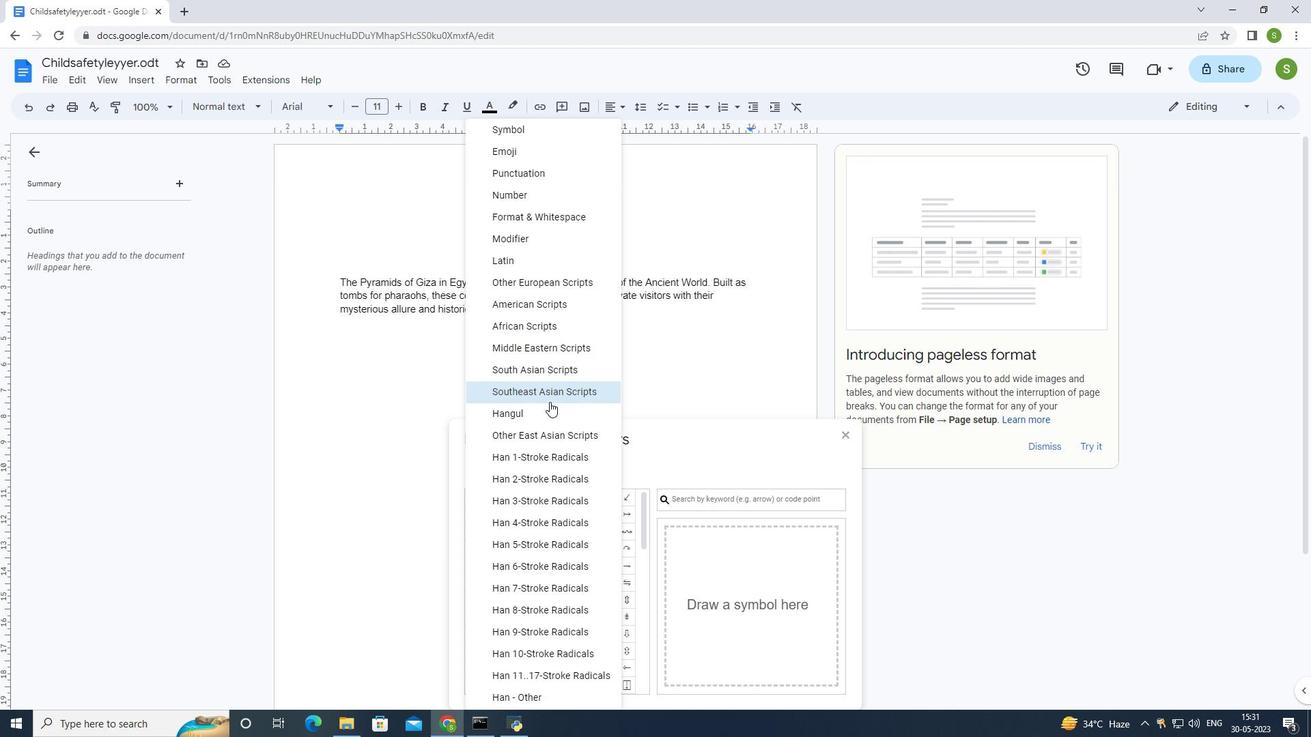 
Action: Mouse moved to (547, 411)
Screenshot: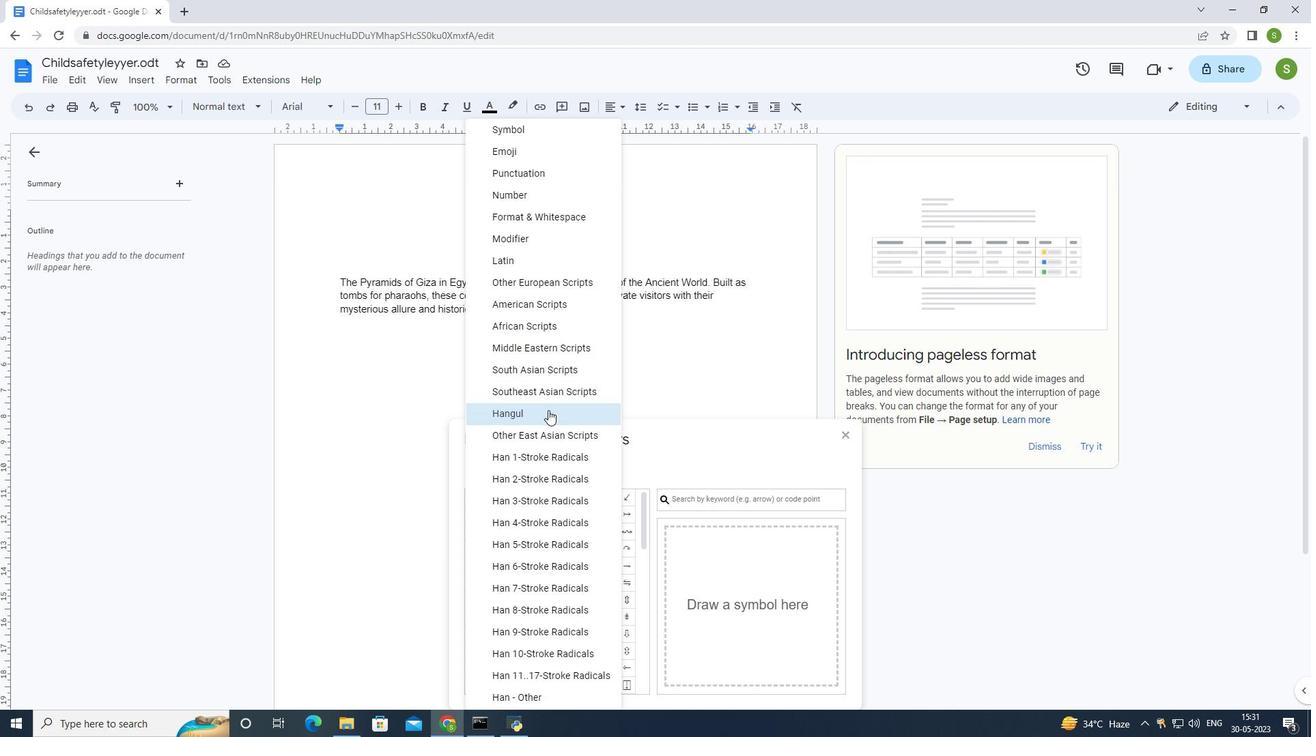 
Action: Mouse scrolled (548, 410) with delta (0, 0)
Screenshot: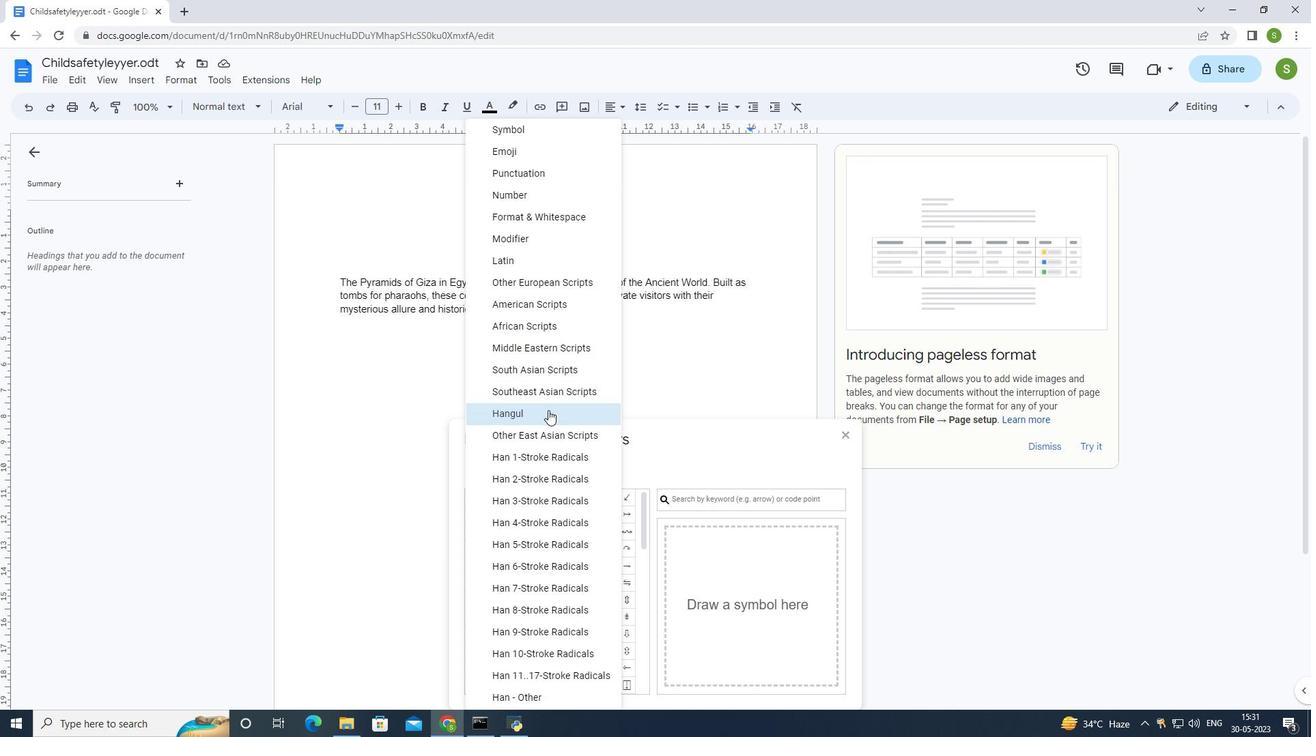 
Action: Mouse scrolled (547, 410) with delta (0, 0)
Screenshot: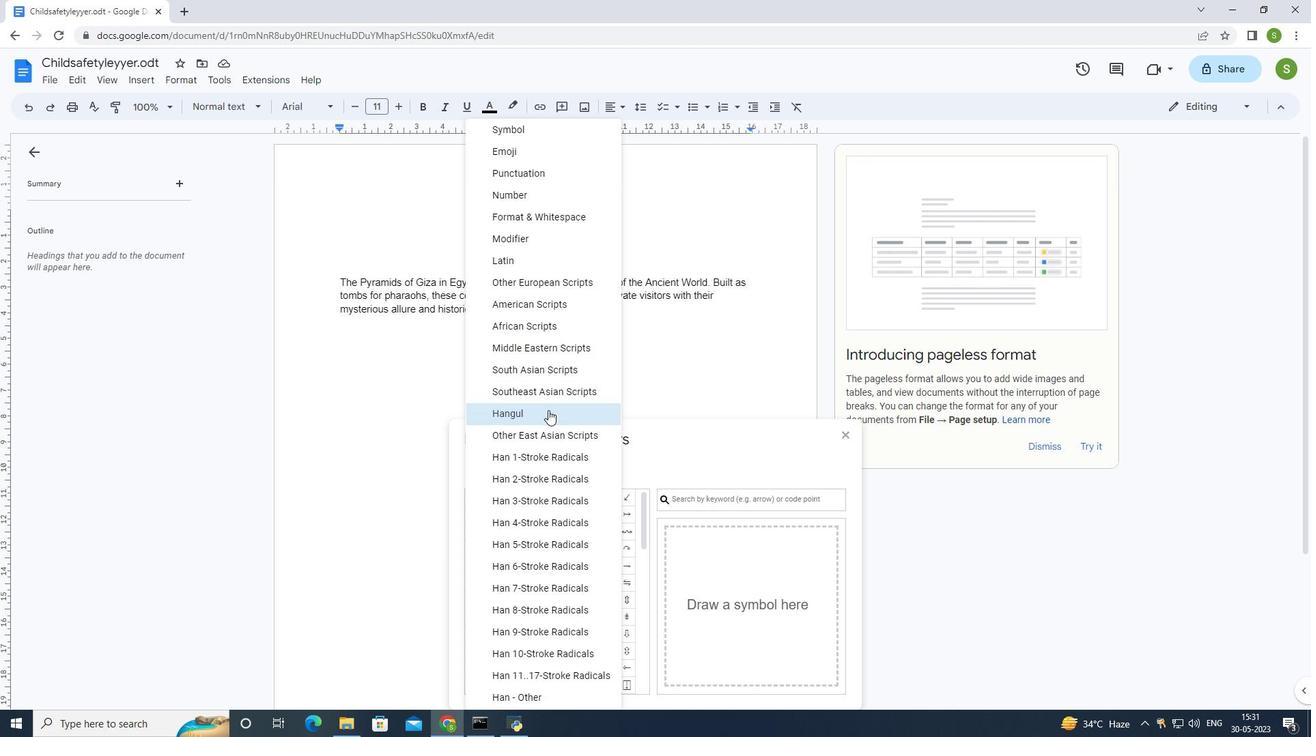
Action: Mouse scrolled (547, 410) with delta (0, 0)
Screenshot: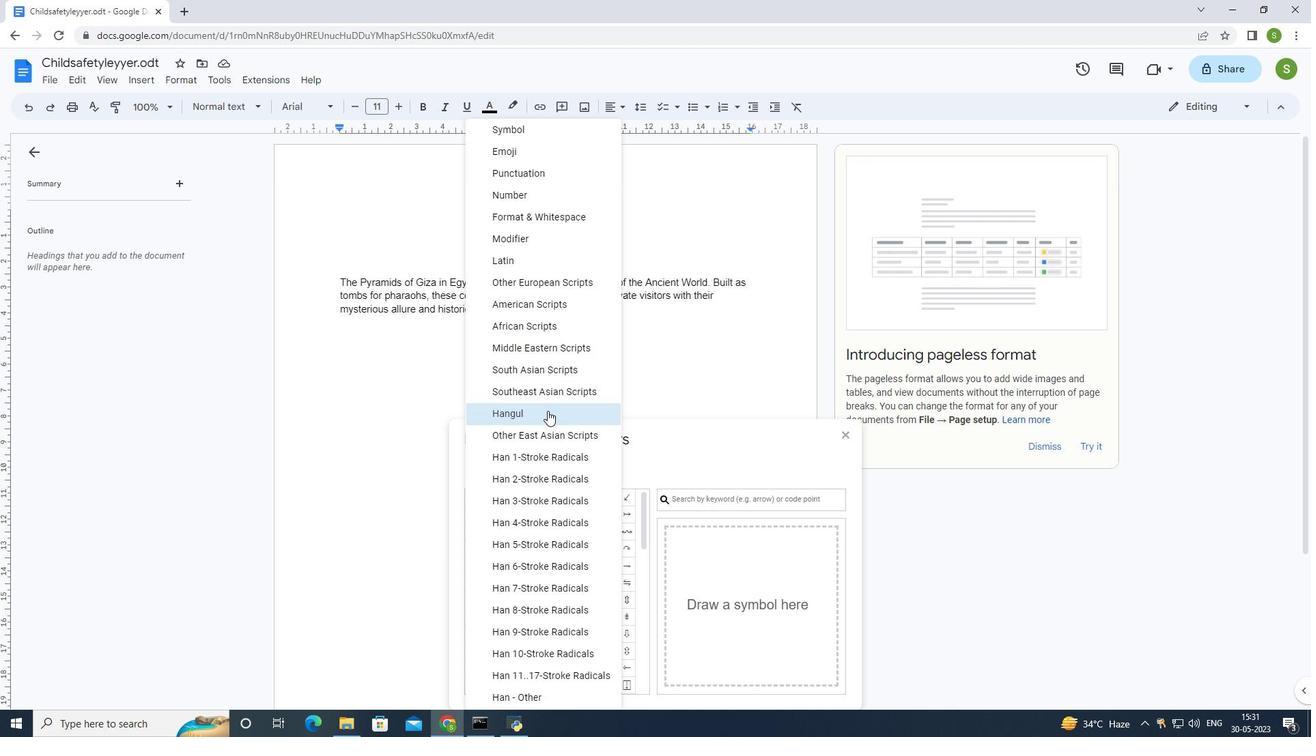 
Action: Mouse scrolled (547, 410) with delta (0, 0)
Screenshot: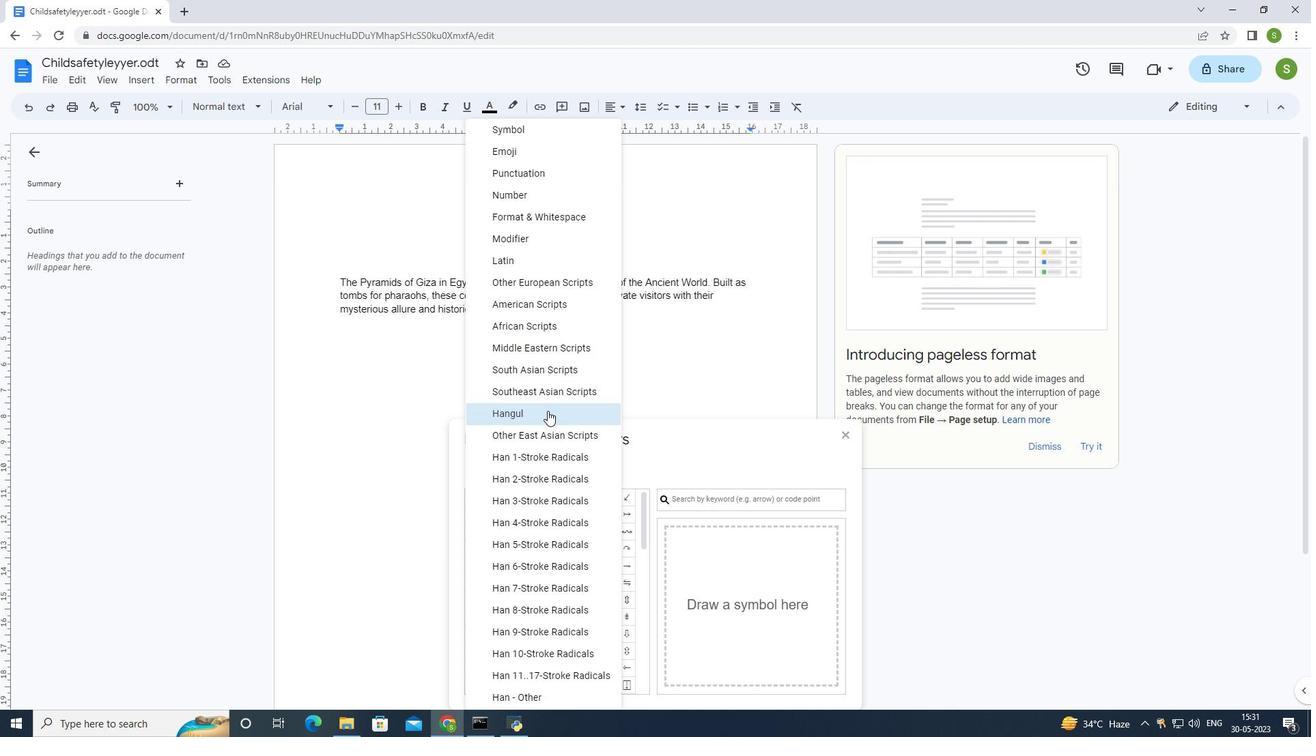 
Action: Mouse scrolled (547, 410) with delta (0, 0)
Screenshot: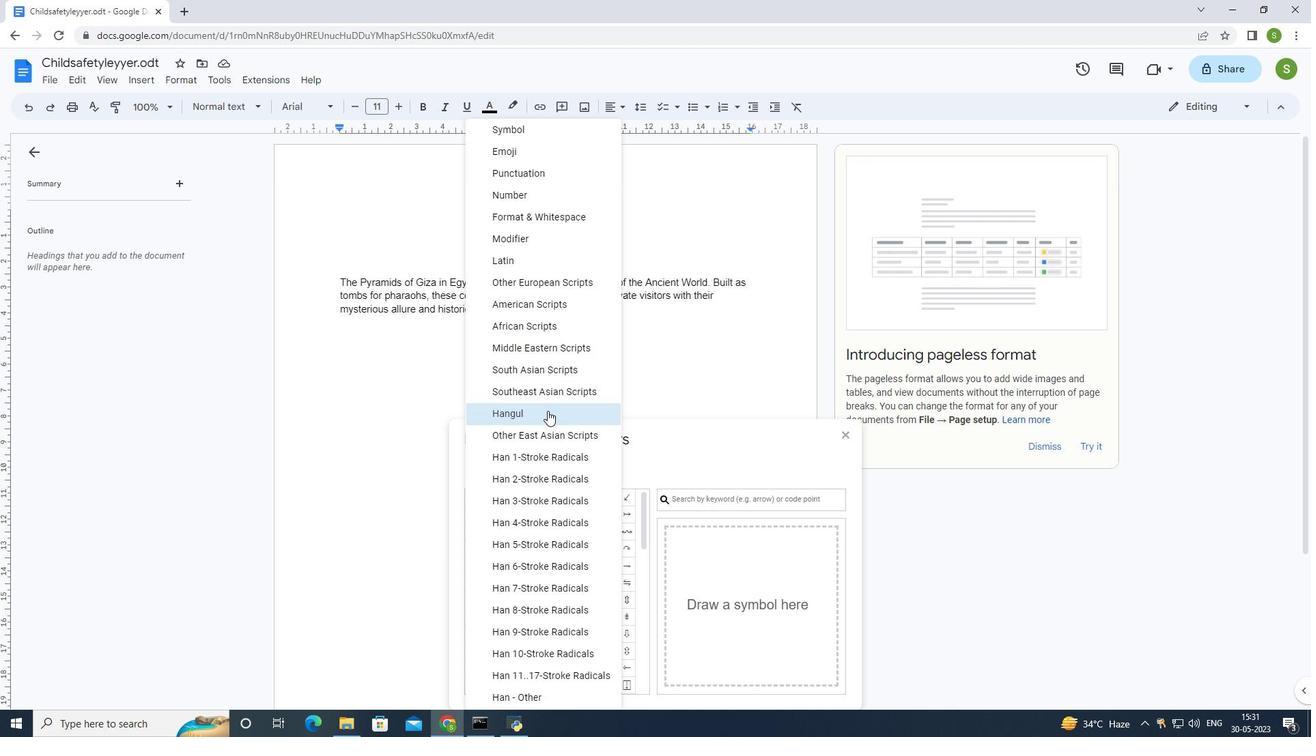 
Action: Mouse scrolled (547, 410) with delta (0, 0)
Screenshot: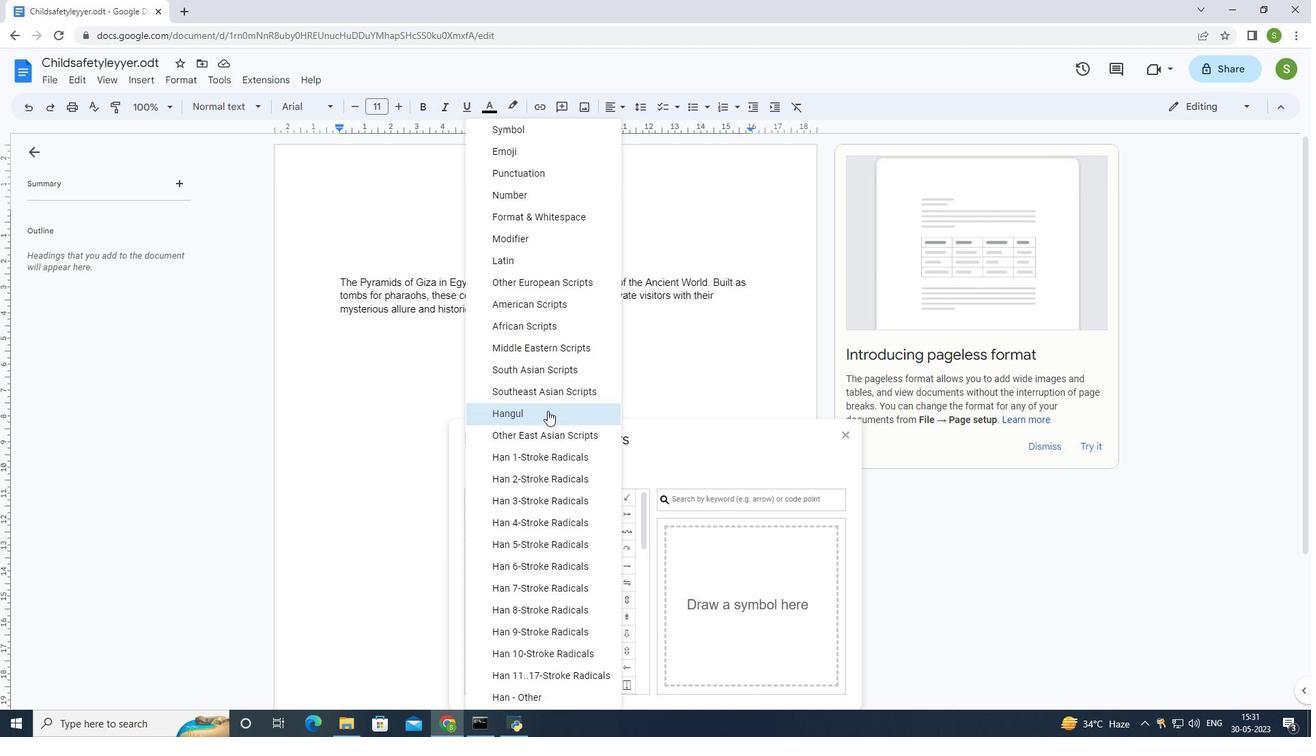 
Action: Mouse scrolled (547, 410) with delta (0, 0)
Screenshot: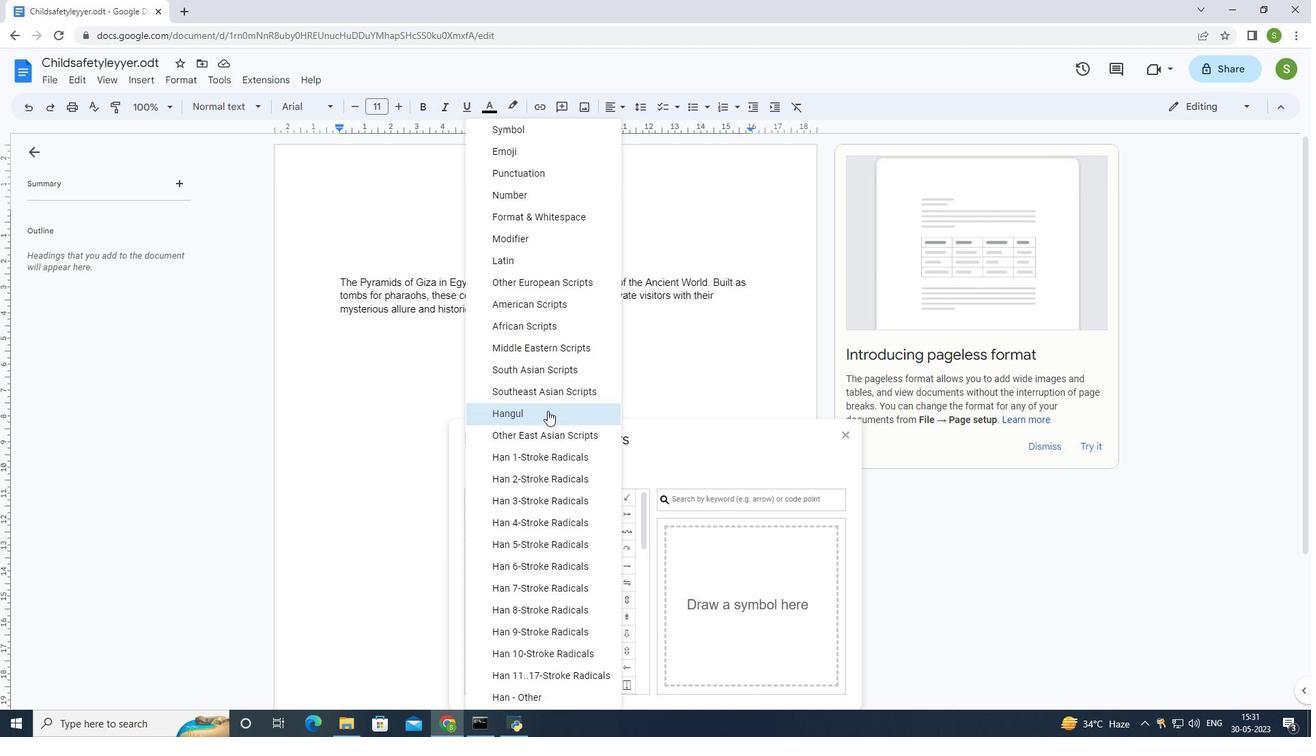 
Action: Mouse scrolled (547, 410) with delta (0, 0)
Screenshot: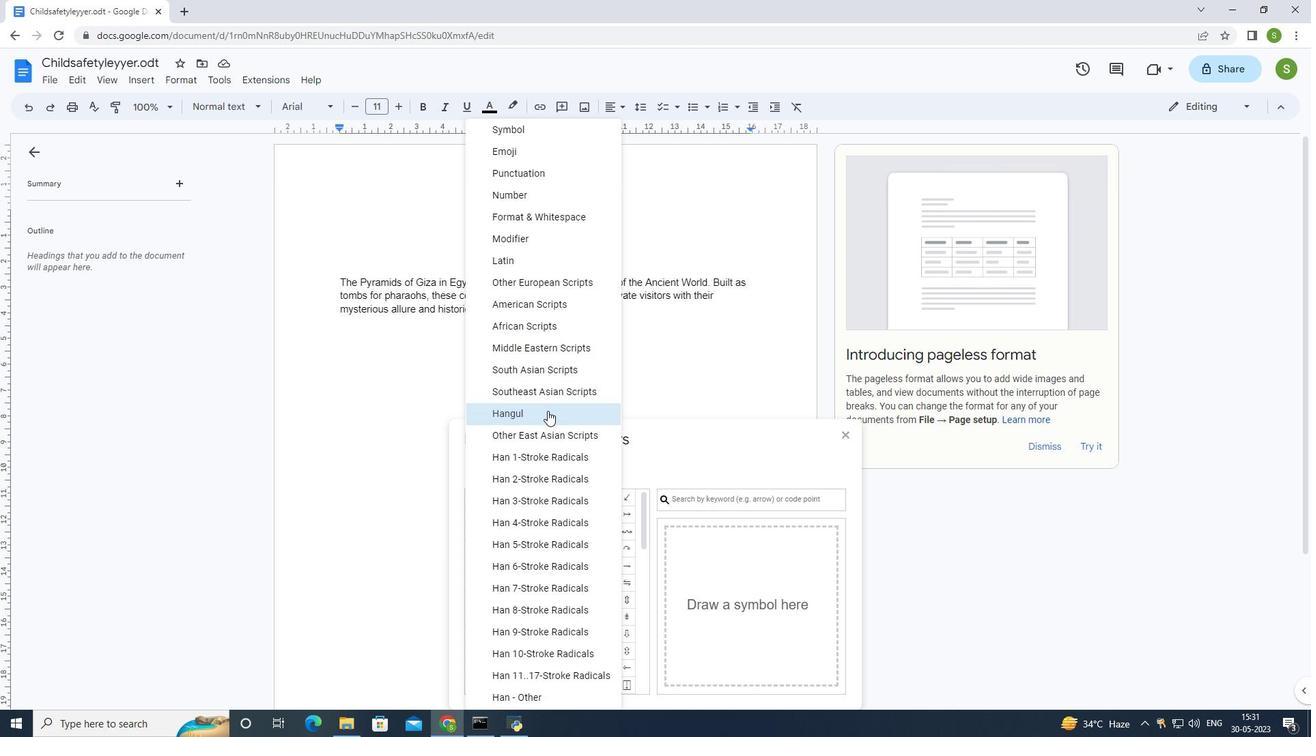 
Action: Mouse moved to (368, 471)
Screenshot: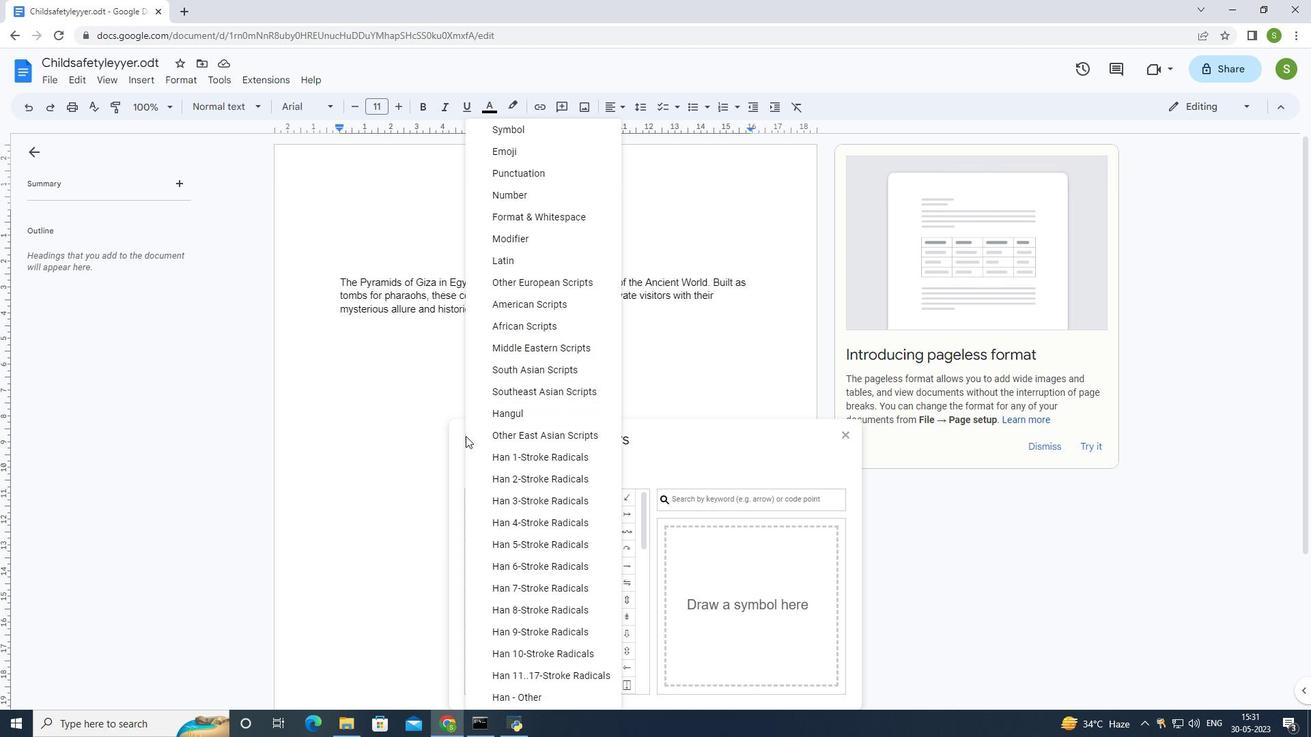 
Action: Mouse pressed left at (368, 471)
Screenshot: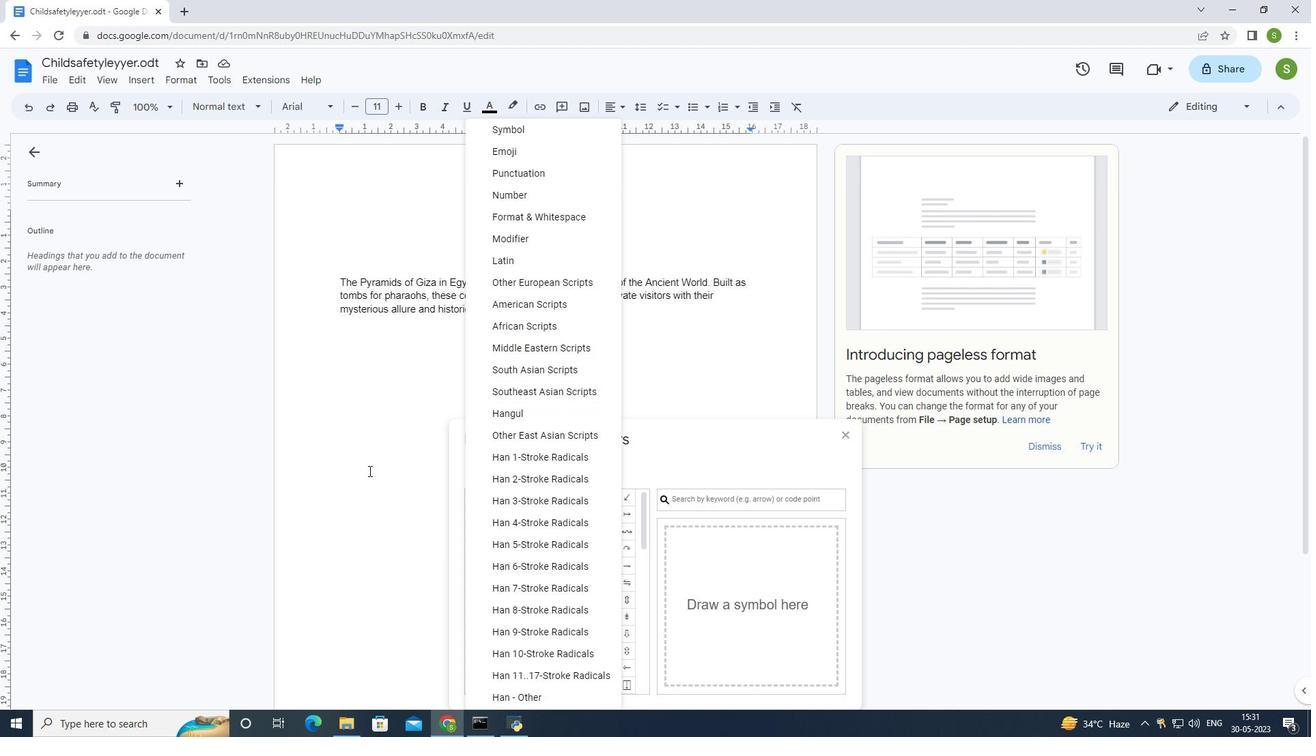 
Action: Mouse moved to (555, 526)
Screenshot: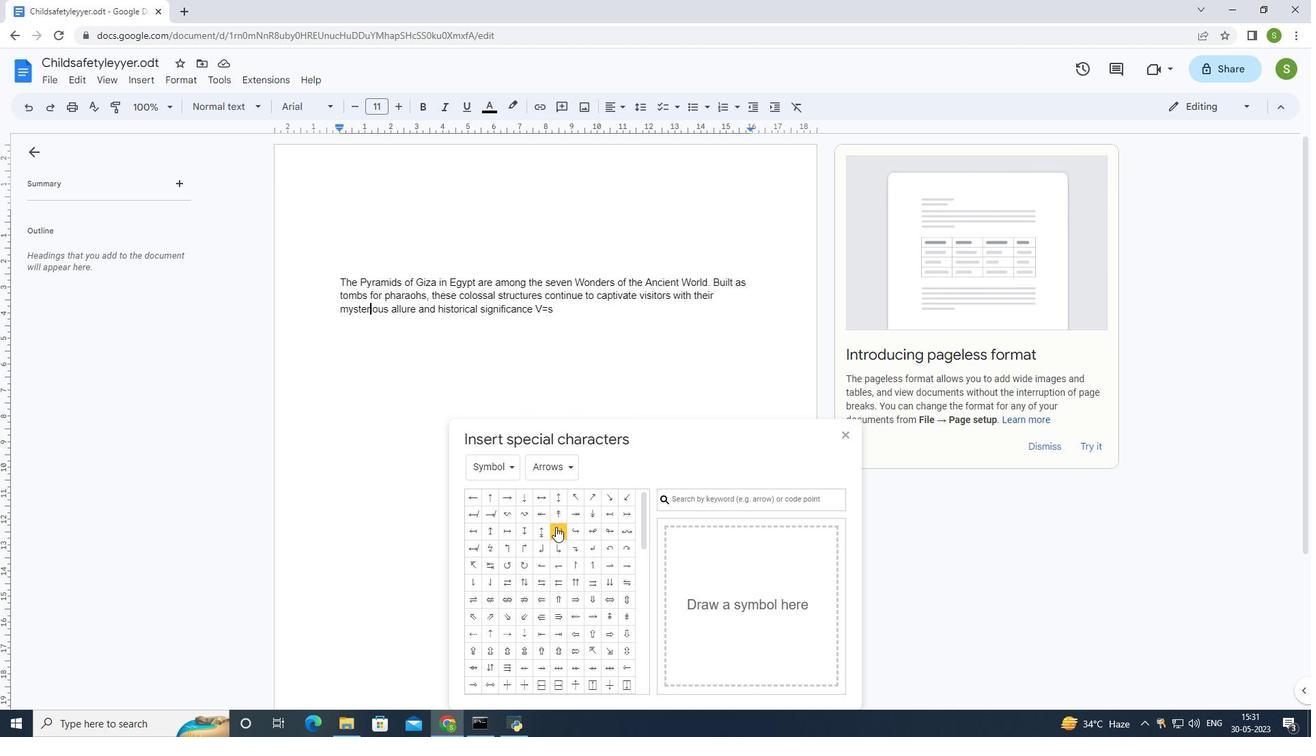 
Action: Mouse scrolled (555, 525) with delta (0, 0)
Screenshot: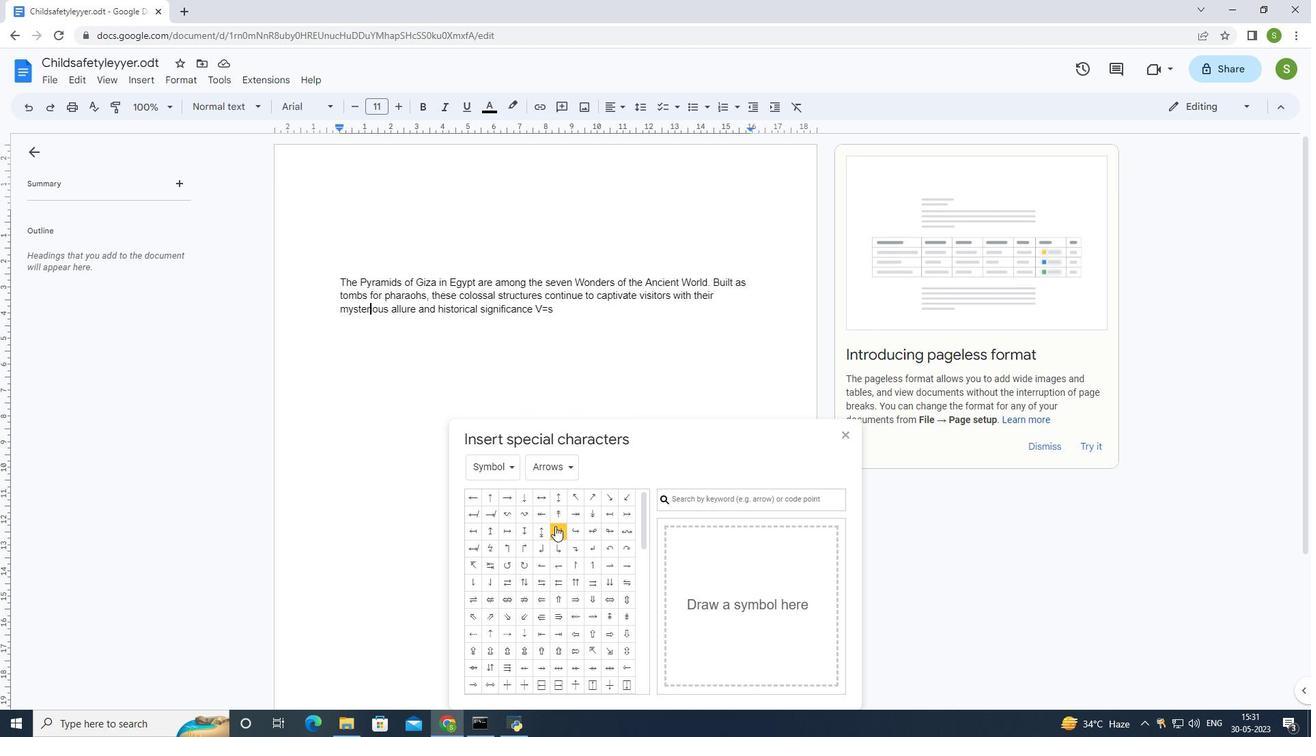 
Action: Mouse moved to (553, 525)
Screenshot: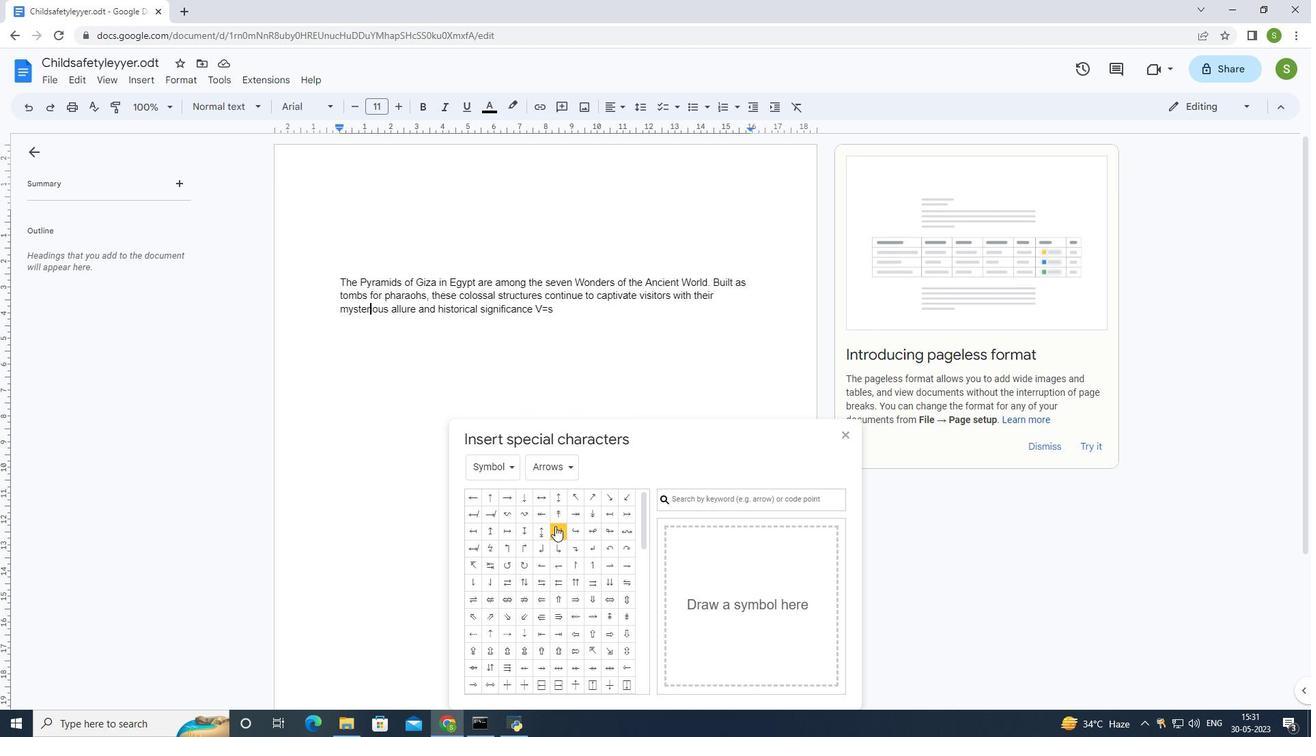 
Action: Mouse scrolled (553, 525) with delta (0, 0)
Screenshot: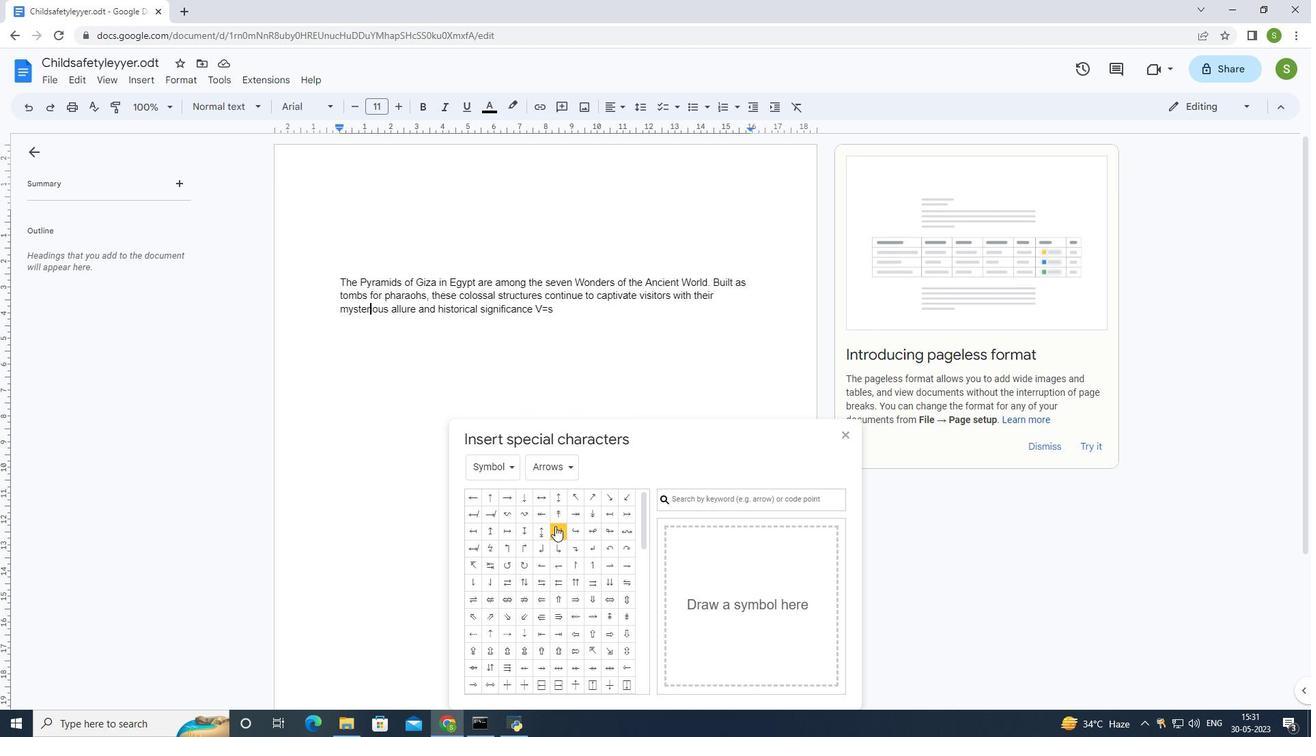 
Action: Mouse moved to (553, 525)
Screenshot: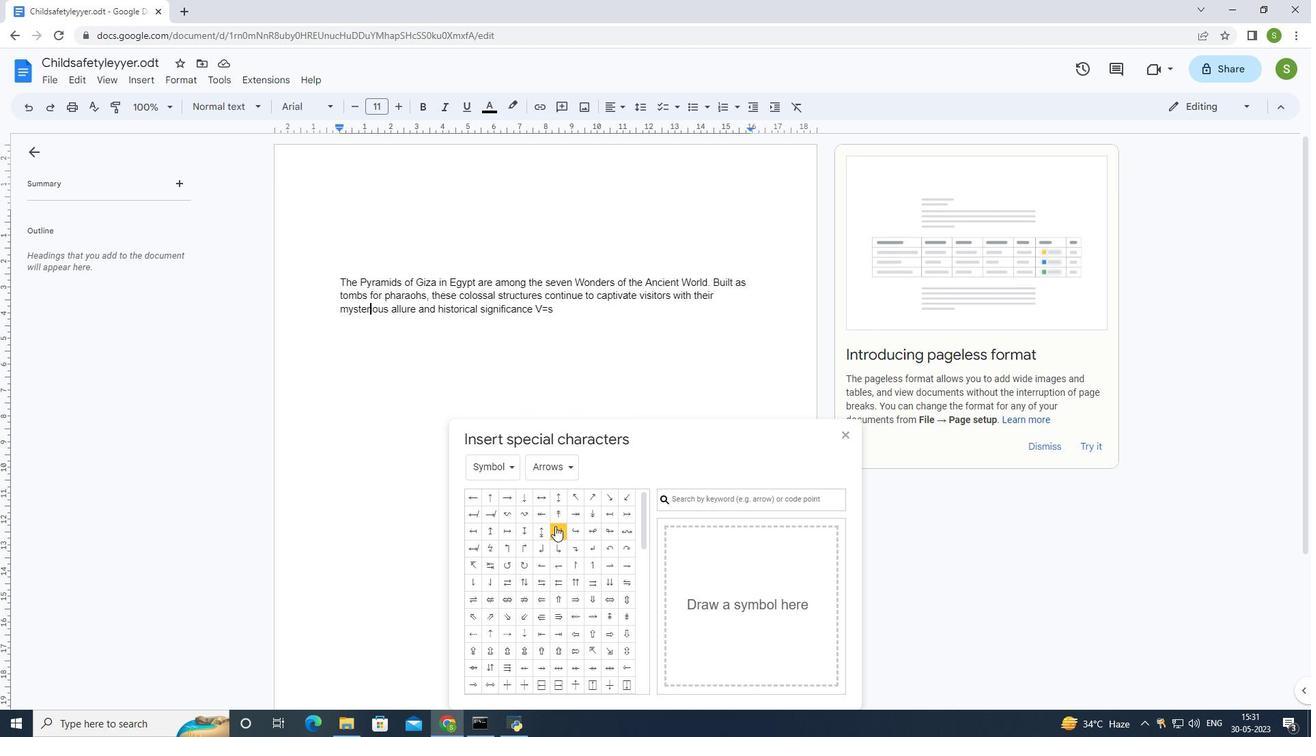 
Action: Mouse scrolled (553, 525) with delta (0, 0)
Screenshot: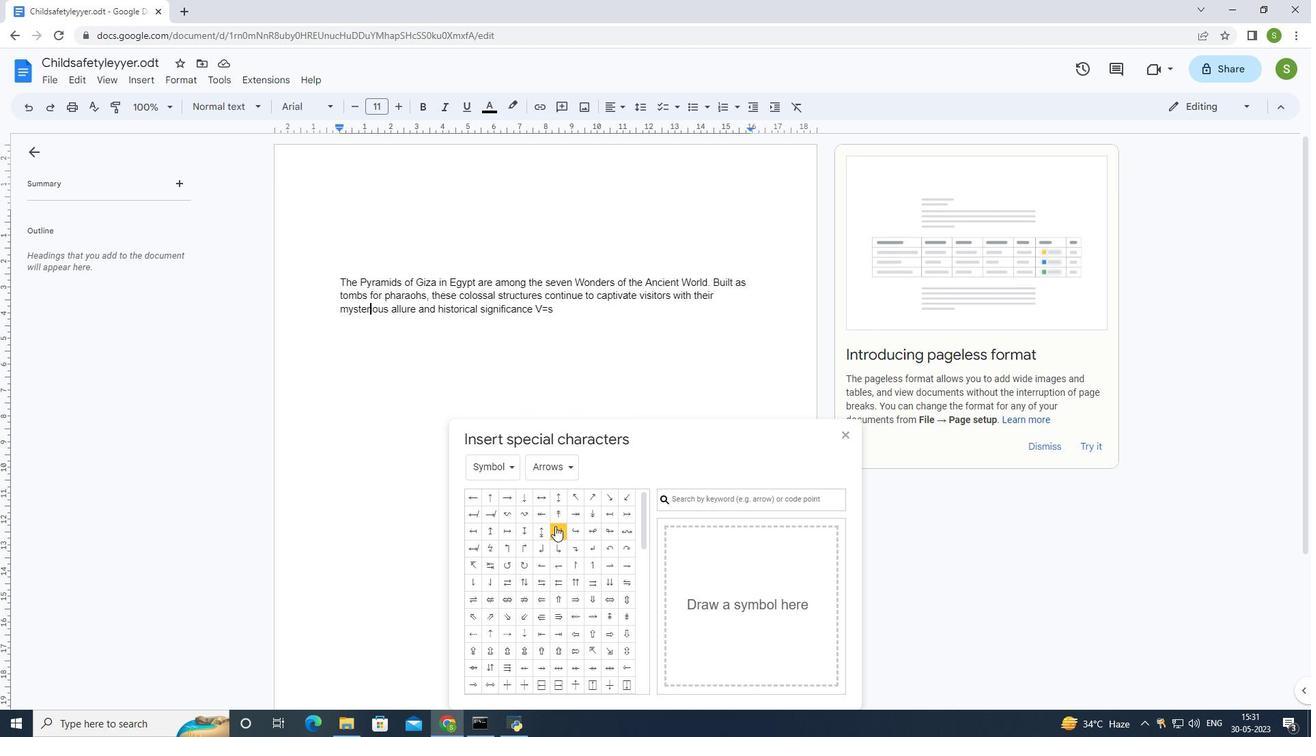 
Action: Mouse moved to (552, 525)
Screenshot: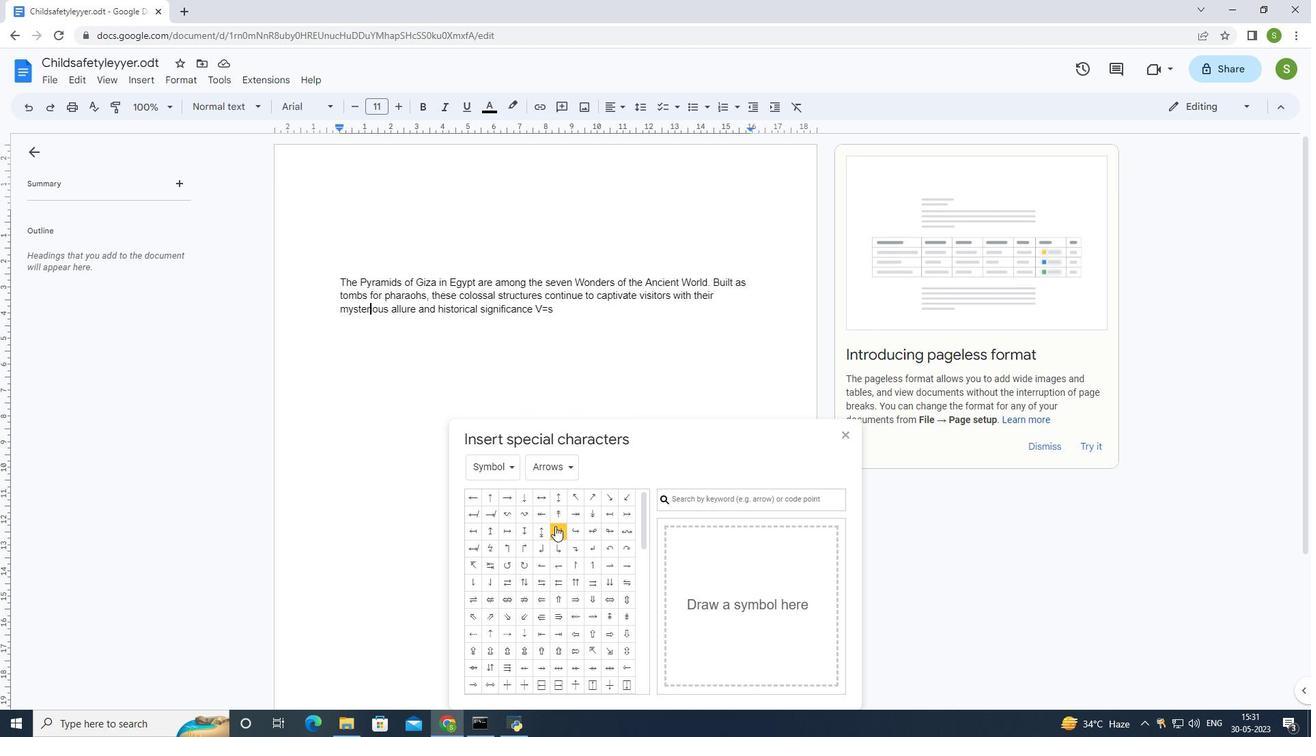 
Action: Mouse scrolled (552, 524) with delta (0, 0)
Screenshot: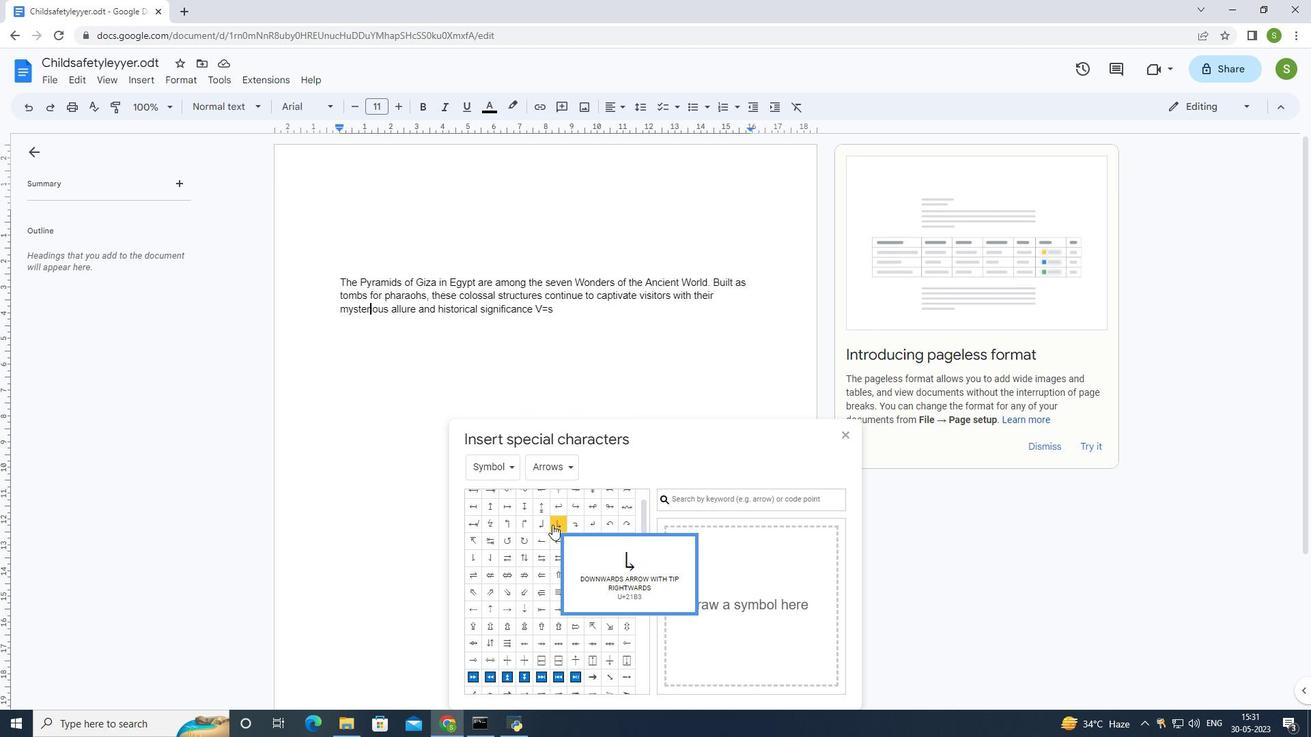 
Action: Mouse moved to (549, 522)
Screenshot: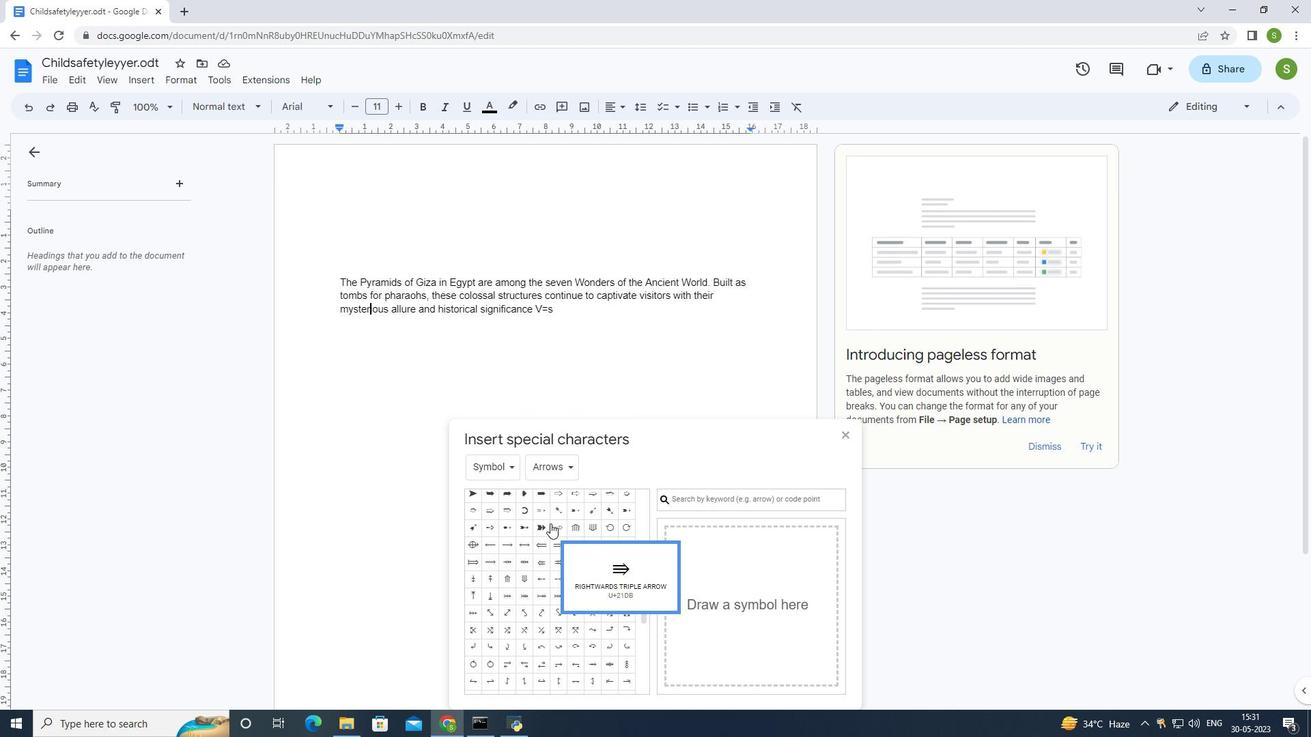 
Action: Mouse scrolled (549, 521) with delta (0, 0)
Screenshot: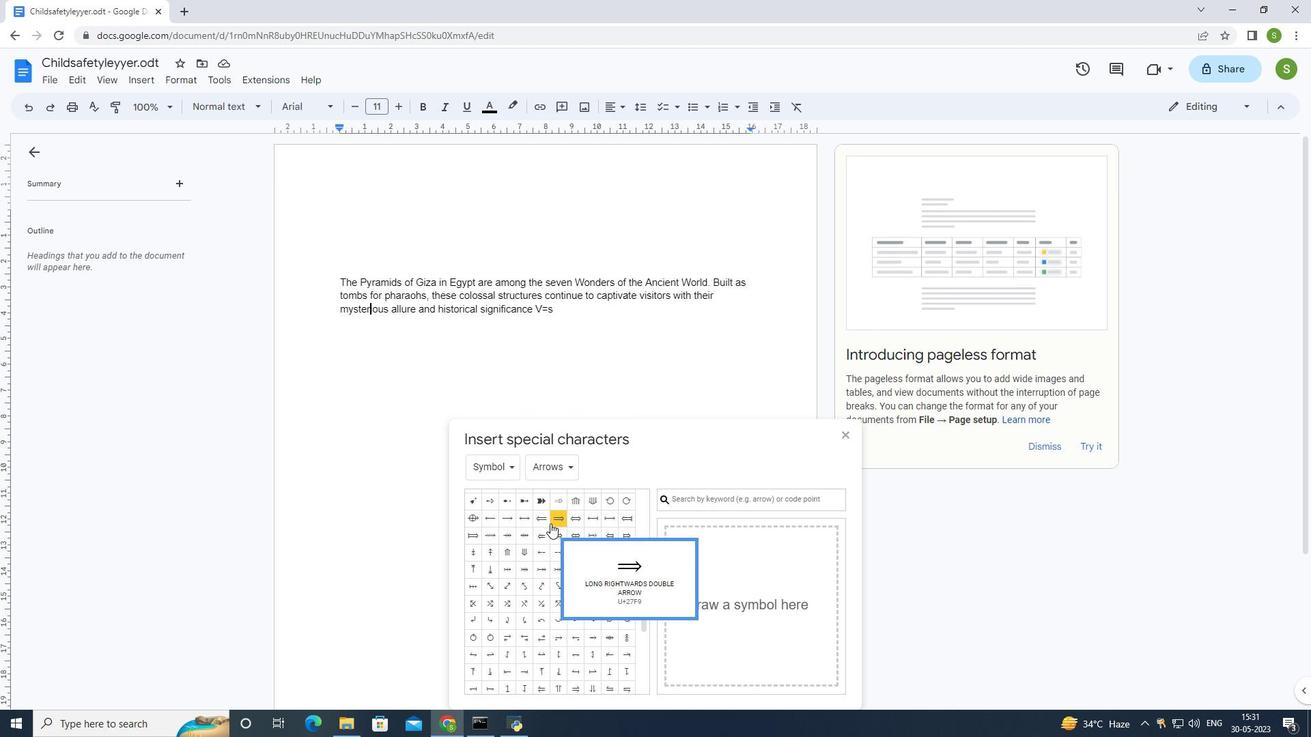 
Action: Mouse scrolled (549, 521) with delta (0, 0)
Screenshot: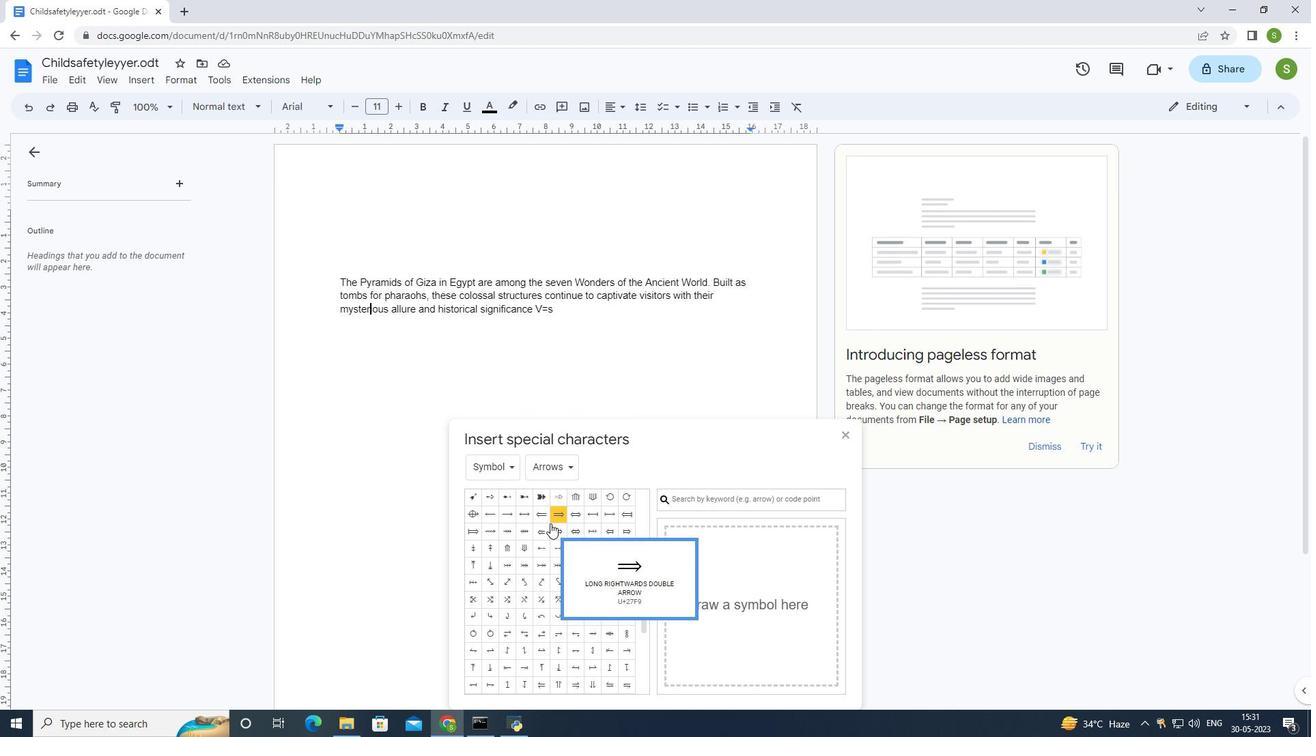 
Action: Mouse scrolled (549, 521) with delta (0, 0)
Screenshot: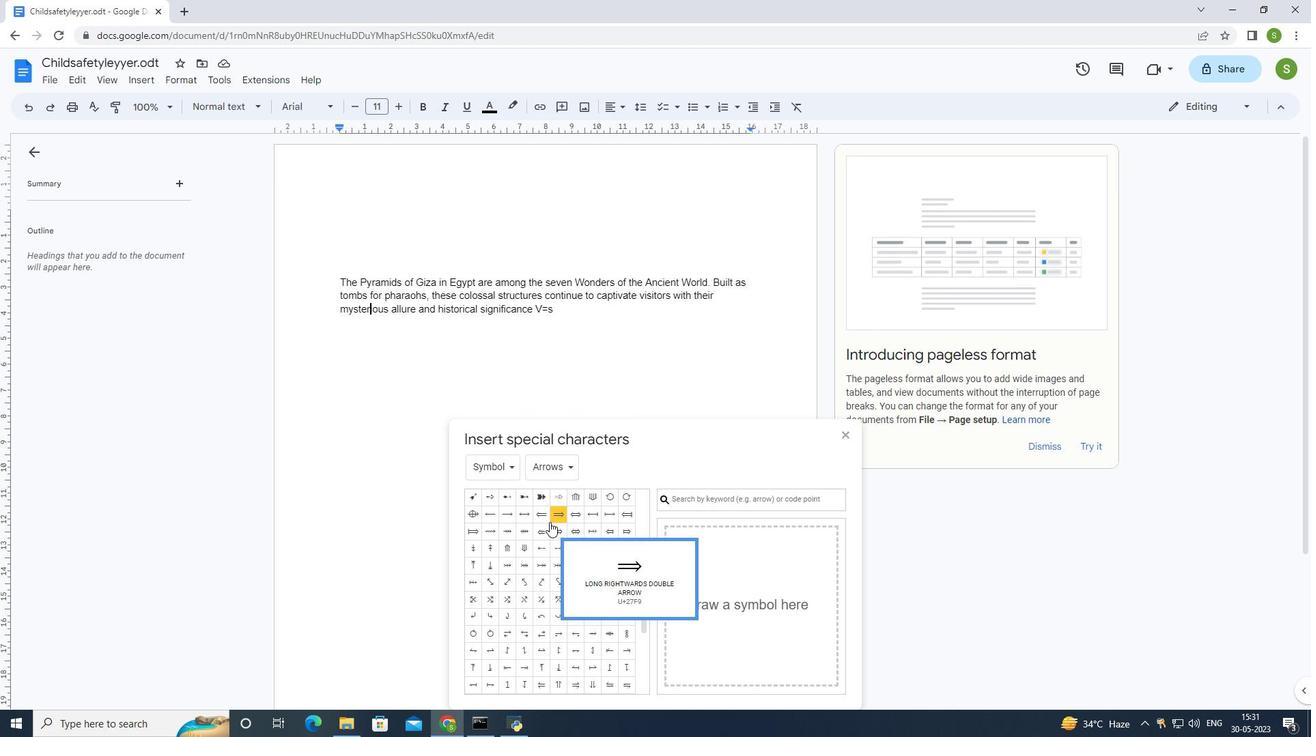 
Action: Mouse moved to (549, 518)
Screenshot: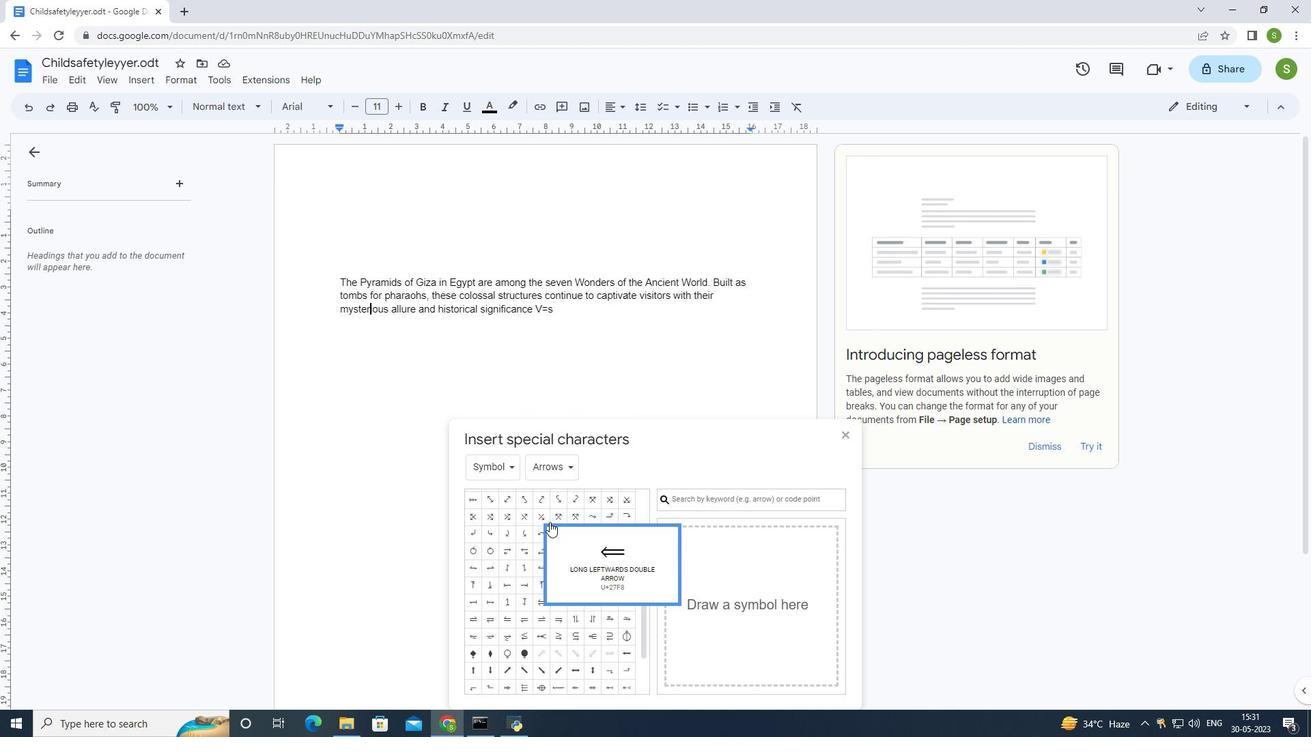 
Action: Mouse scrolled (549, 518) with delta (0, 0)
Screenshot: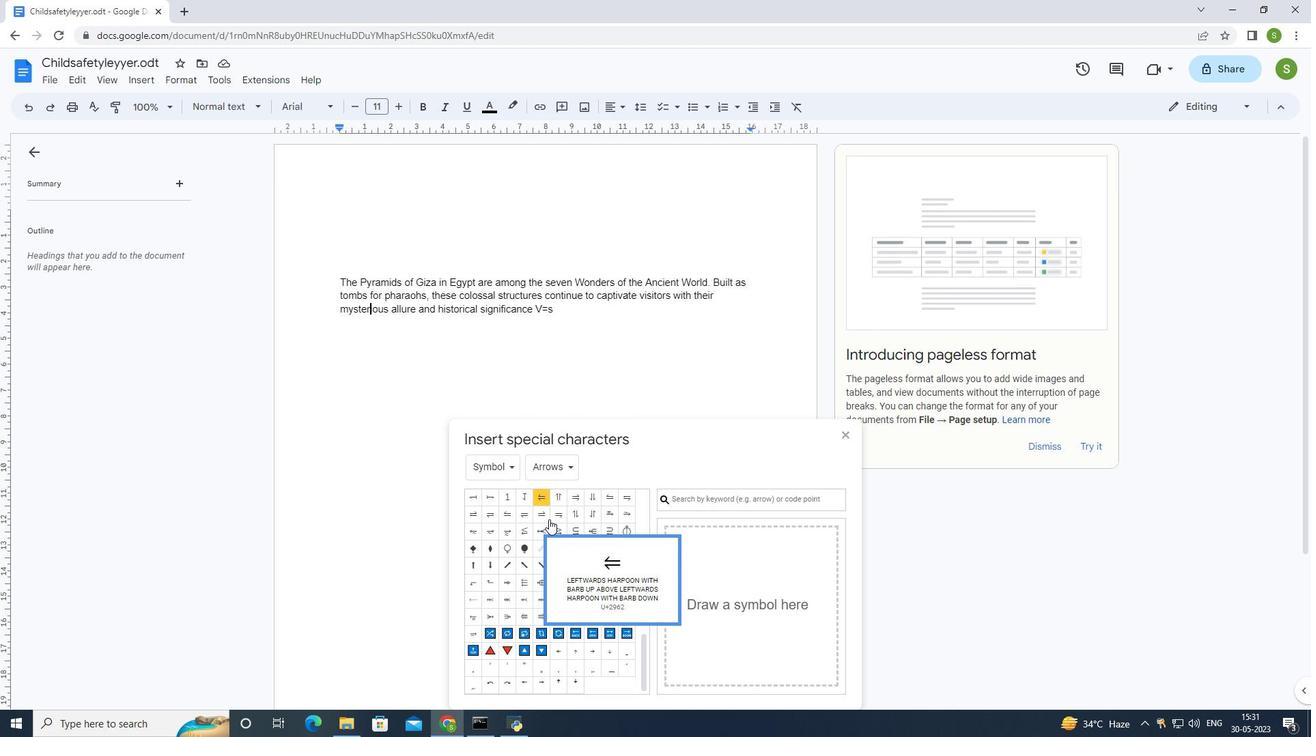 
Action: Mouse scrolled (549, 518) with delta (0, 0)
Screenshot: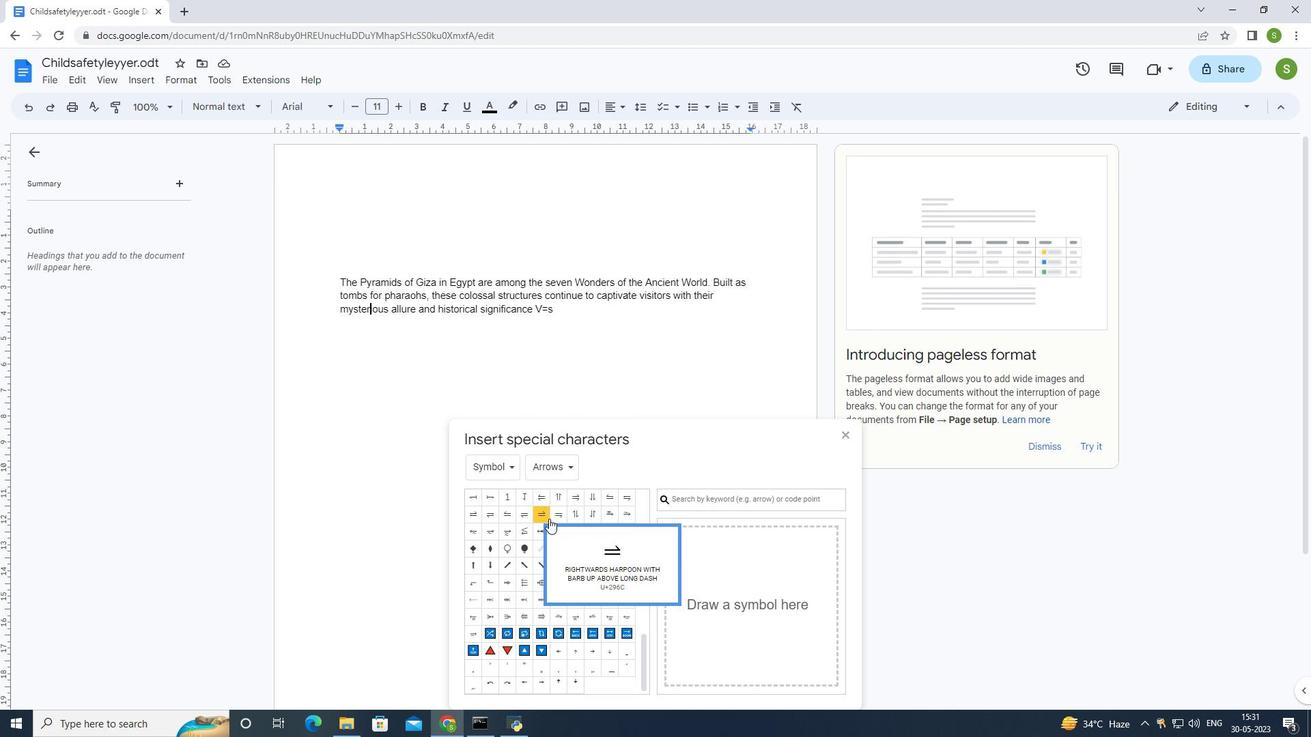 
Action: Mouse scrolled (549, 518) with delta (0, 0)
Screenshot: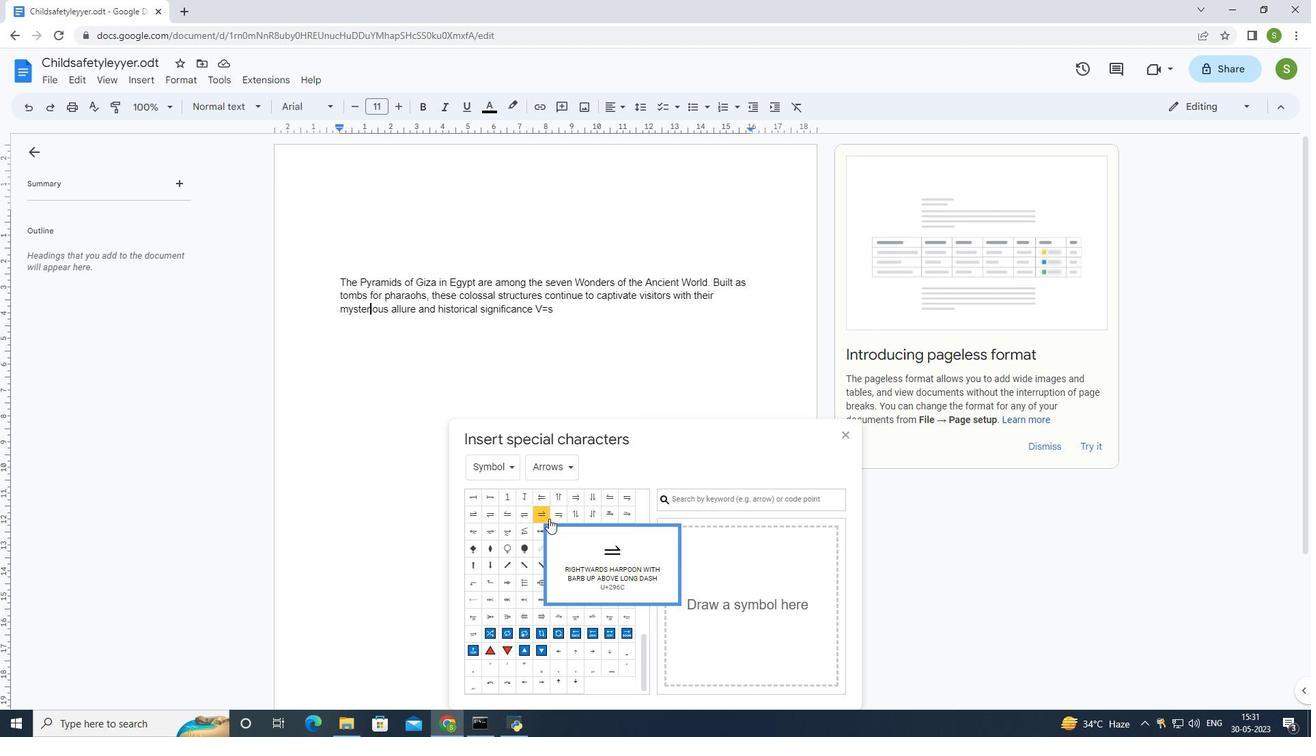 
Action: Mouse moved to (549, 503)
Screenshot: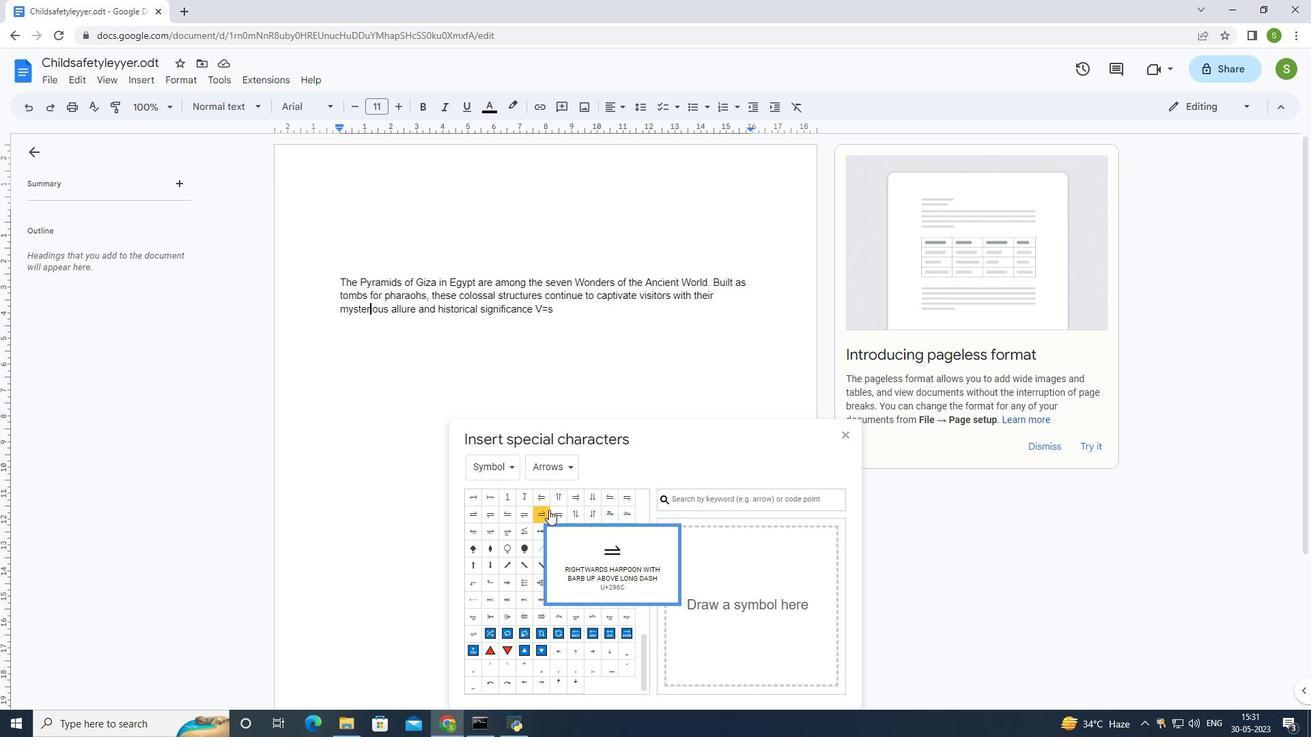 
Action: Mouse scrolled (549, 503) with delta (0, 0)
Screenshot: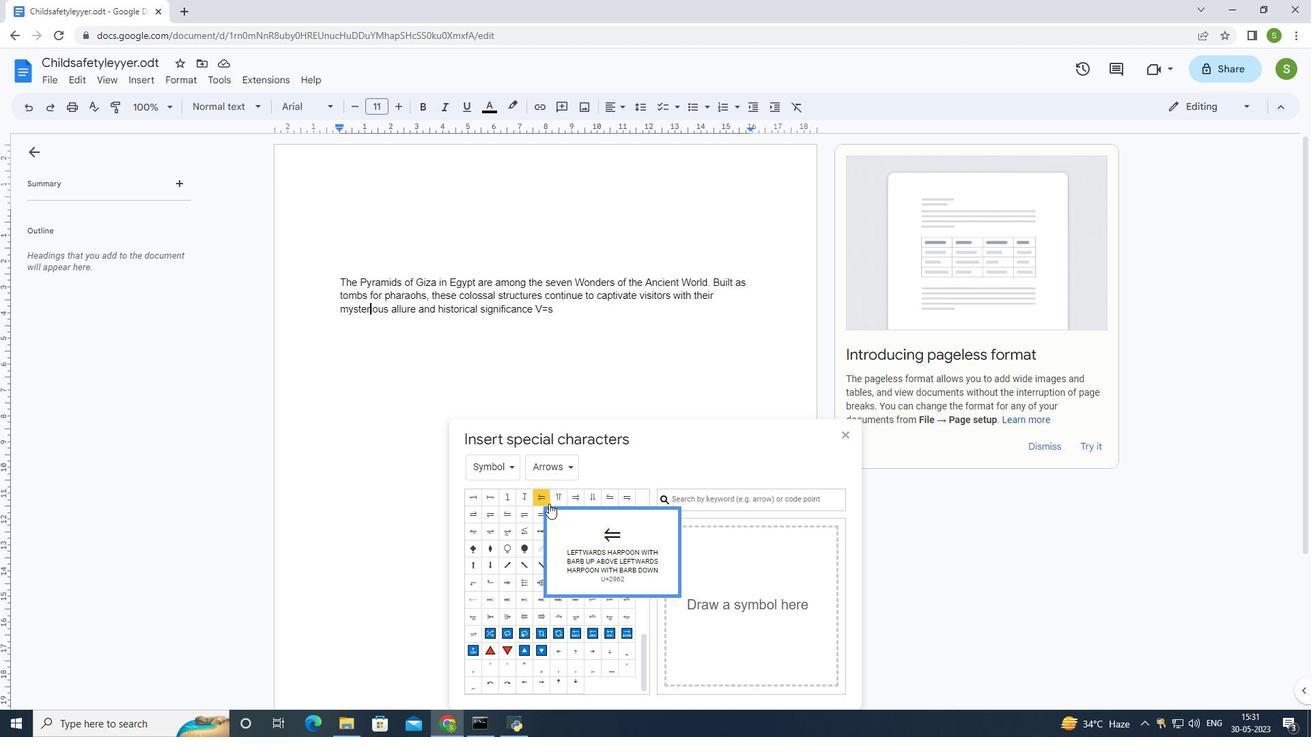 
Action: Mouse scrolled (549, 503) with delta (0, 0)
Screenshot: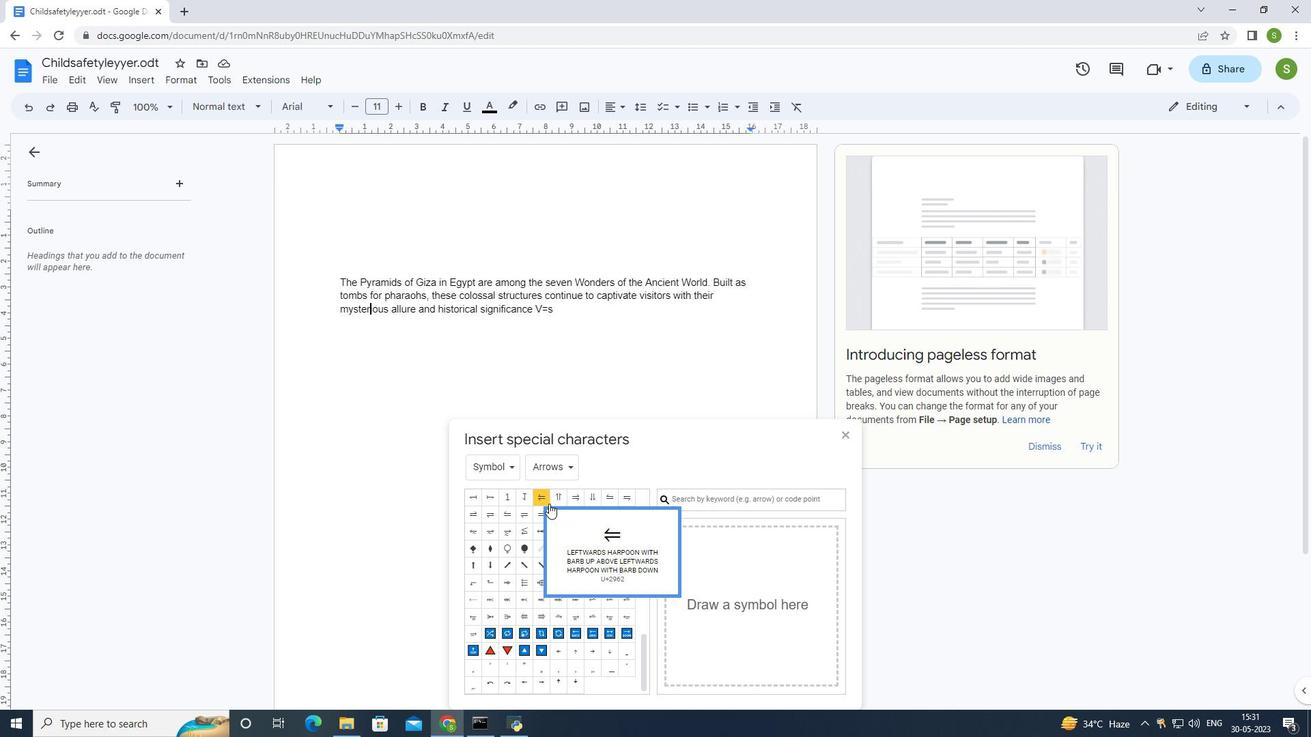 
Action: Mouse scrolled (549, 503) with delta (0, 0)
Screenshot: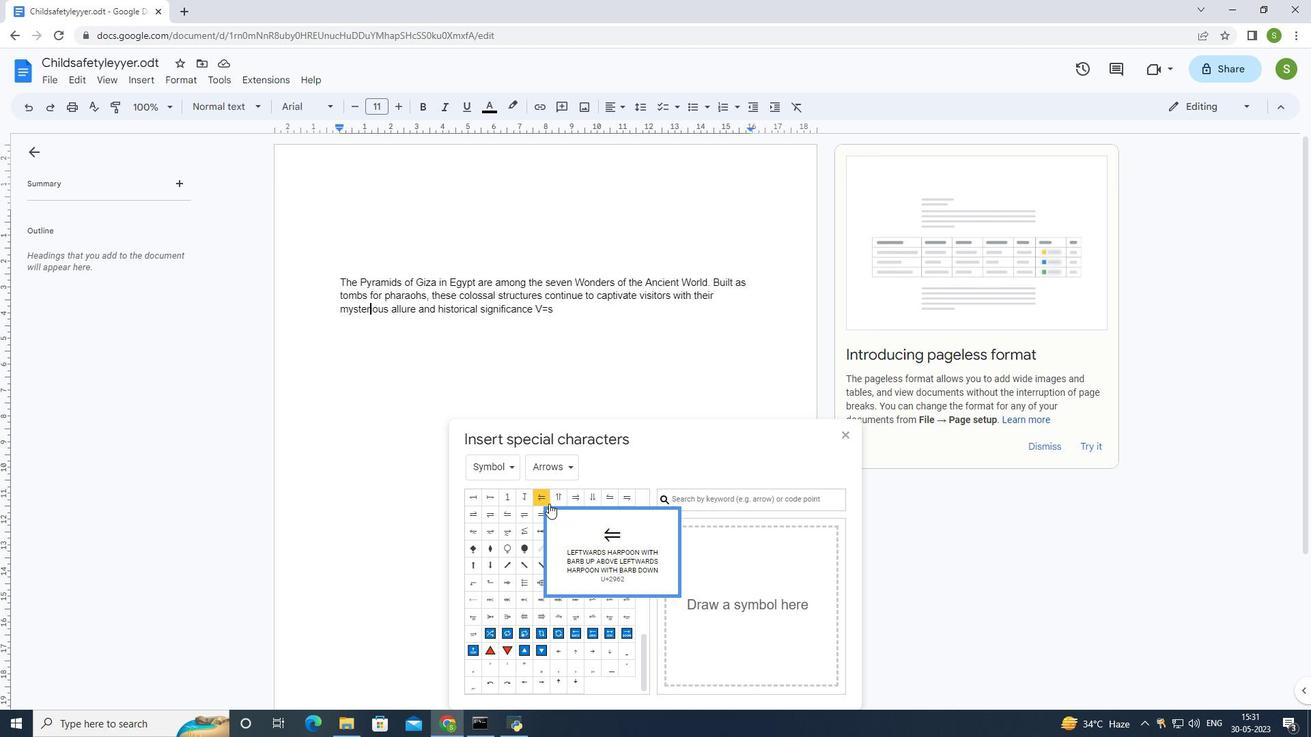 
Action: Mouse moved to (569, 629)
Screenshot: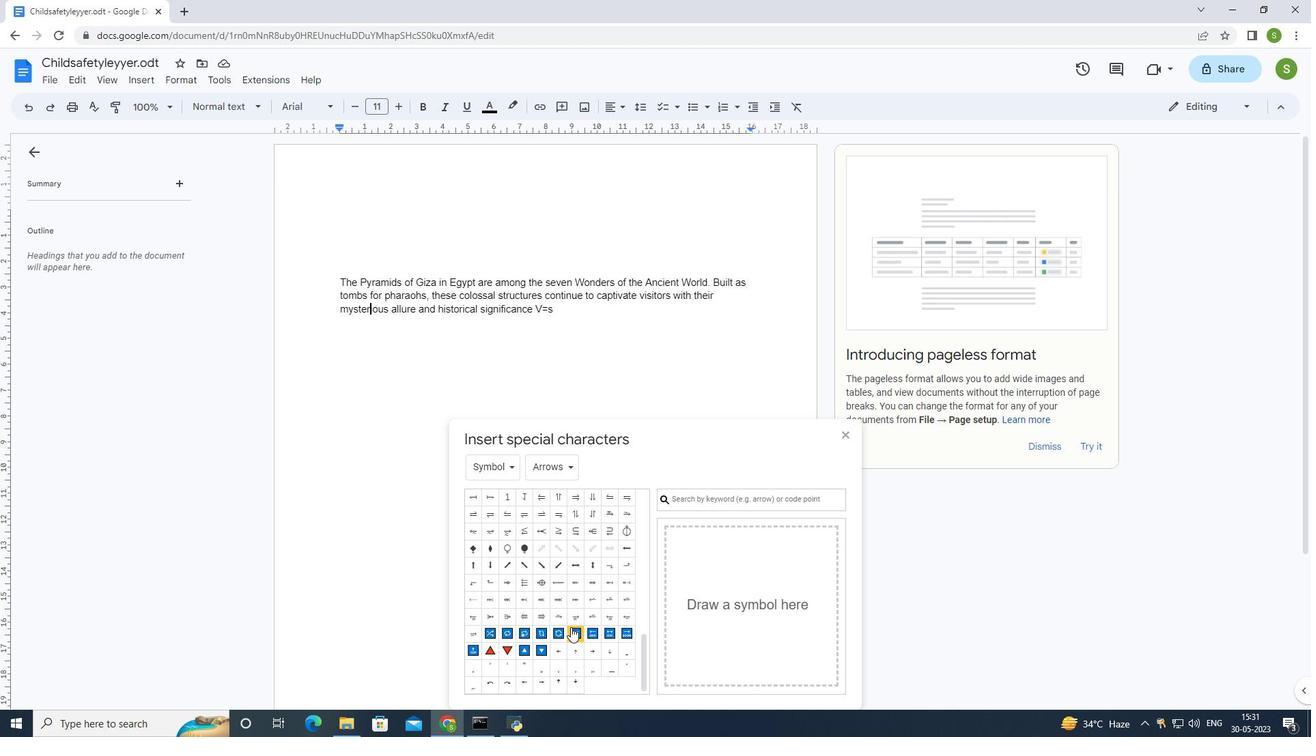 
Action: Mouse scrolled (569, 630) with delta (0, 0)
Screenshot: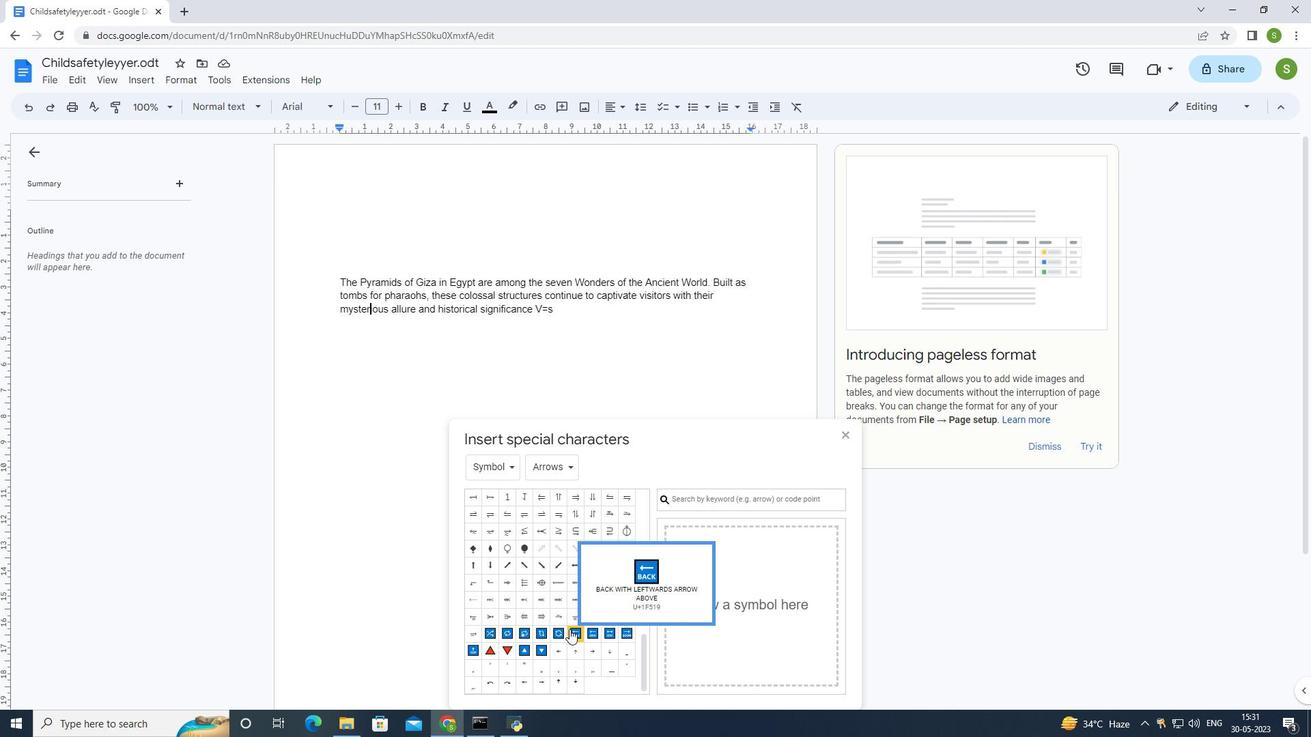 
Action: Mouse scrolled (569, 630) with delta (0, 0)
Screenshot: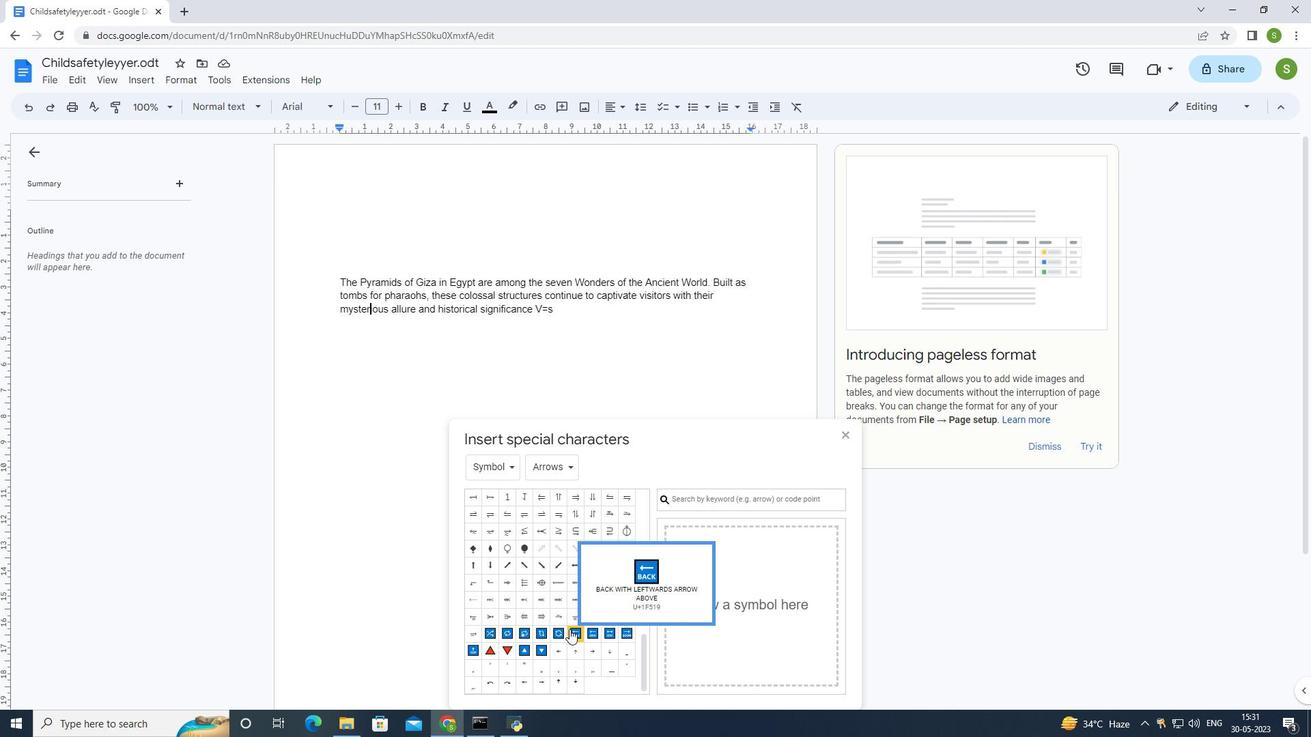 
Action: Mouse scrolled (569, 630) with delta (0, 0)
Screenshot: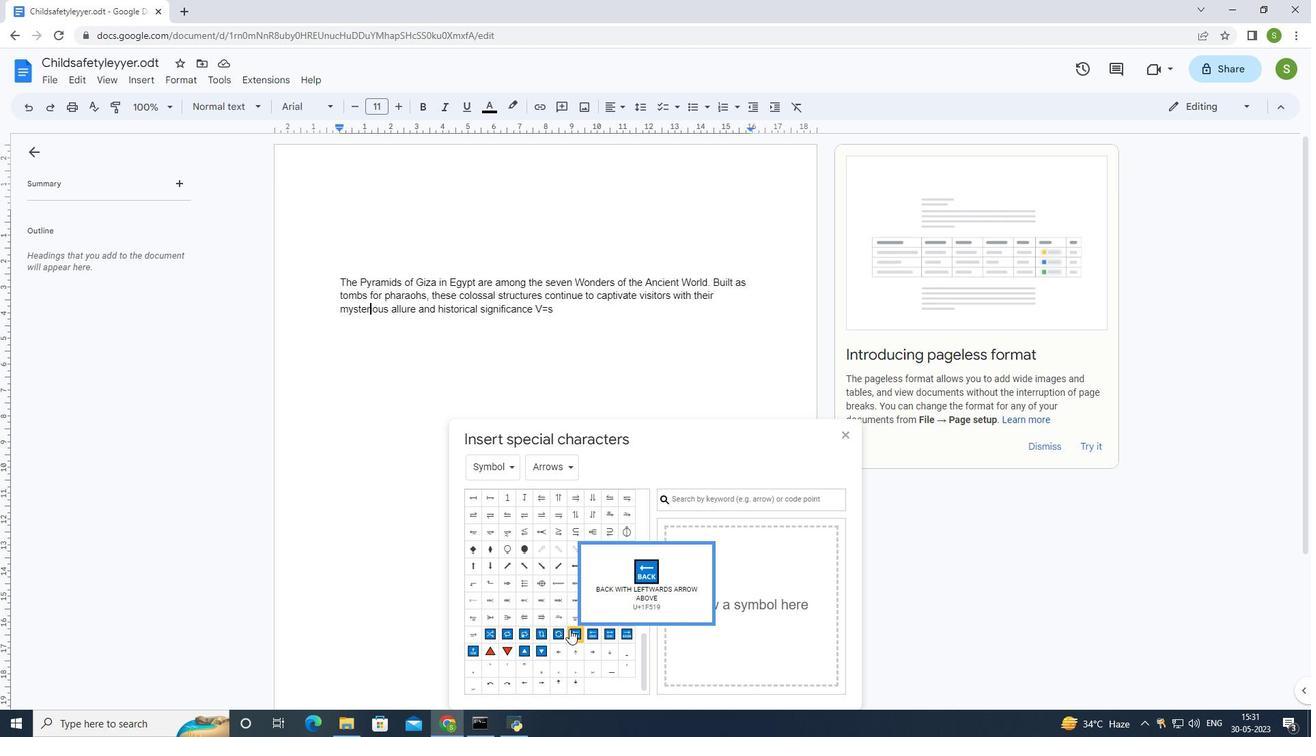 
Action: Mouse moved to (569, 629)
Screenshot: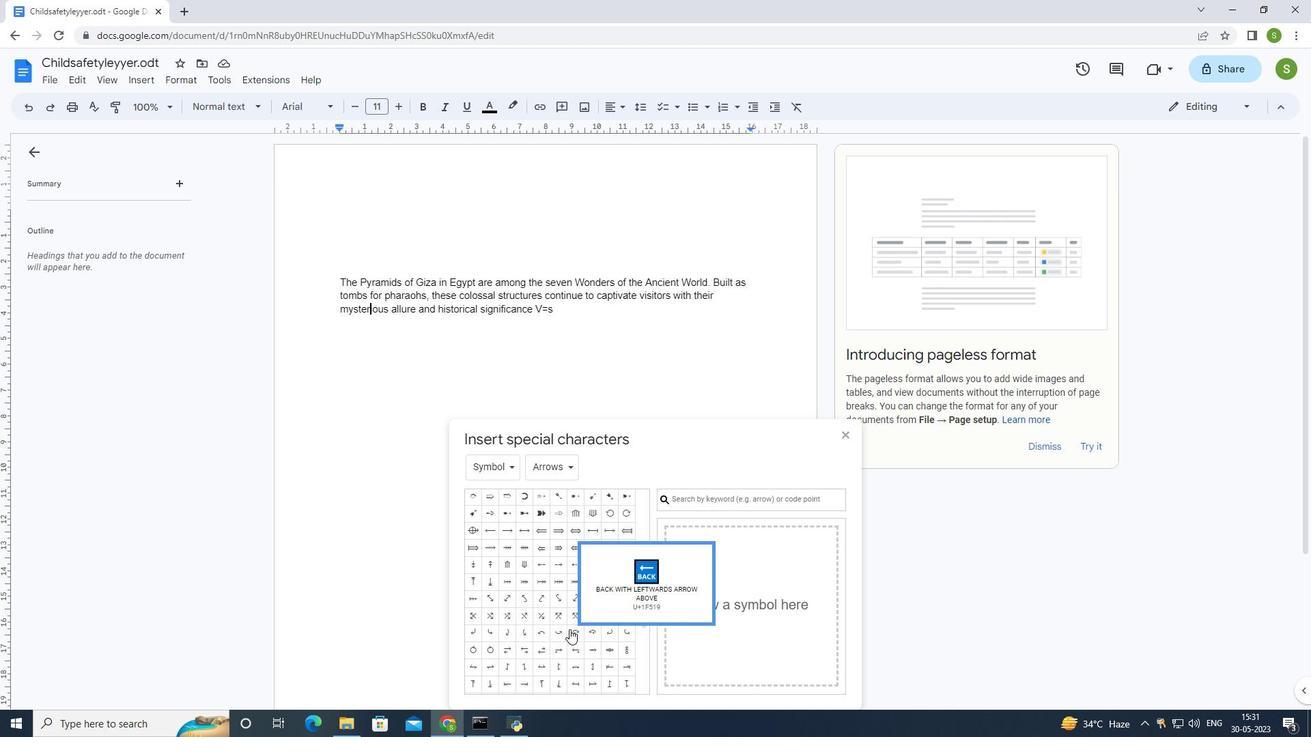 
Action: Mouse scrolled (569, 630) with delta (0, 0)
Screenshot: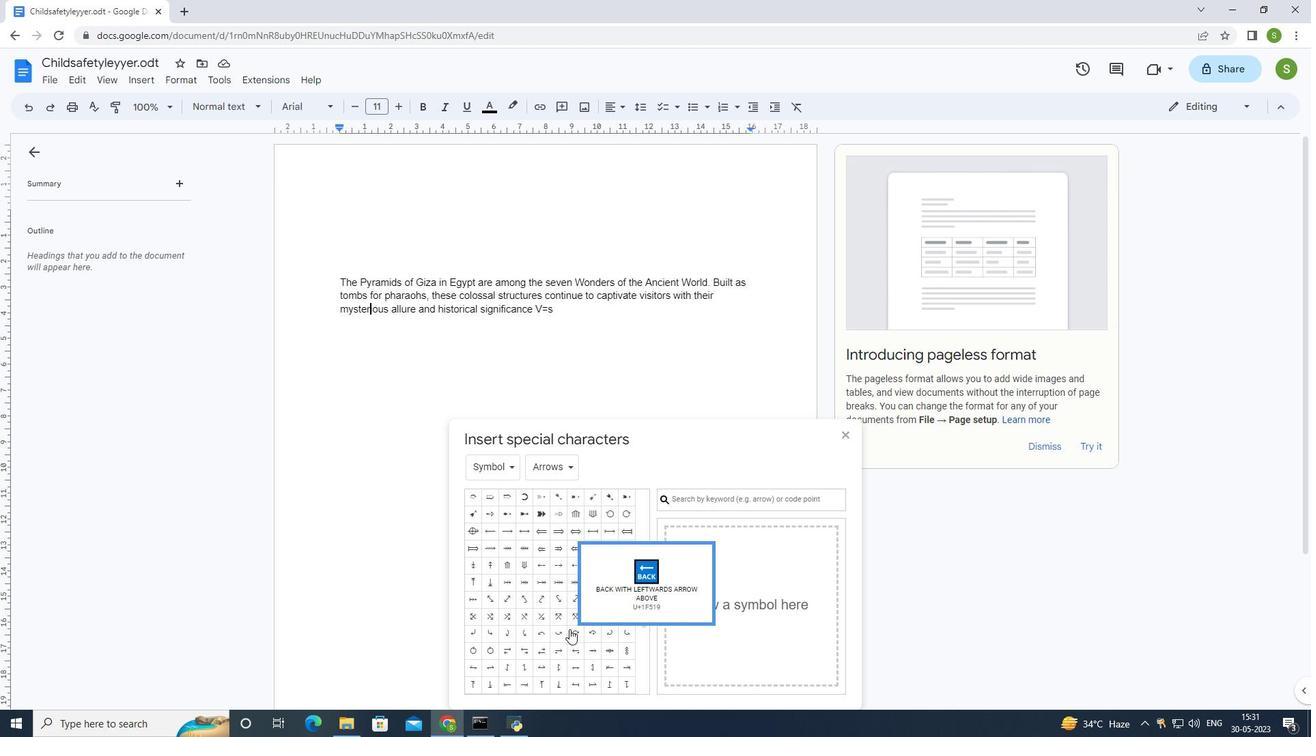 
Action: Mouse scrolled (569, 630) with delta (0, 0)
Screenshot: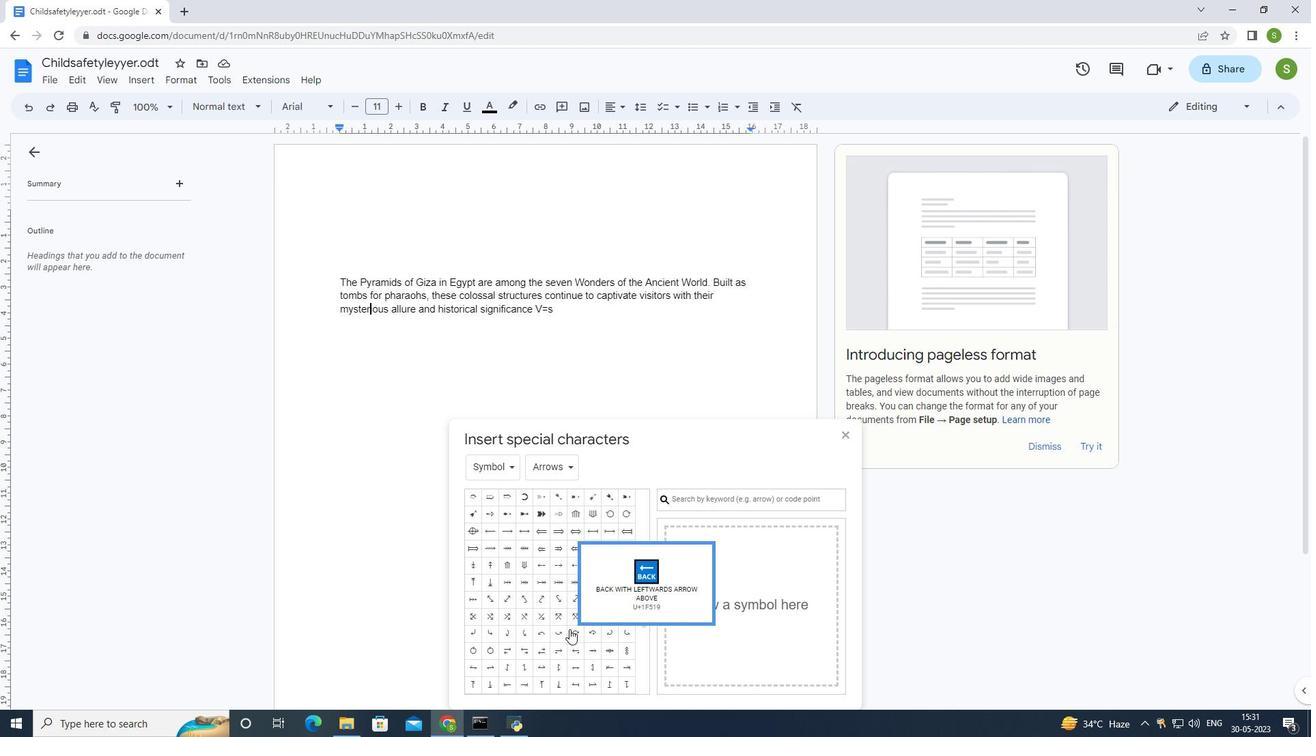 
Action: Mouse scrolled (569, 630) with delta (0, 0)
Screenshot: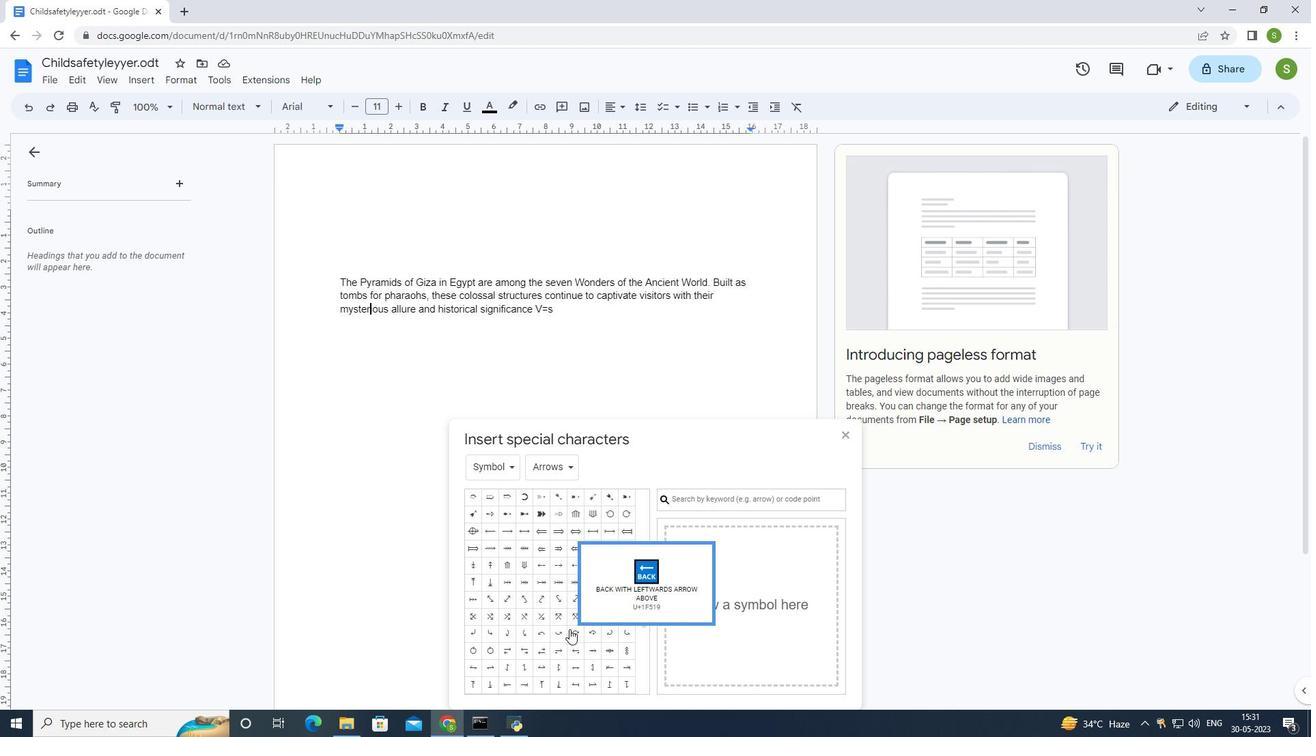 
Action: Mouse scrolled (569, 630) with delta (0, 0)
Screenshot: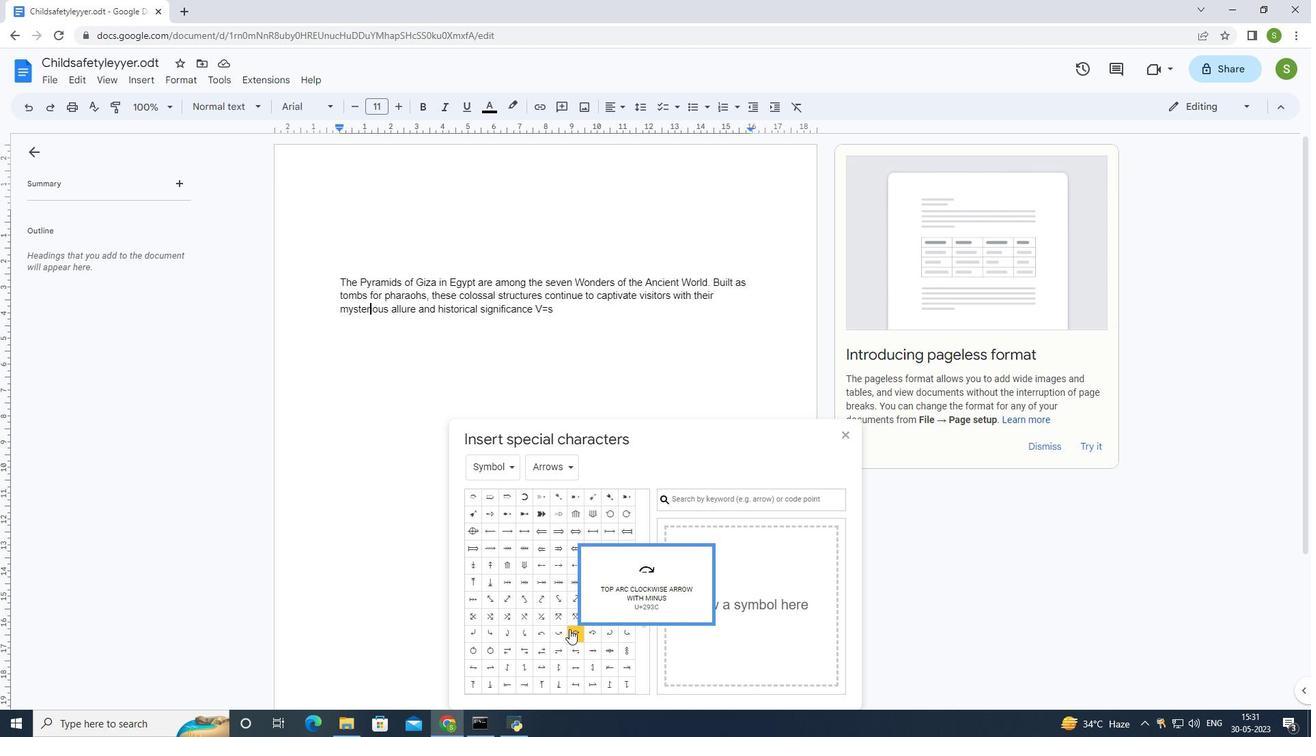 
Action: Mouse scrolled (569, 630) with delta (0, 0)
Screenshot: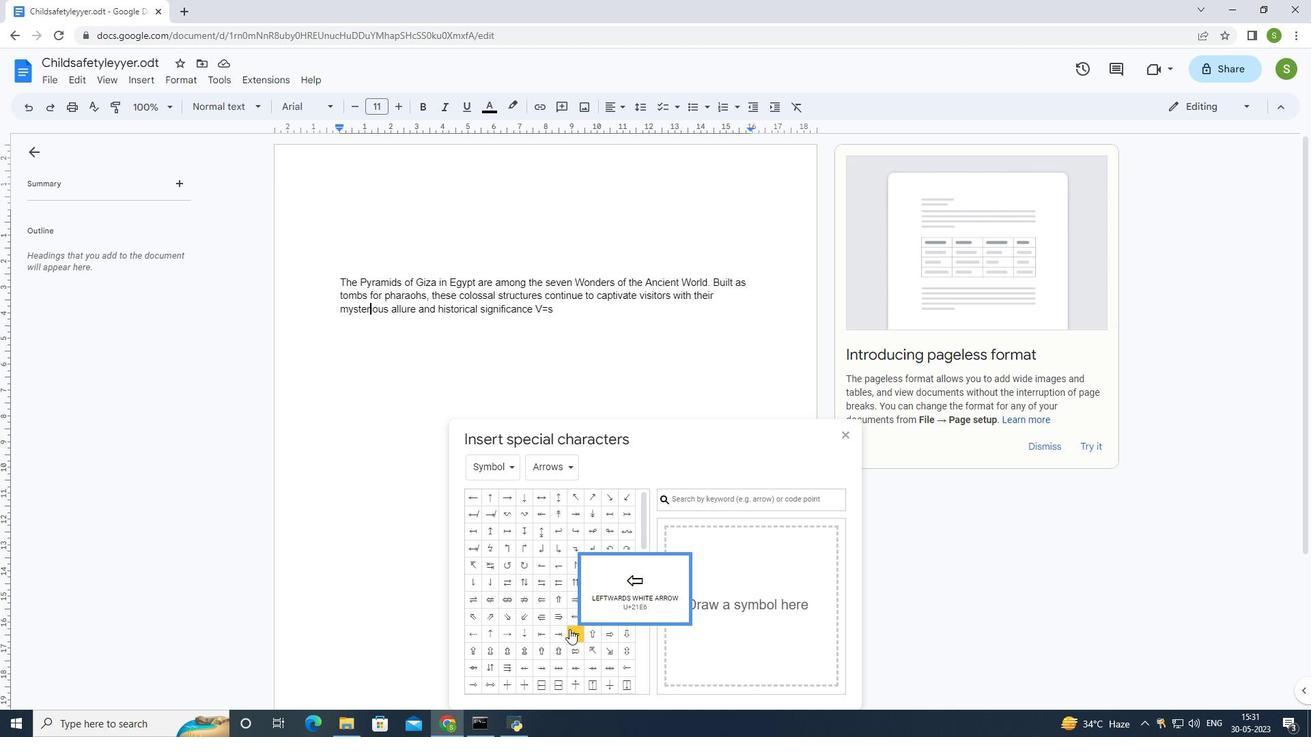 
Action: Mouse scrolled (569, 630) with delta (0, 0)
Screenshot: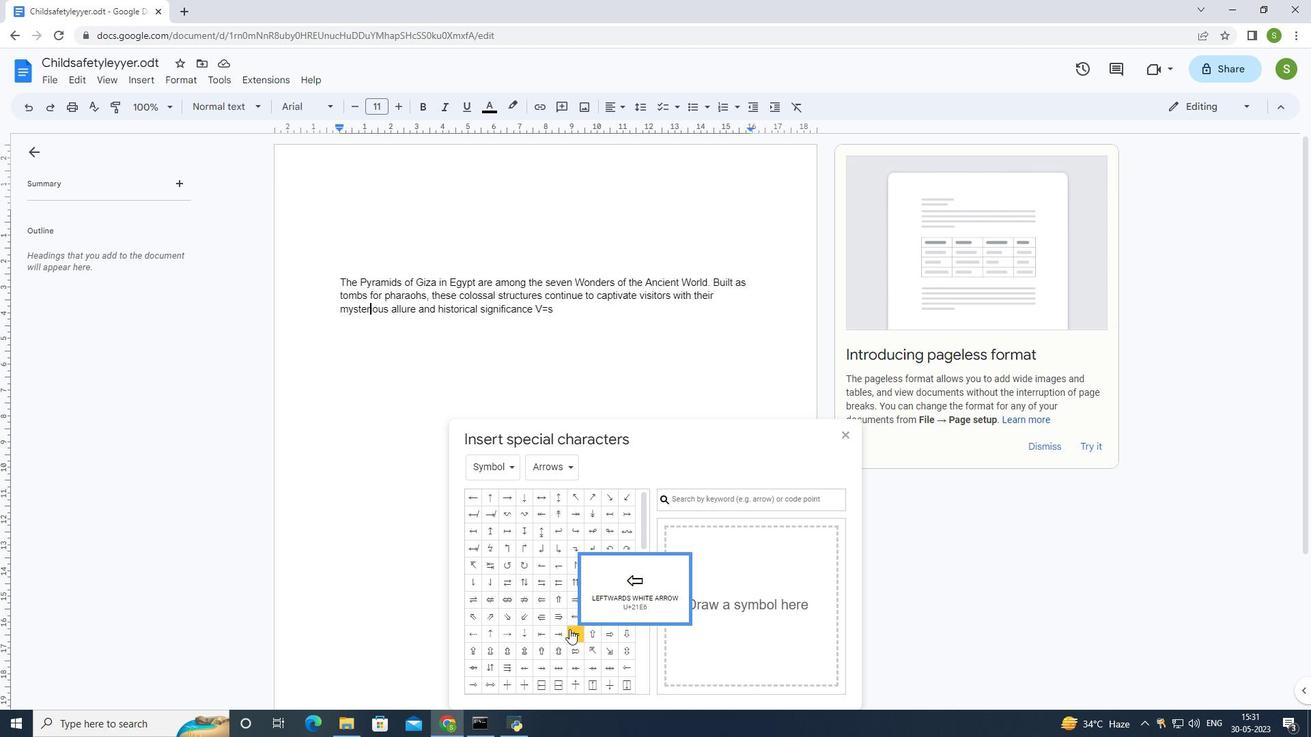 
Action: Mouse scrolled (569, 630) with delta (0, 0)
Screenshot: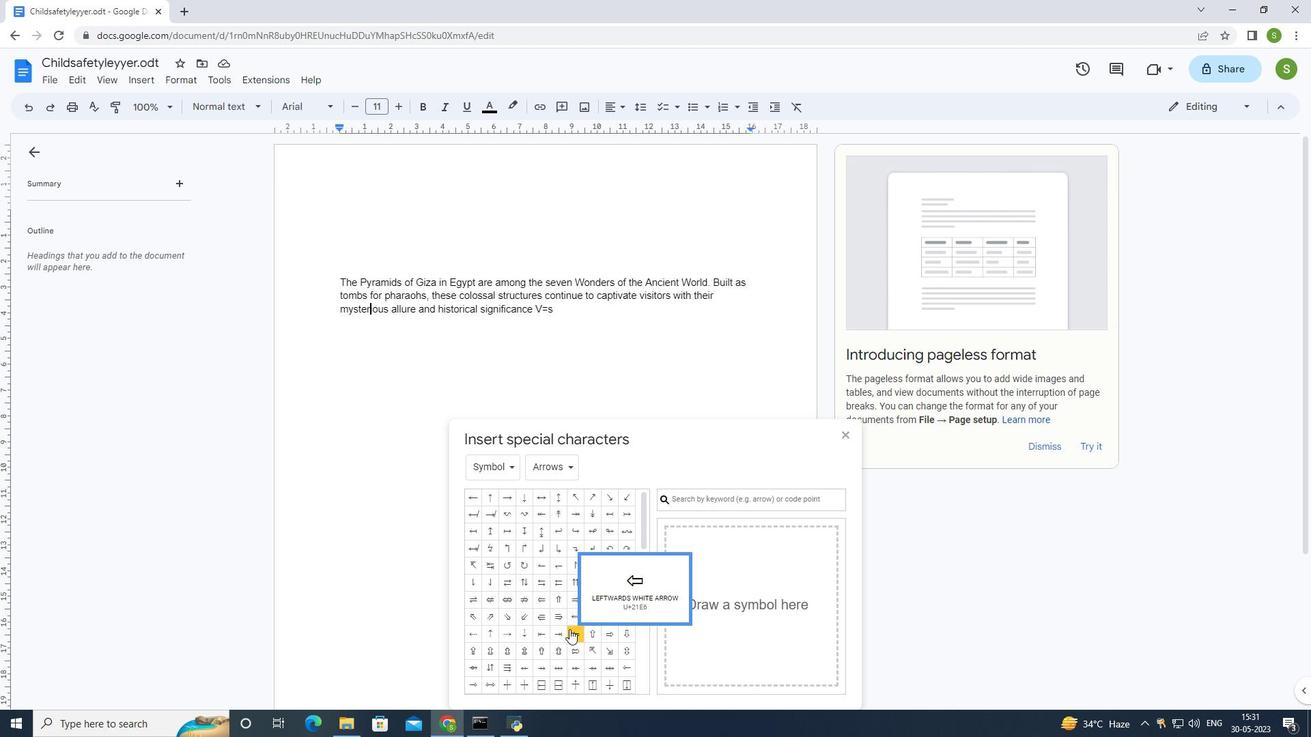 
Action: Mouse scrolled (569, 630) with delta (0, 0)
Screenshot: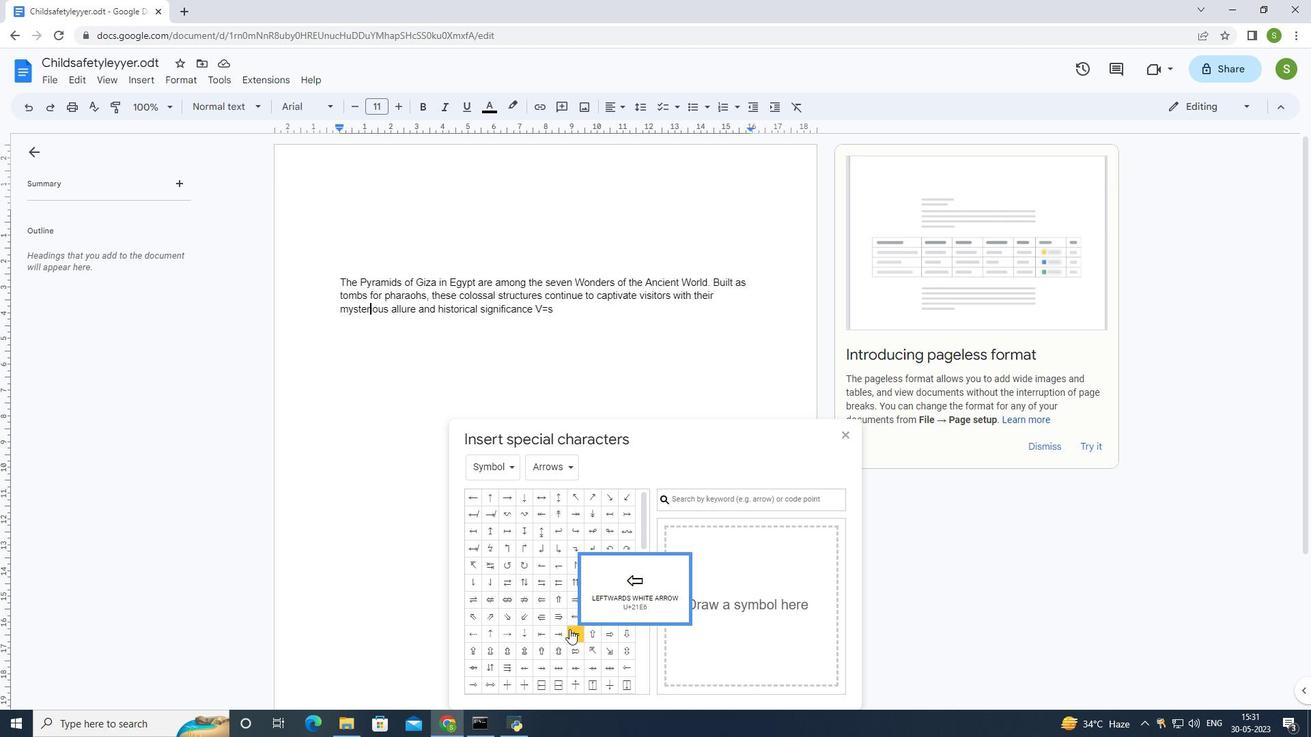 
Action: Mouse moved to (562, 630)
Screenshot: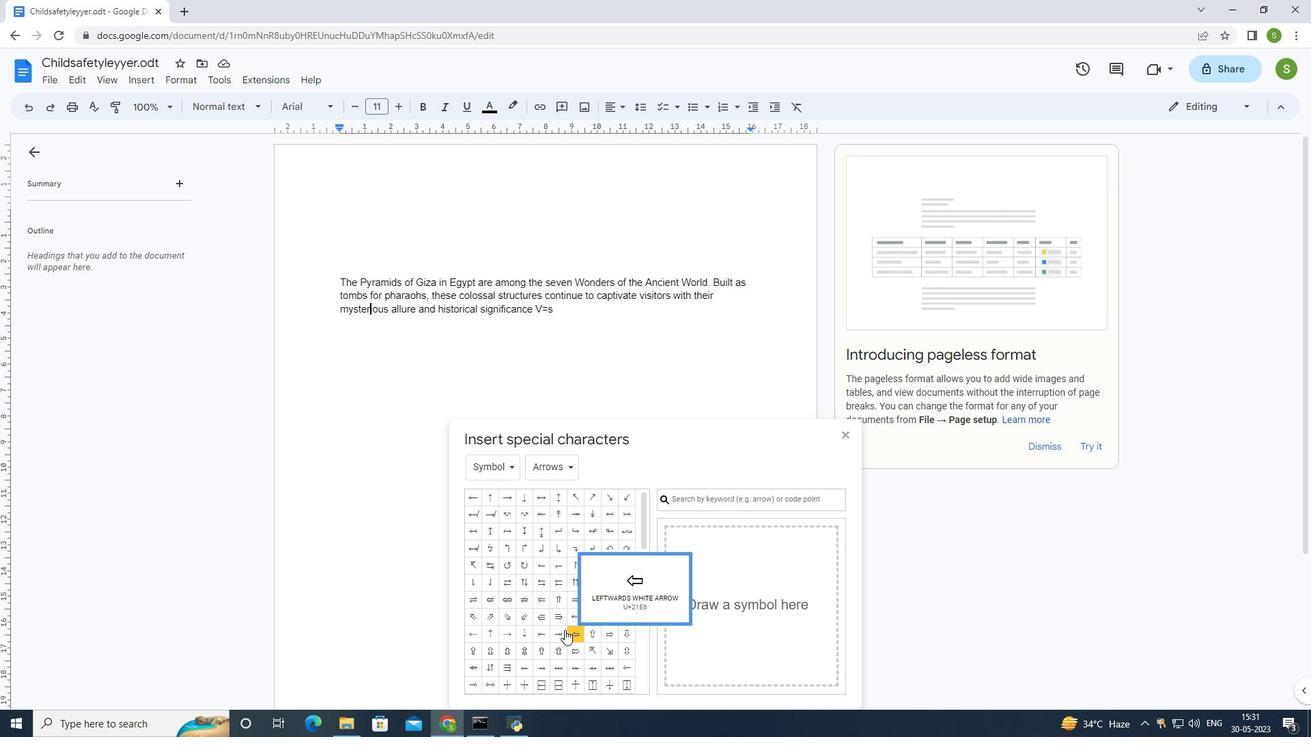 
Action: Mouse scrolled (562, 631) with delta (0, 0)
Screenshot: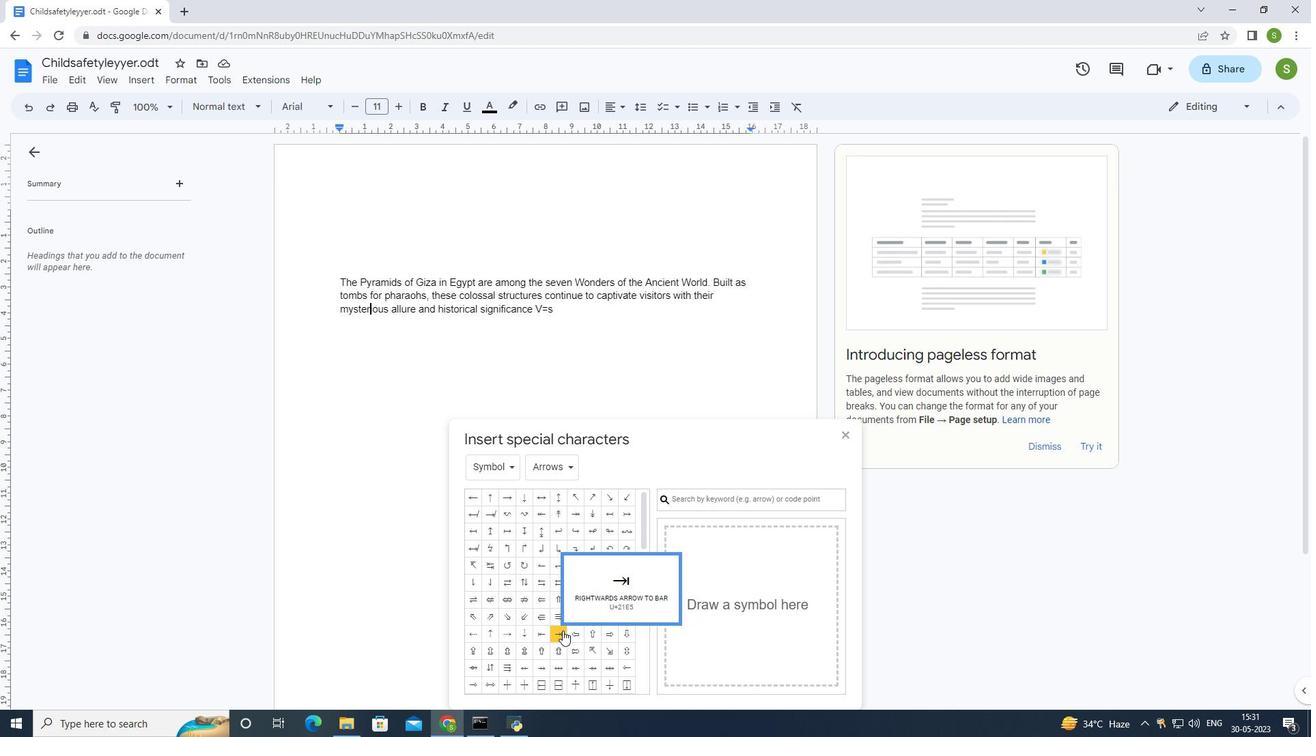 
Action: Mouse scrolled (562, 631) with delta (0, 0)
Screenshot: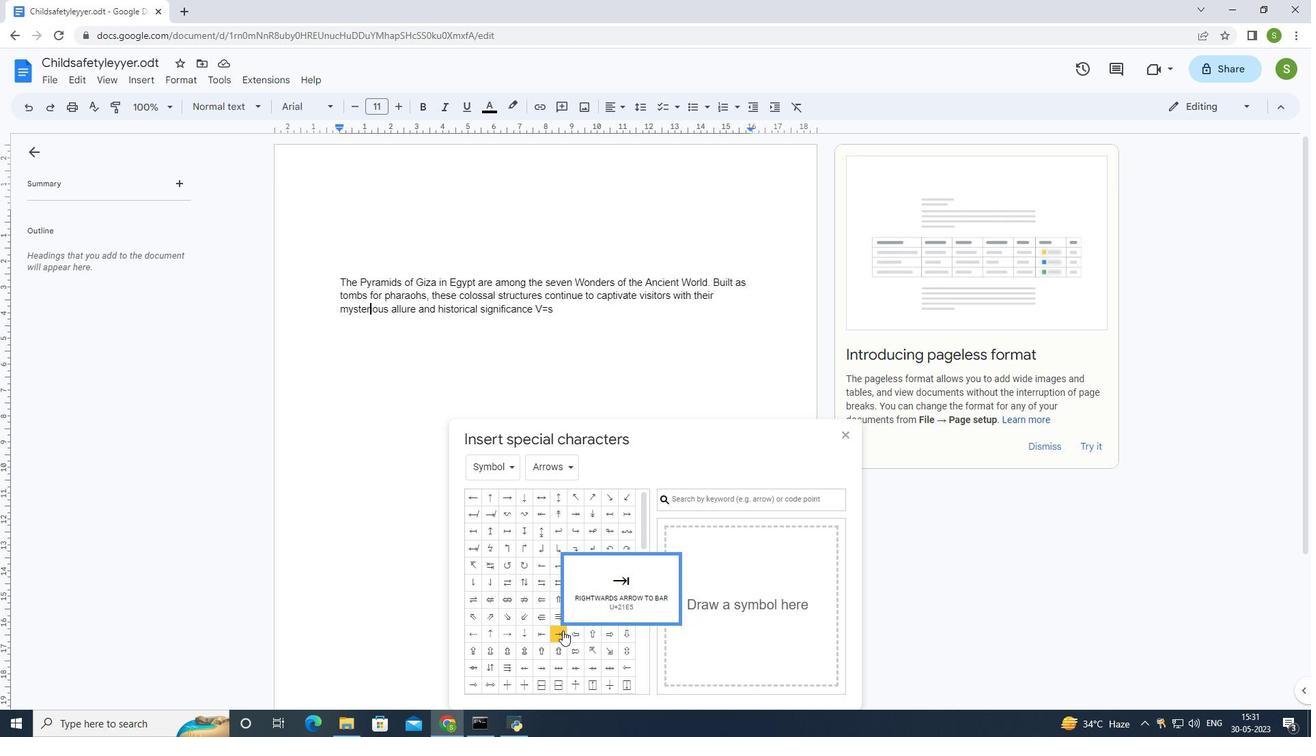 
Action: Mouse scrolled (562, 631) with delta (0, 0)
Screenshot: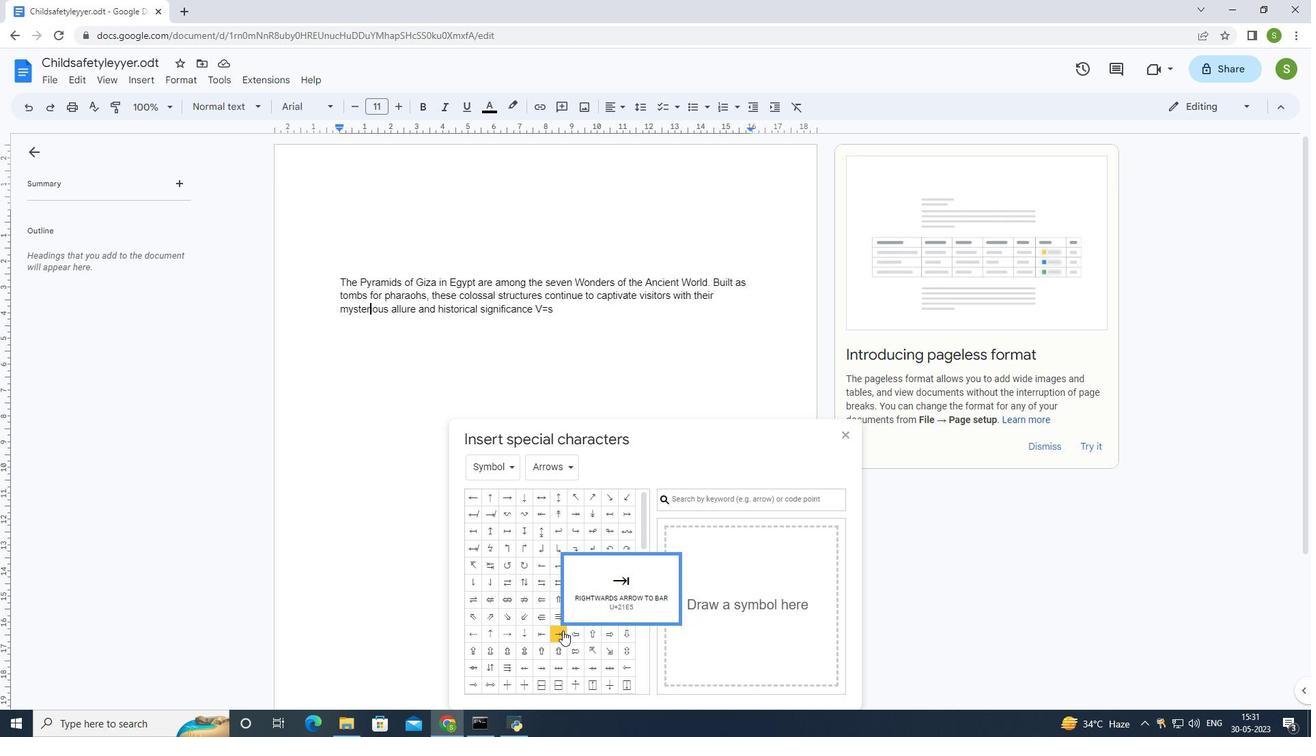 
Action: Mouse moved to (764, 514)
Screenshot: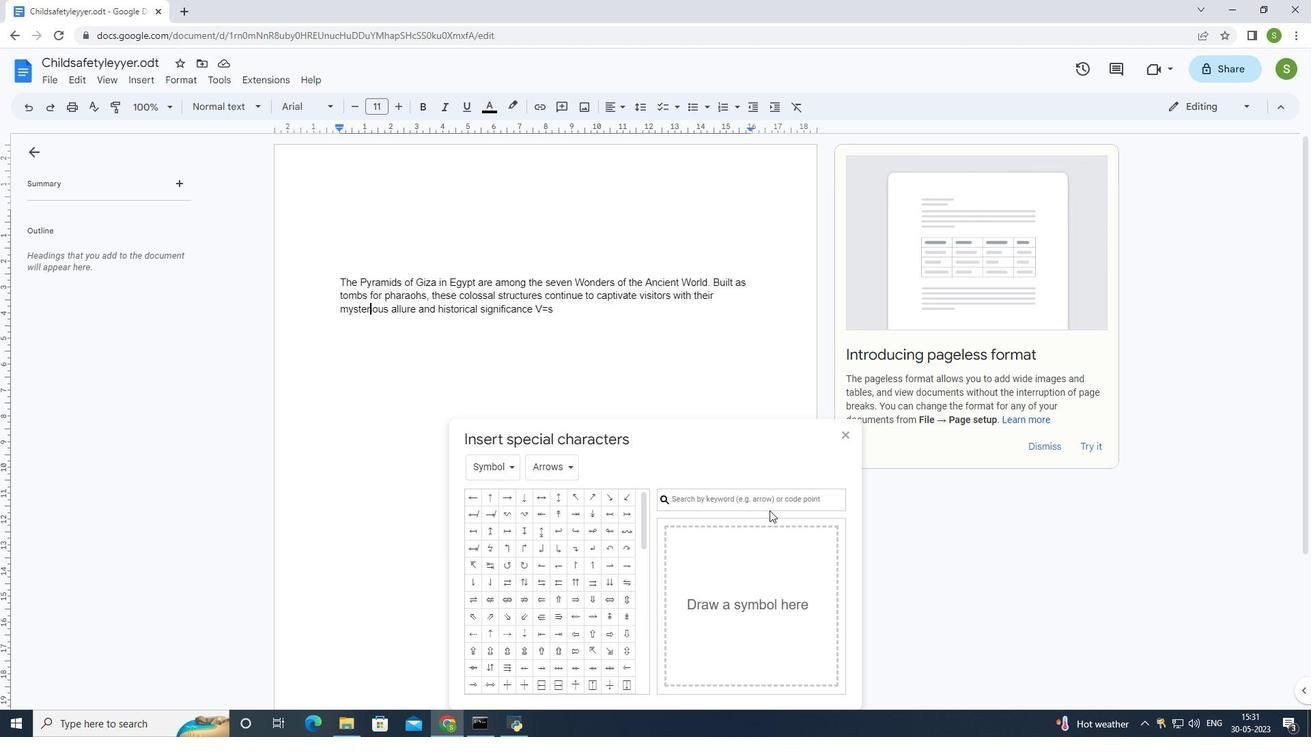 
Action: Mouse scrolled (764, 514) with delta (0, 0)
Screenshot: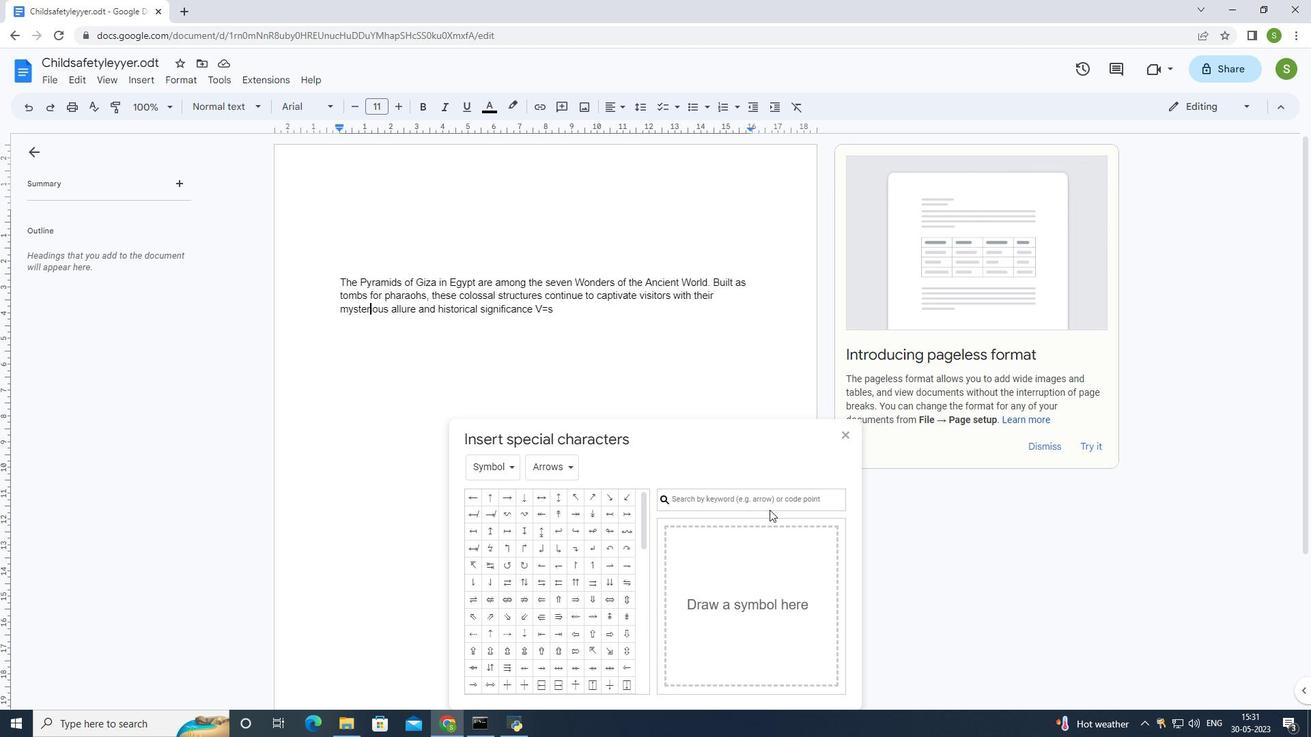 
Action: Mouse moved to (760, 519)
Screenshot: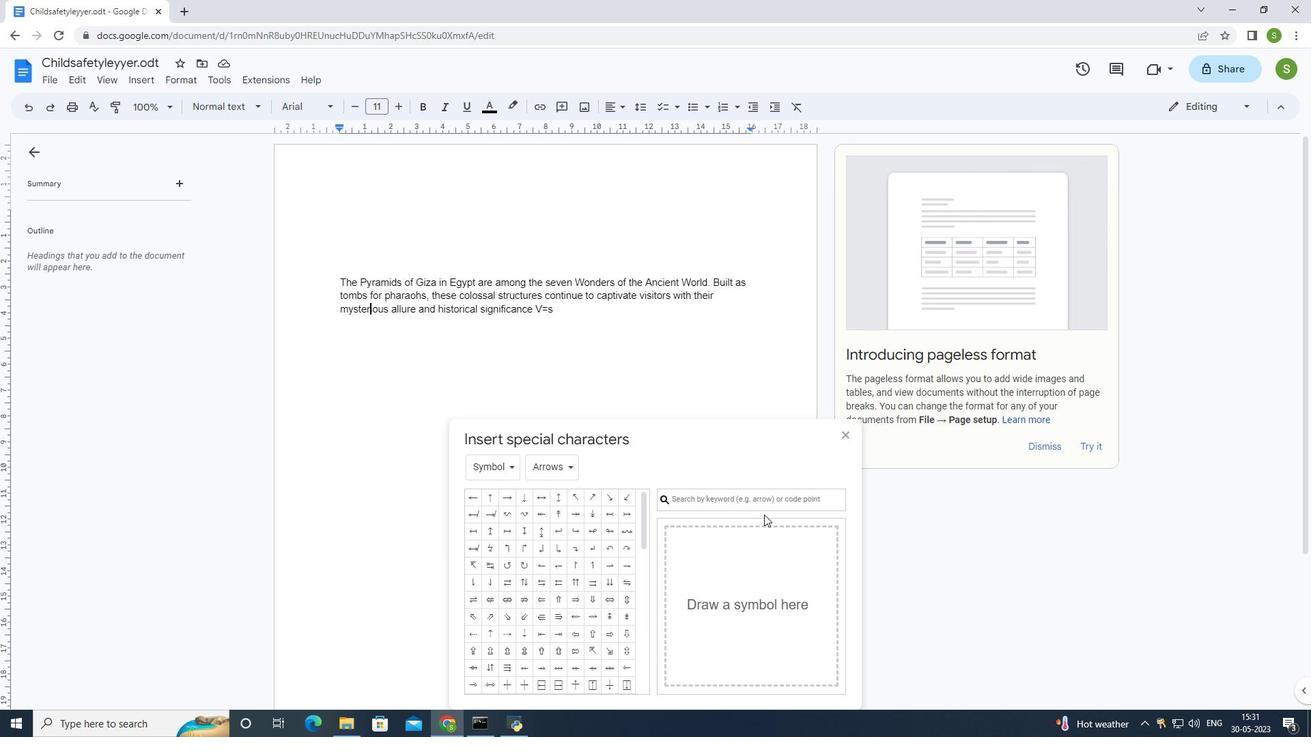 
Action: Mouse scrolled (760, 518) with delta (0, 0)
Screenshot: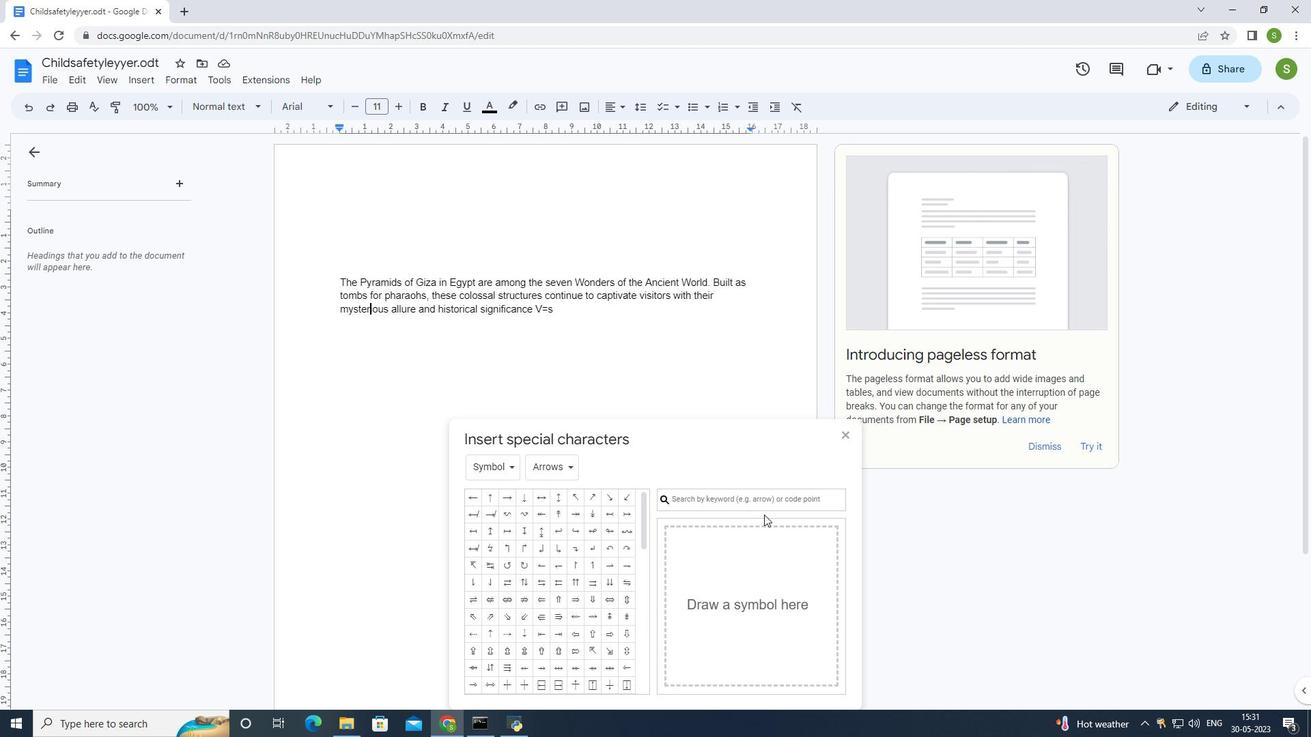 
Action: Mouse moved to (755, 503)
Screenshot: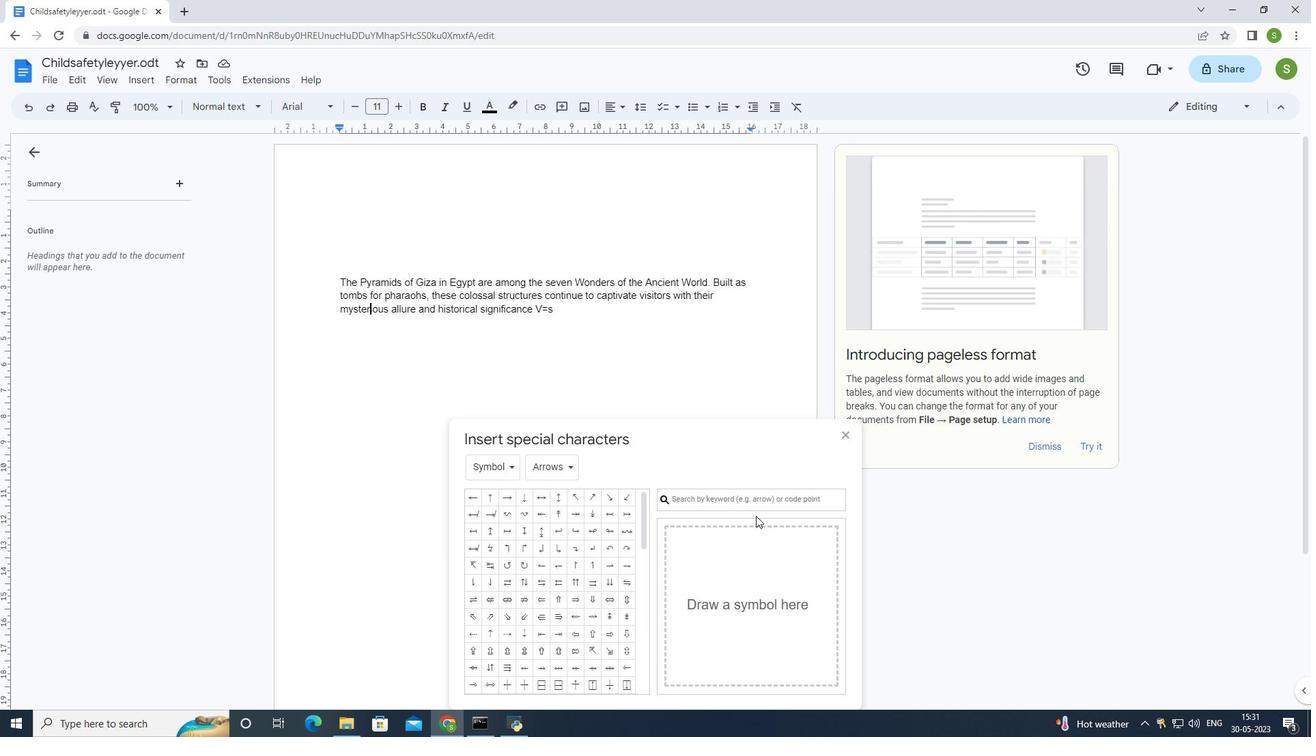 
Action: Mouse pressed left at (755, 503)
Screenshot: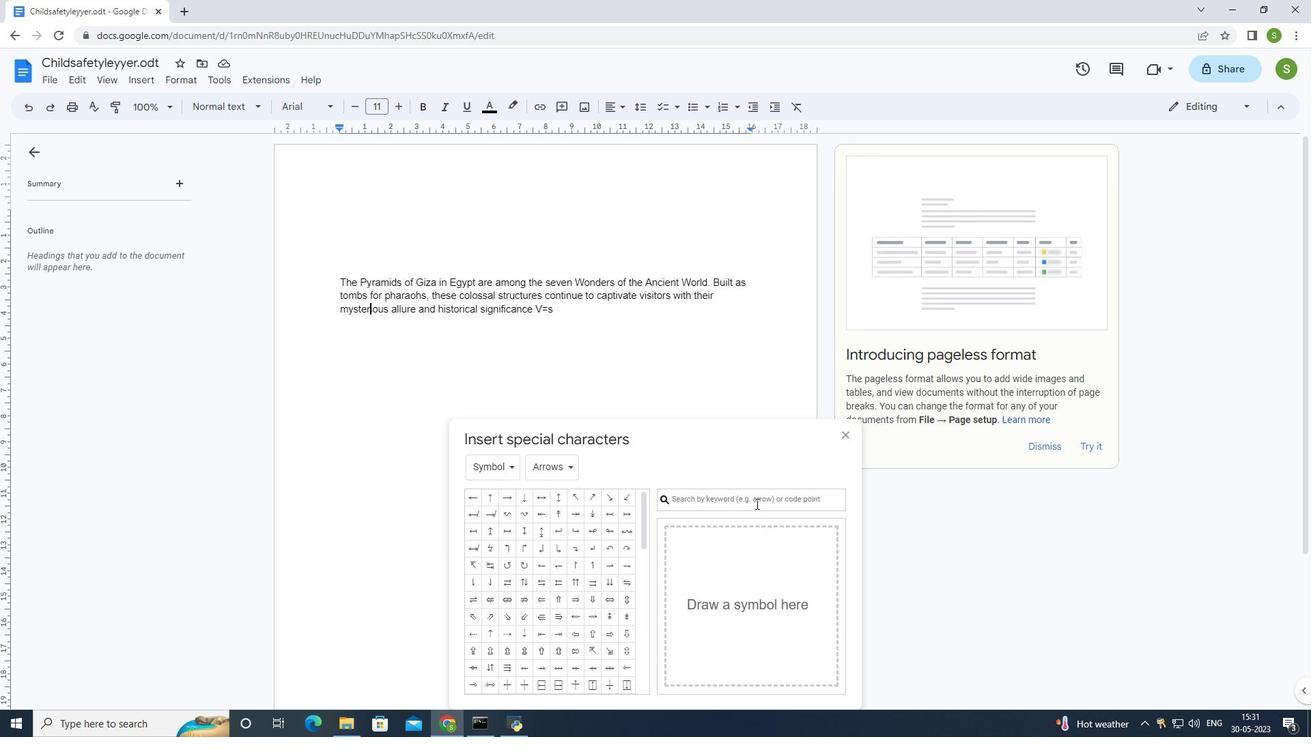 
Action: Mouse moved to (377, 260)
Screenshot: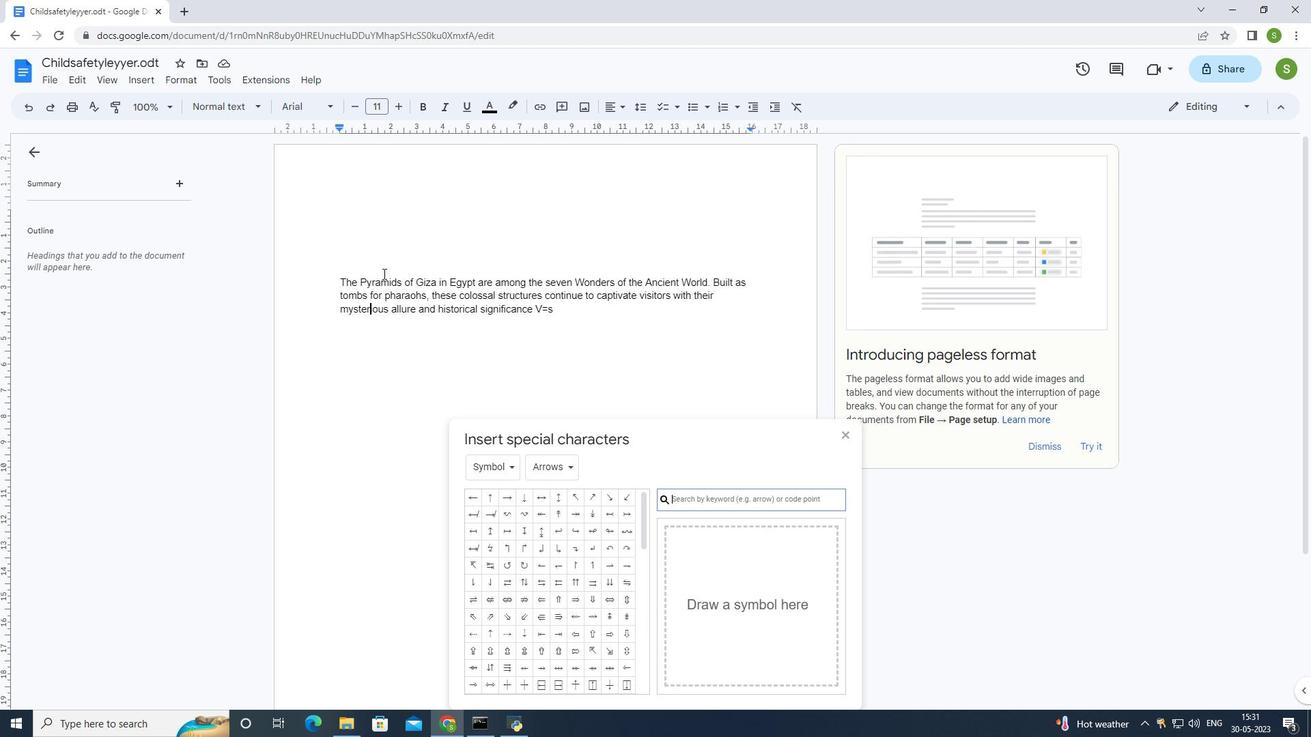 
Action: Mouse pressed left at (377, 260)
Screenshot: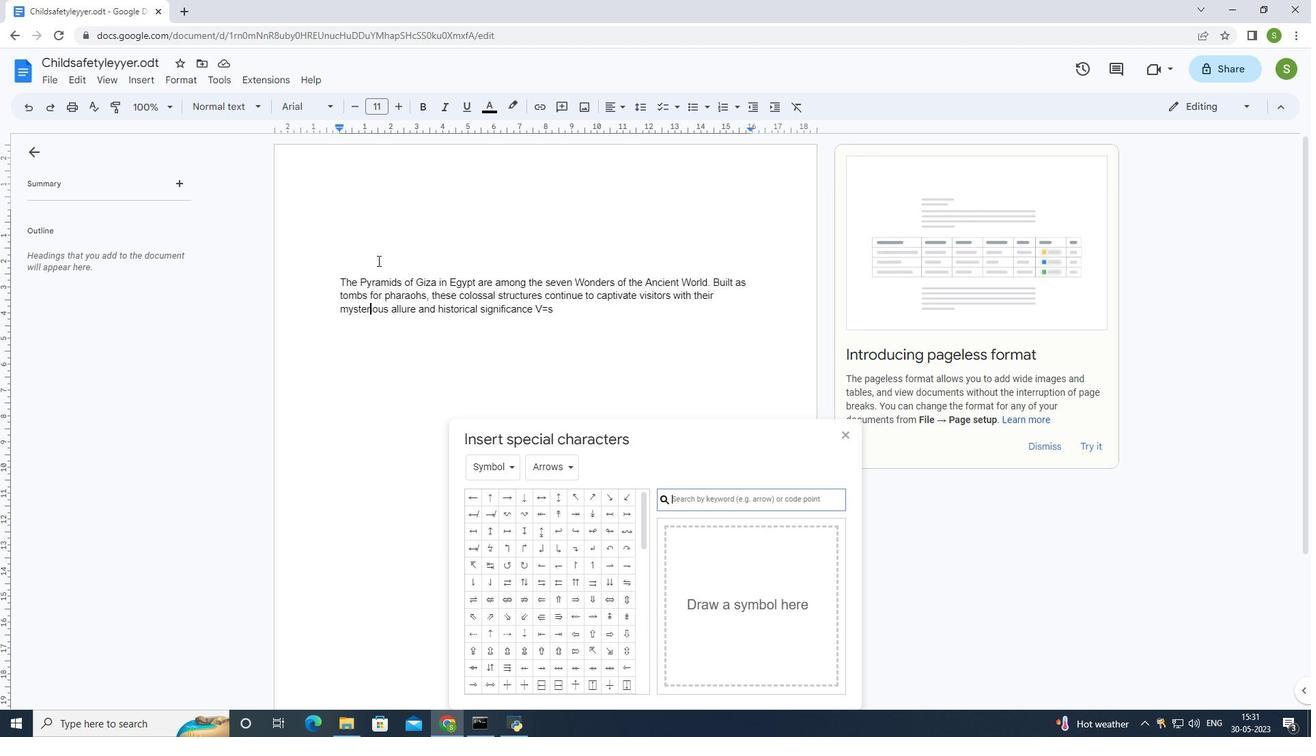 
Action: Mouse moved to (840, 434)
Screenshot: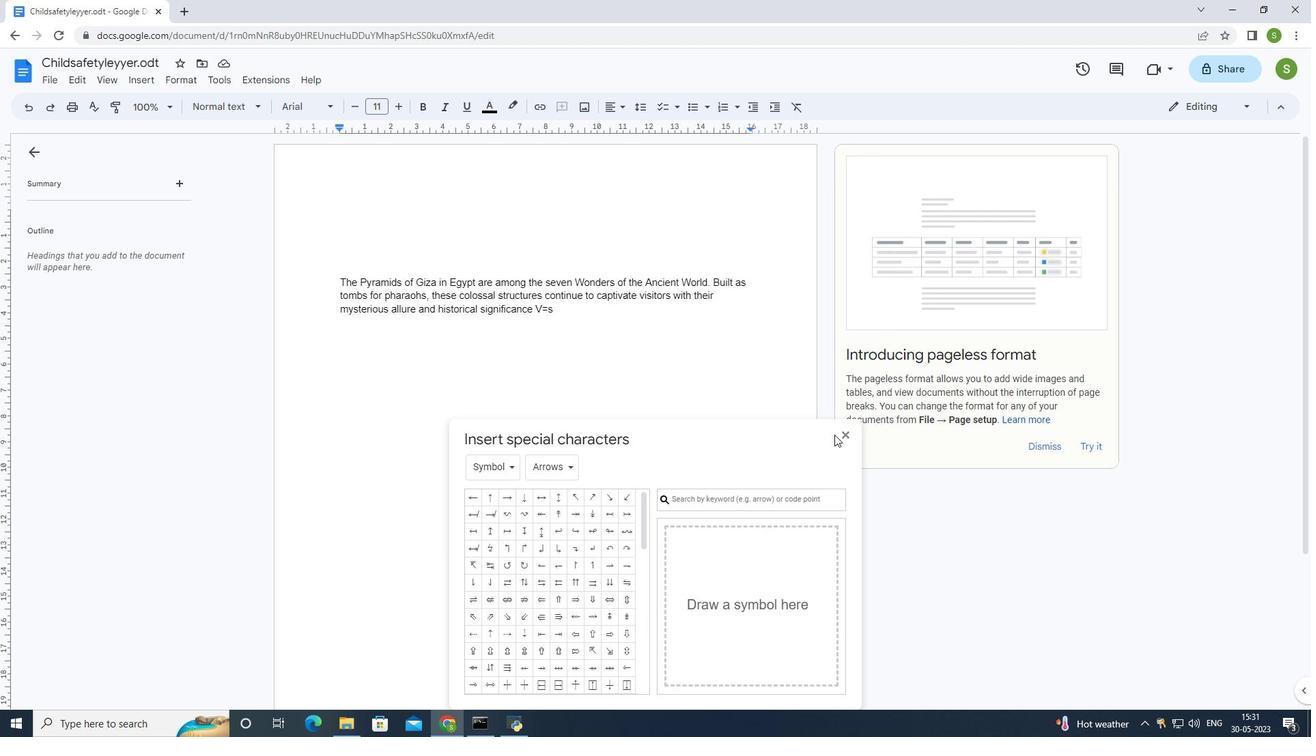 
Action: Mouse pressed left at (840, 434)
Screenshot: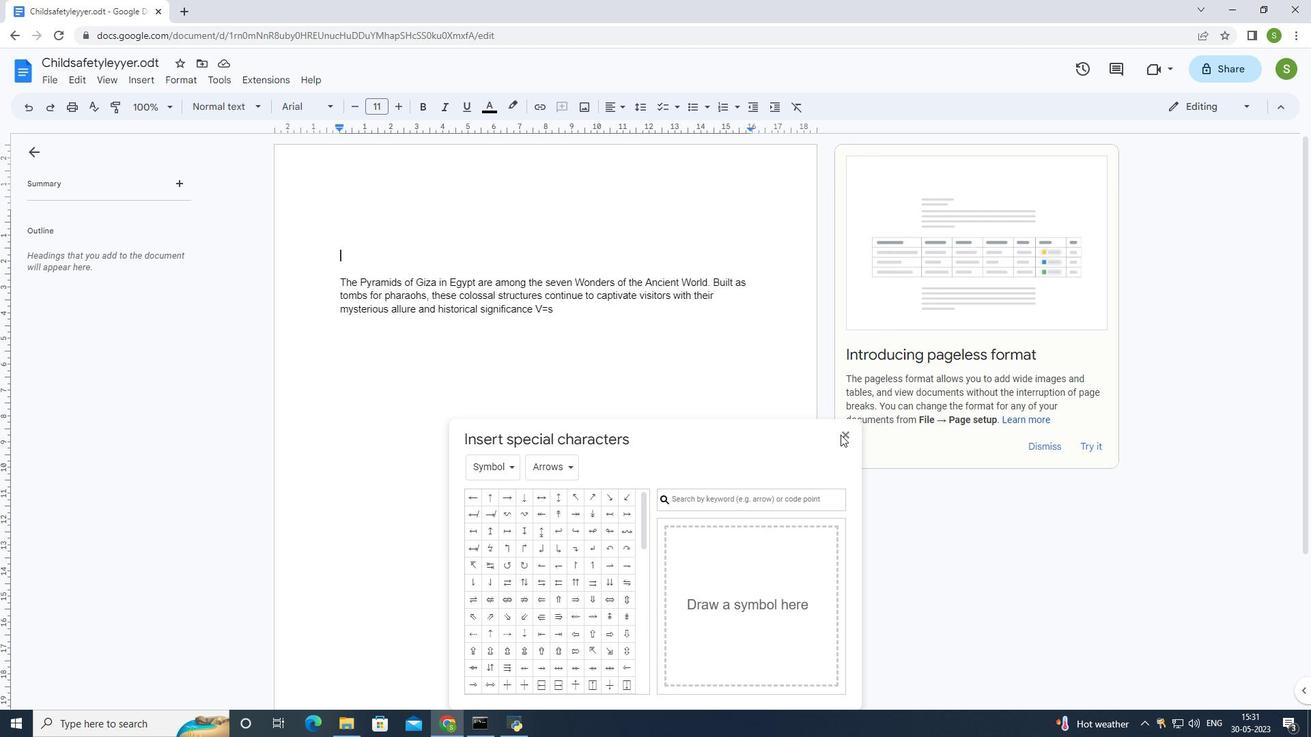 
Action: Mouse moved to (150, 82)
Screenshot: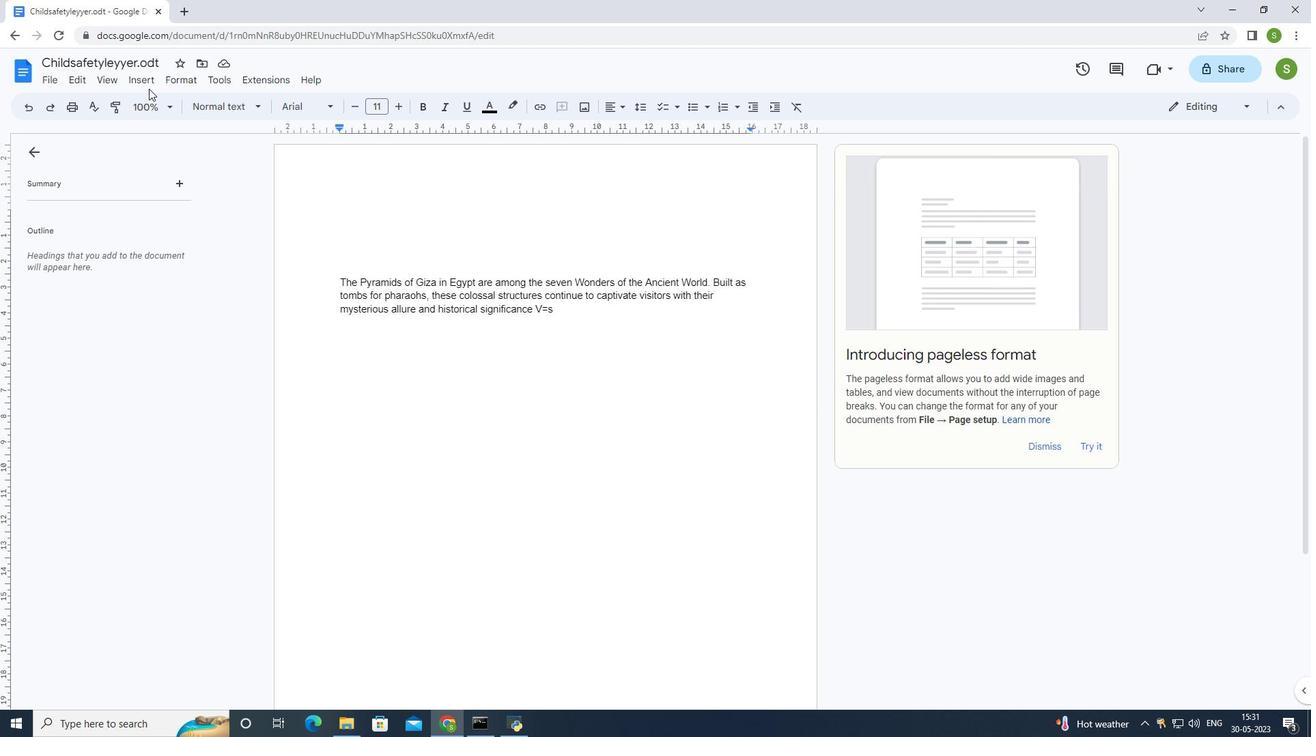 
Action: Mouse pressed left at (150, 82)
Screenshot: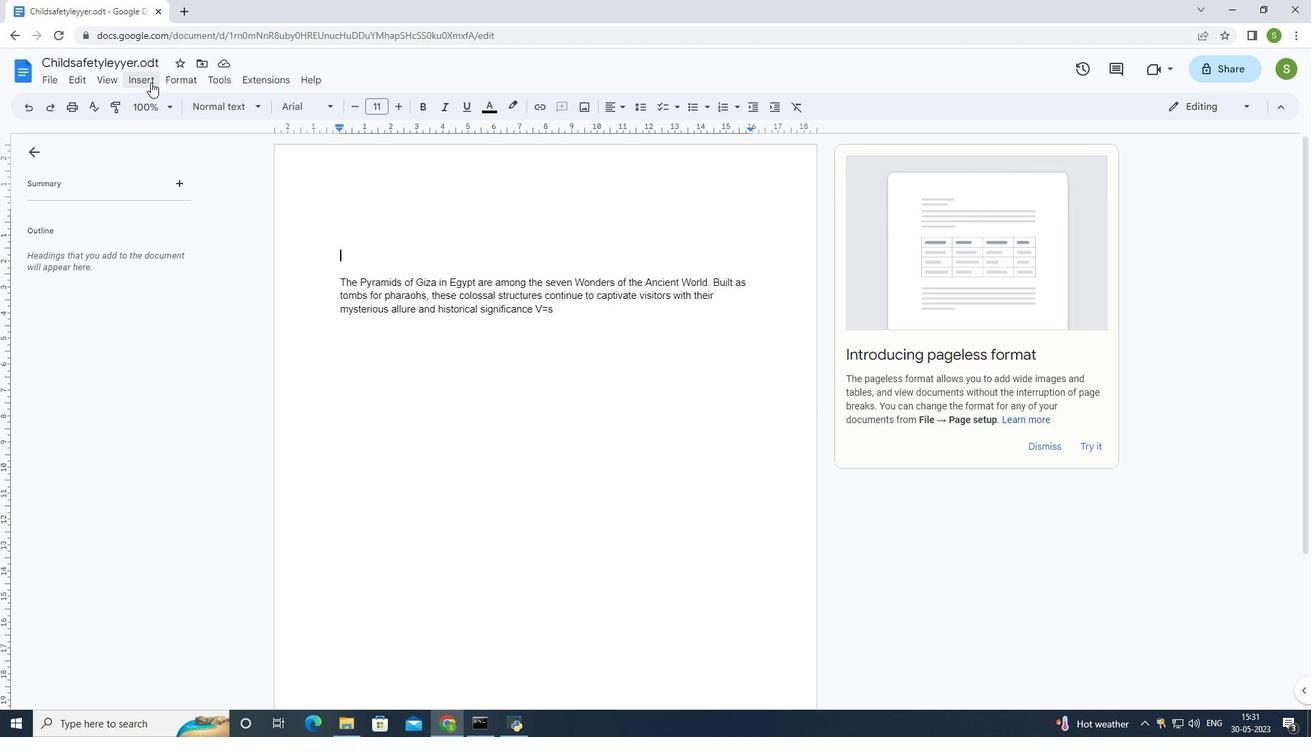
Action: Mouse moved to (205, 365)
Screenshot: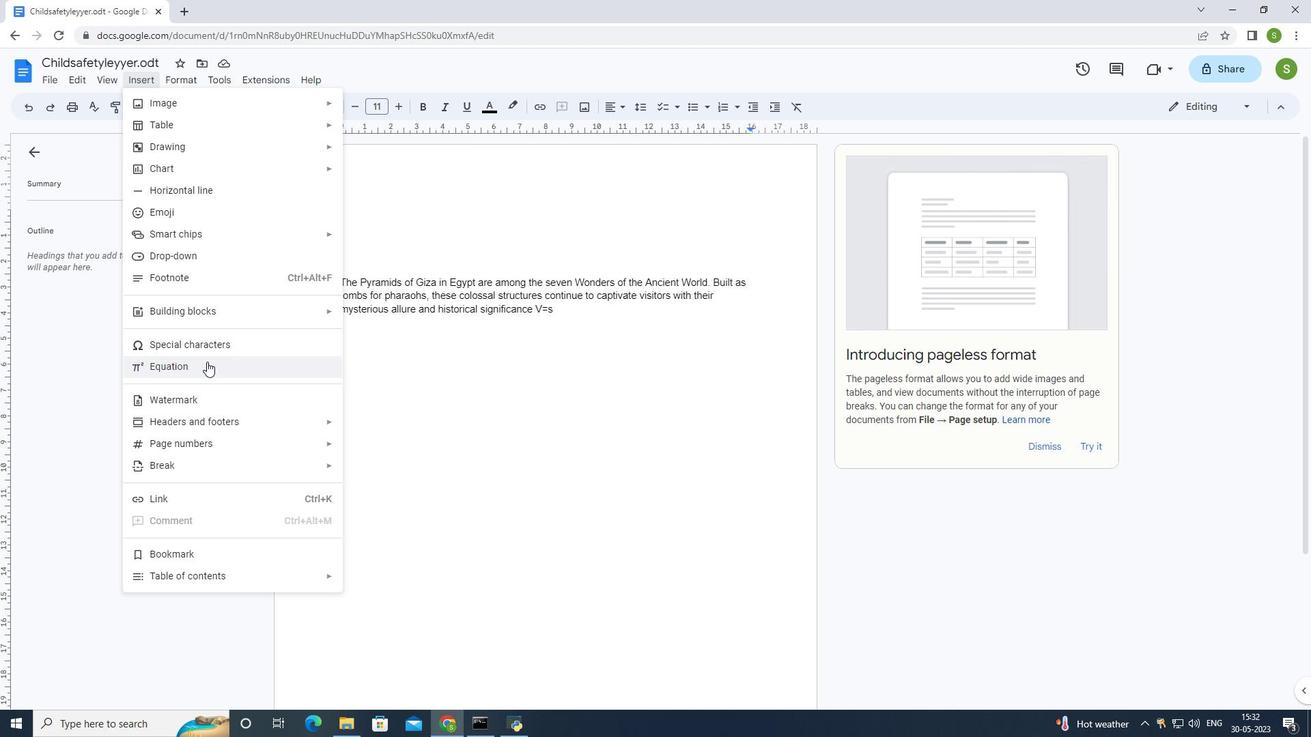 
Action: Mouse pressed left at (205, 365)
Screenshot: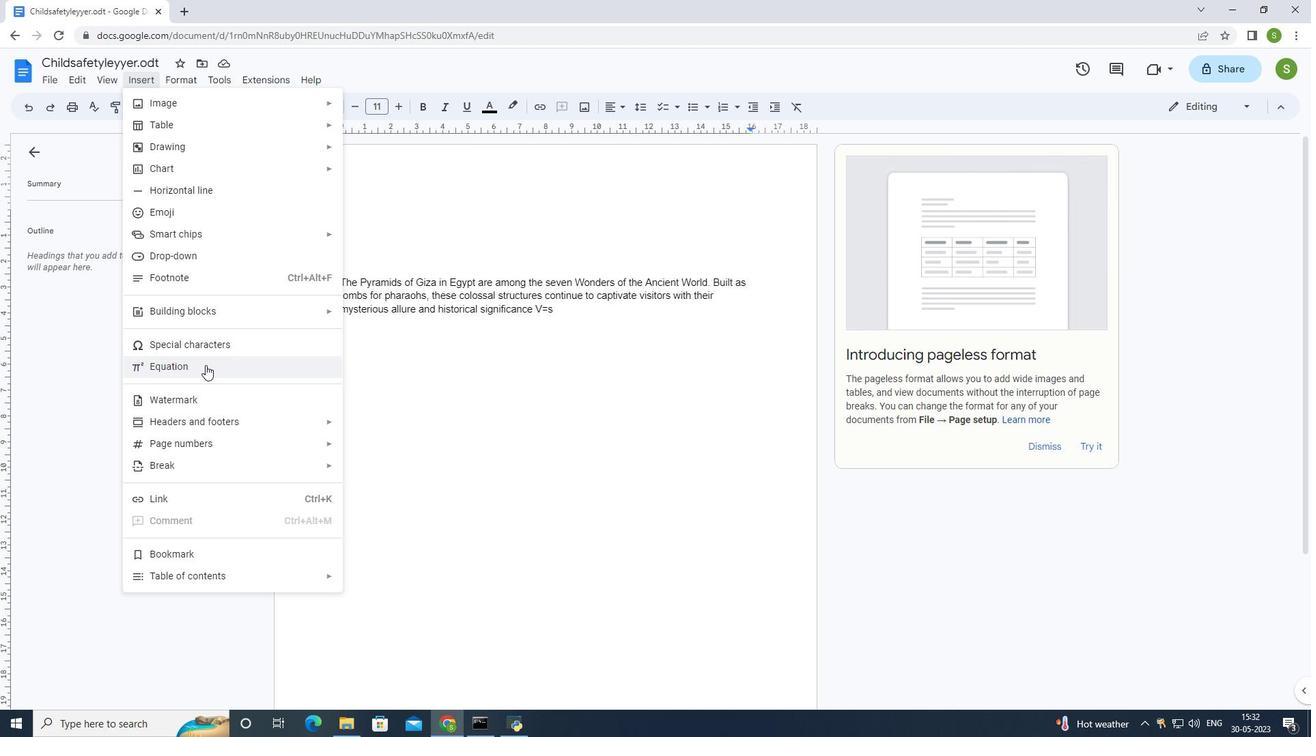 
Action: Mouse moved to (552, 338)
Screenshot: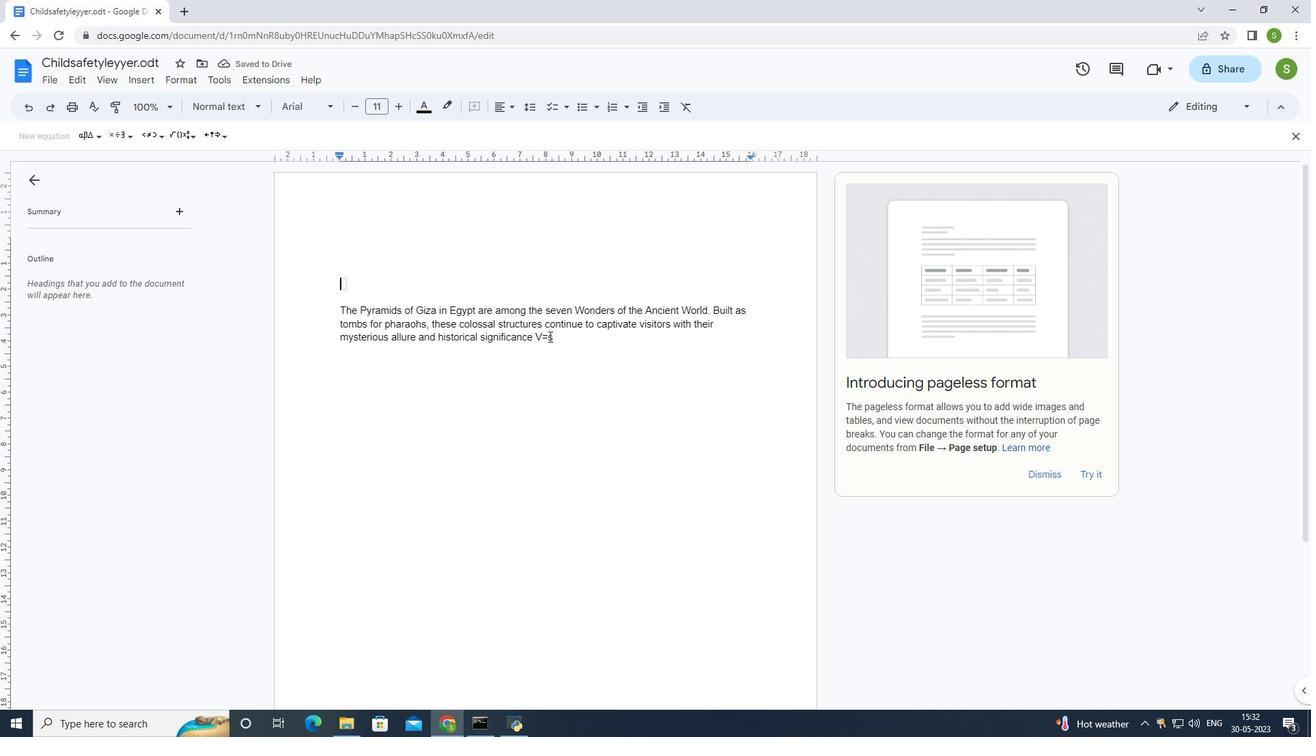 
Action: Mouse pressed left at (552, 338)
Screenshot: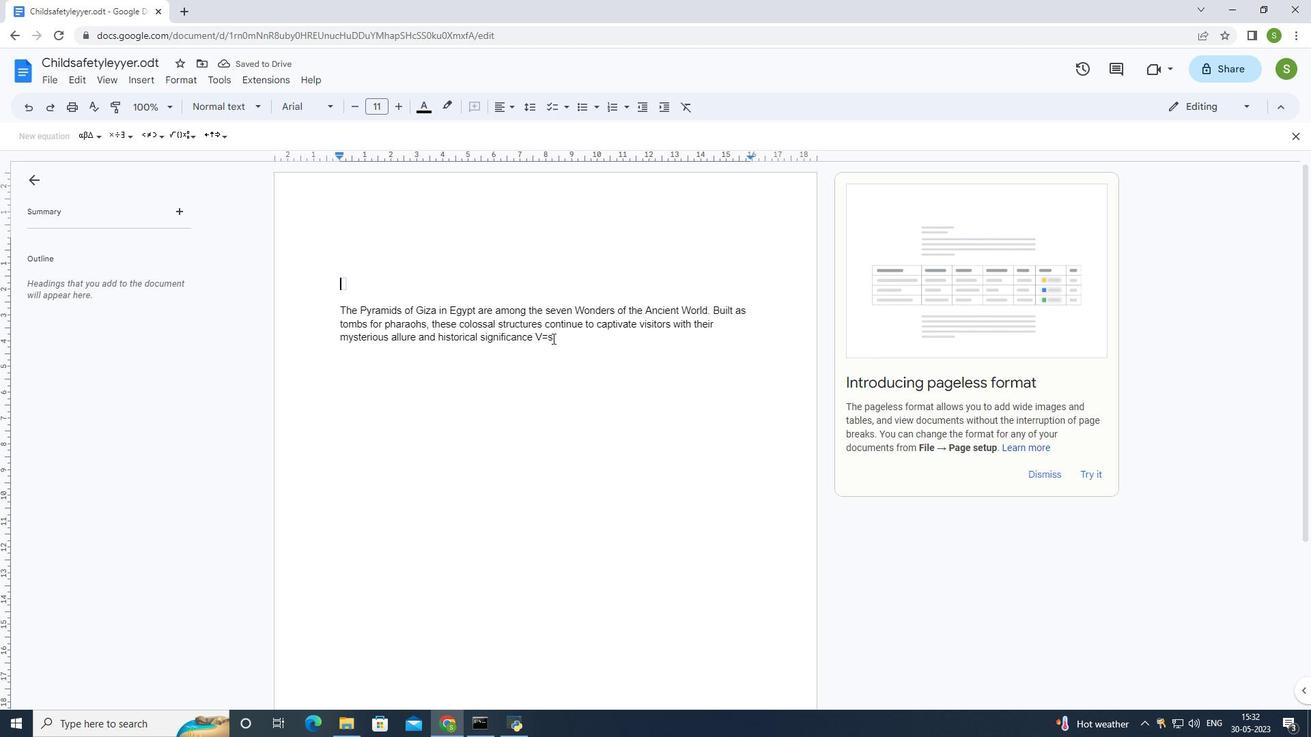 
Action: Mouse moved to (591, 350)
Screenshot: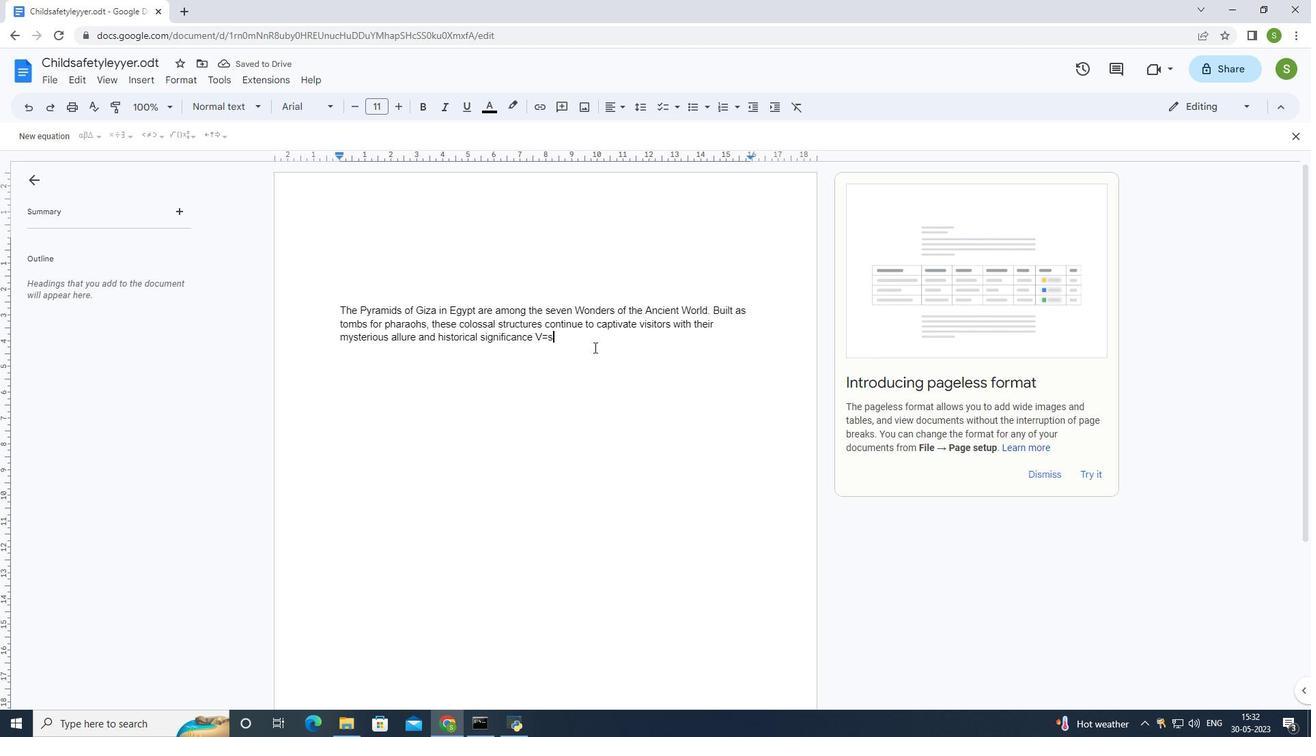 
Action: Key pressed <Key.backspace><Key.backspace>
Screenshot: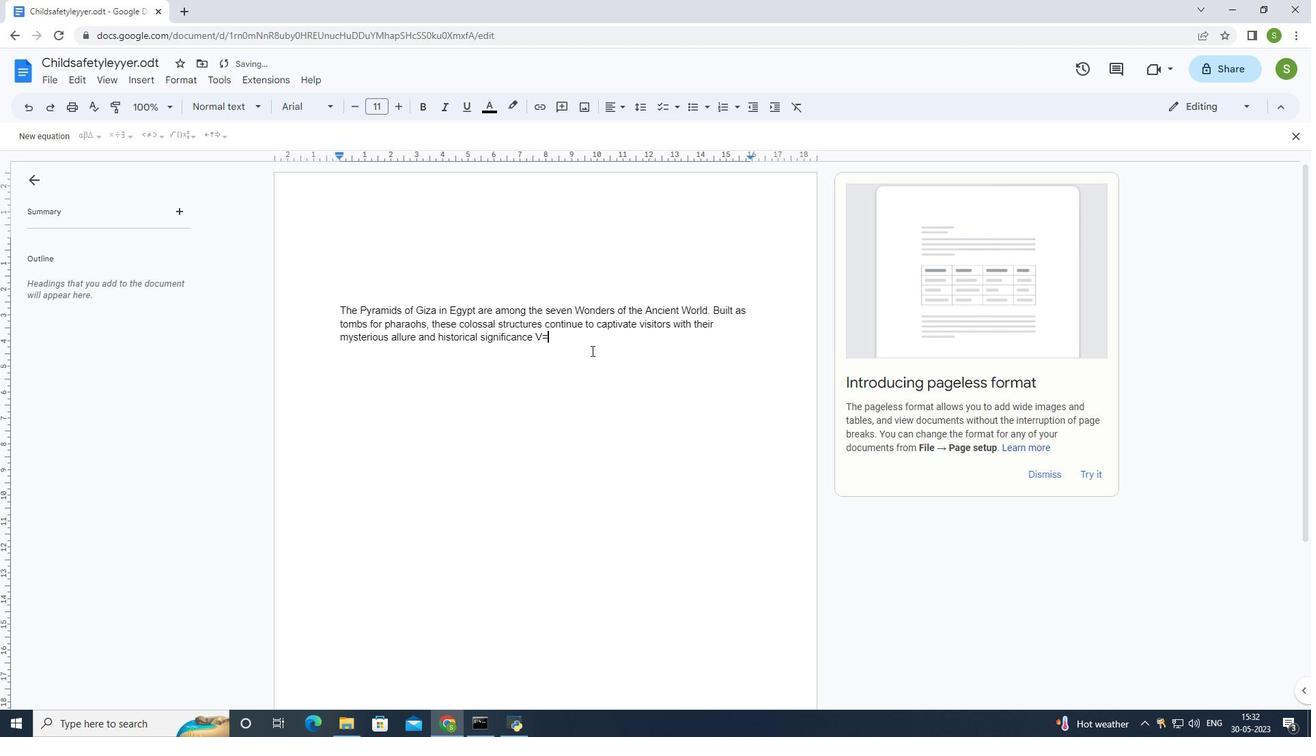 
Action: Mouse moved to (589, 353)
Screenshot: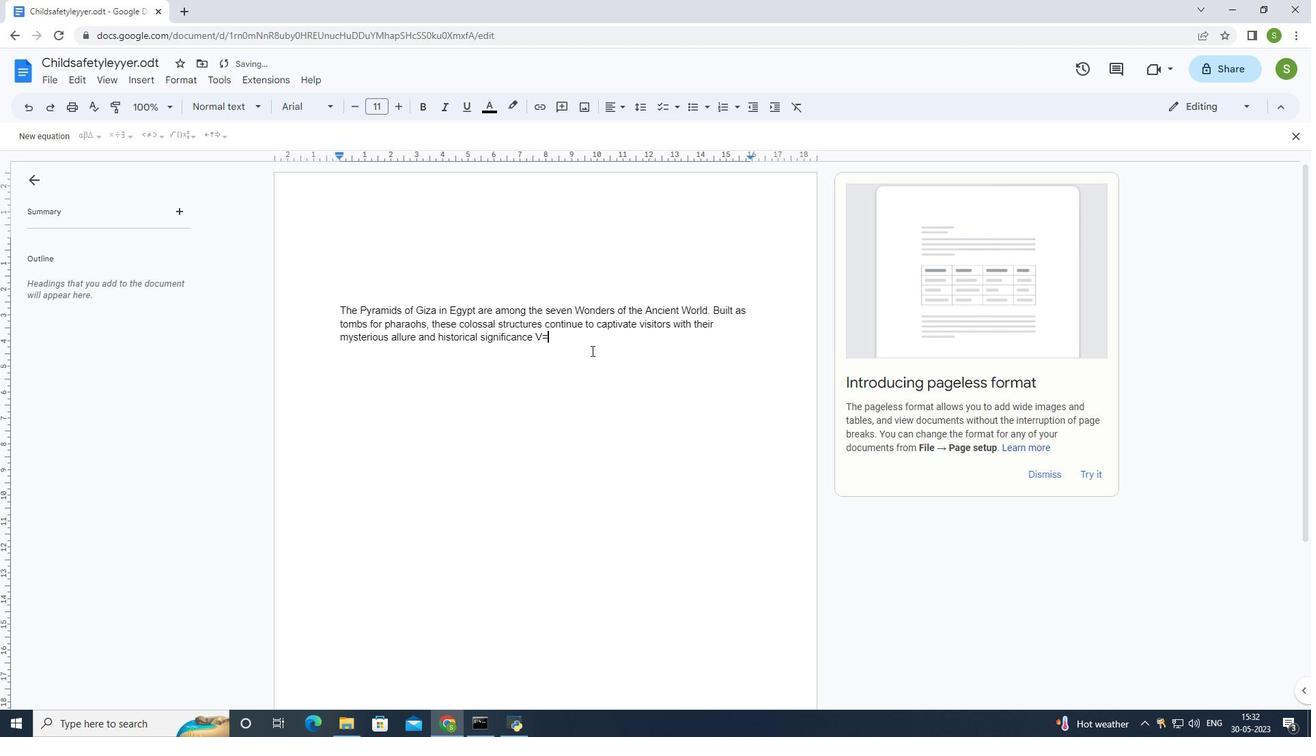 
Action: Key pressed <Key.backspace>
Screenshot: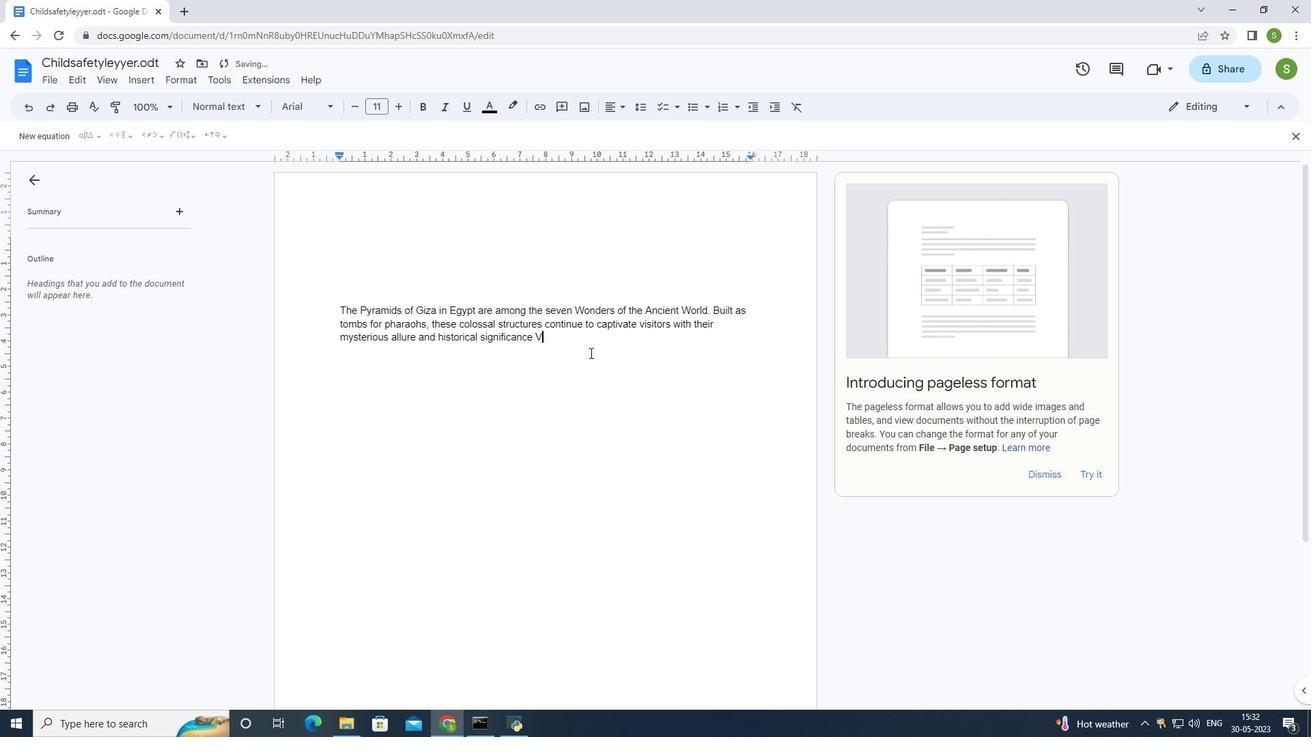 
Action: Mouse moved to (197, 122)
Screenshot: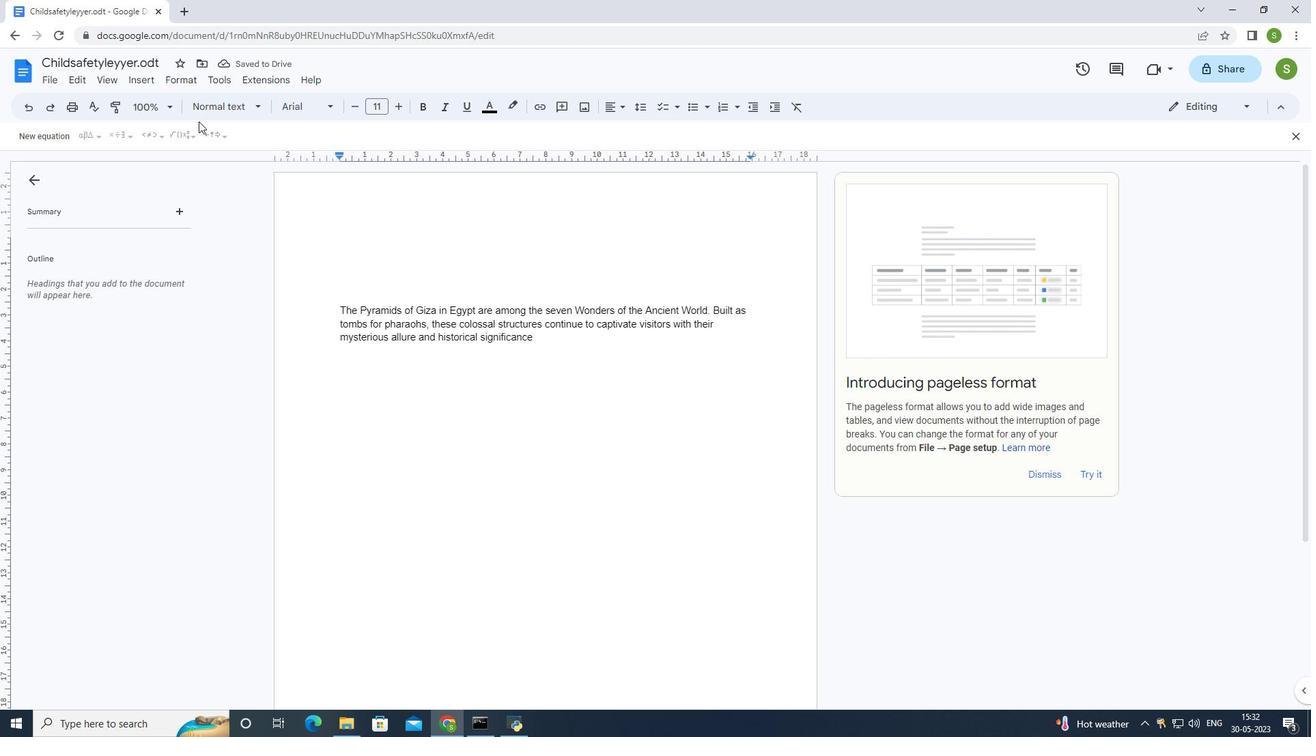
Action: Key pressed <Key.space>
Screenshot: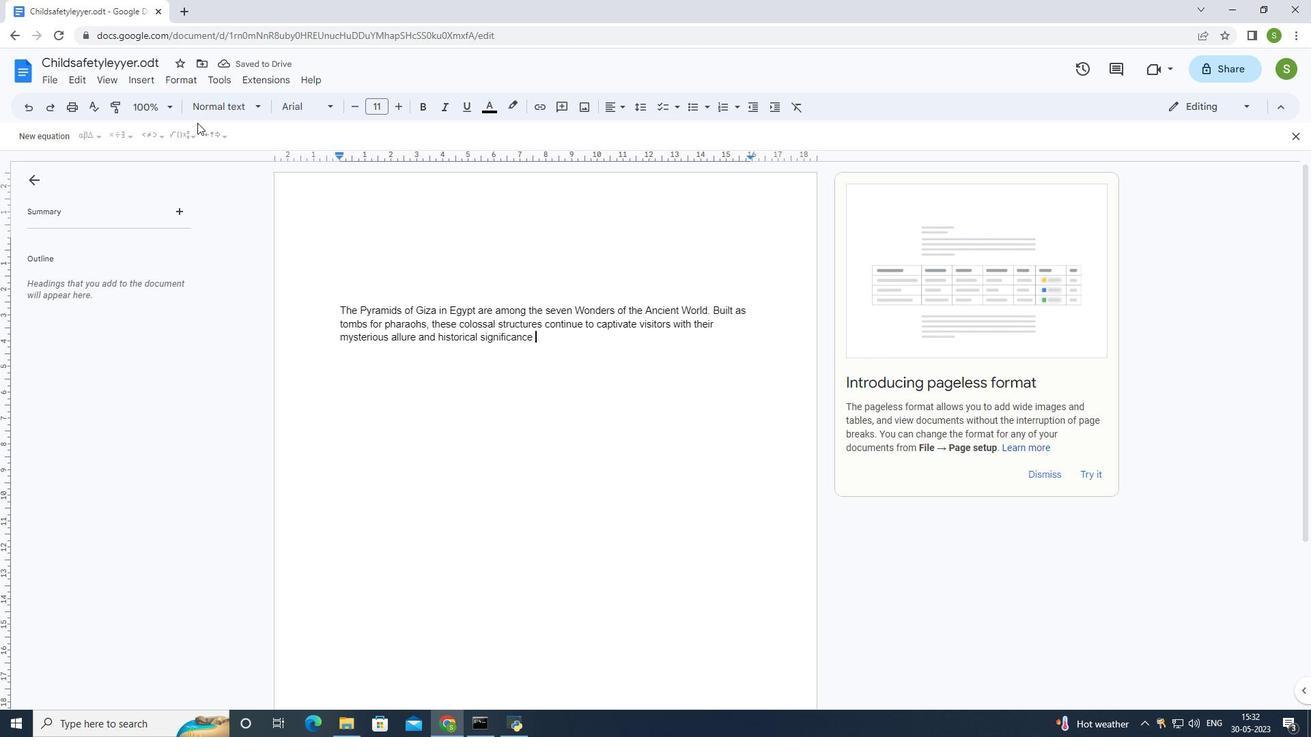 
Action: Mouse moved to (143, 77)
Screenshot: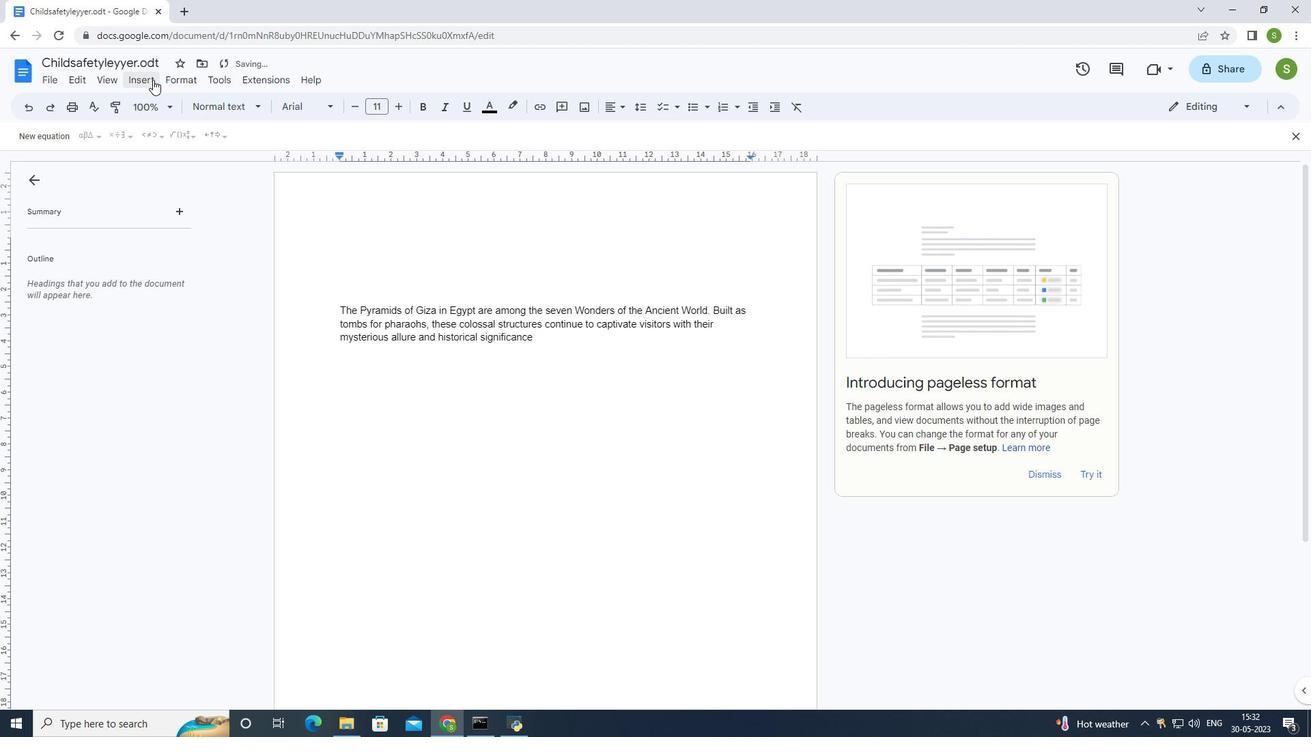 
Action: Mouse pressed left at (143, 77)
Screenshot: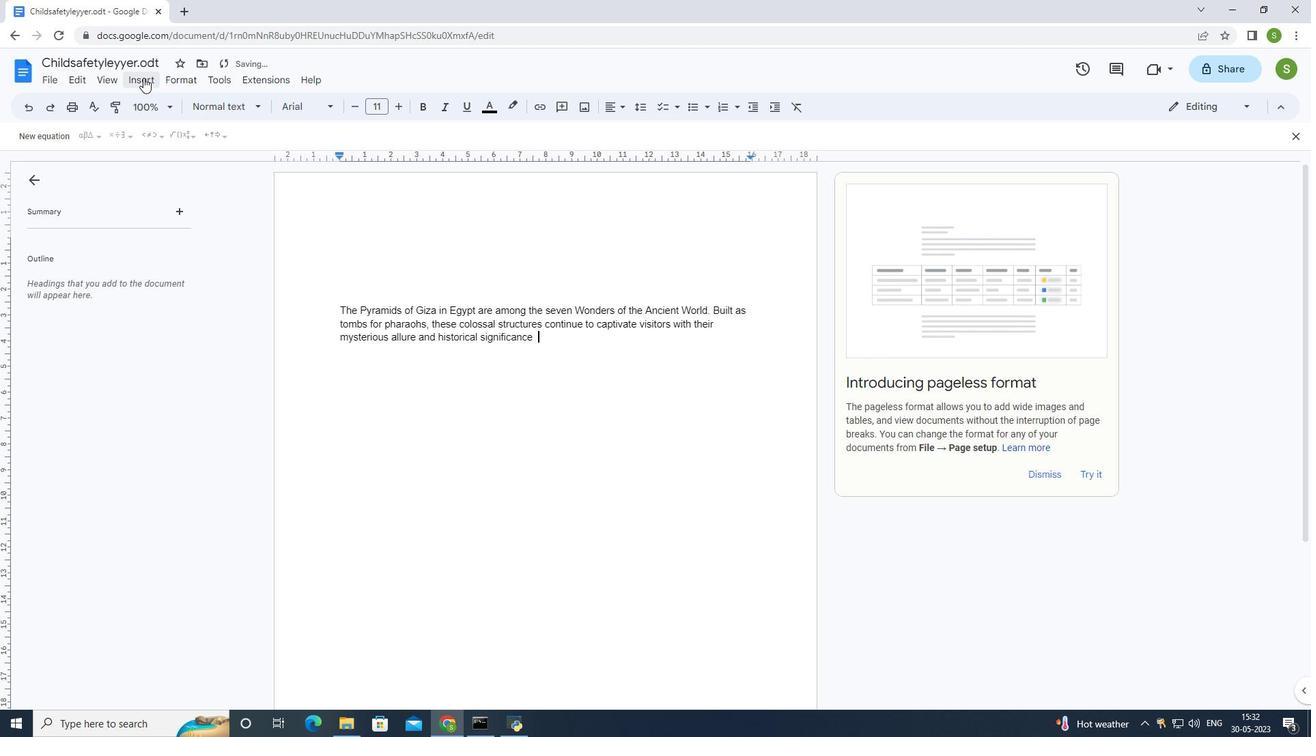 
Action: Mouse moved to (213, 363)
Screenshot: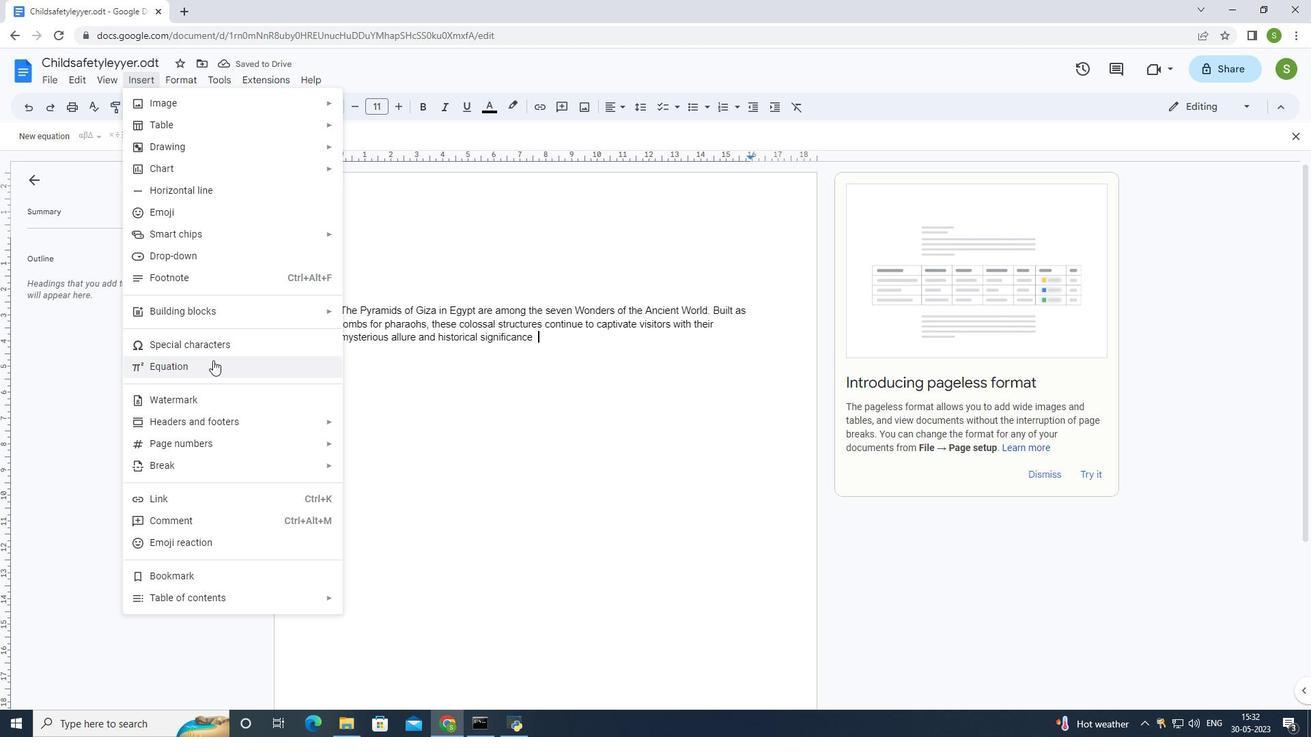 
Action: Mouse pressed left at (213, 363)
Screenshot: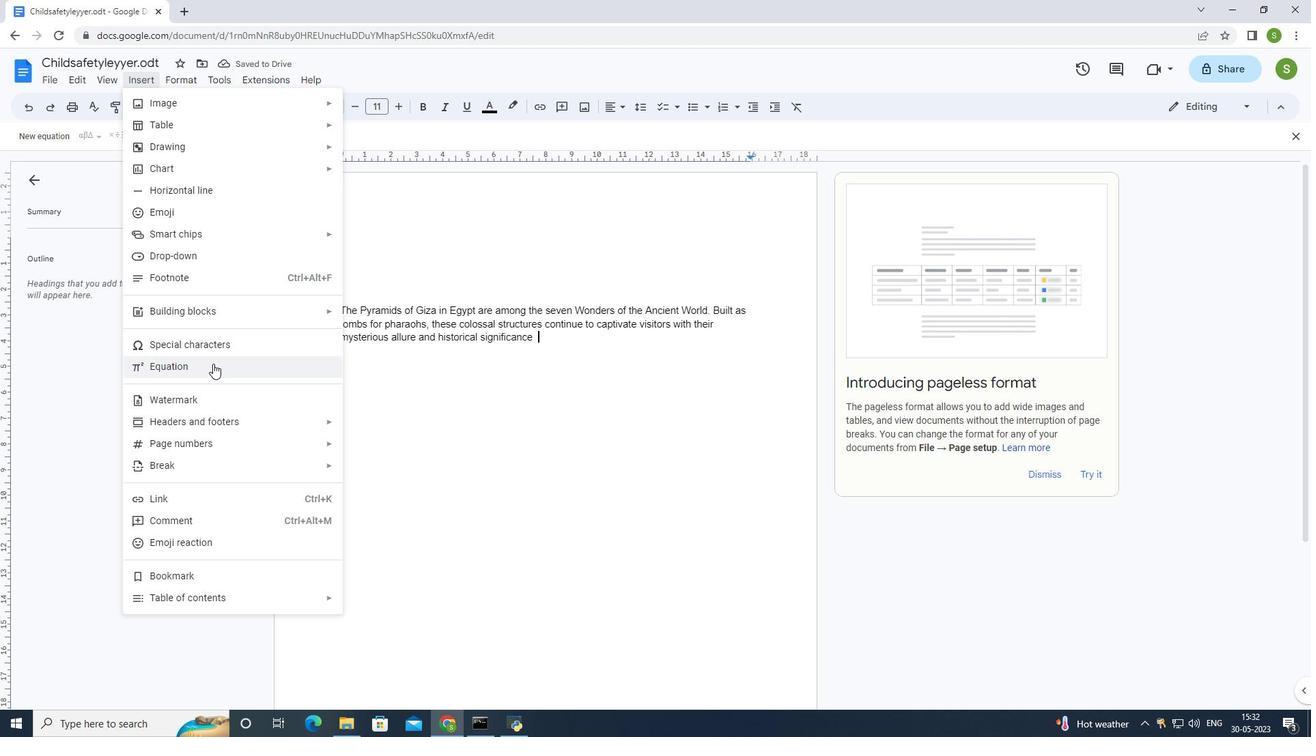 
Action: Mouse moved to (415, 362)
Screenshot: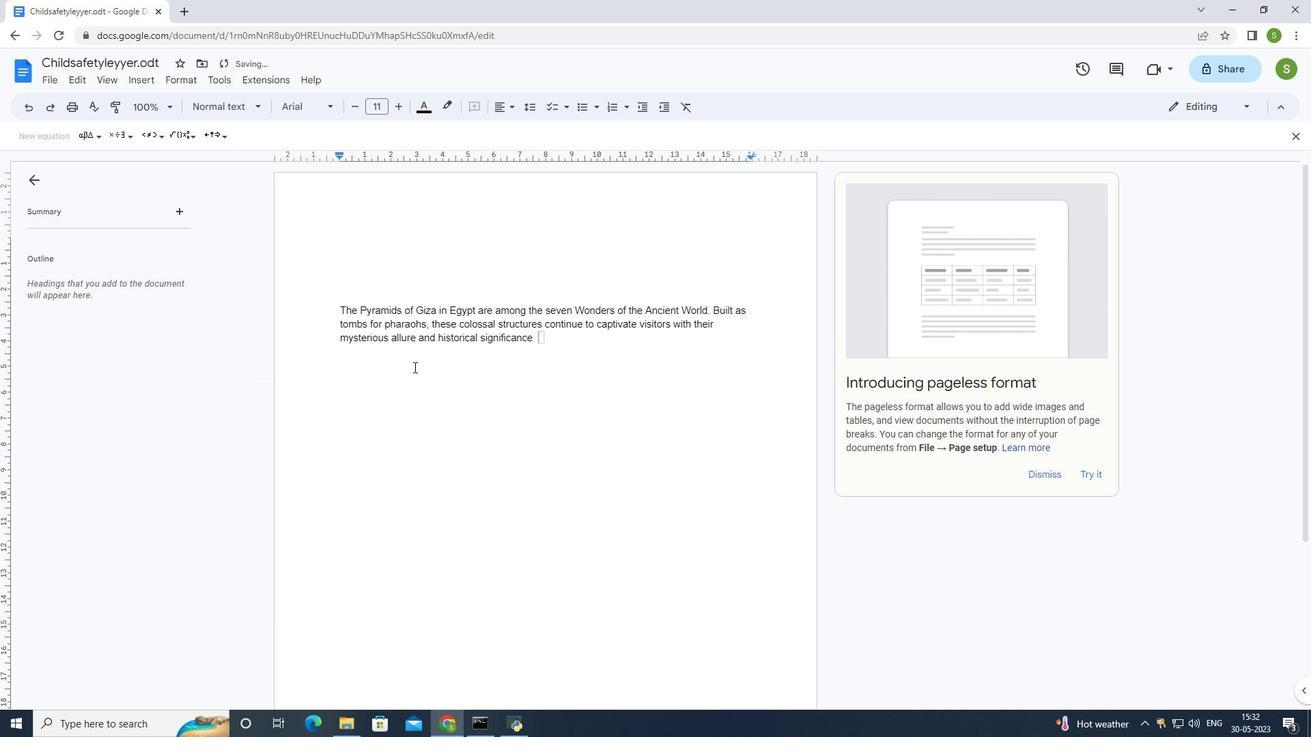 
Action: Key pressed <Key.shift>V=s3
Screenshot: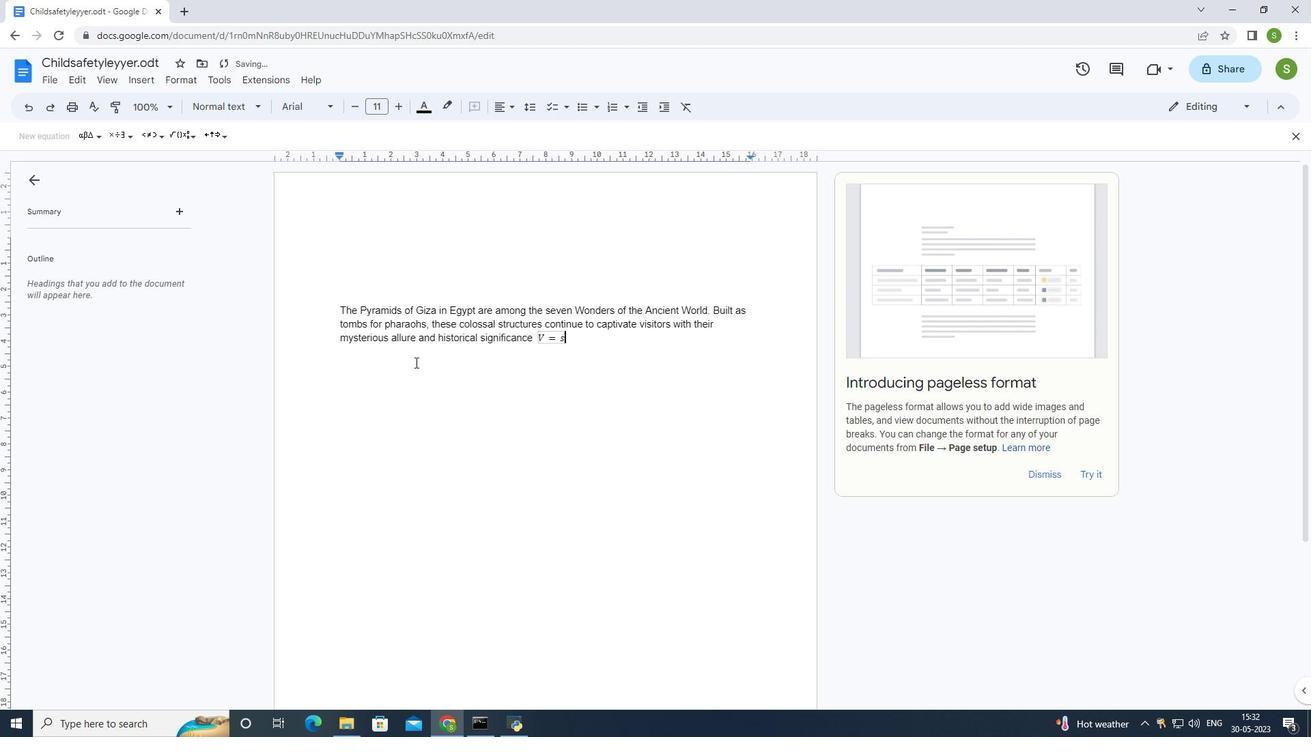 
Action: Mouse moved to (142, 78)
Screenshot: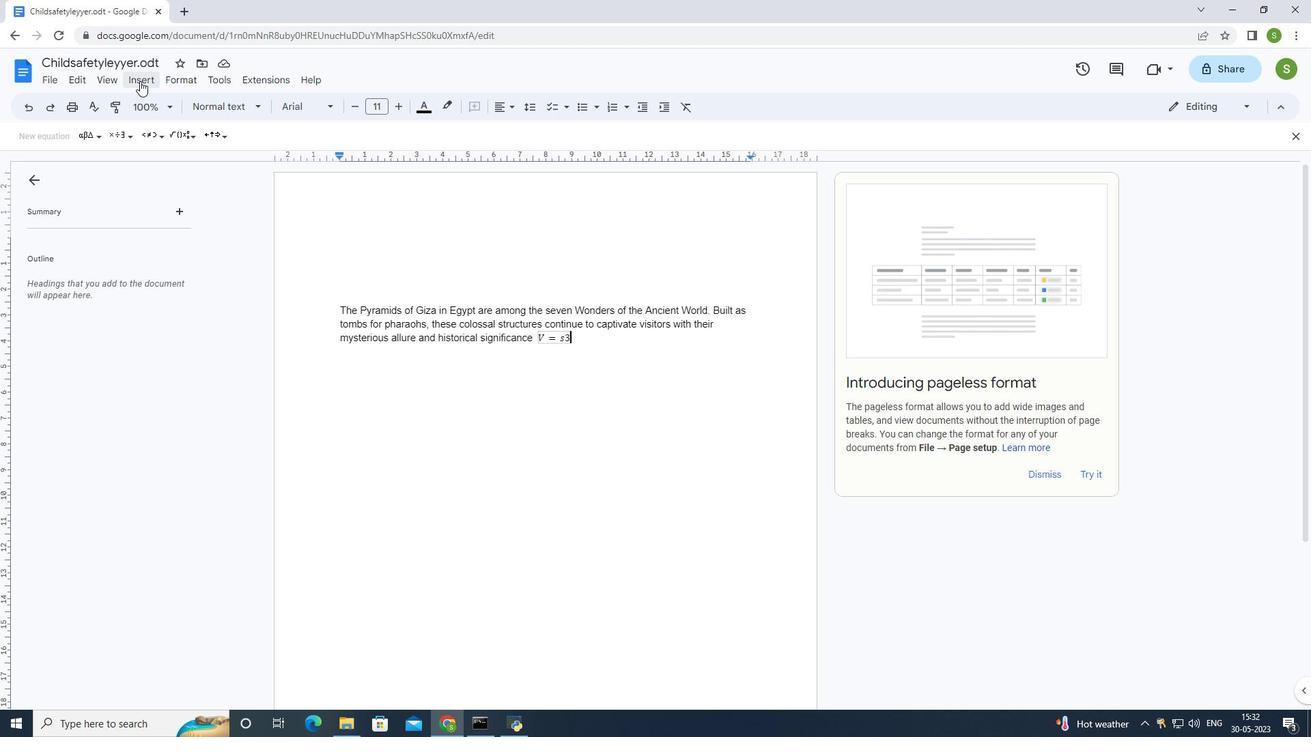 
Action: Mouse pressed left at (142, 78)
Screenshot: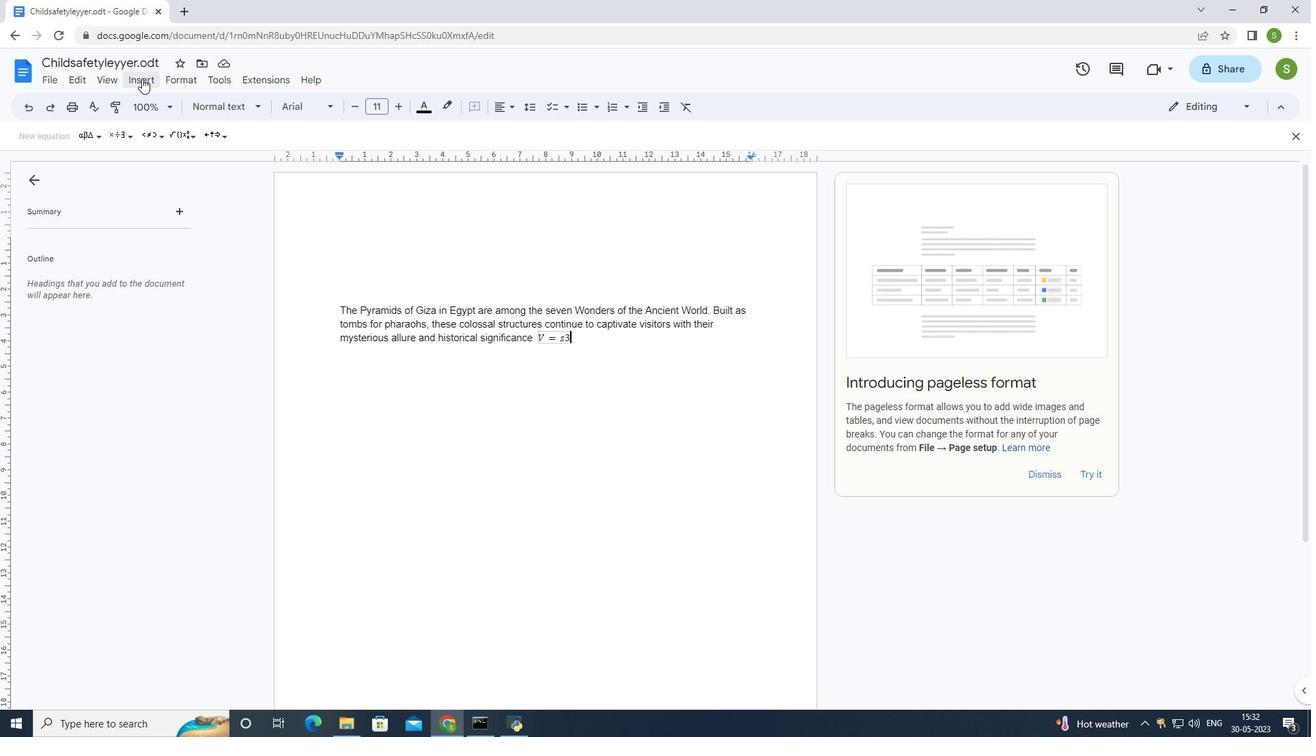 
Action: Mouse moved to (564, 410)
Screenshot: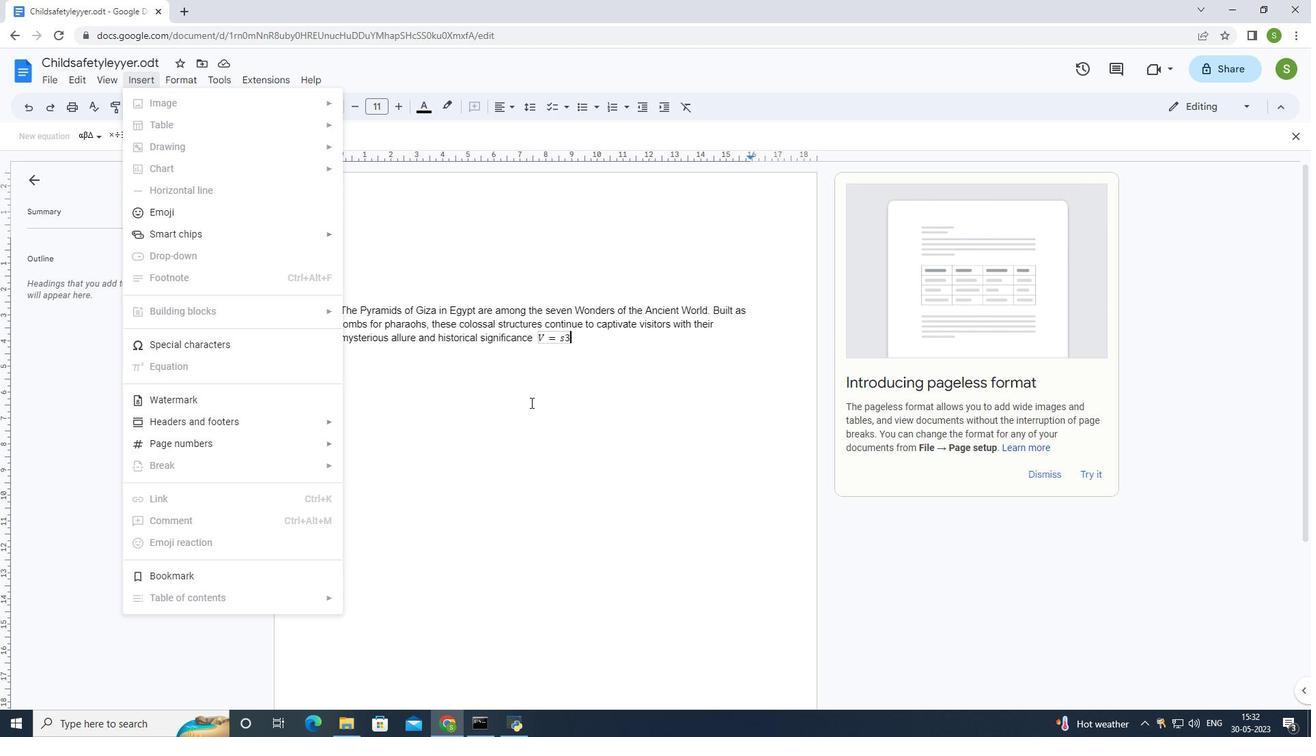 
Action: Mouse pressed left at (564, 410)
Screenshot: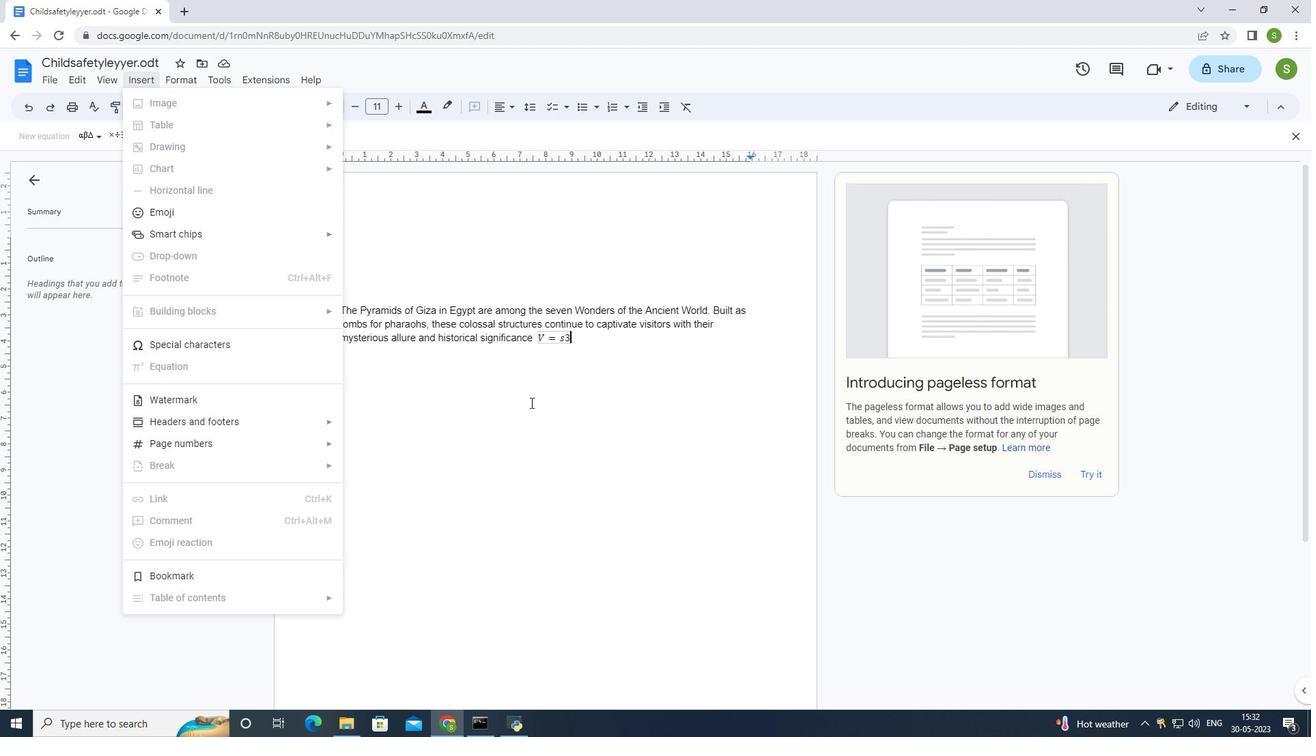 
Action: Mouse moved to (535, 337)
Screenshot: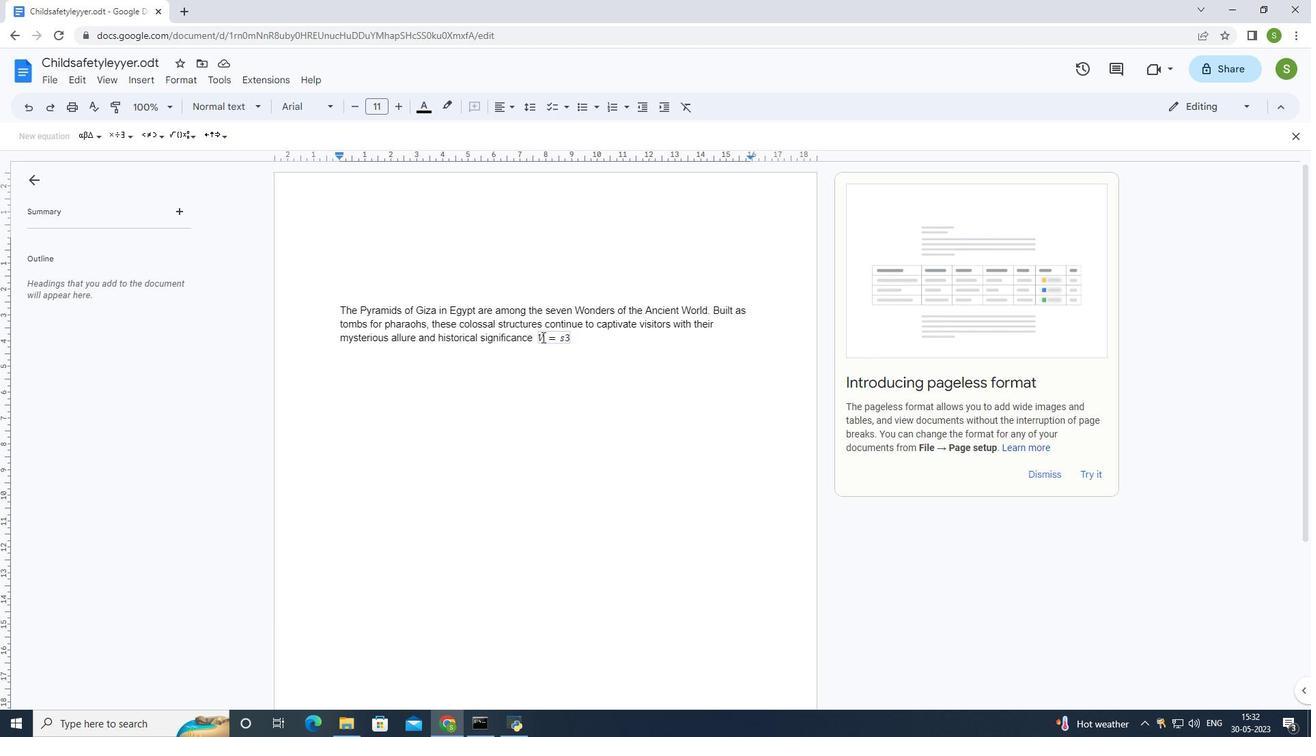
Action: Mouse pressed left at (535, 337)
Screenshot: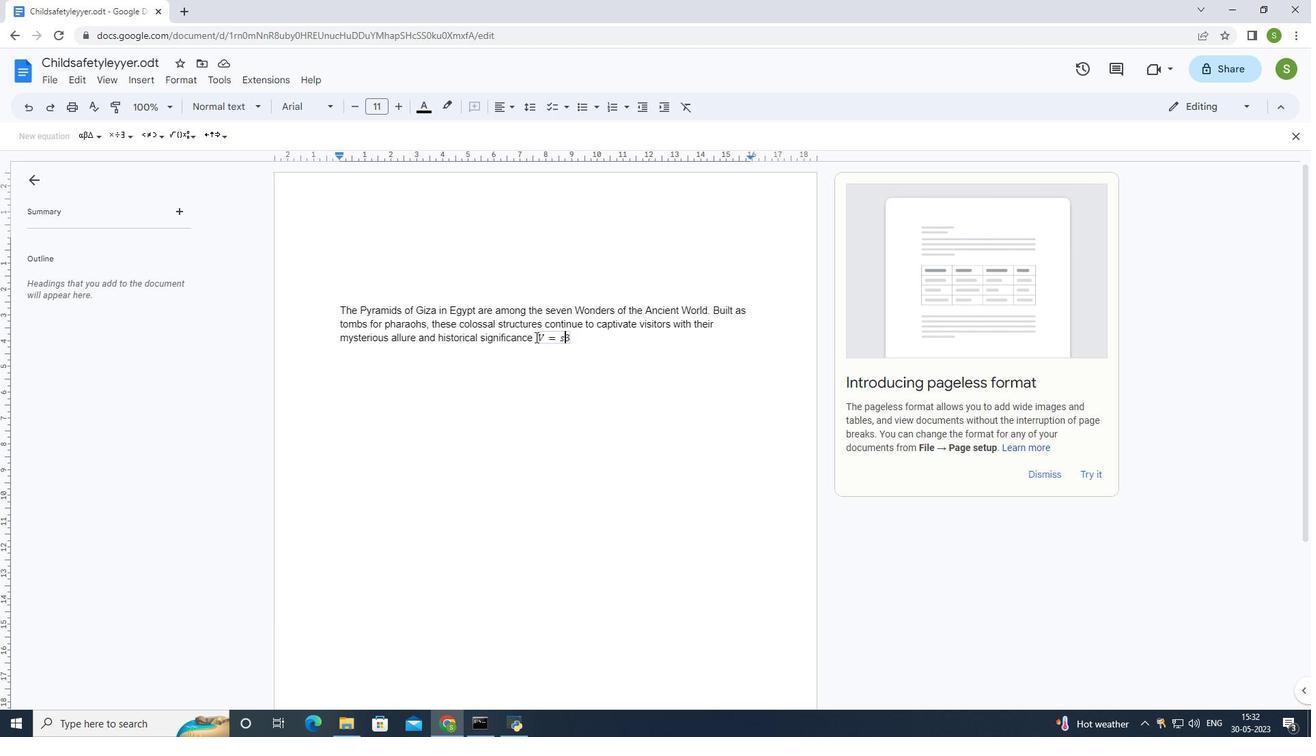 
Action: Mouse moved to (488, 102)
Screenshot: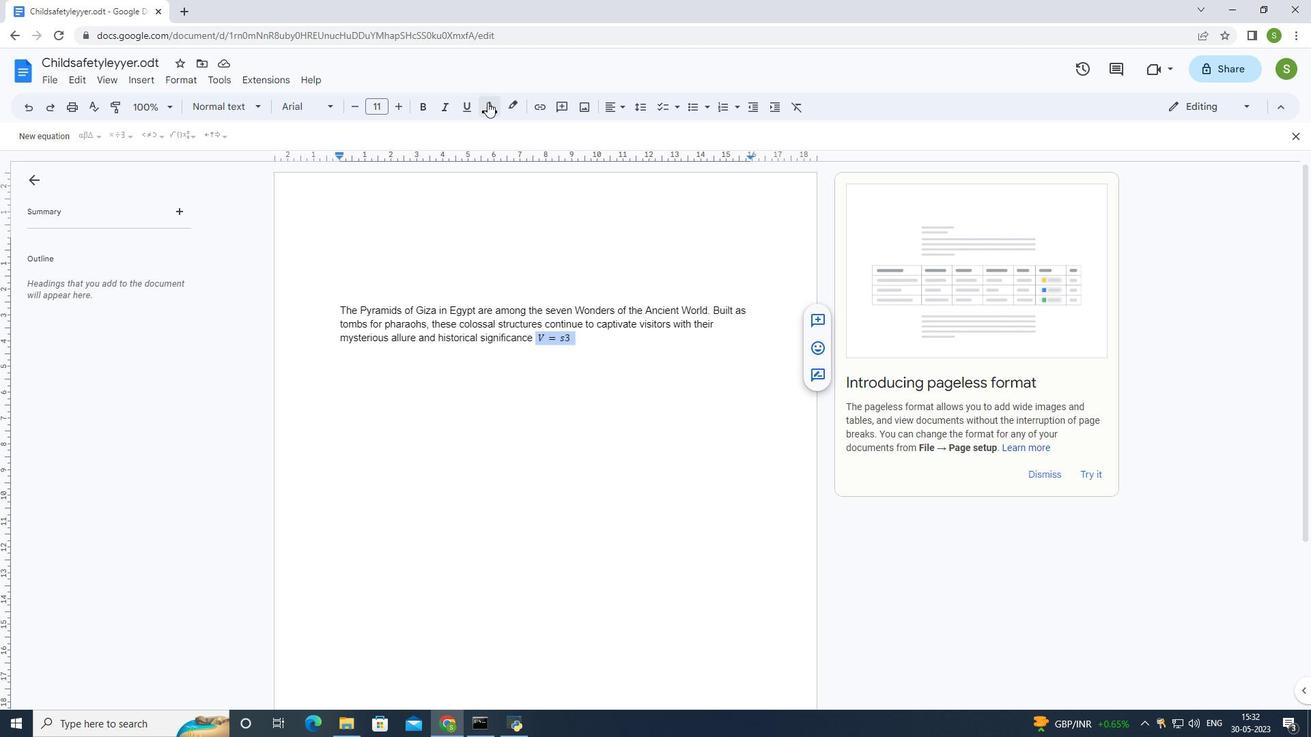 
Action: Mouse pressed left at (488, 102)
Screenshot: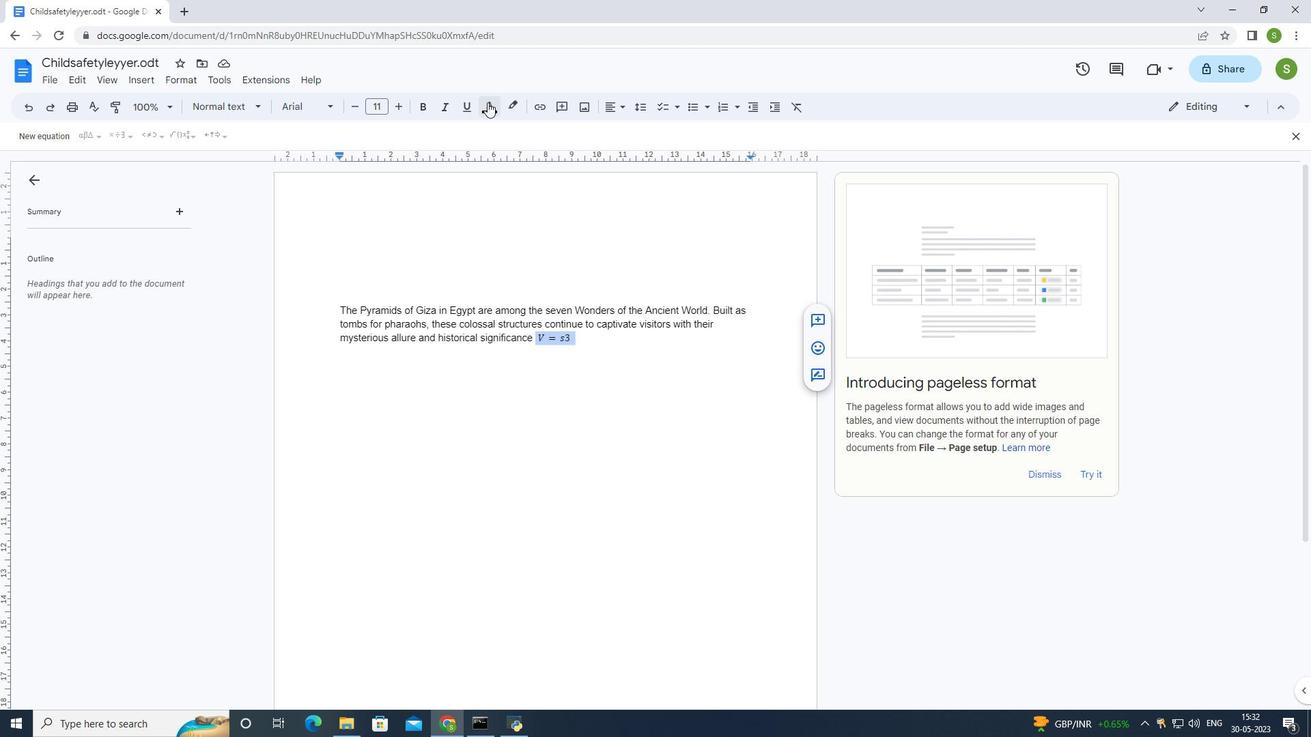
Action: Mouse moved to (628, 146)
Screenshot: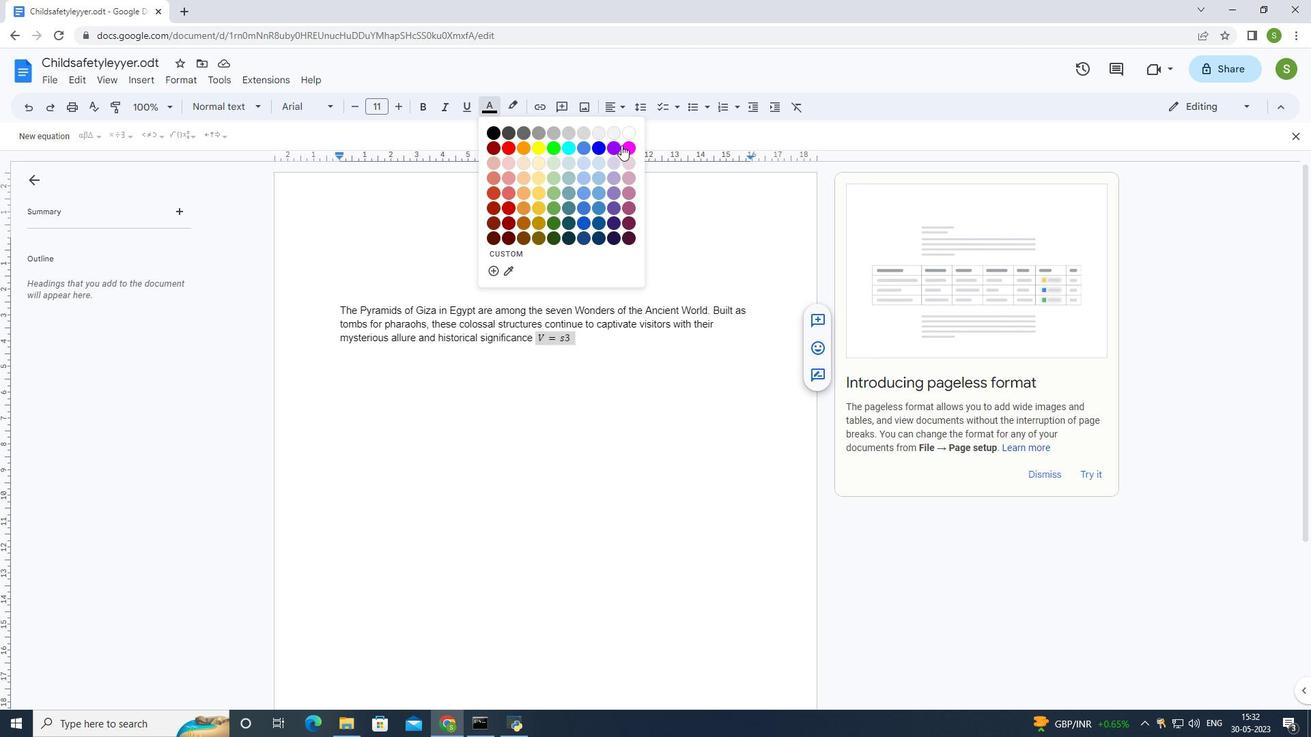 
Action: Mouse pressed left at (628, 146)
Screenshot: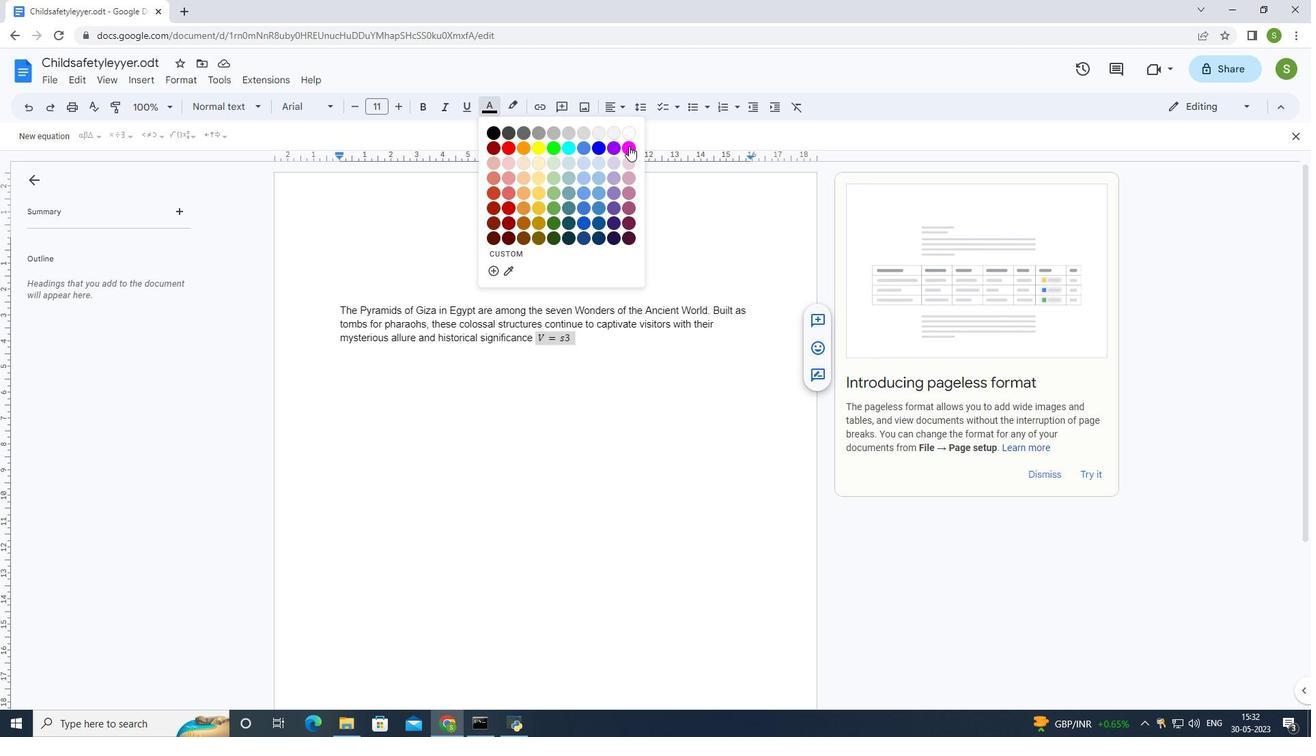 
Action: Mouse moved to (652, 352)
Screenshot: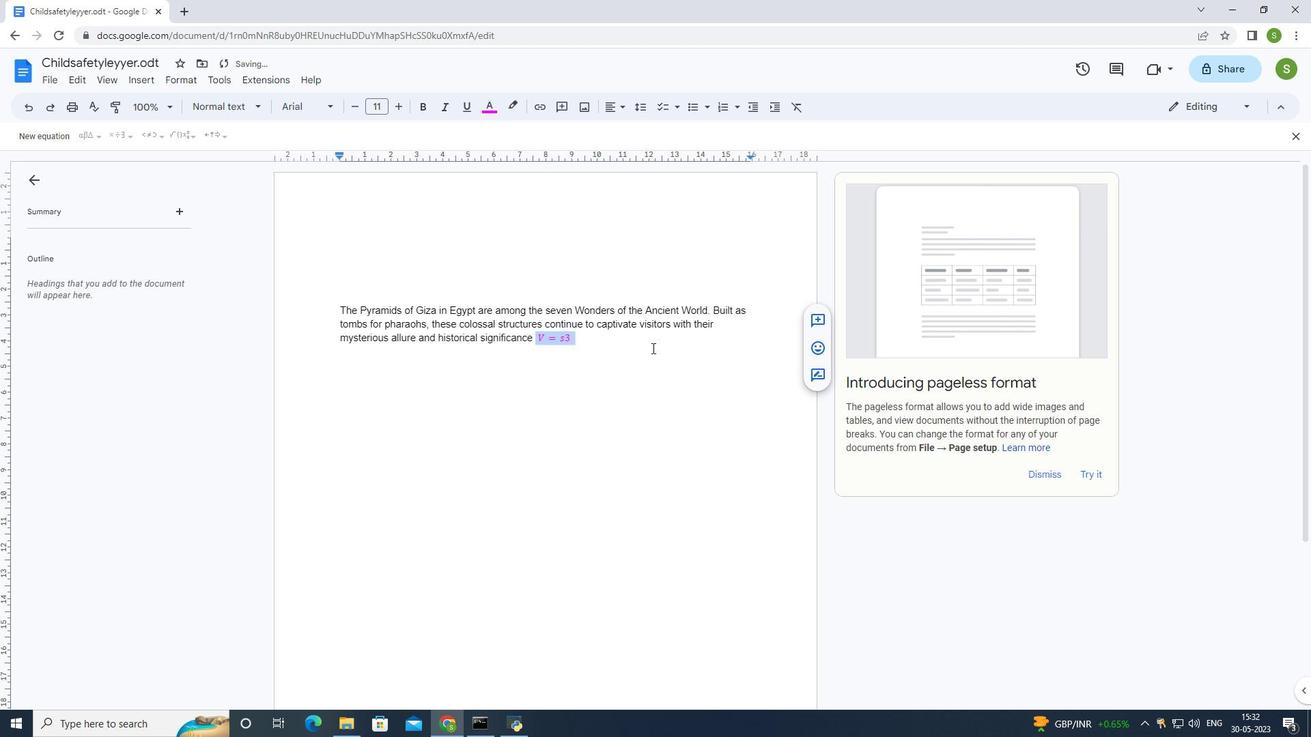 
Action: Mouse pressed left at (652, 352)
Screenshot: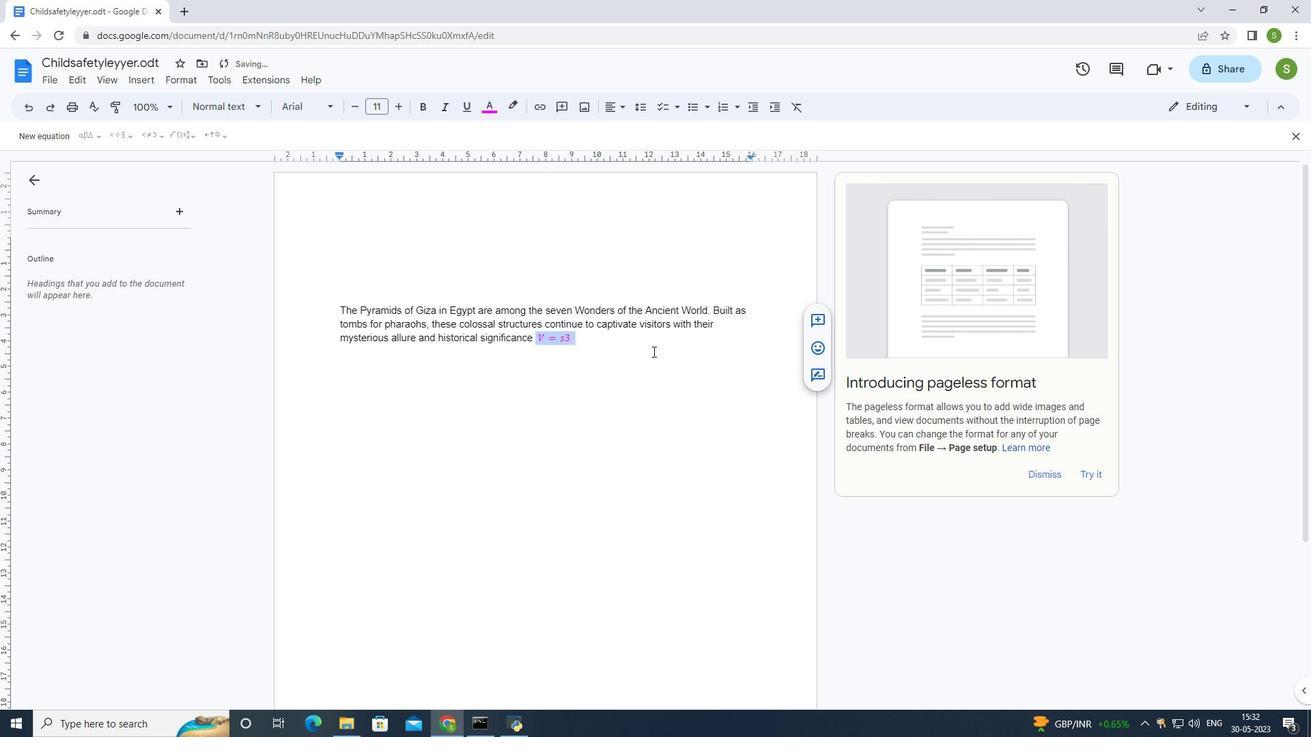 
Action: Mouse moved to (39, 73)
Screenshot: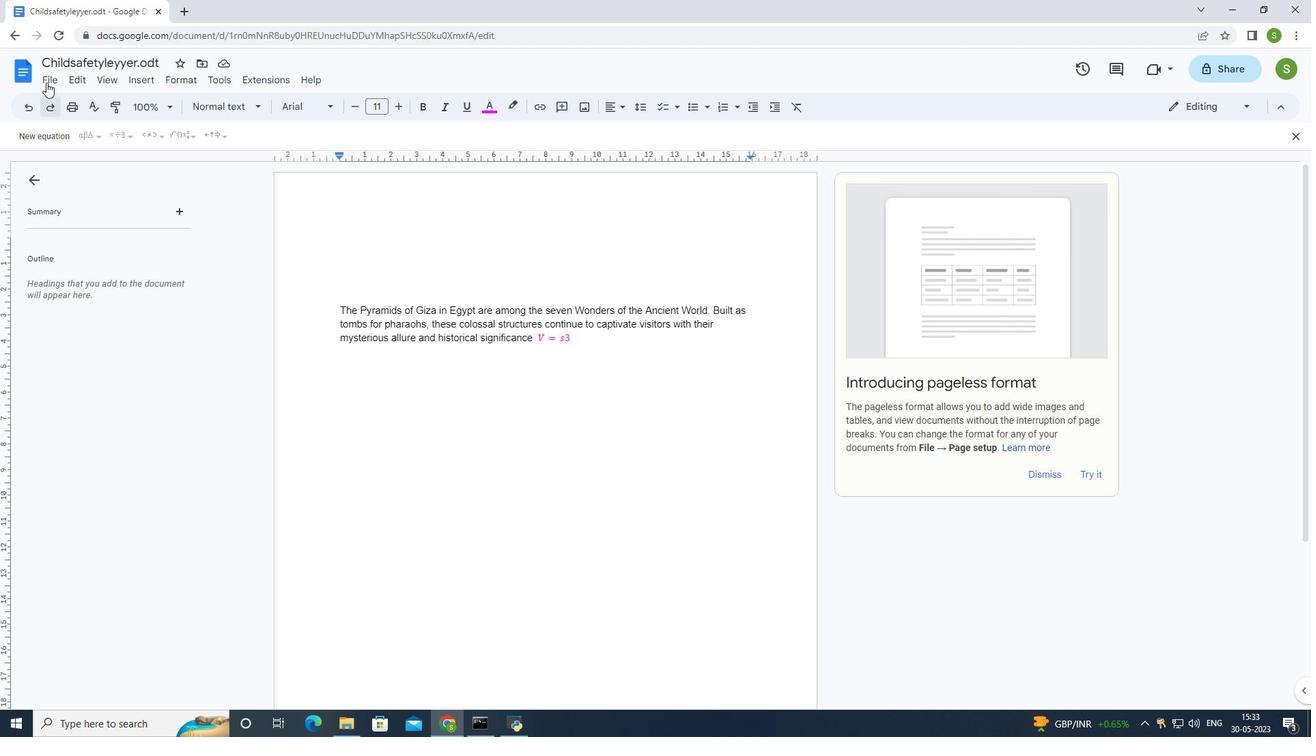 
Action: Mouse pressed left at (39, 73)
Screenshot: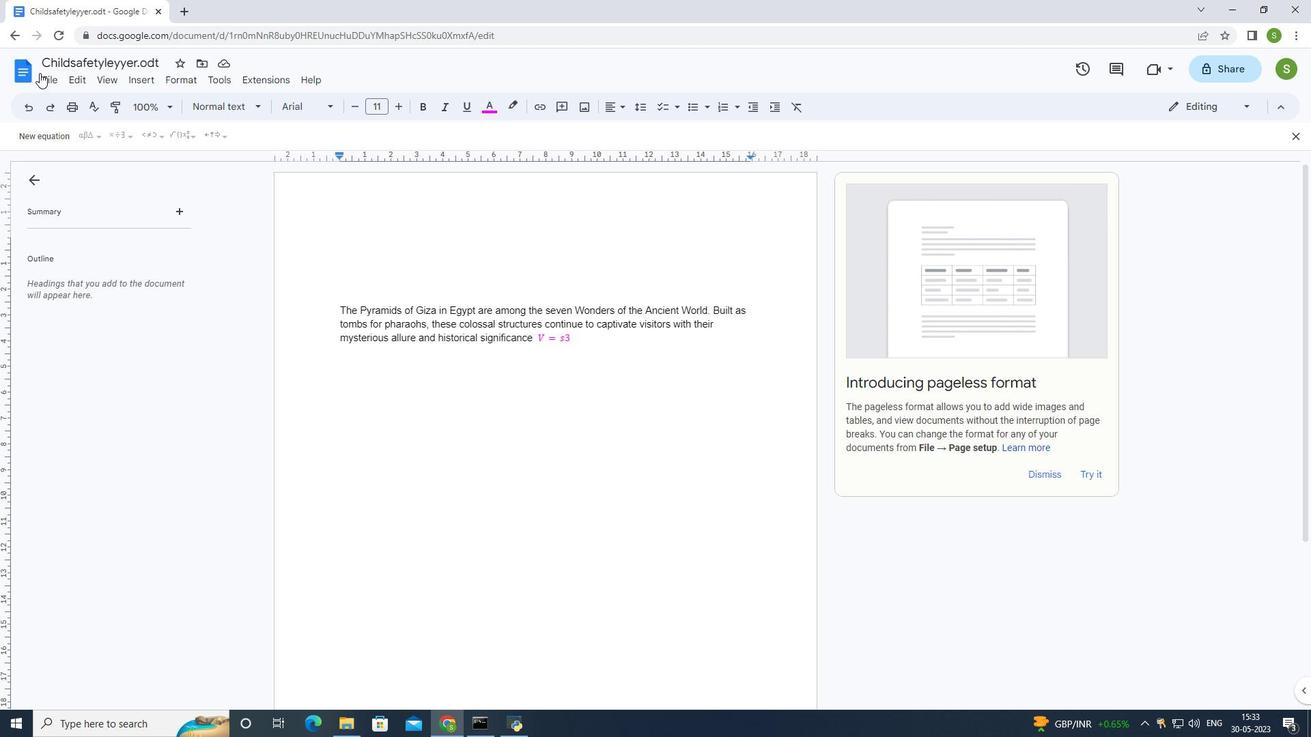 
Action: Mouse moved to (55, 84)
Screenshot: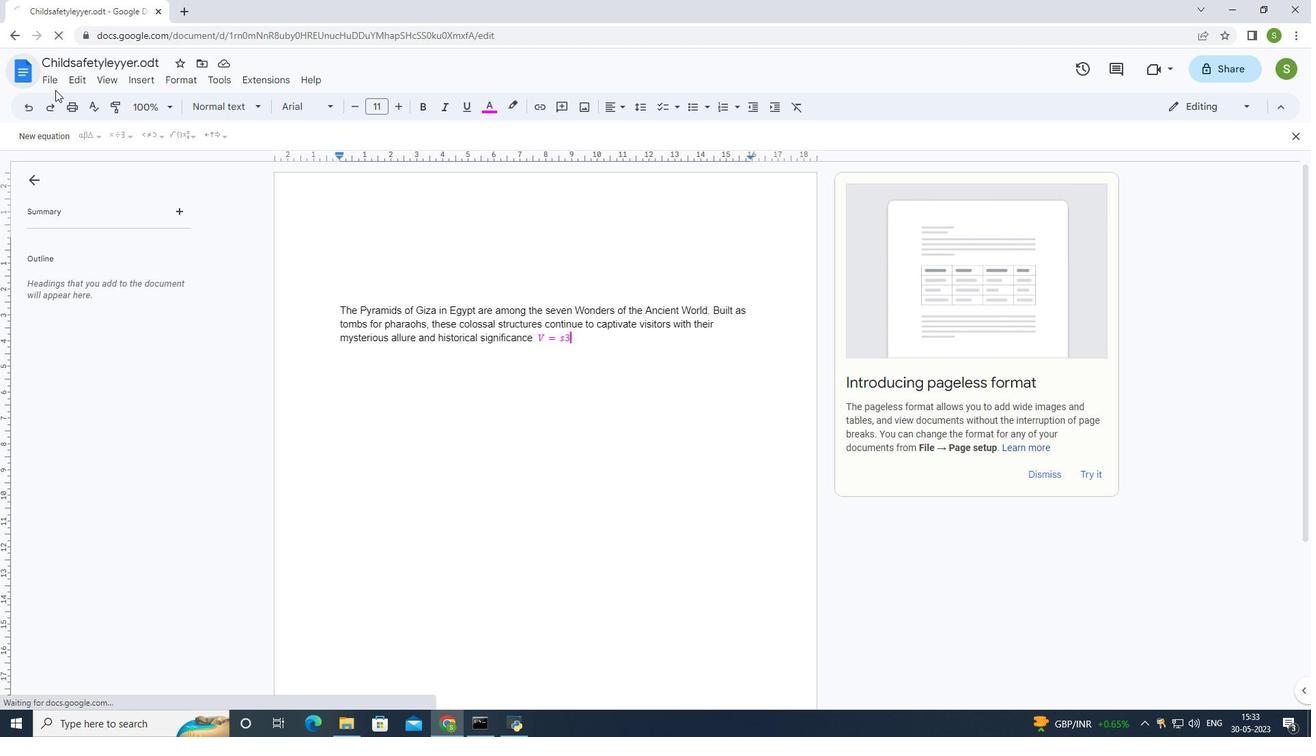 
Action: Mouse pressed left at (55, 84)
Screenshot: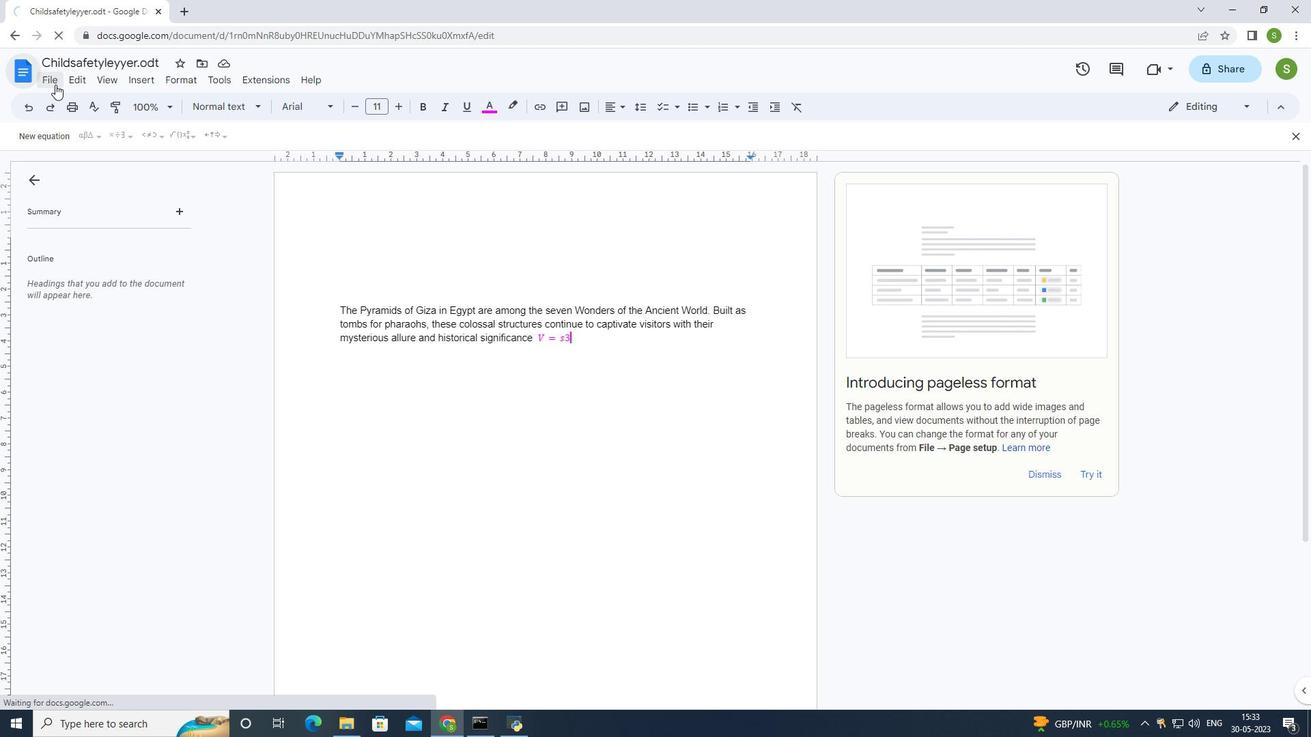 
Action: Mouse moved to (8, 35)
Screenshot: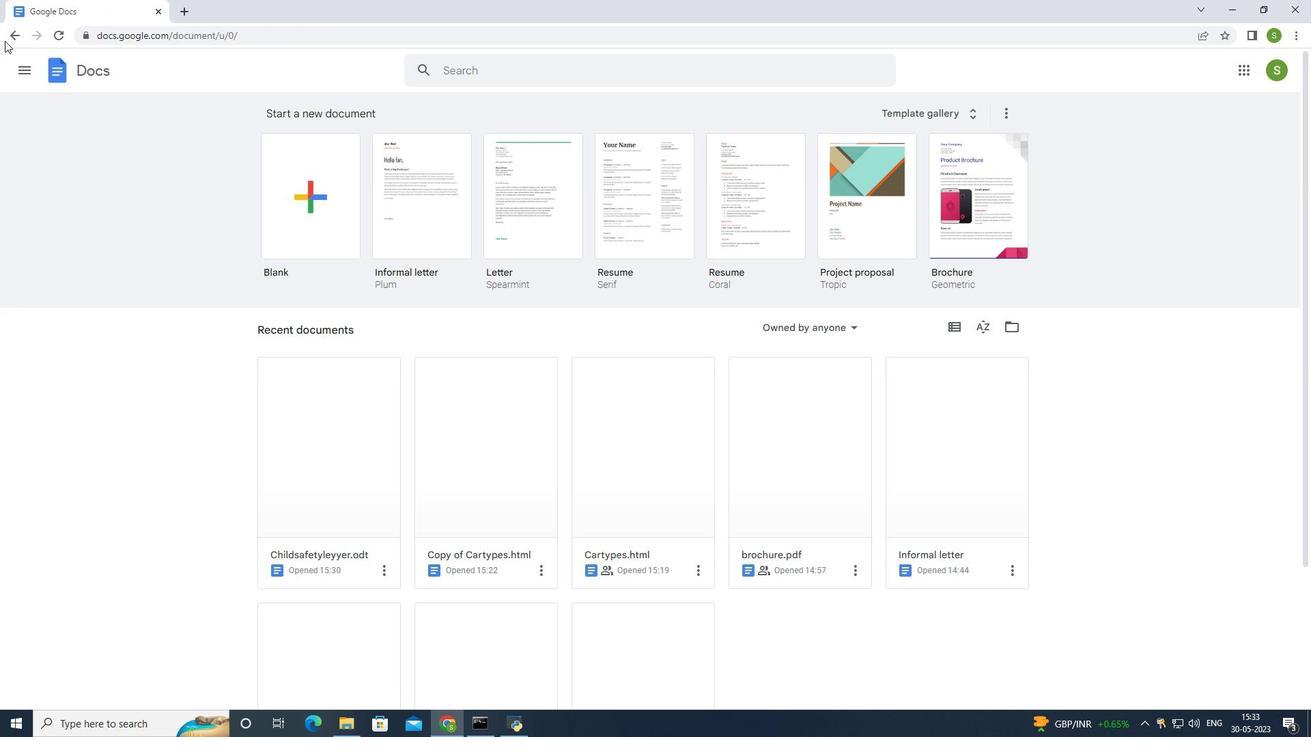 
Action: Mouse pressed left at (8, 35)
Screenshot: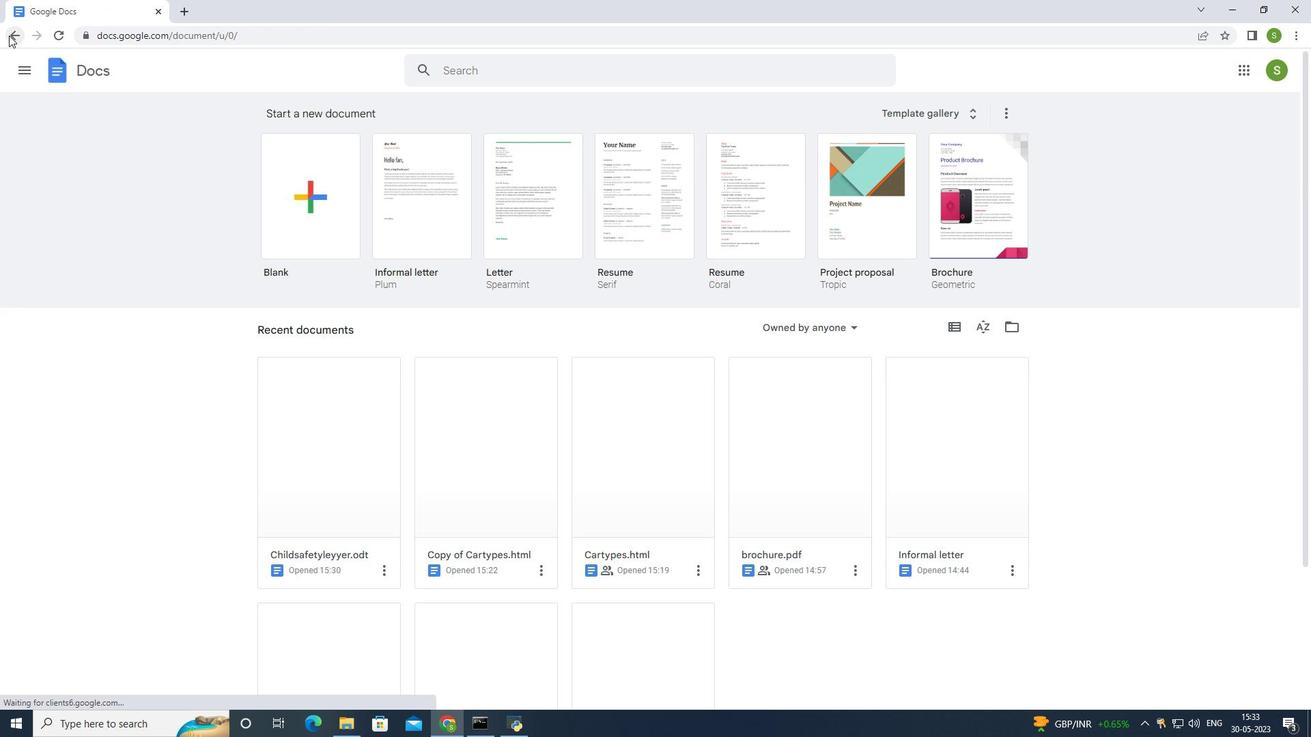 
Action: Mouse moved to (46, 83)
Screenshot: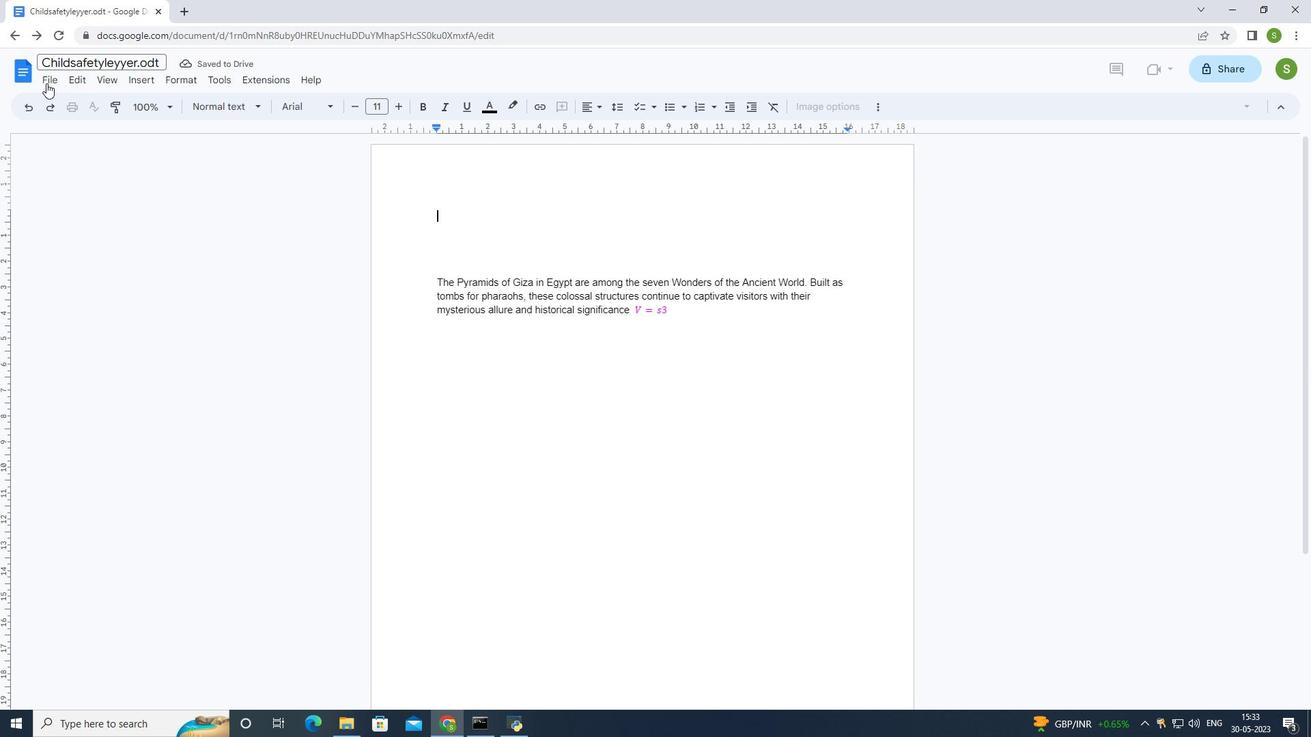 
Action: Mouse pressed left at (46, 83)
Screenshot: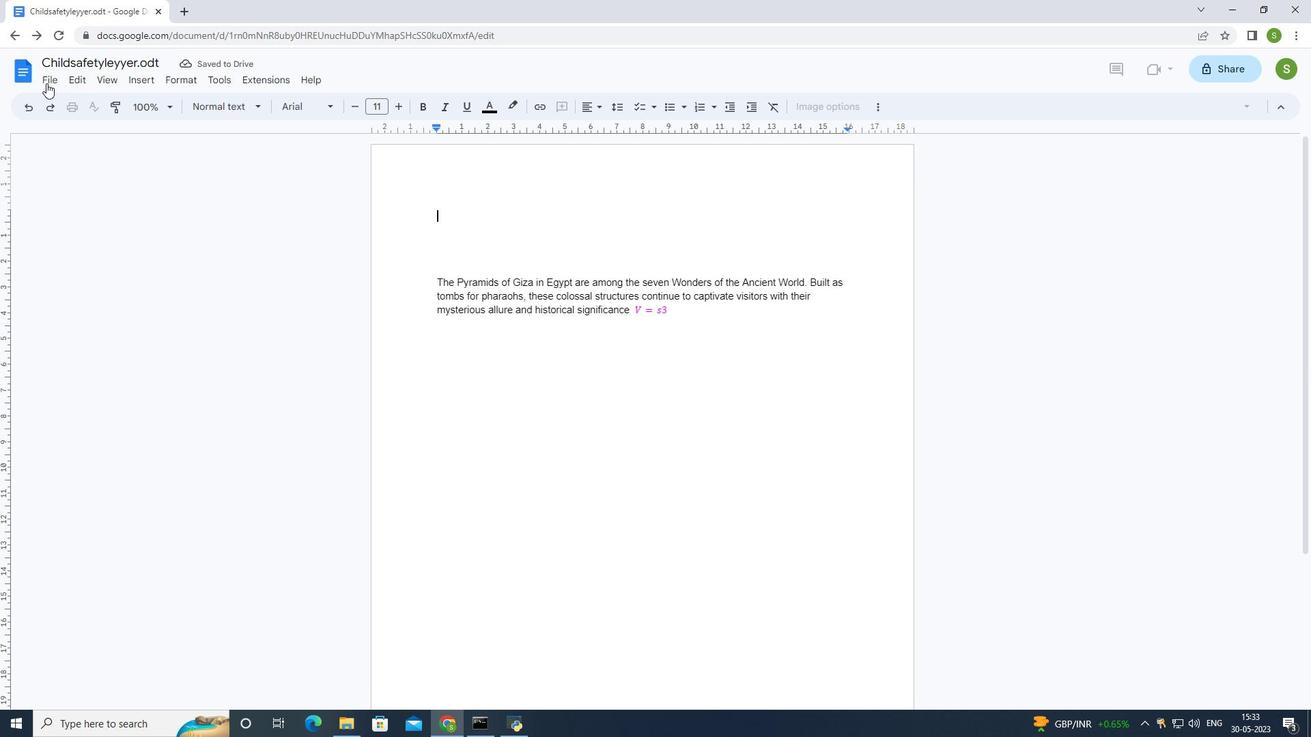 
Action: Mouse moved to (79, 73)
Screenshot: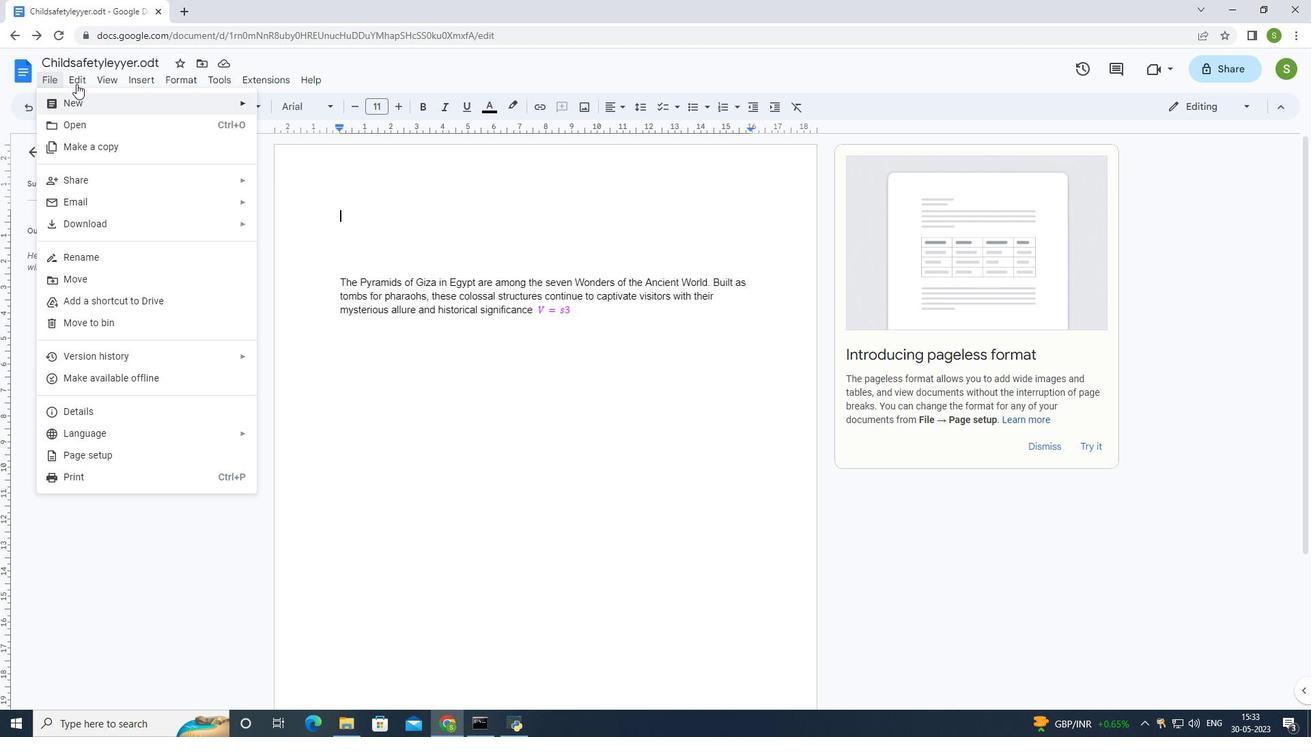 
Action: Mouse pressed left at (79, 73)
Screenshot: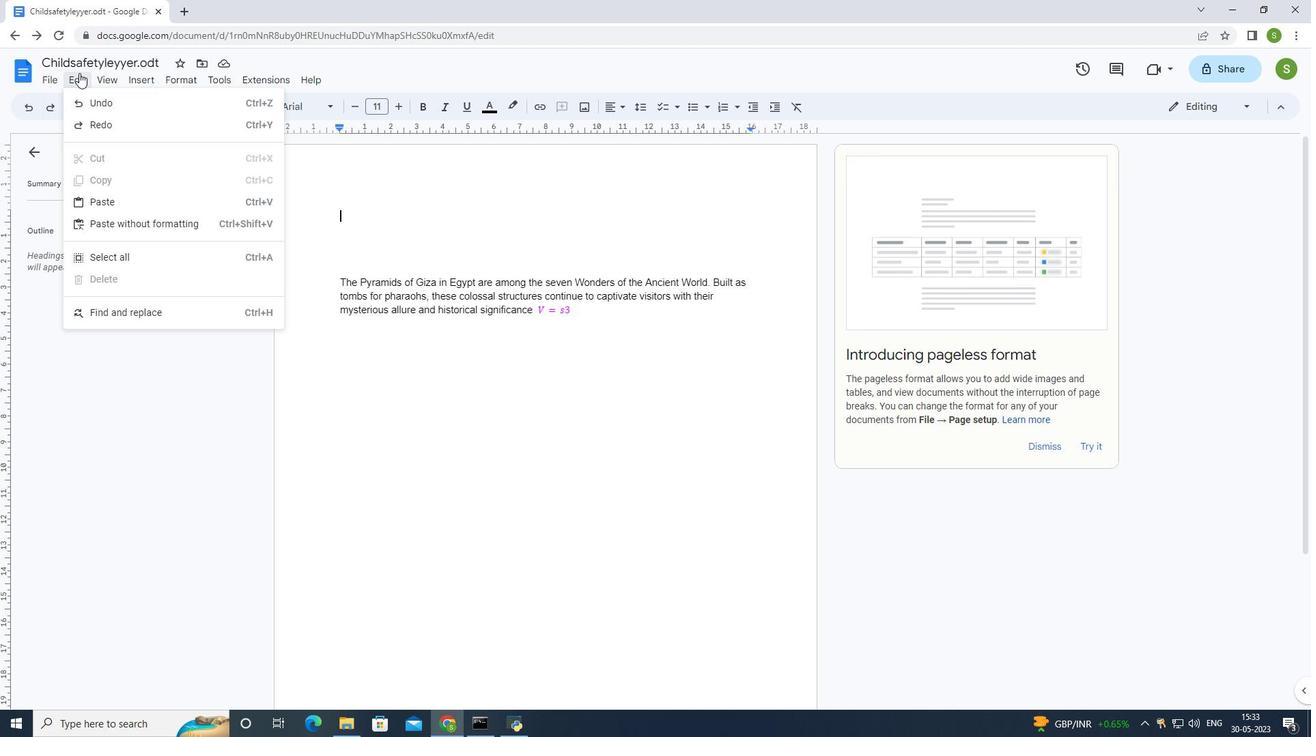 
Action: Mouse moved to (81, 78)
Screenshot: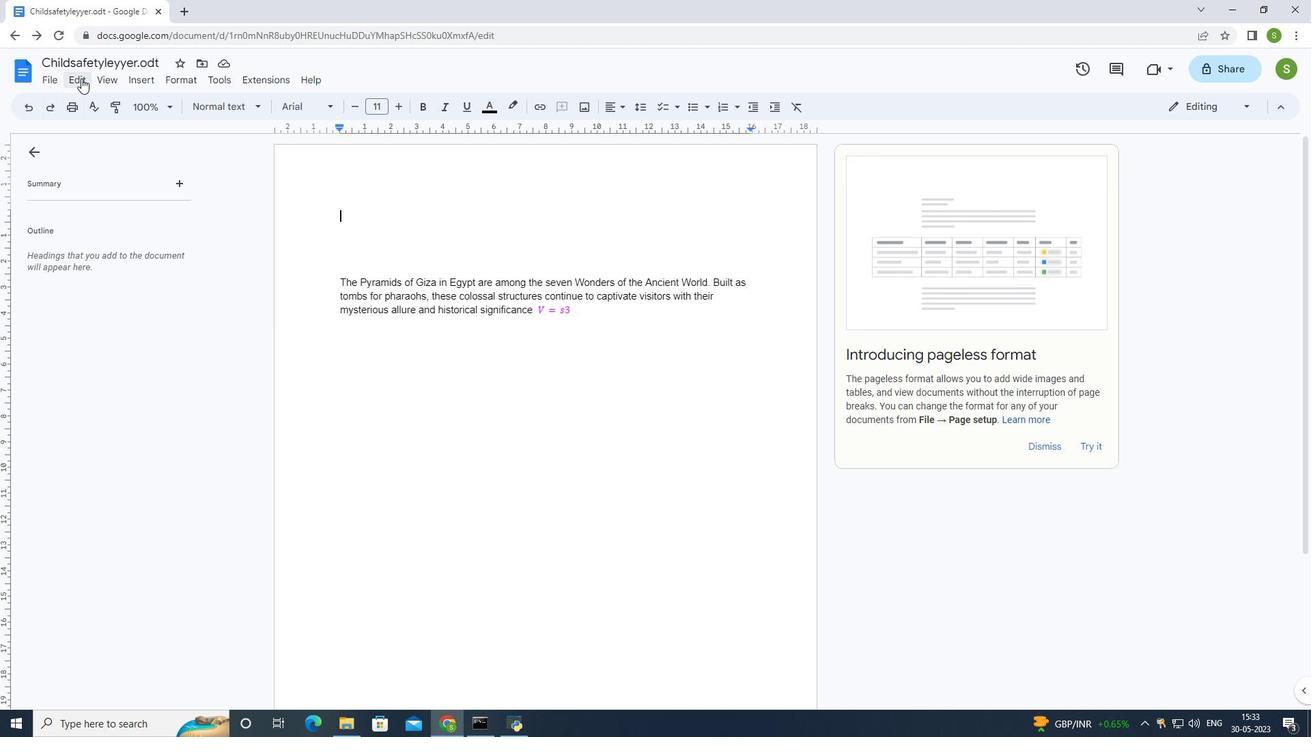 
Action: Mouse pressed left at (81, 78)
Screenshot: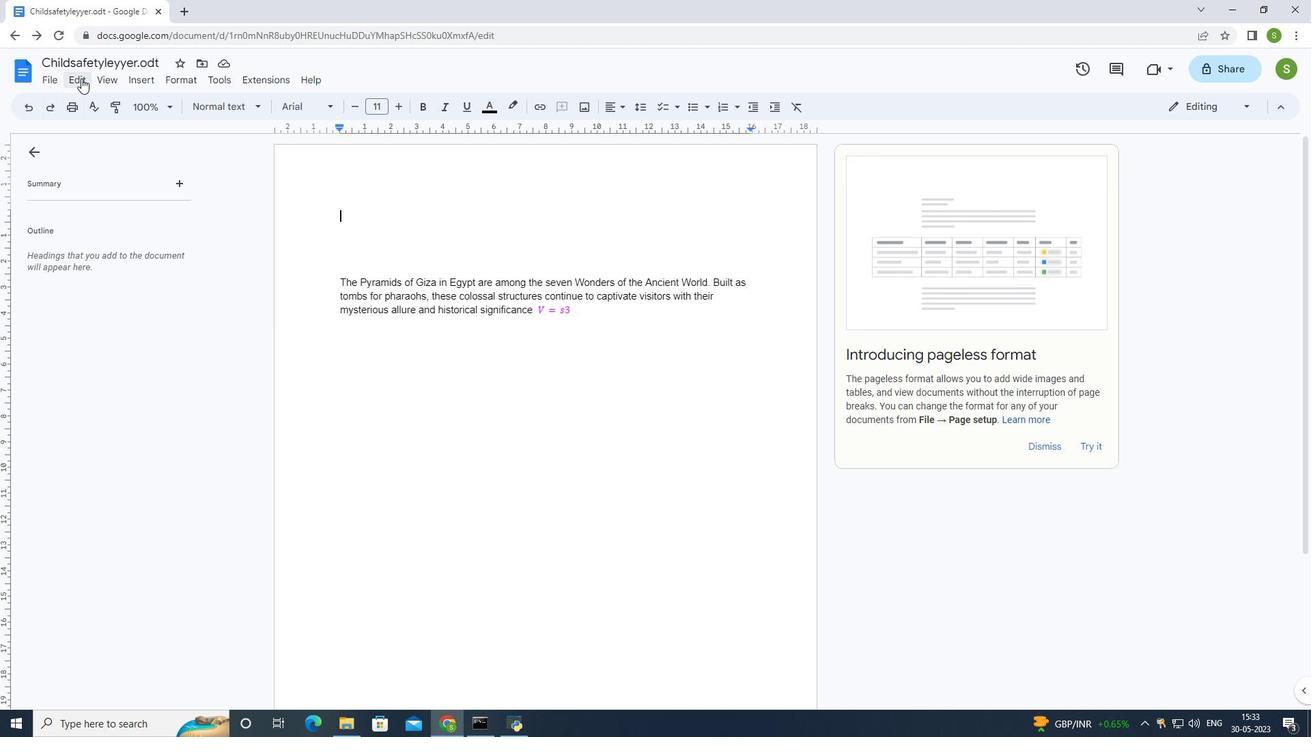 
Action: Mouse moved to (101, 77)
Screenshot: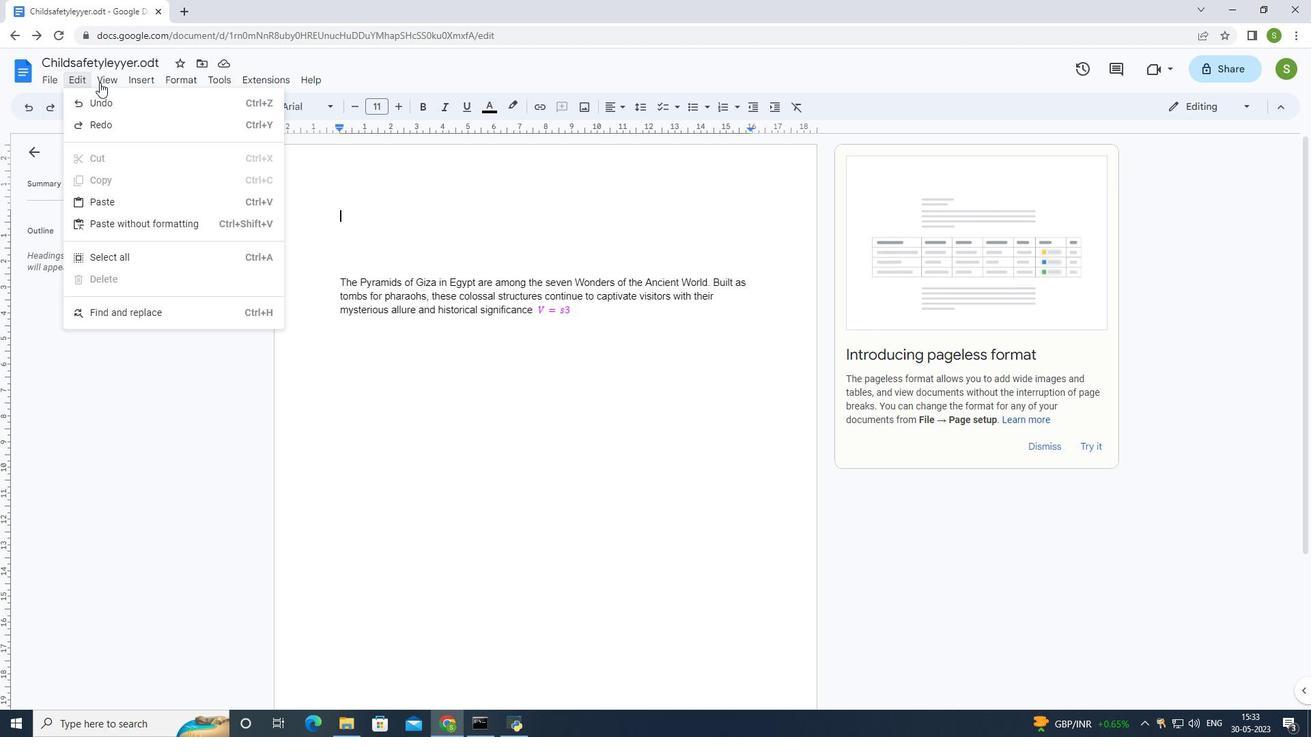 
Action: Mouse pressed left at (101, 77)
Screenshot: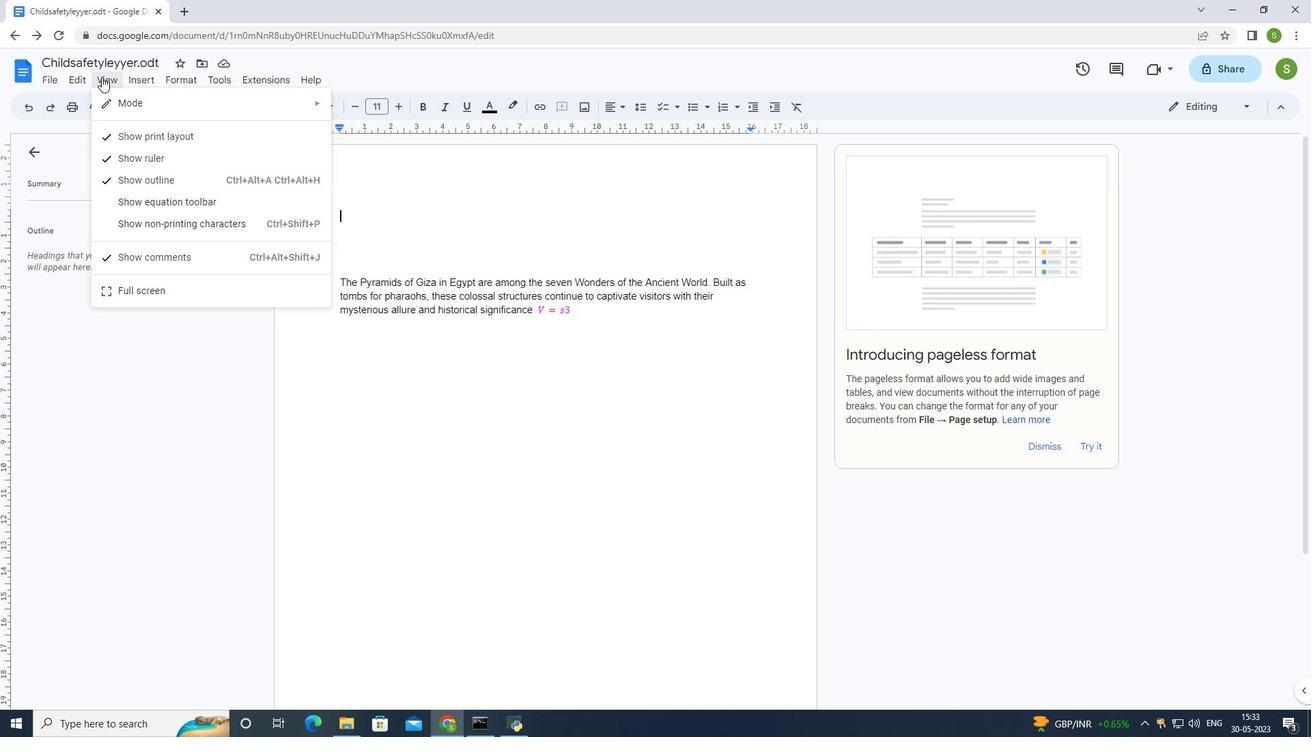 
Action: Mouse moved to (101, 76)
Screenshot: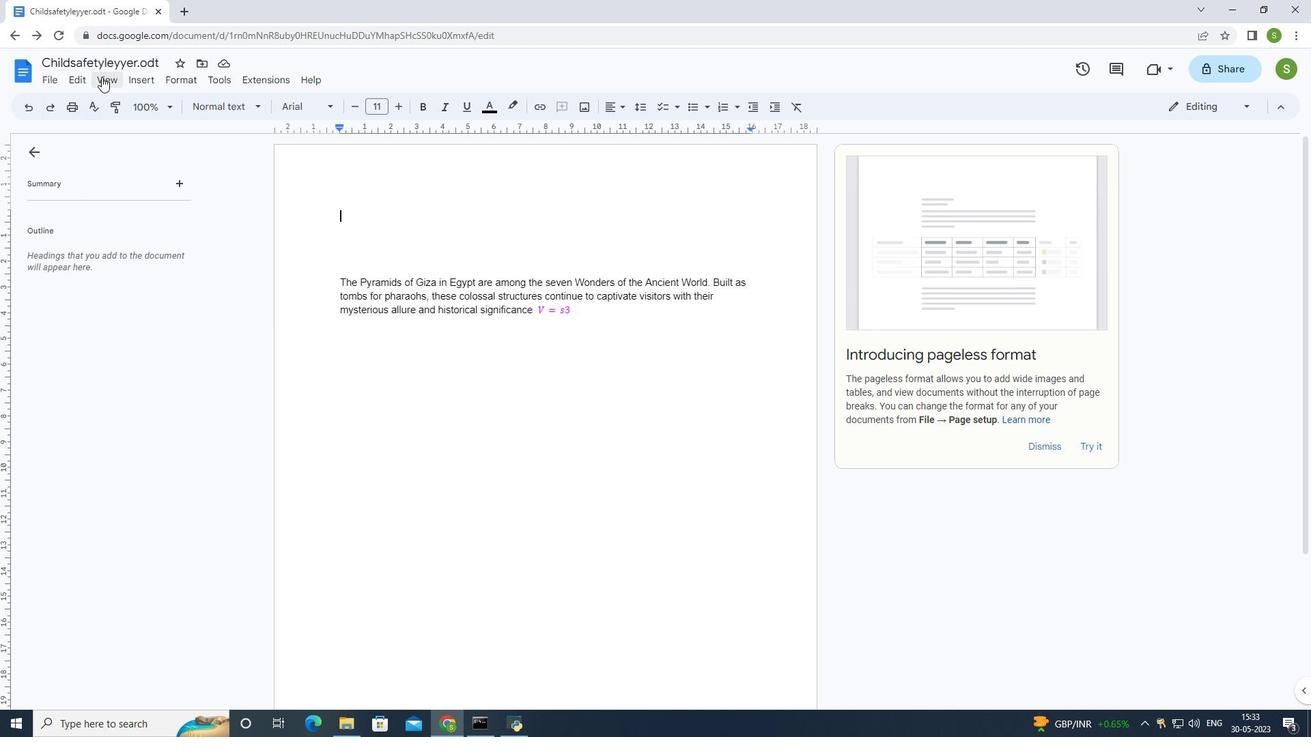 
Action: Mouse pressed left at (101, 76)
Screenshot: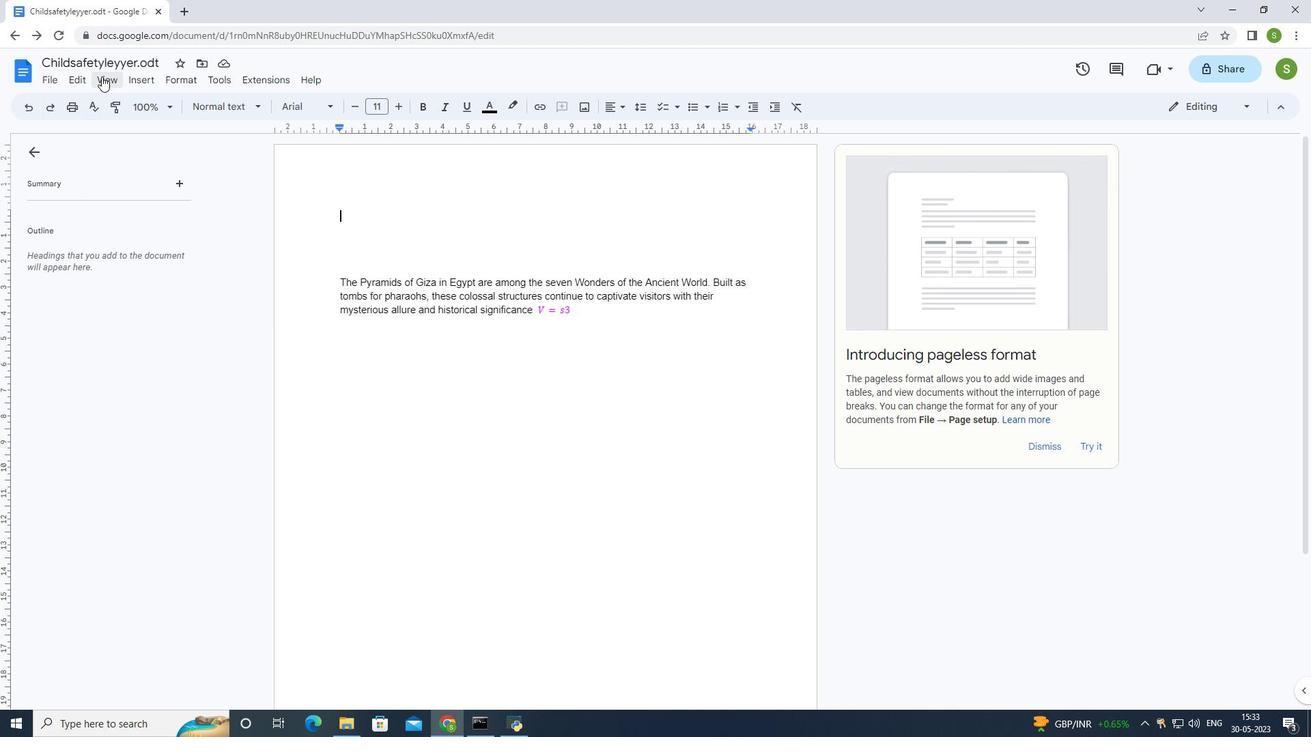 
Action: Mouse moved to (42, 80)
Screenshot: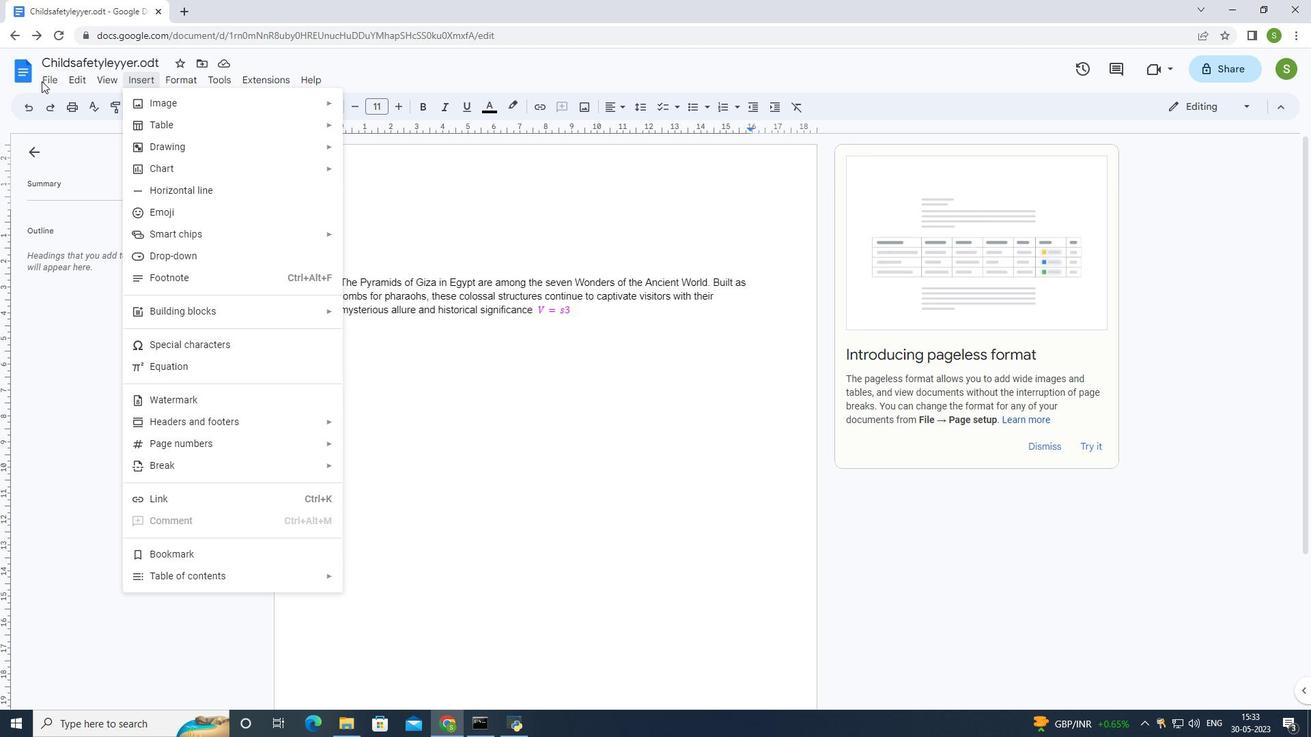 
Action: Mouse pressed left at (42, 80)
Screenshot: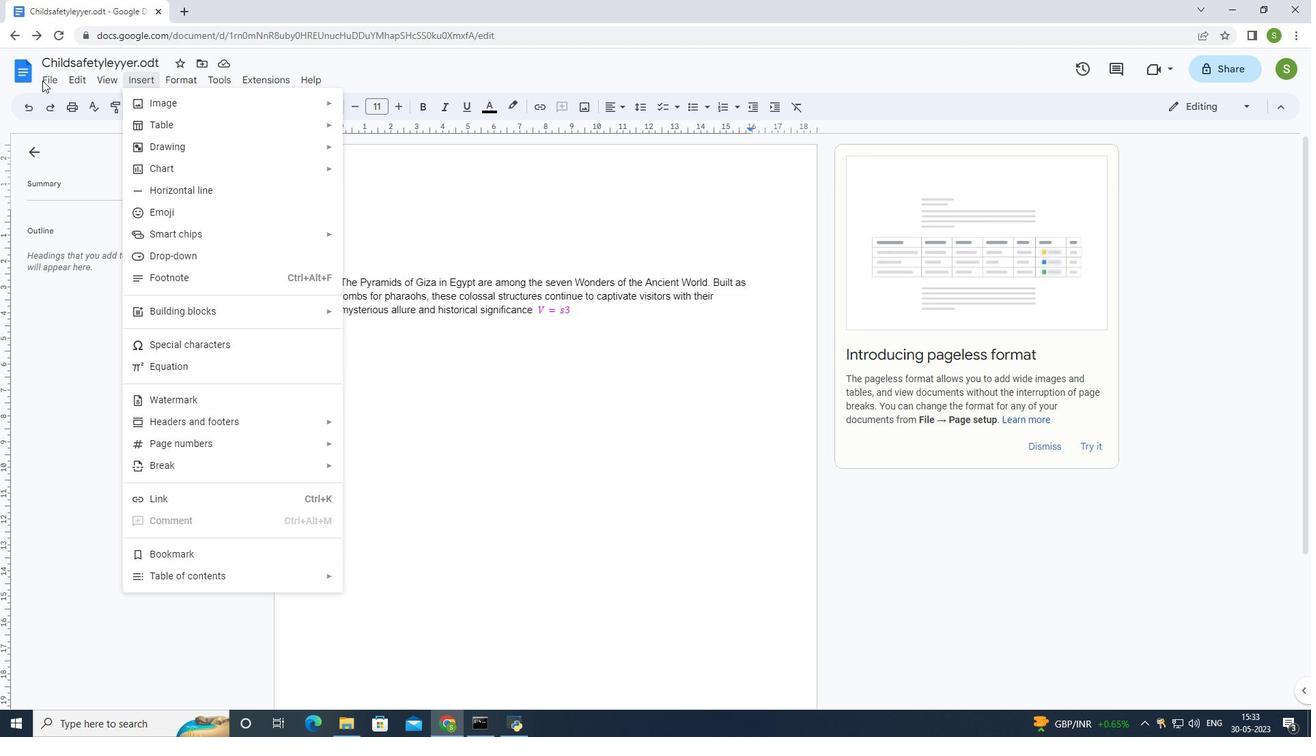 
Action: Mouse moved to (52, 83)
Screenshot: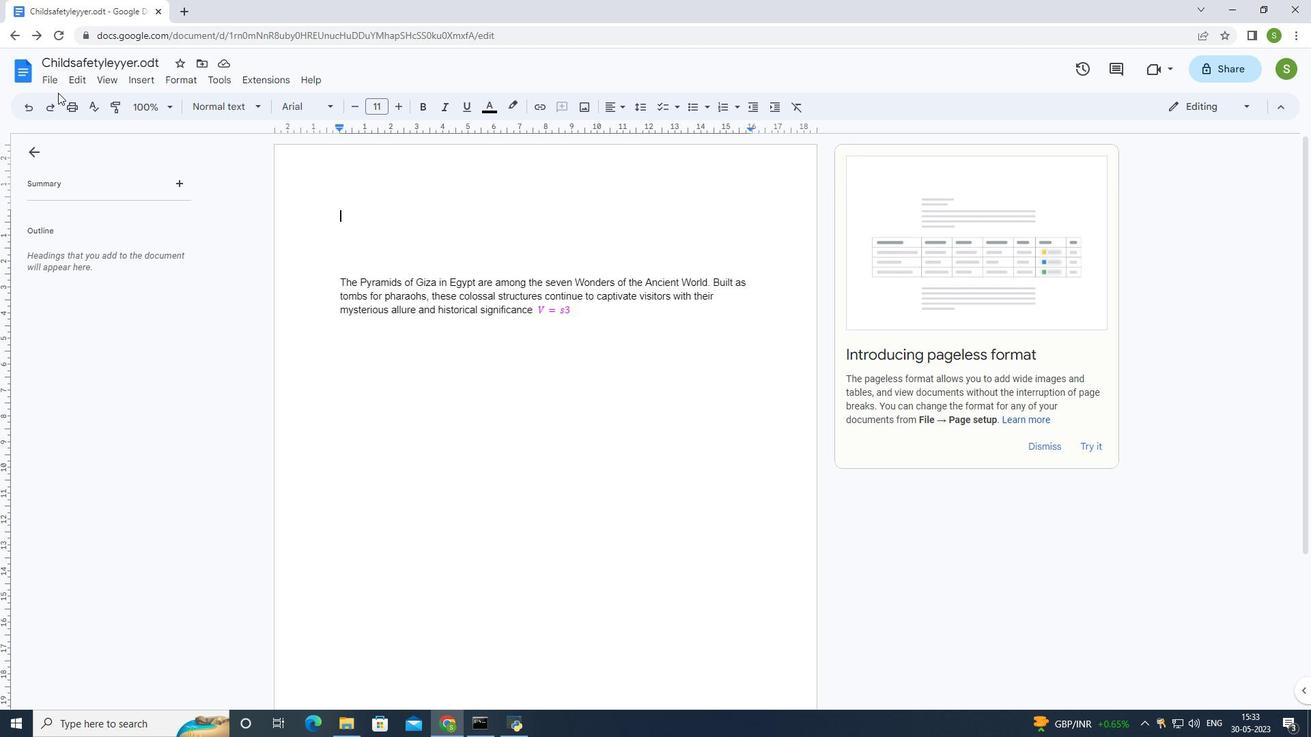
Action: Mouse pressed left at (52, 83)
Screenshot: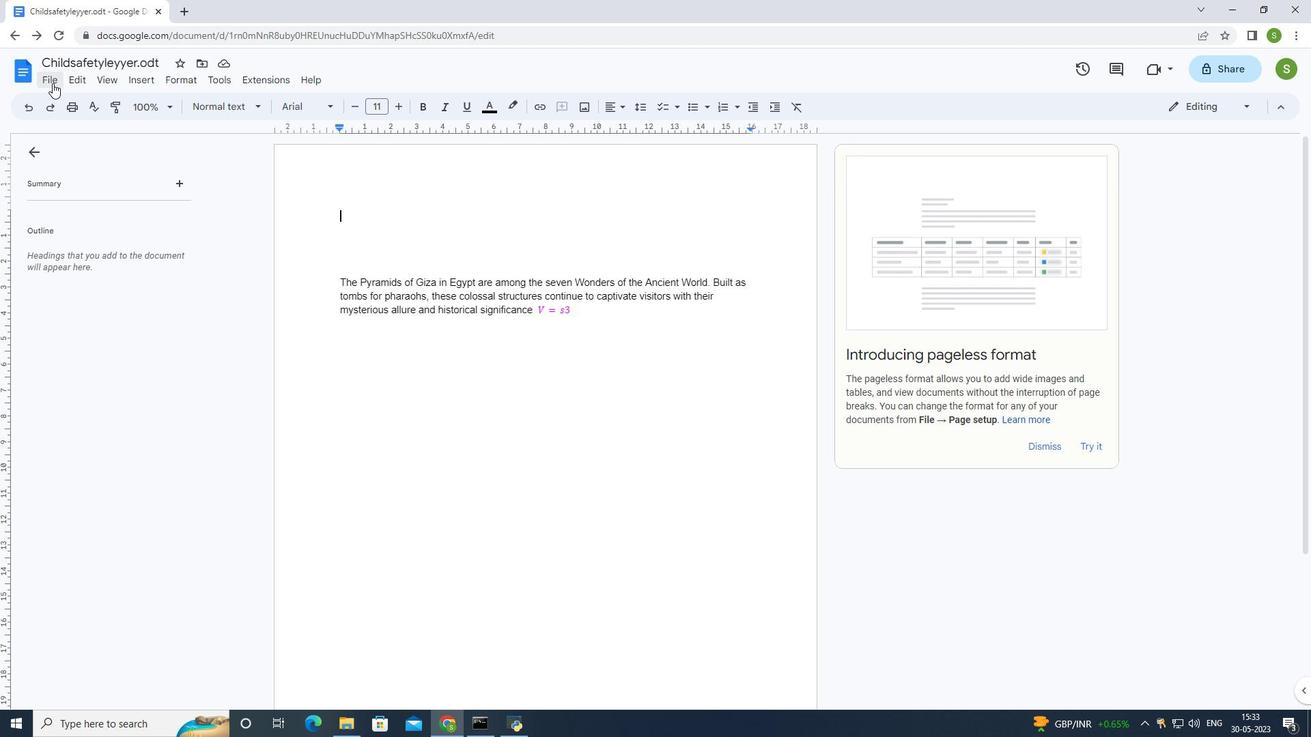 
Action: Mouse moved to (64, 70)
Screenshot: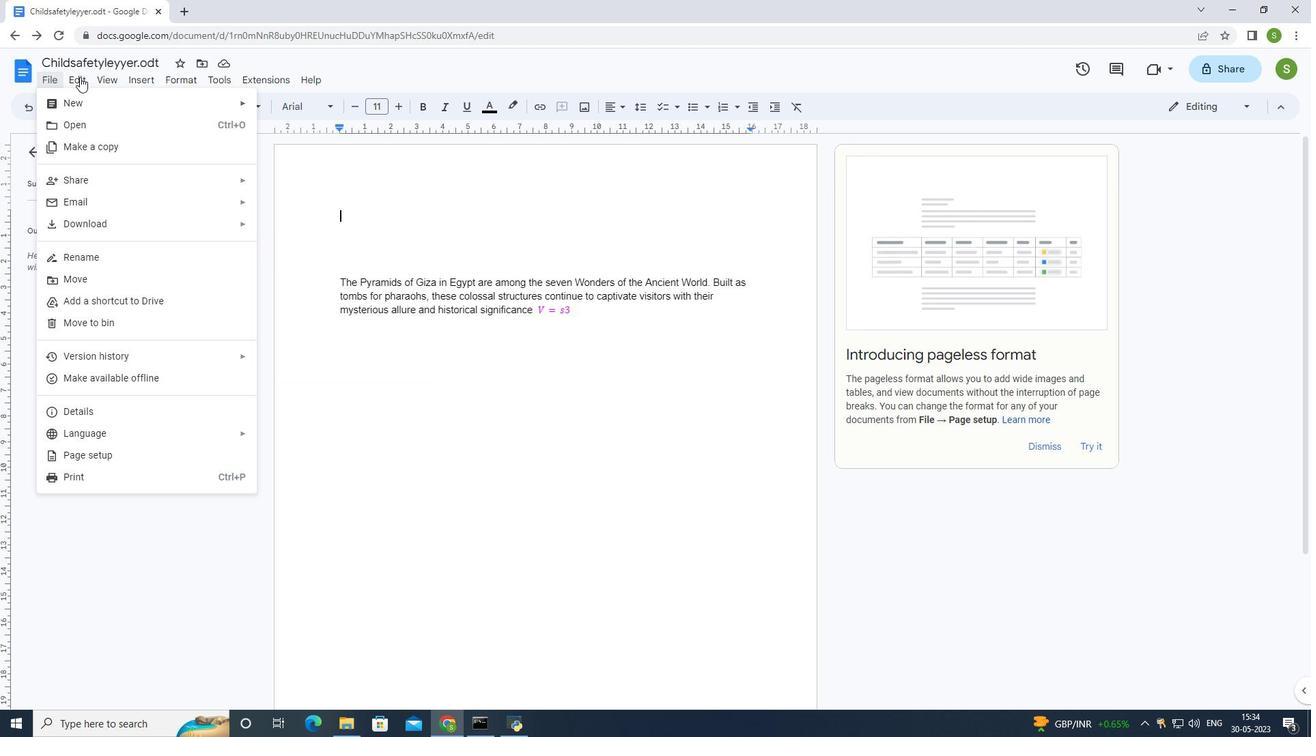 
Action: Mouse pressed left at (64, 70)
Screenshot: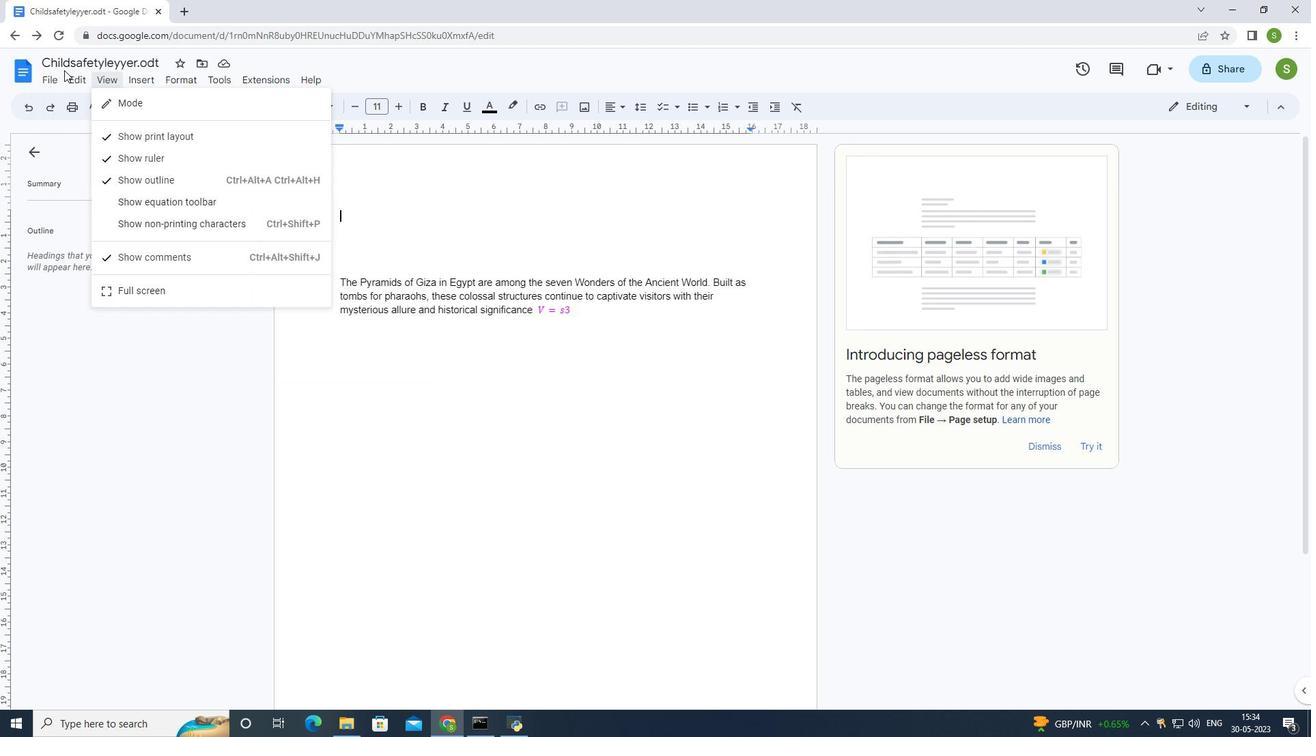 
Action: Mouse moved to (77, 75)
Screenshot: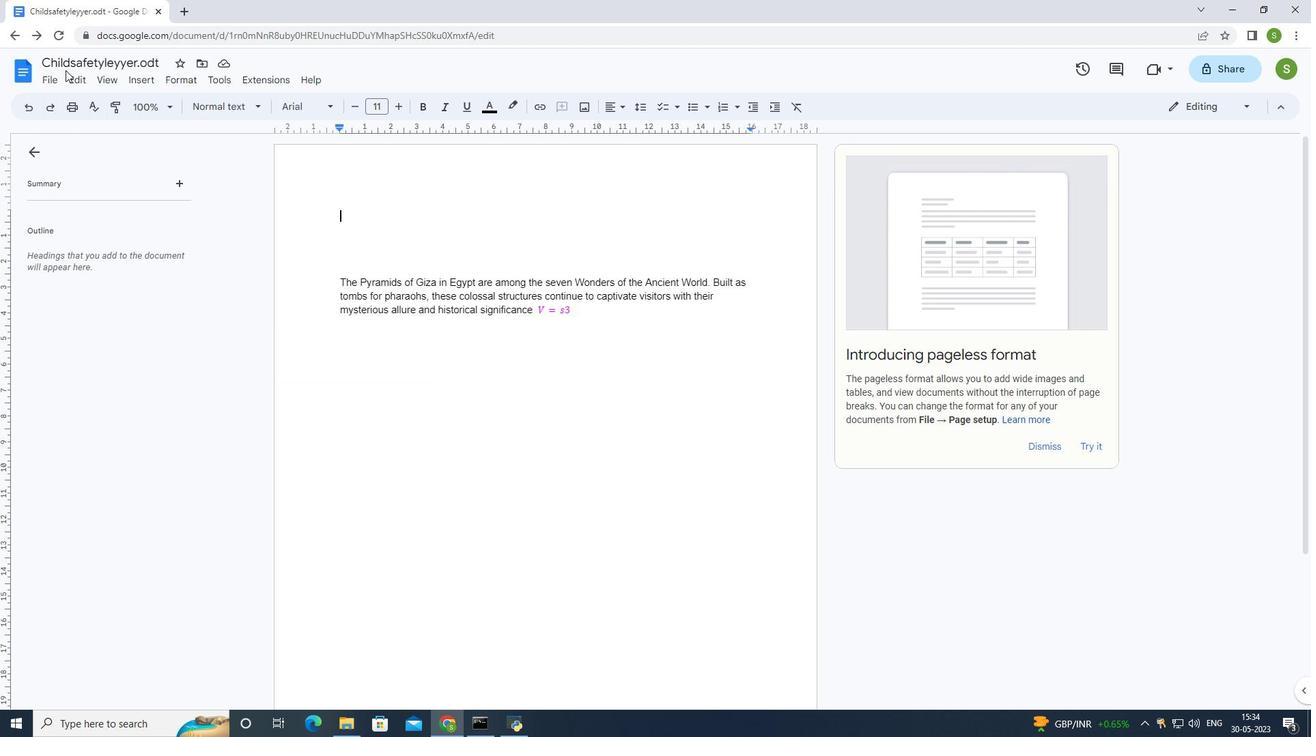 
Action: Mouse pressed left at (77, 75)
Screenshot: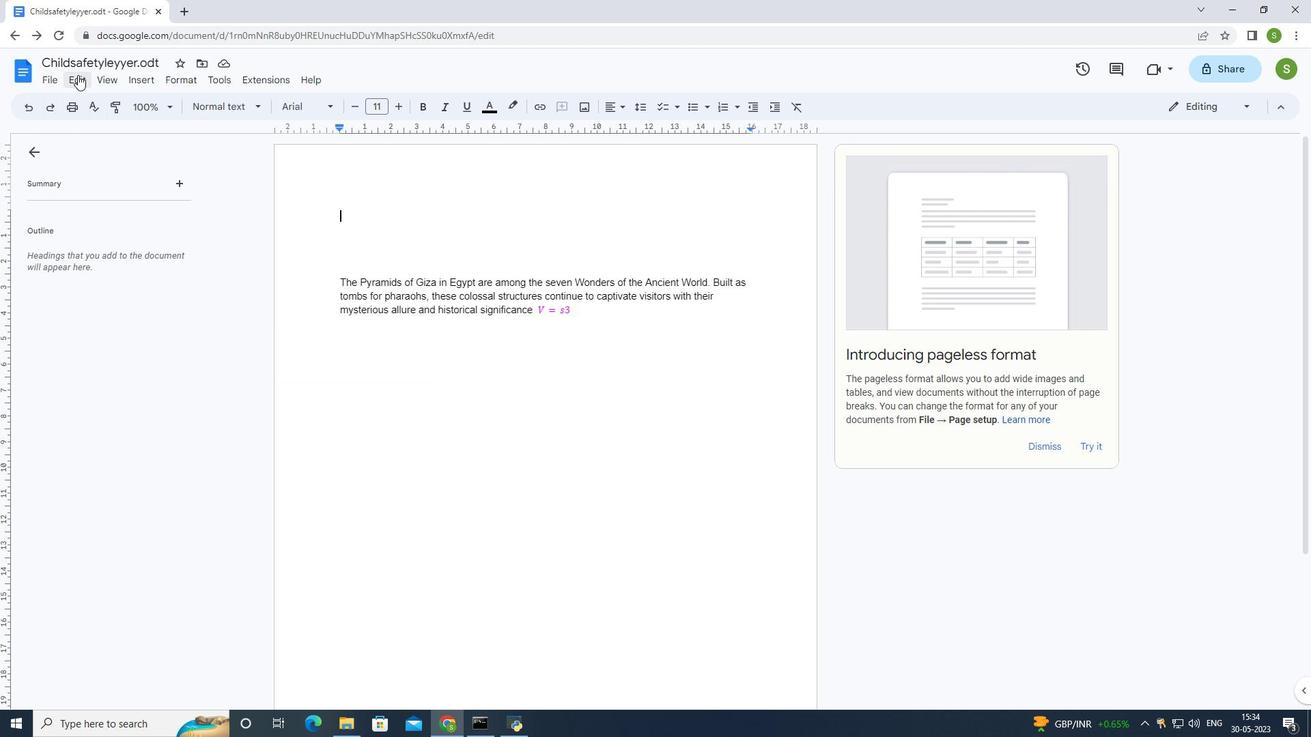 
Action: Mouse moved to (232, 284)
Screenshot: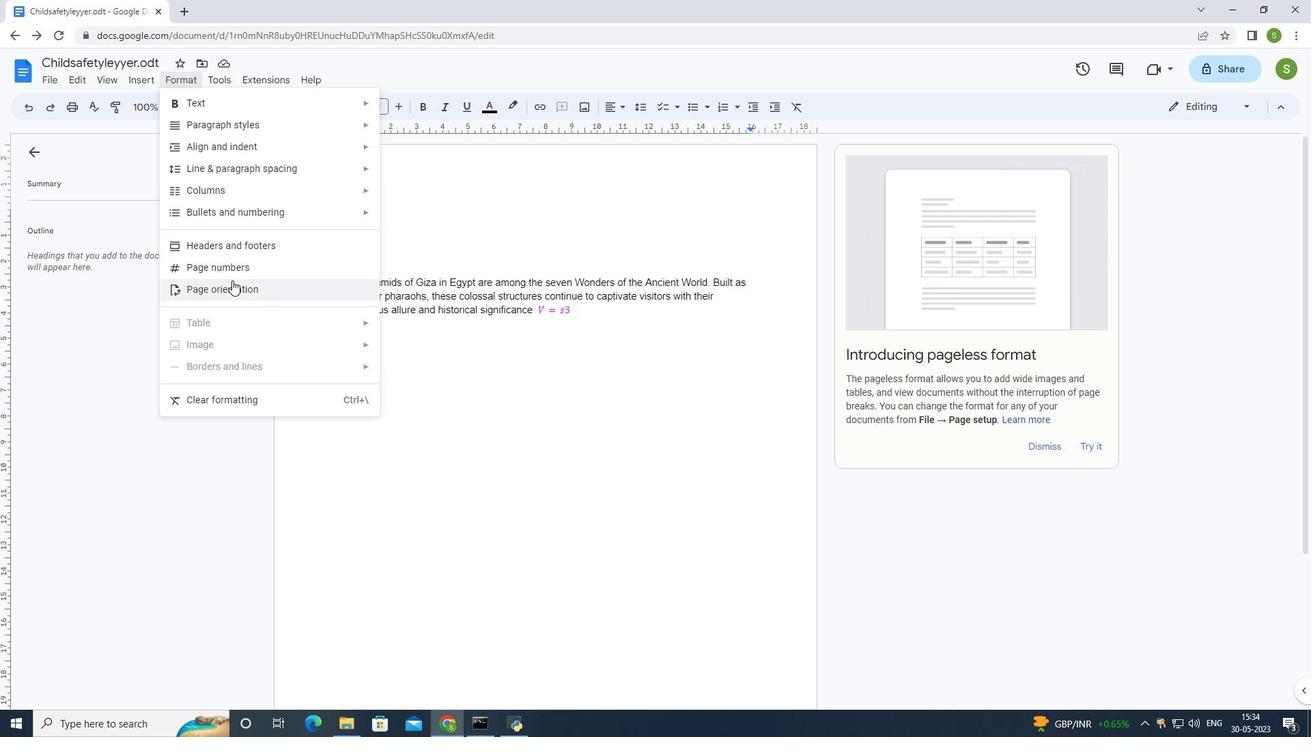 
Action: Mouse pressed left at (232, 284)
Screenshot: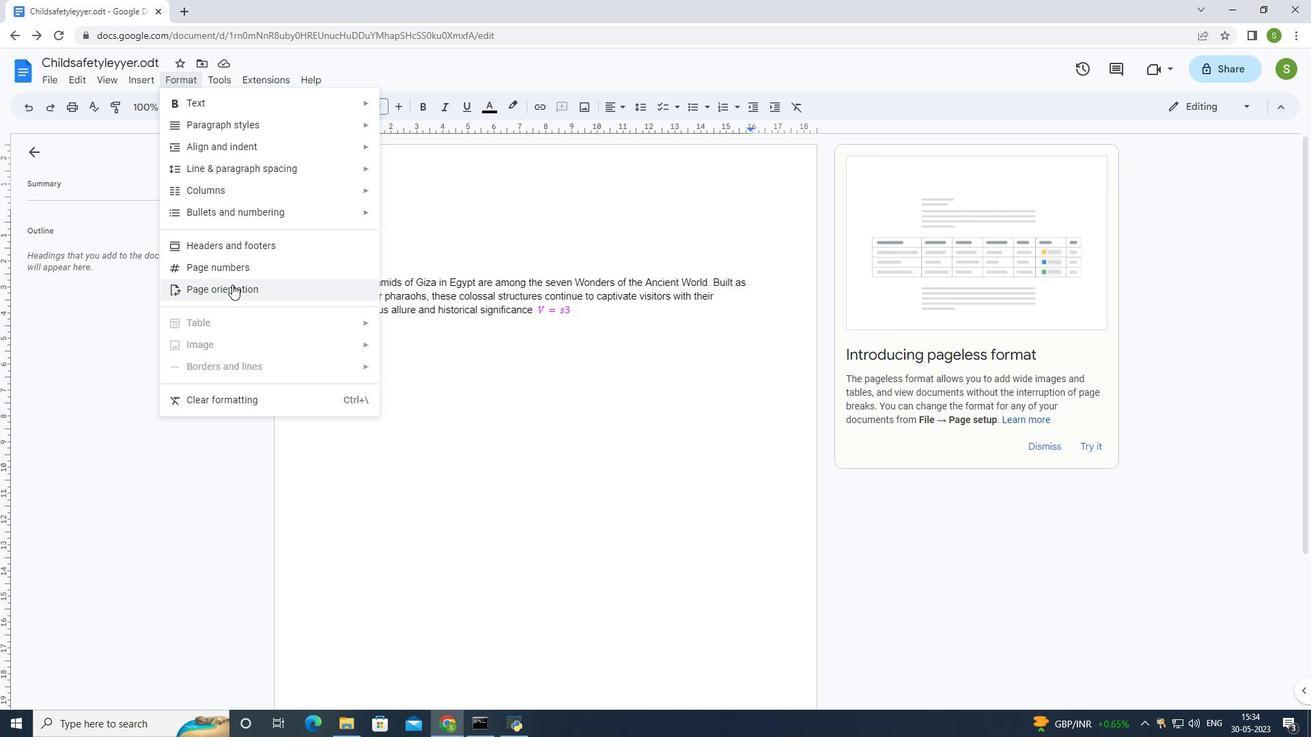 
Action: Mouse moved to (615, 406)
Screenshot: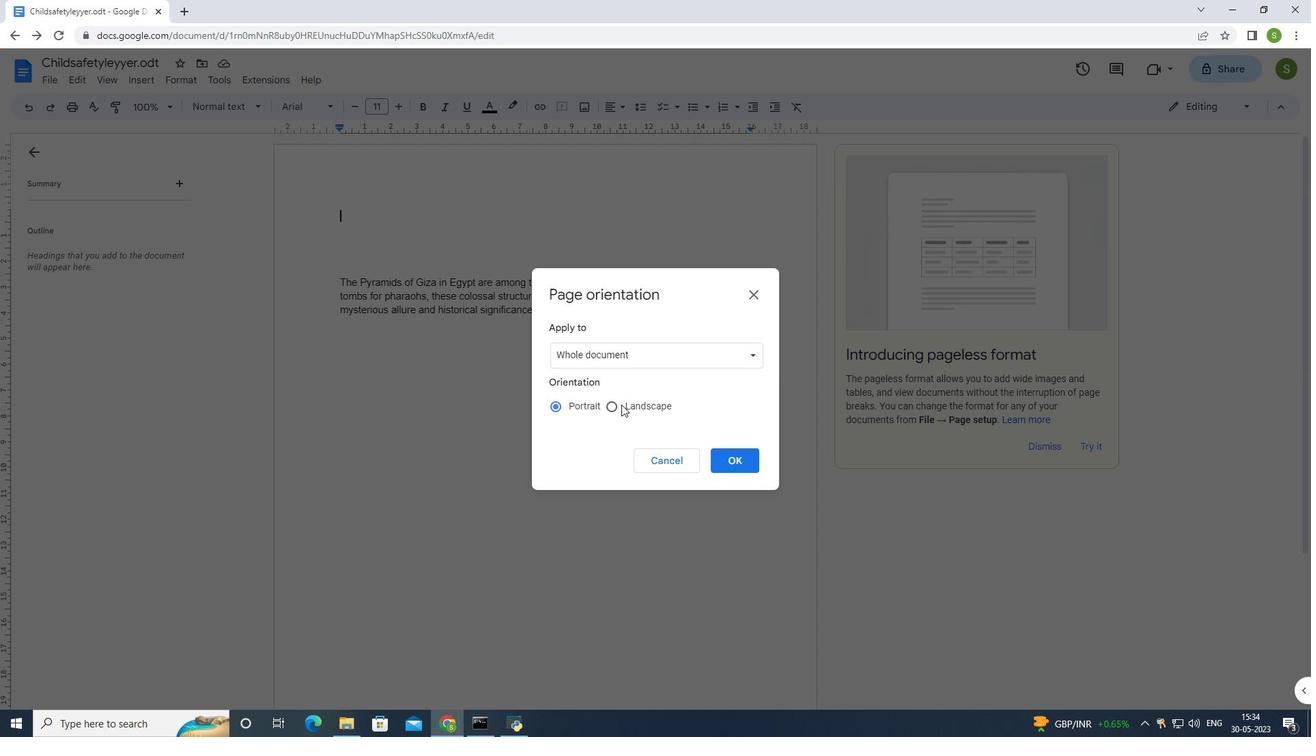 
Action: Mouse pressed left at (615, 406)
Screenshot: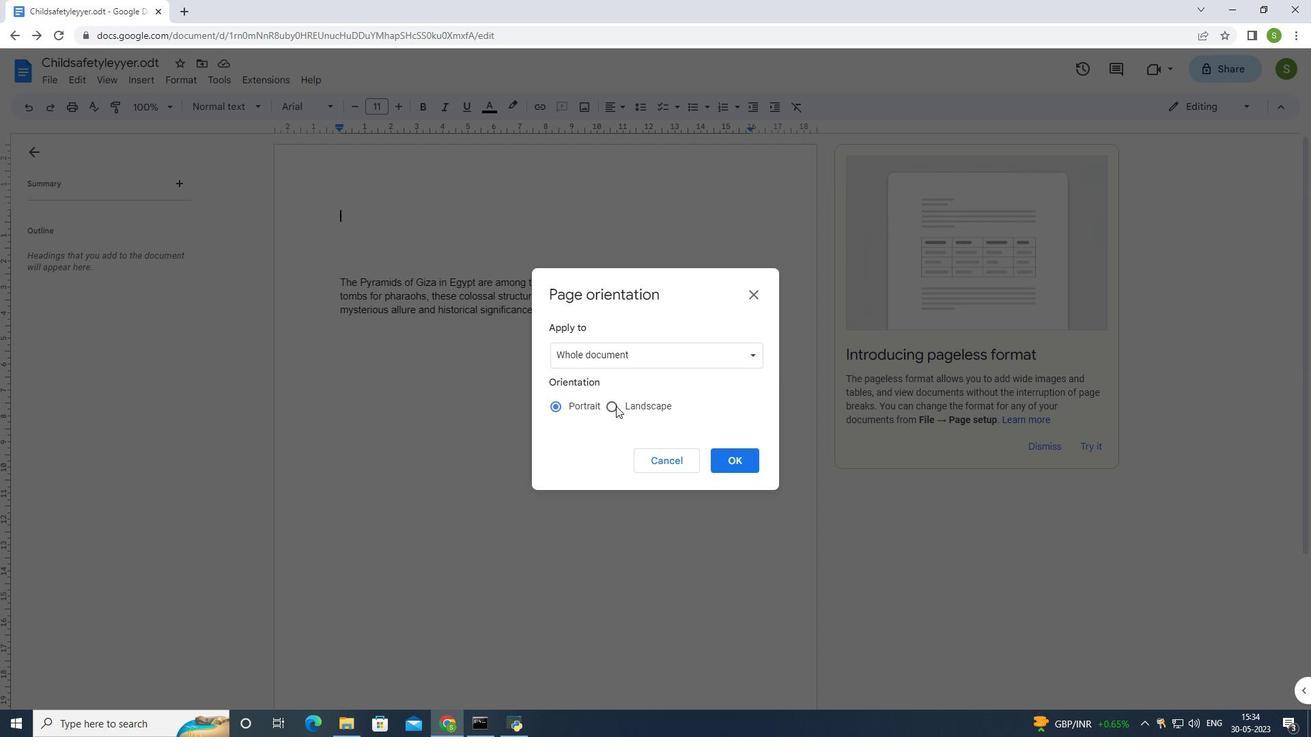 
Action: Mouse moved to (727, 465)
